 Task: Create a bussiness flyer template.
Action: Mouse scrolled (361, 331) with delta (0, 0)
Screenshot: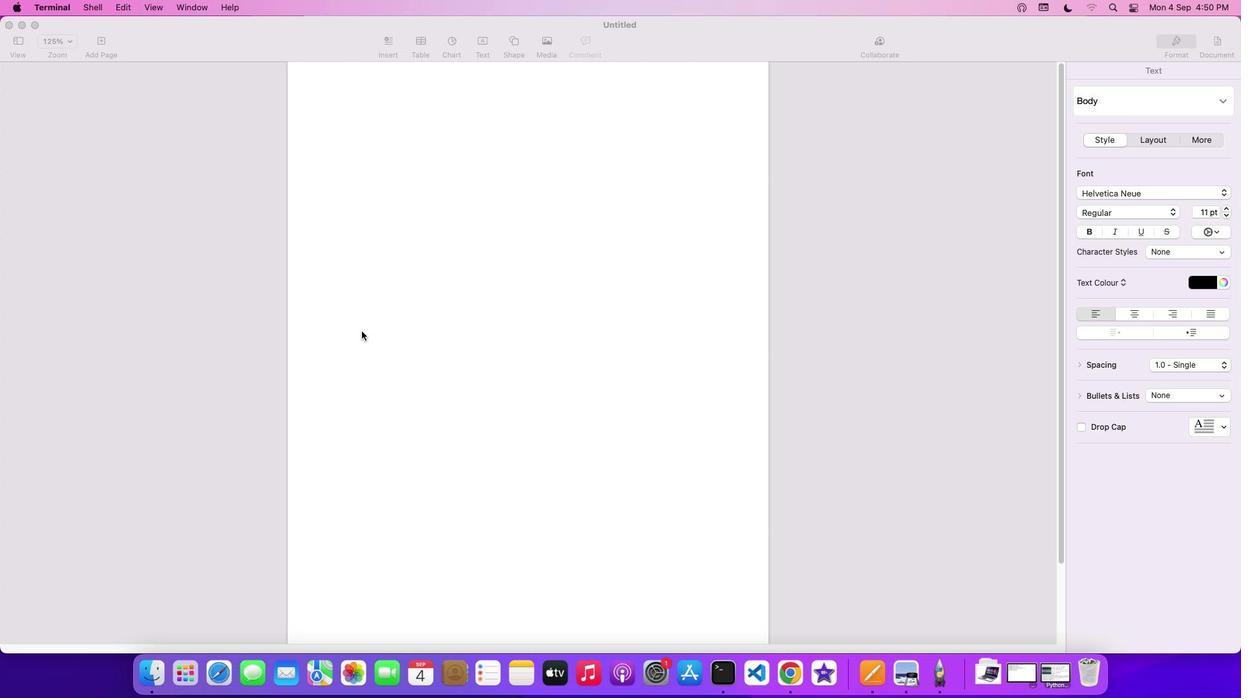 
Action: Mouse scrolled (361, 331) with delta (0, 0)
Screenshot: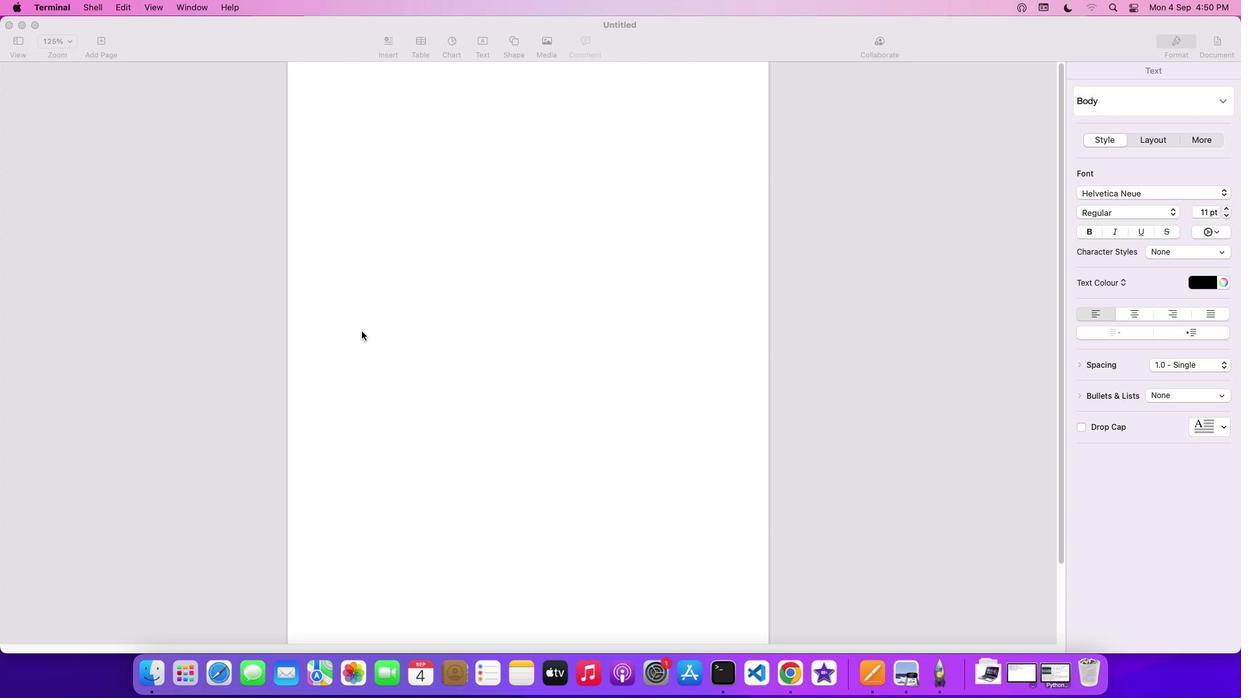 
Action: Mouse scrolled (361, 331) with delta (0, 1)
Screenshot: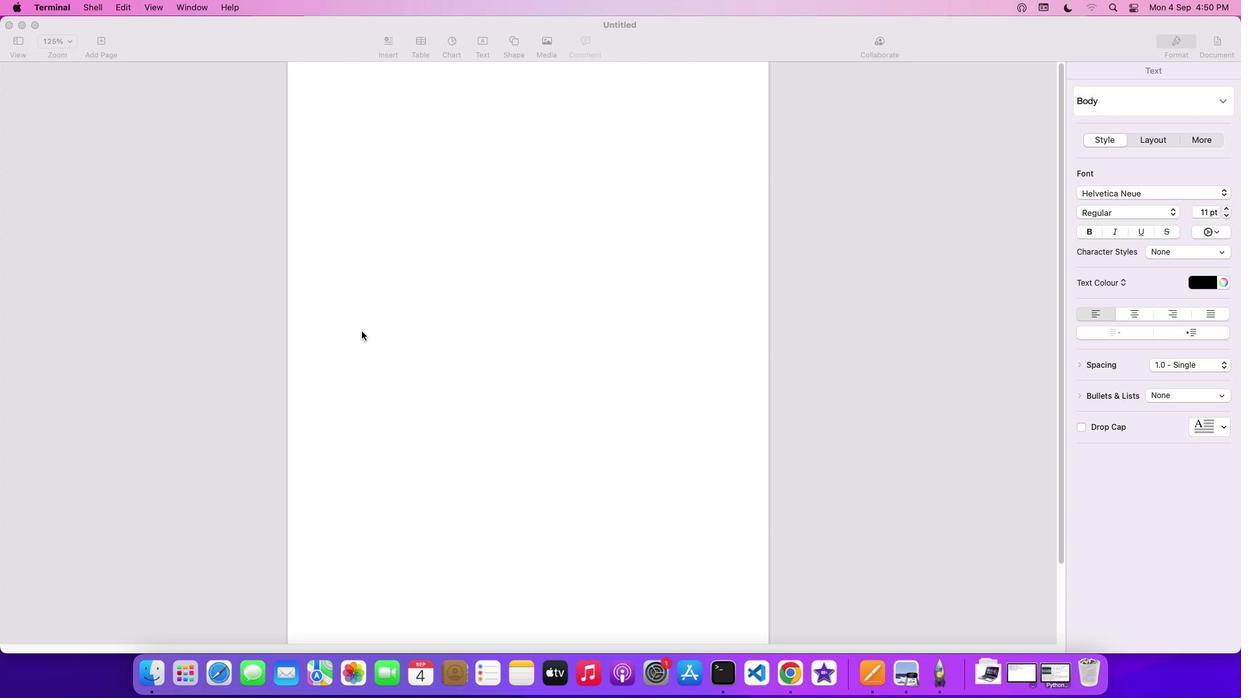 
Action: Mouse scrolled (361, 331) with delta (0, 3)
Screenshot: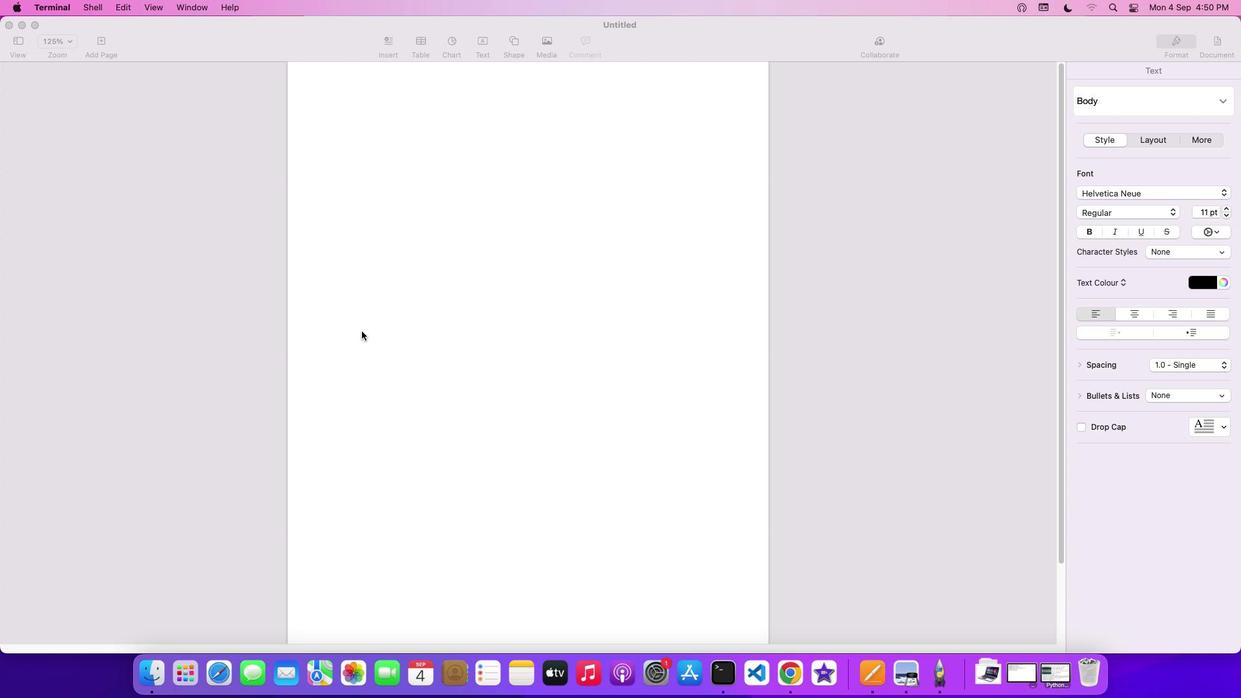 
Action: Mouse moved to (464, 135)
Screenshot: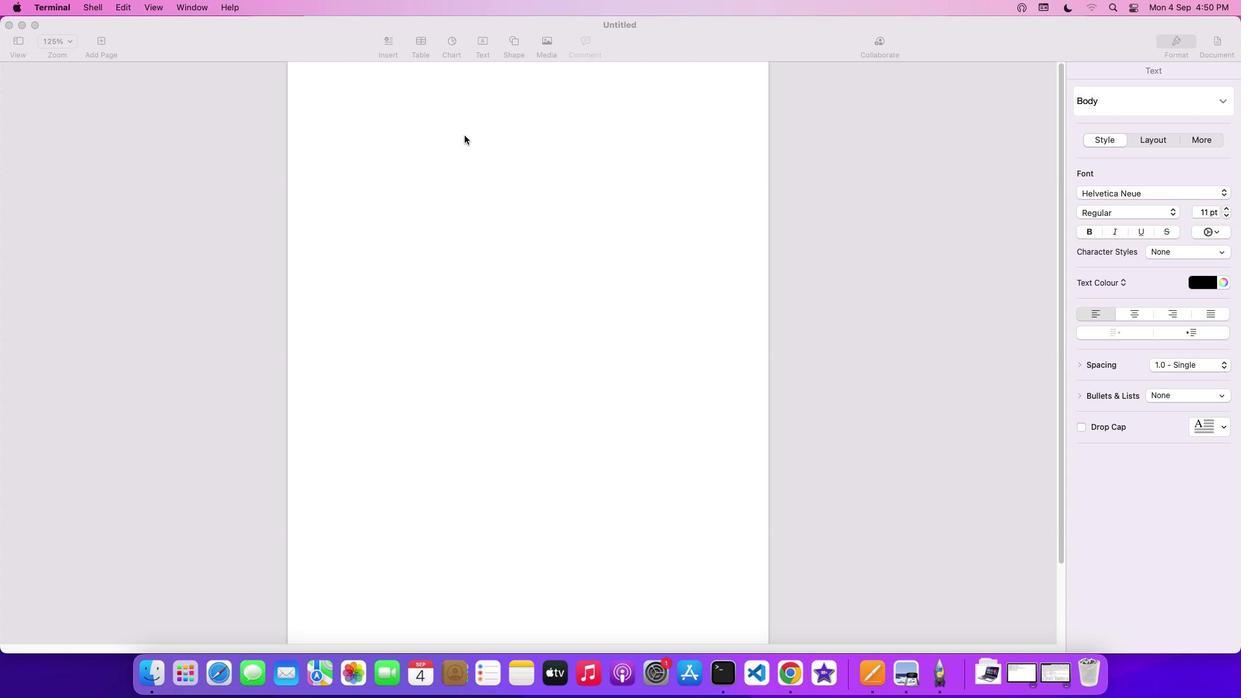 
Action: Mouse pressed left at (464, 135)
Screenshot: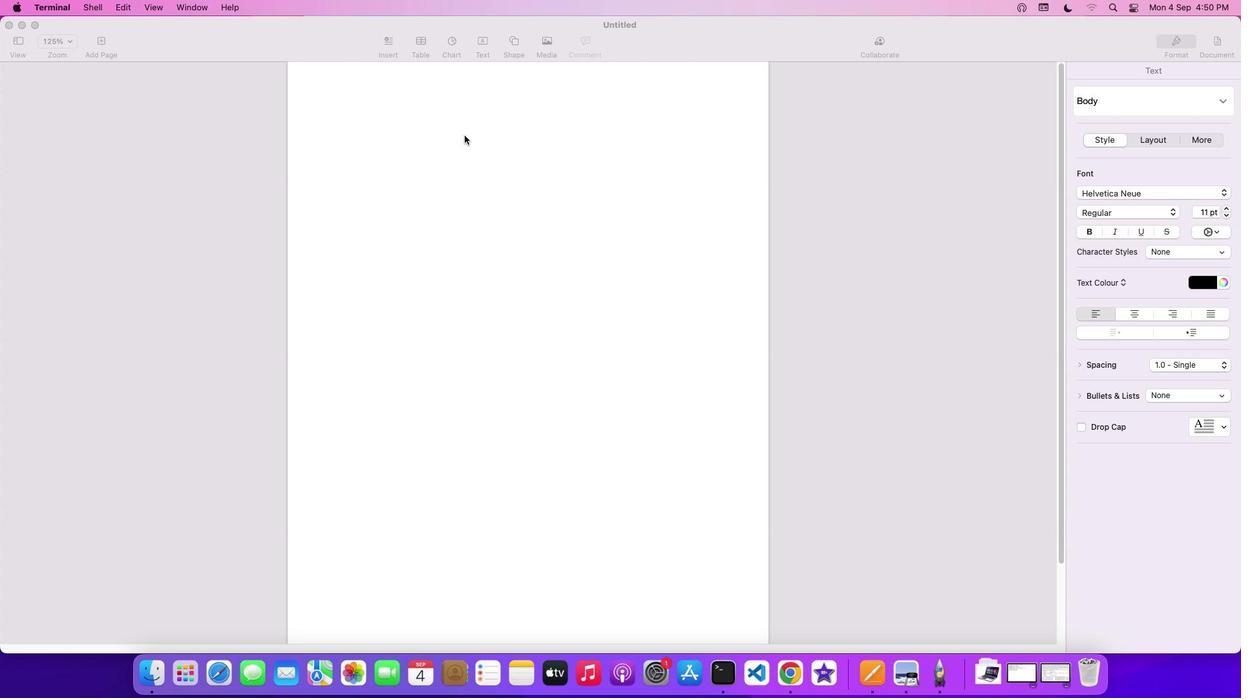 
Action: Mouse moved to (513, 44)
Screenshot: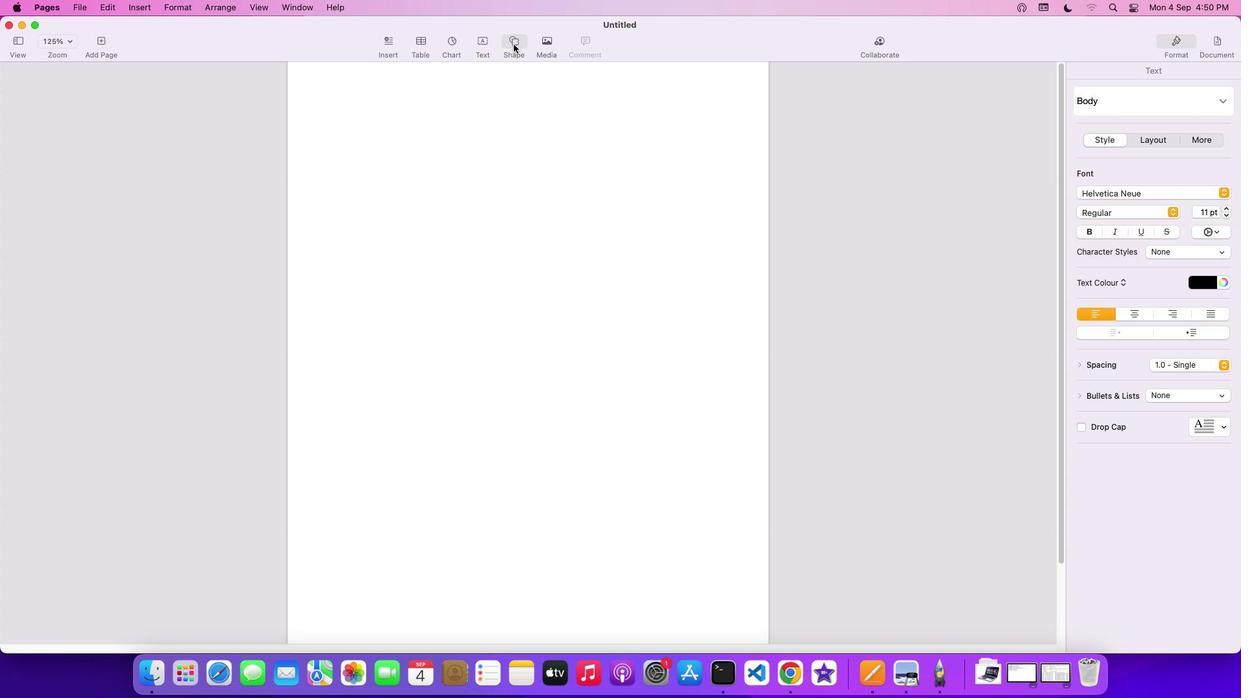 
Action: Mouse pressed left at (513, 44)
Screenshot: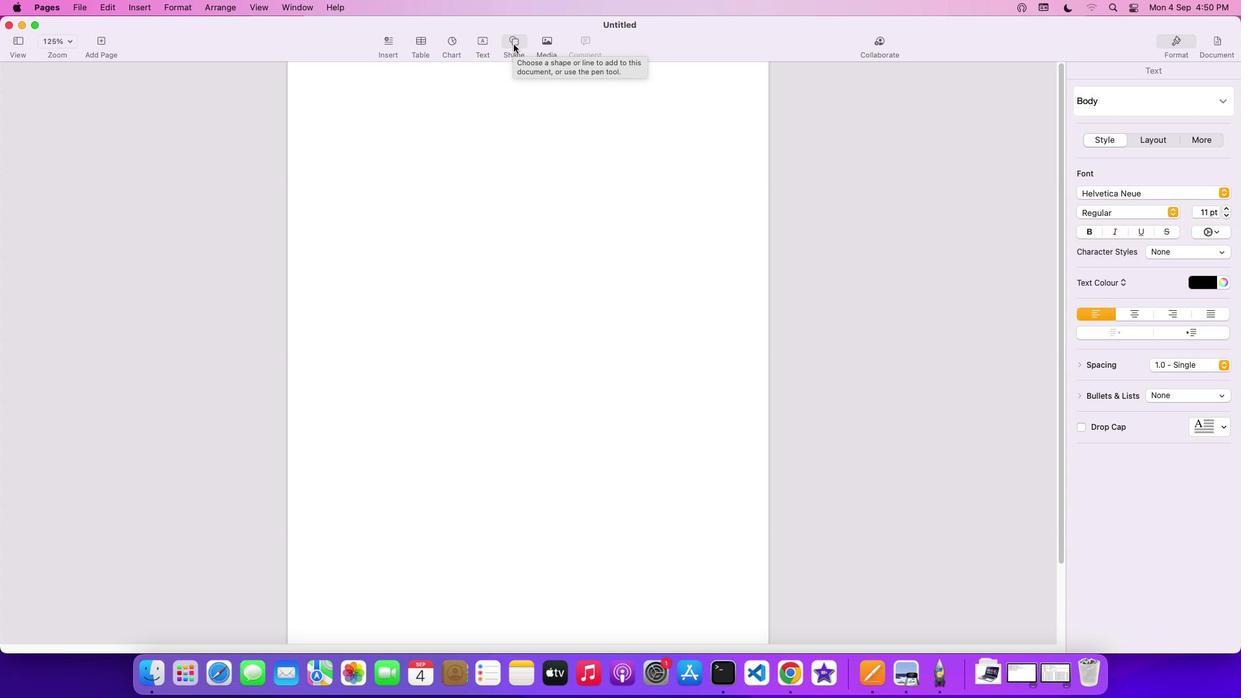 
Action: Mouse moved to (501, 142)
Screenshot: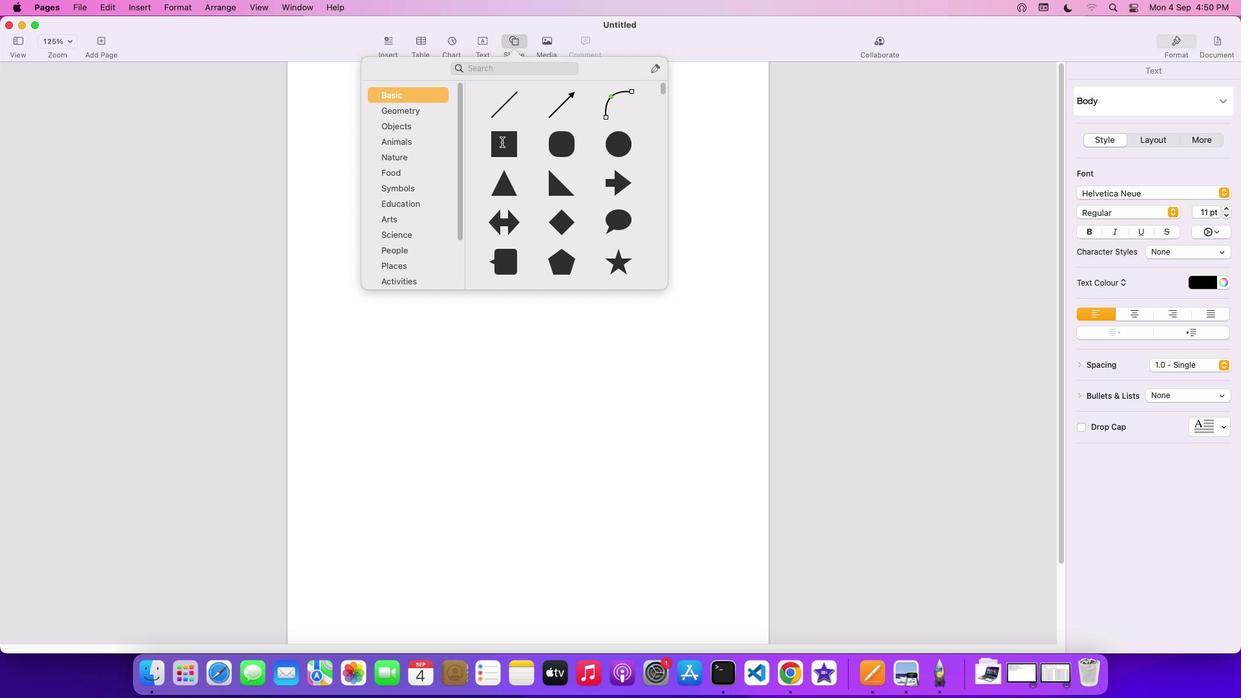 
Action: Mouse pressed left at (501, 142)
Screenshot: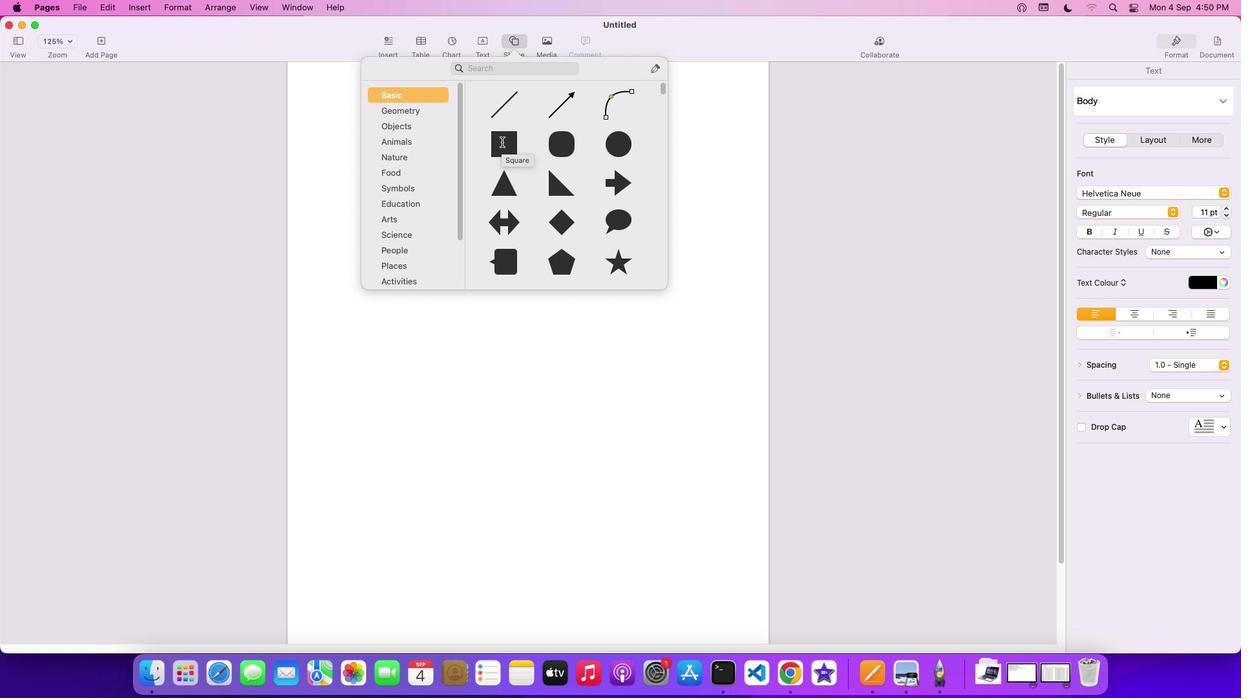 
Action: Mouse moved to (570, 157)
Screenshot: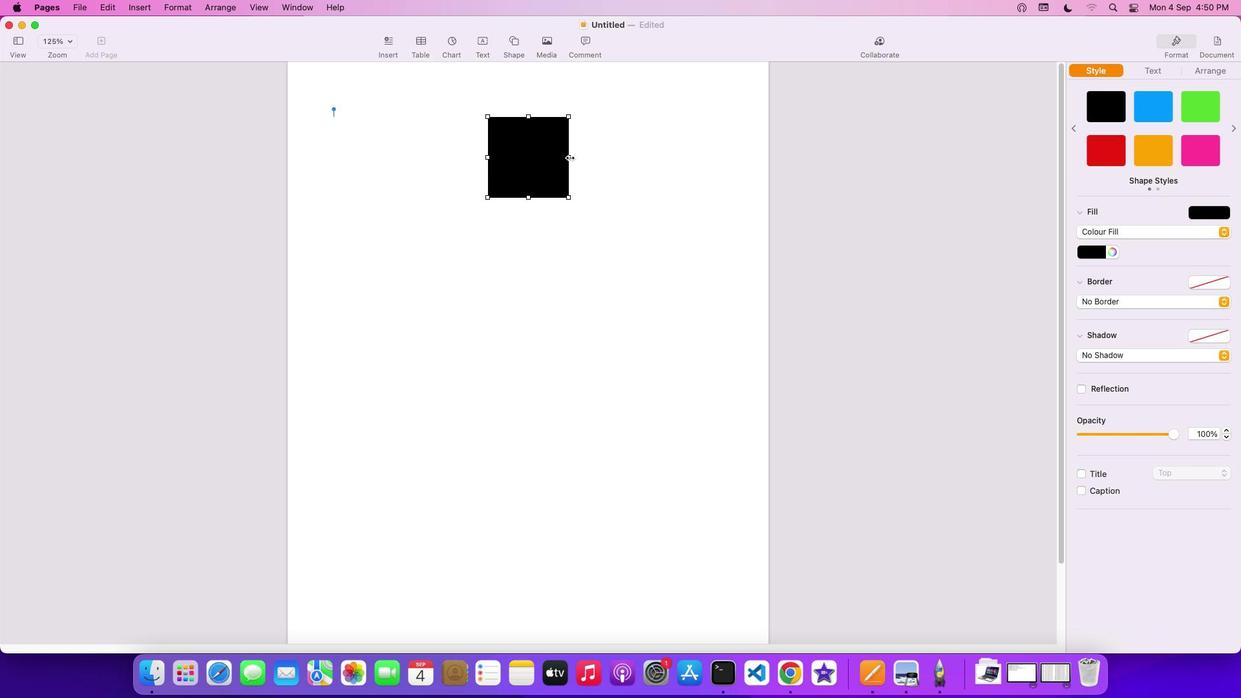 
Action: Mouse pressed left at (570, 157)
Screenshot: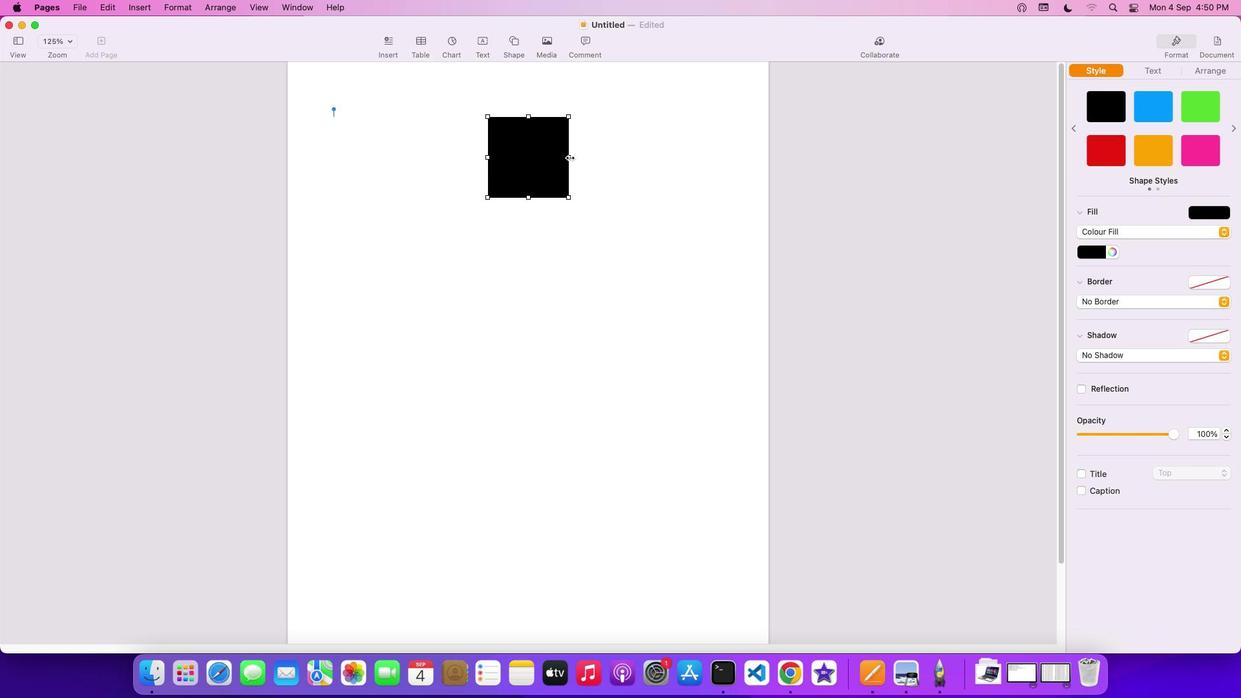 
Action: Mouse moved to (486, 157)
Screenshot: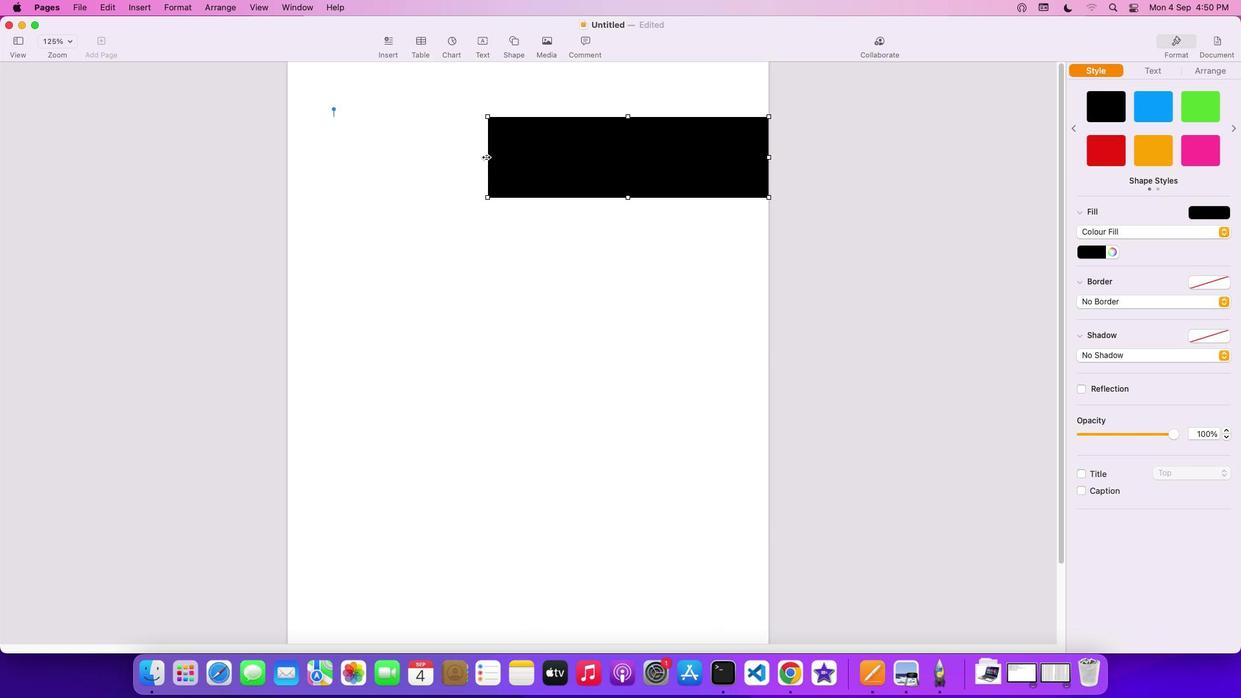 
Action: Mouse pressed left at (486, 157)
Screenshot: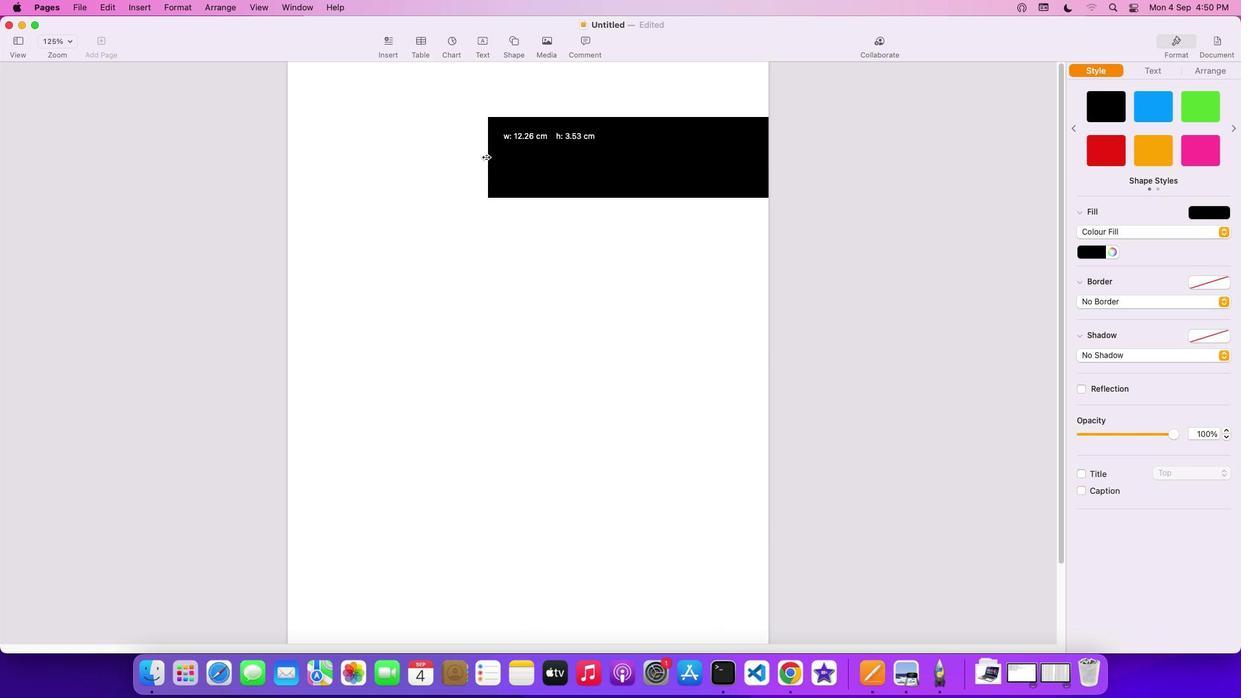 
Action: Mouse moved to (526, 201)
Screenshot: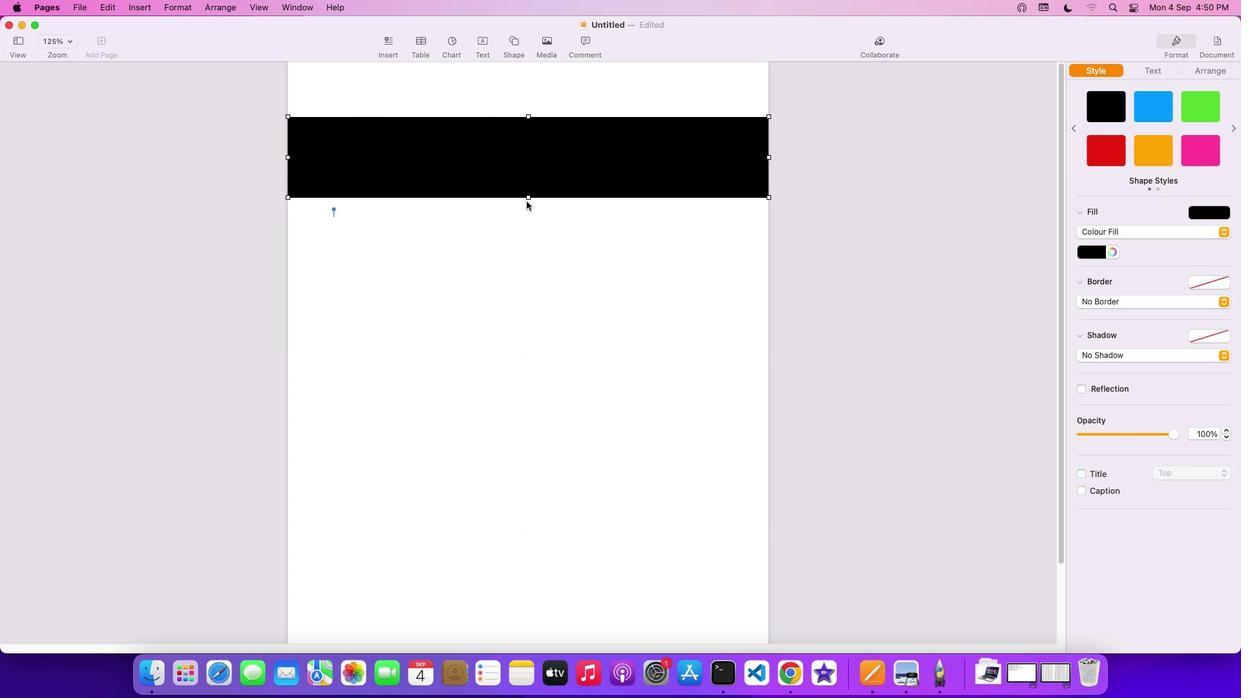 
Action: Mouse pressed left at (526, 201)
Screenshot: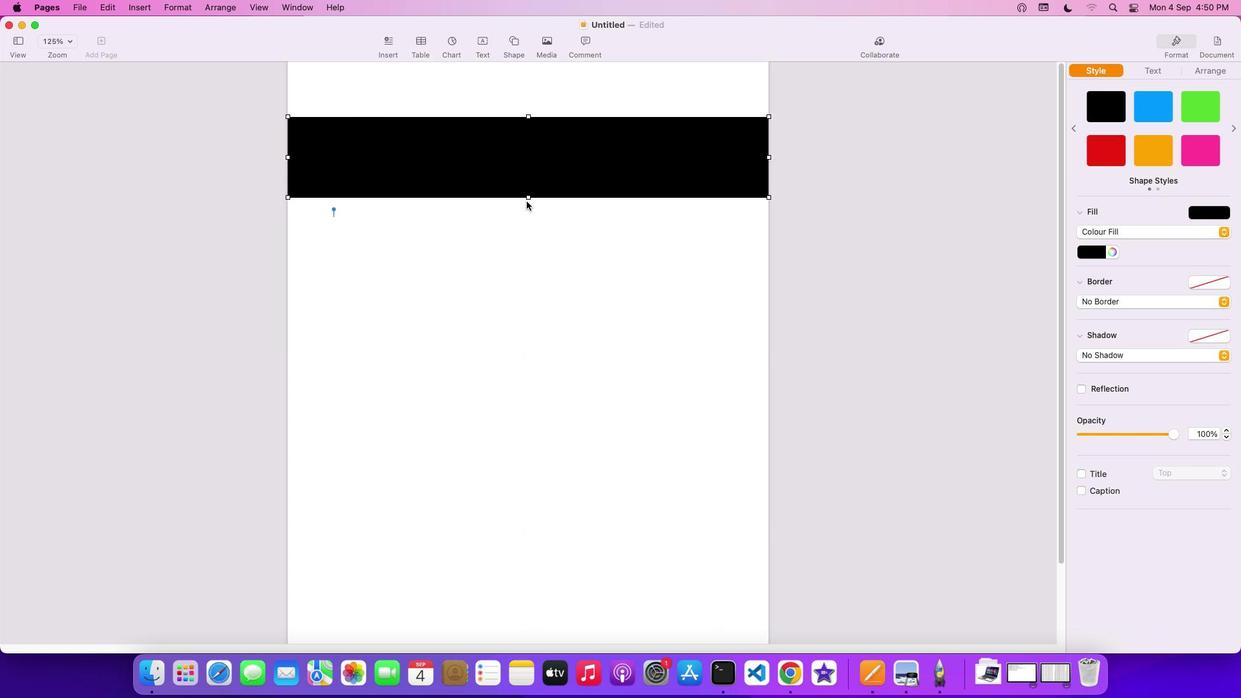
Action: Mouse moved to (529, 198)
Screenshot: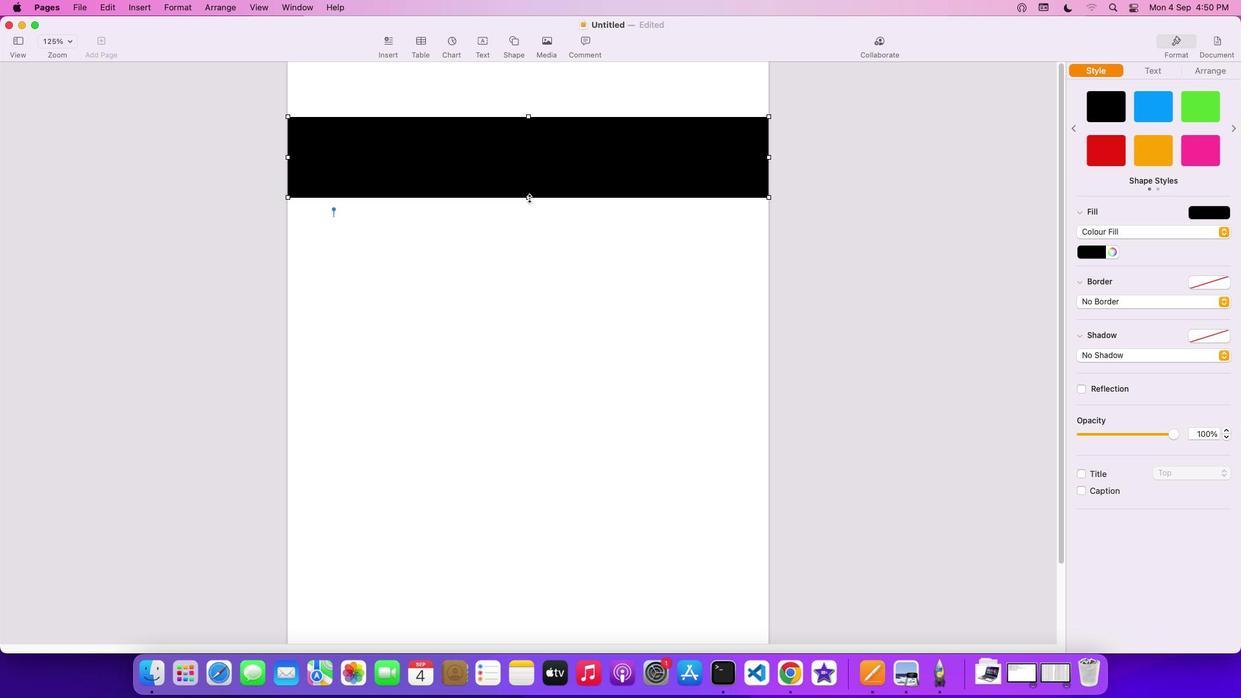
Action: Mouse pressed left at (529, 198)
Screenshot: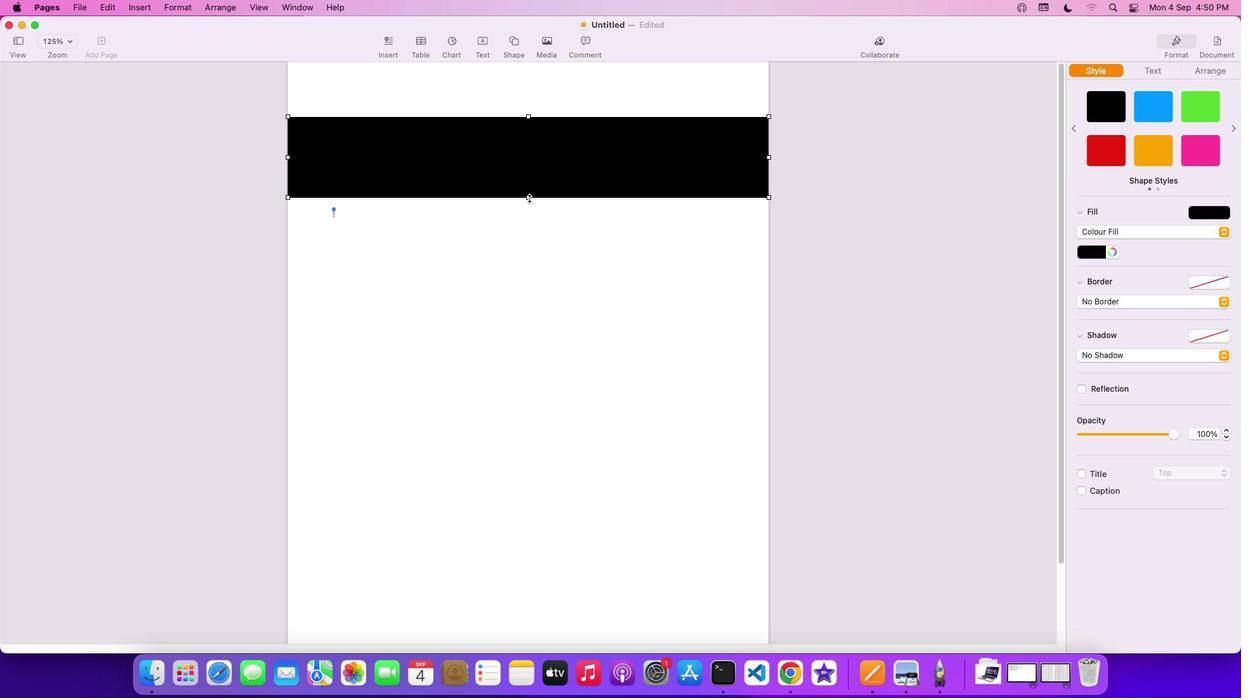 
Action: Mouse moved to (645, 397)
Screenshot: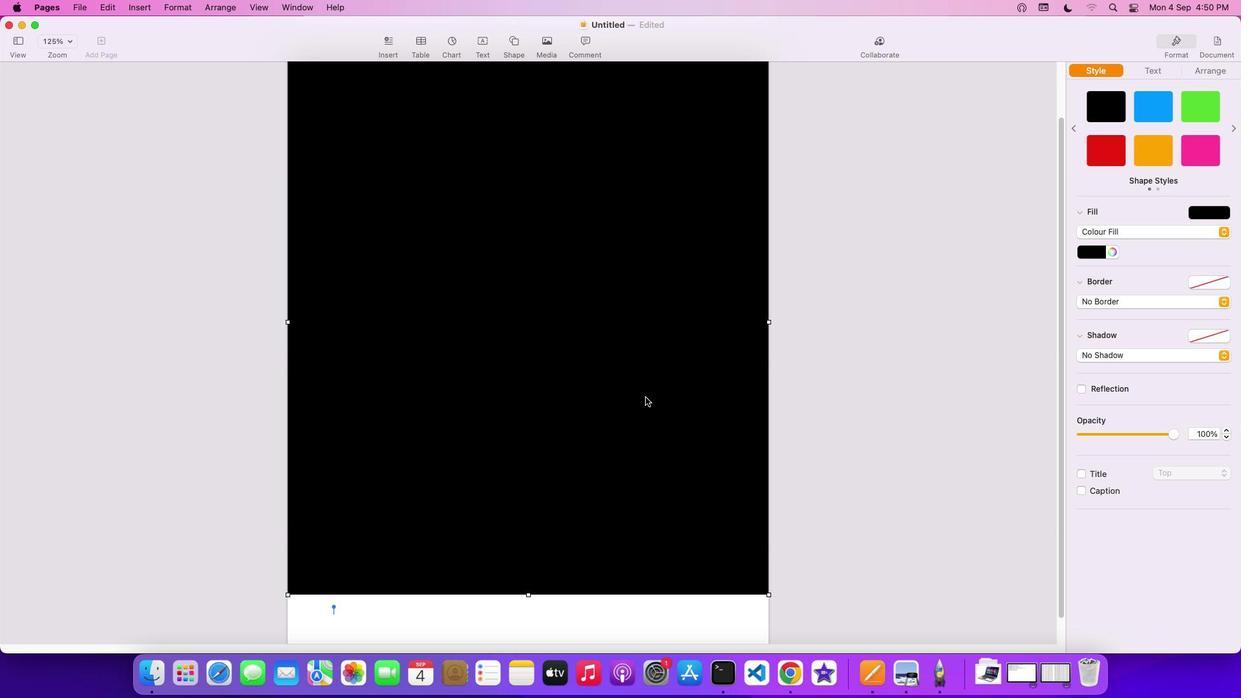 
Action: Mouse scrolled (645, 397) with delta (0, 0)
Screenshot: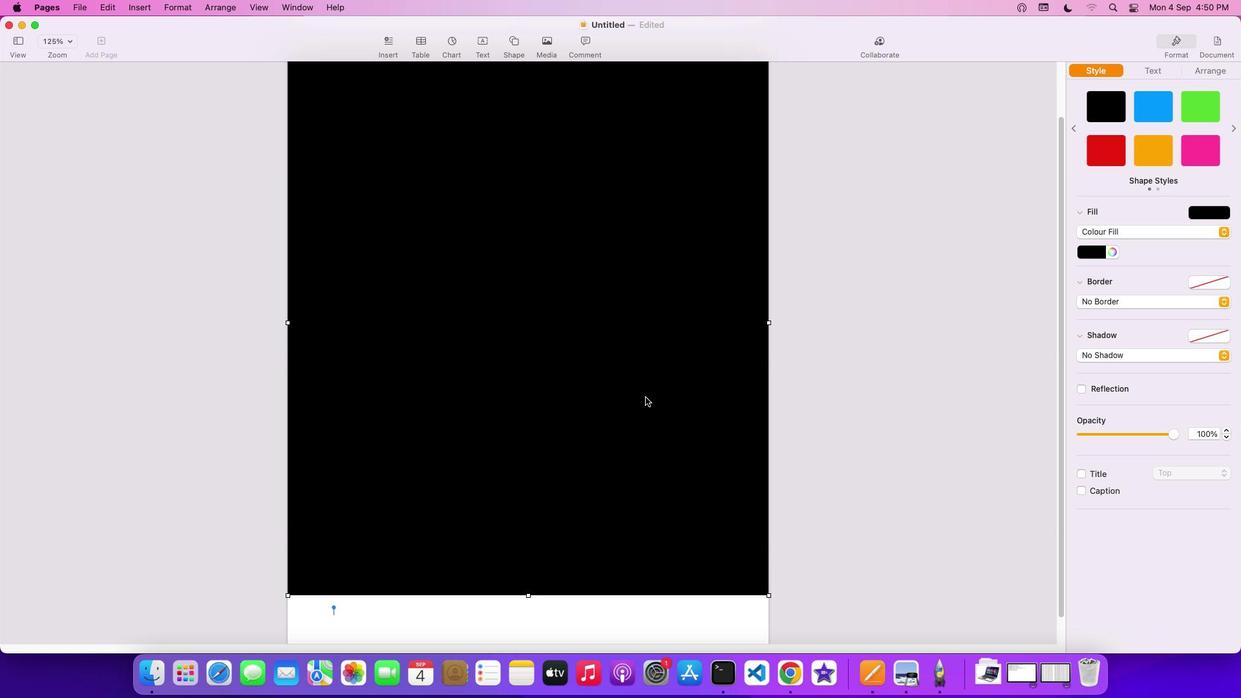 
Action: Mouse scrolled (645, 397) with delta (0, 0)
Screenshot: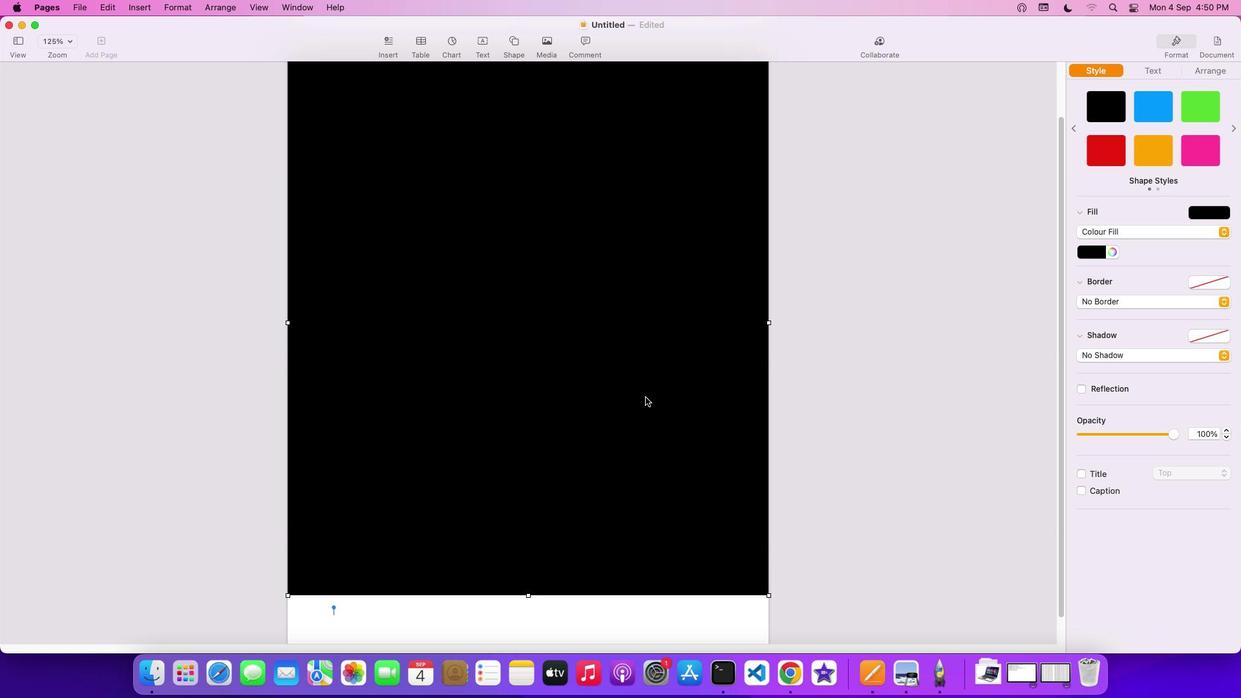 
Action: Mouse scrolled (645, 397) with delta (0, 1)
Screenshot: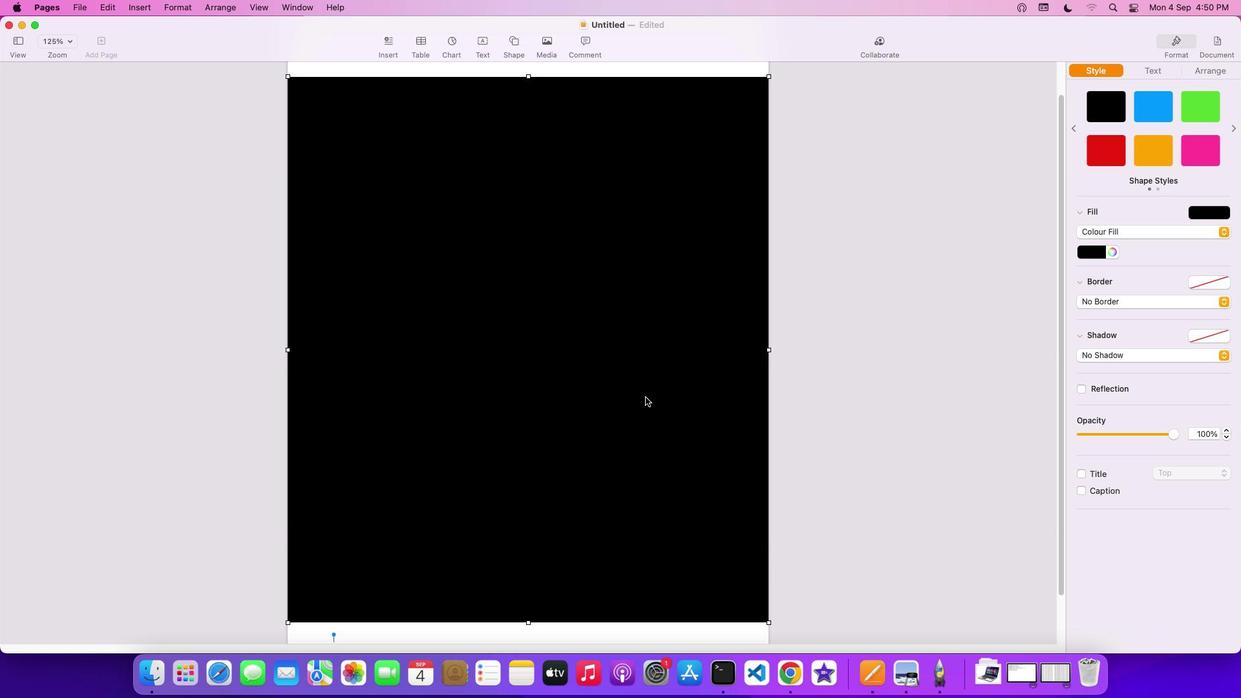 
Action: Mouse scrolled (645, 397) with delta (0, 3)
Screenshot: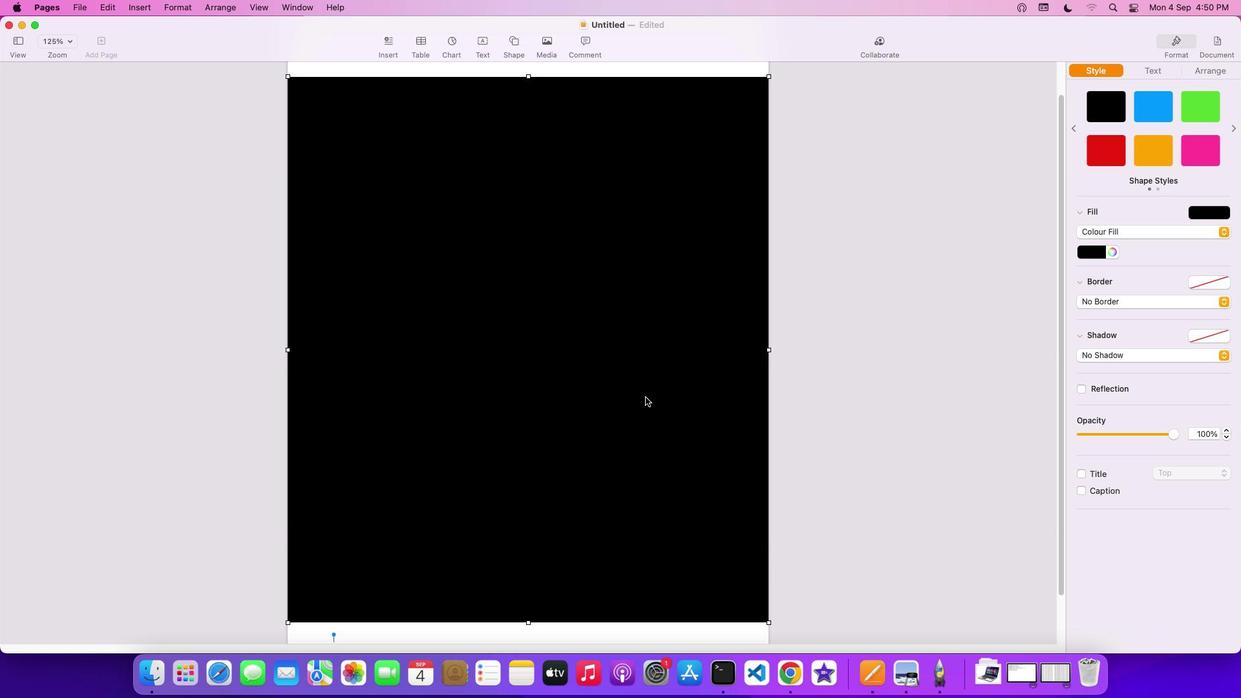 
Action: Mouse moved to (638, 404)
Screenshot: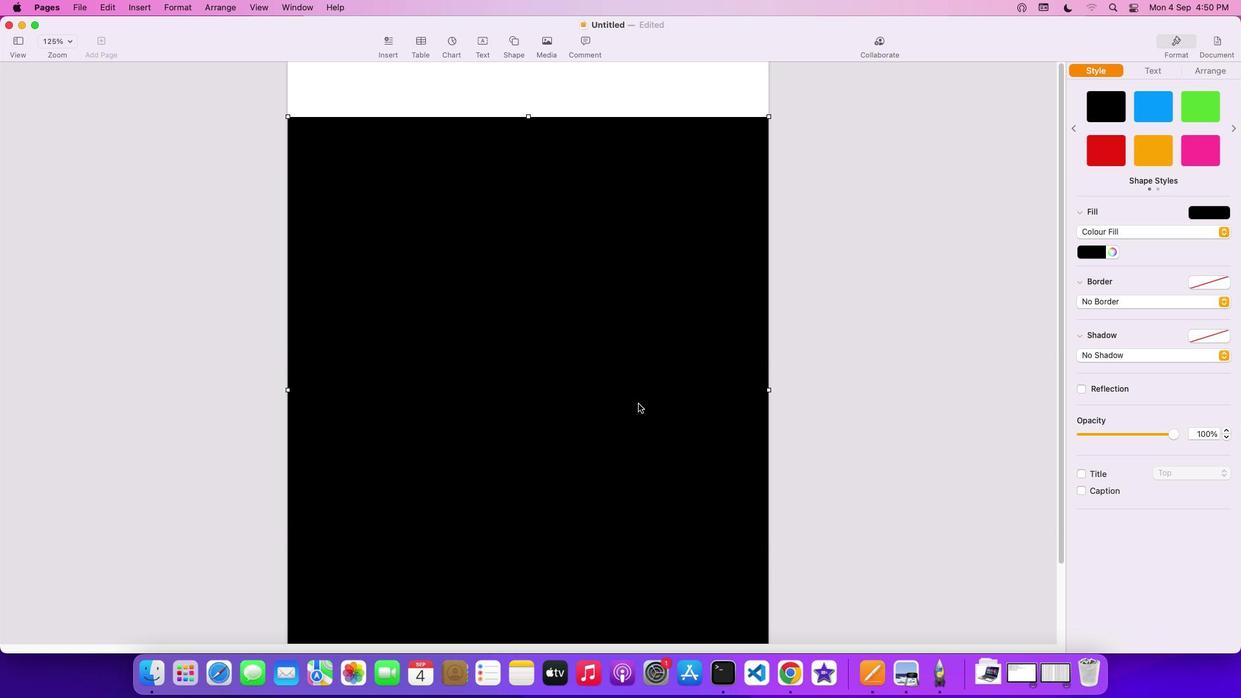 
Action: Mouse scrolled (638, 404) with delta (0, 0)
Screenshot: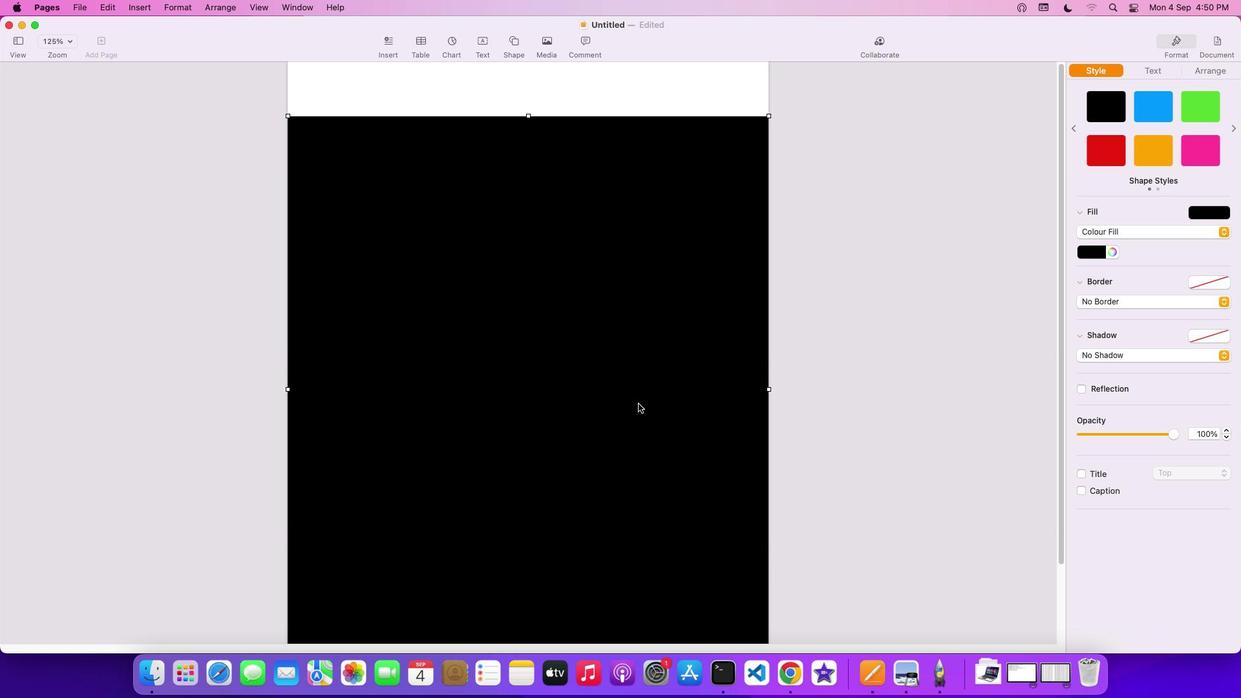 
Action: Mouse scrolled (638, 404) with delta (0, 0)
Screenshot: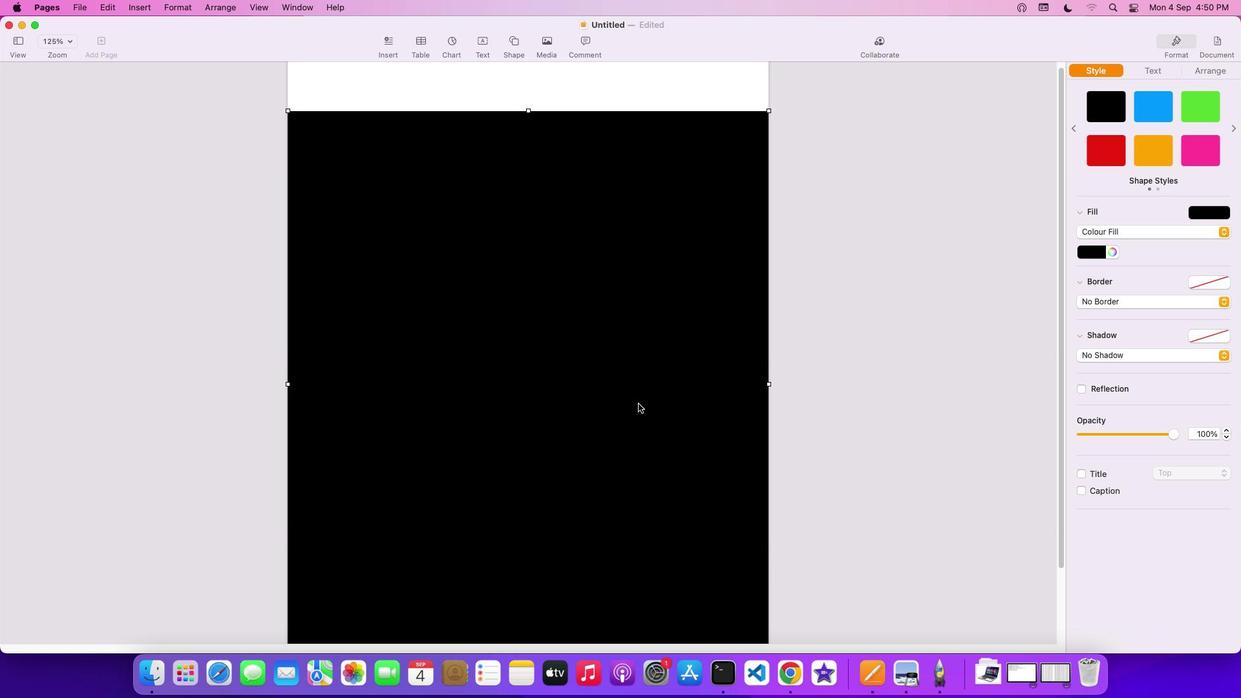 
Action: Mouse scrolled (638, 404) with delta (0, -1)
Screenshot: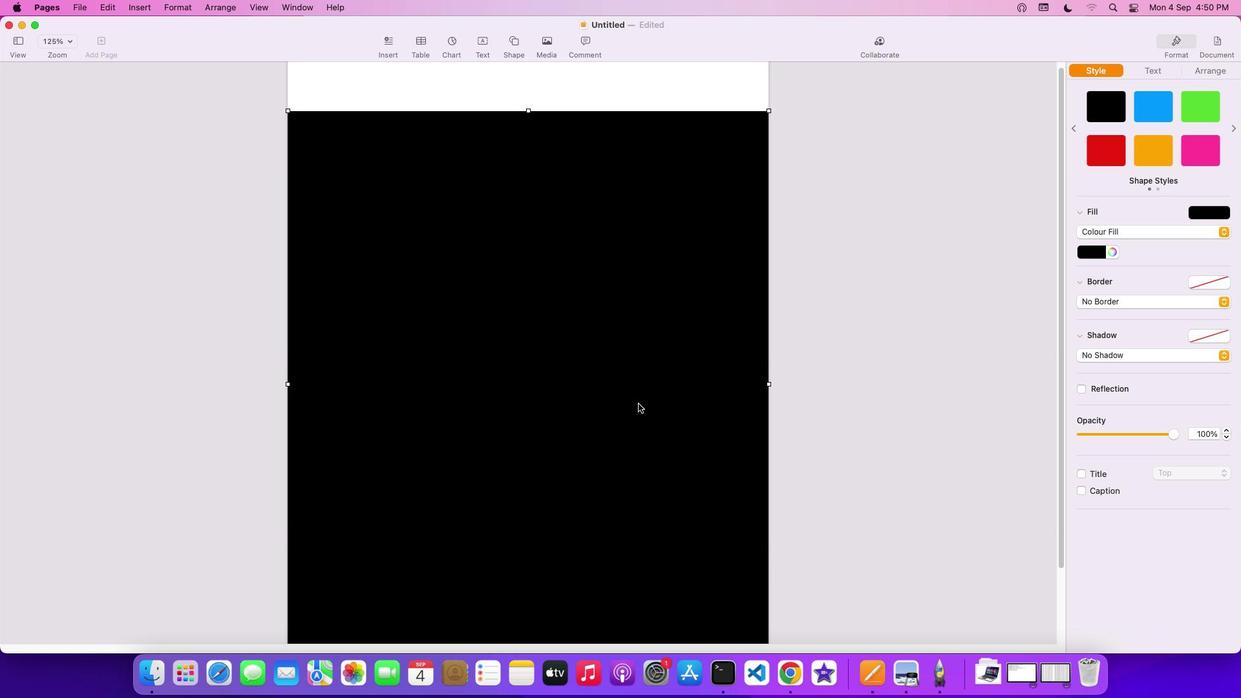 
Action: Mouse scrolled (638, 404) with delta (0, -3)
Screenshot: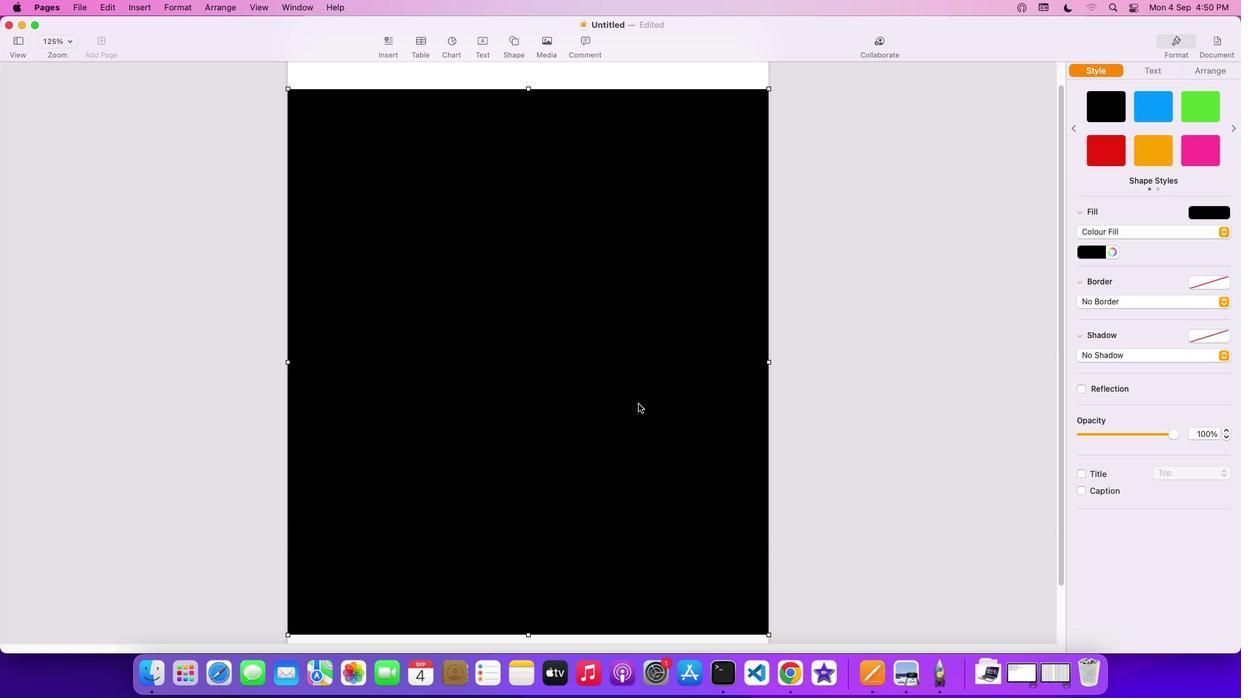 
Action: Mouse scrolled (638, 404) with delta (0, -3)
Screenshot: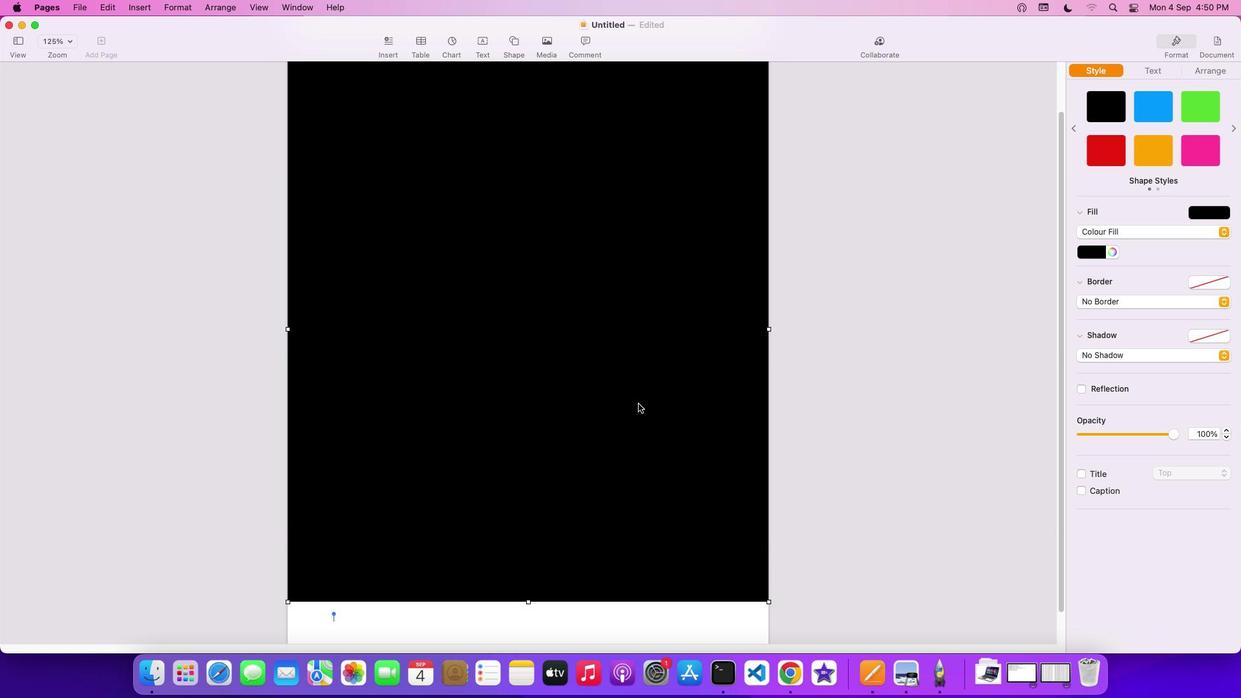 
Action: Mouse moved to (528, 570)
Screenshot: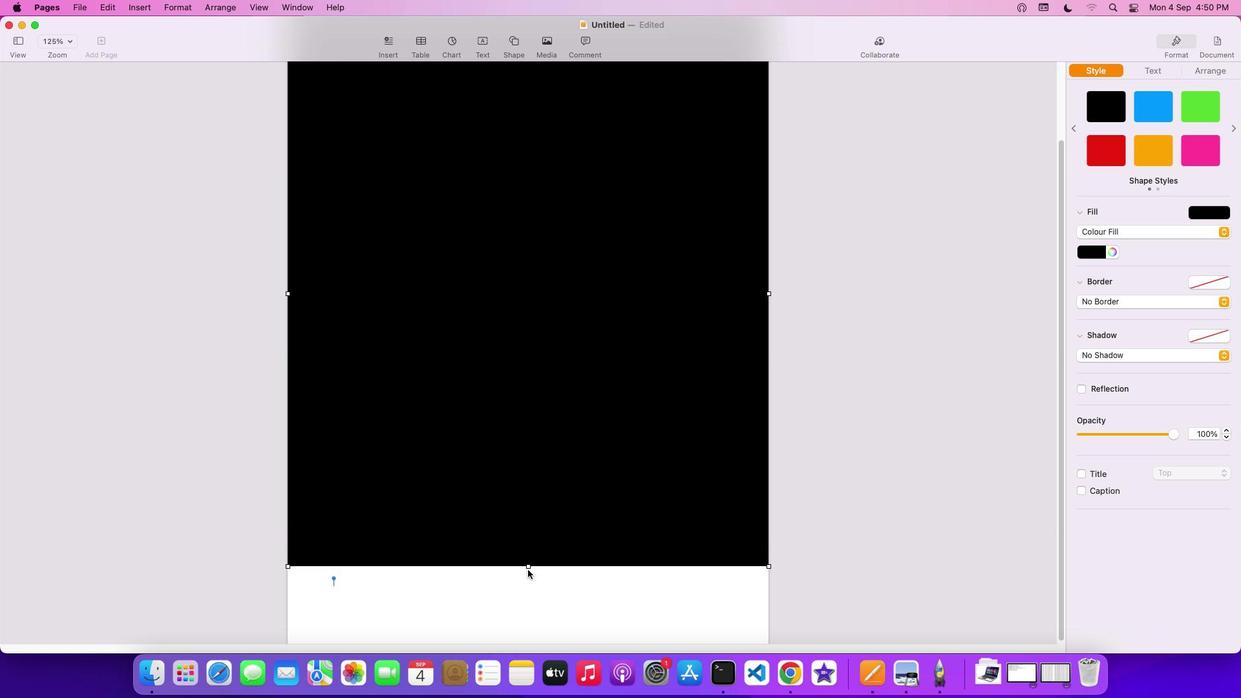 
Action: Mouse pressed left at (528, 570)
Screenshot: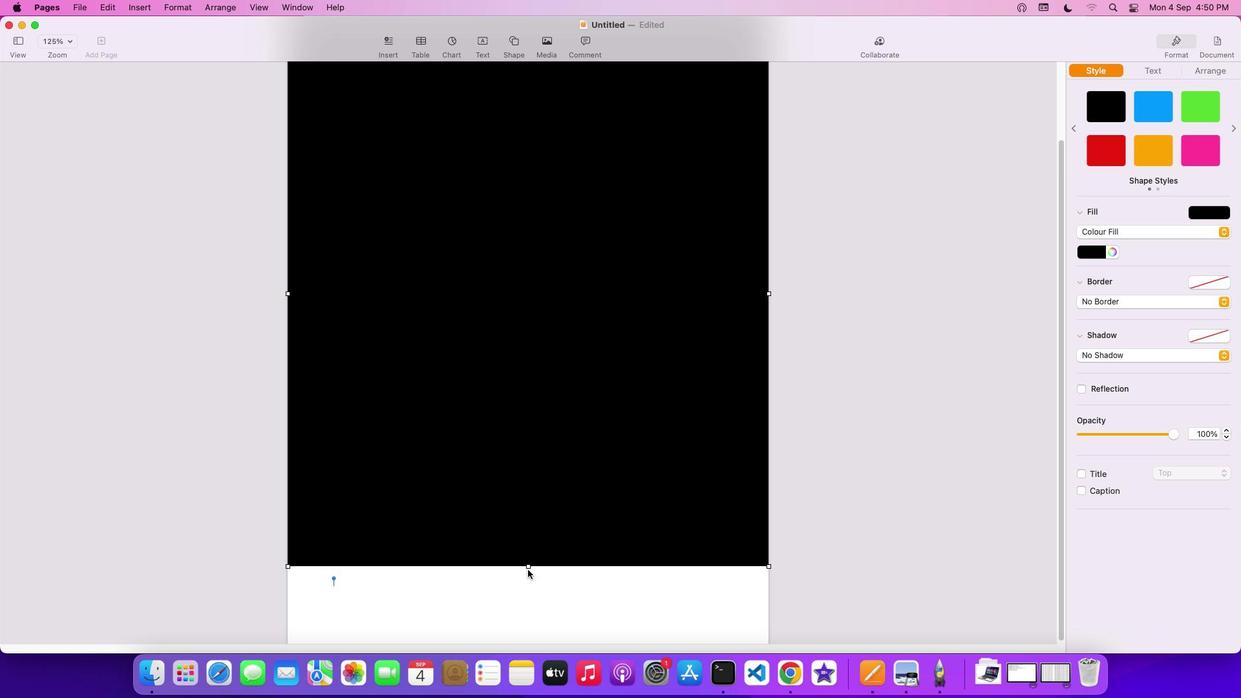 
Action: Mouse moved to (528, 568)
Screenshot: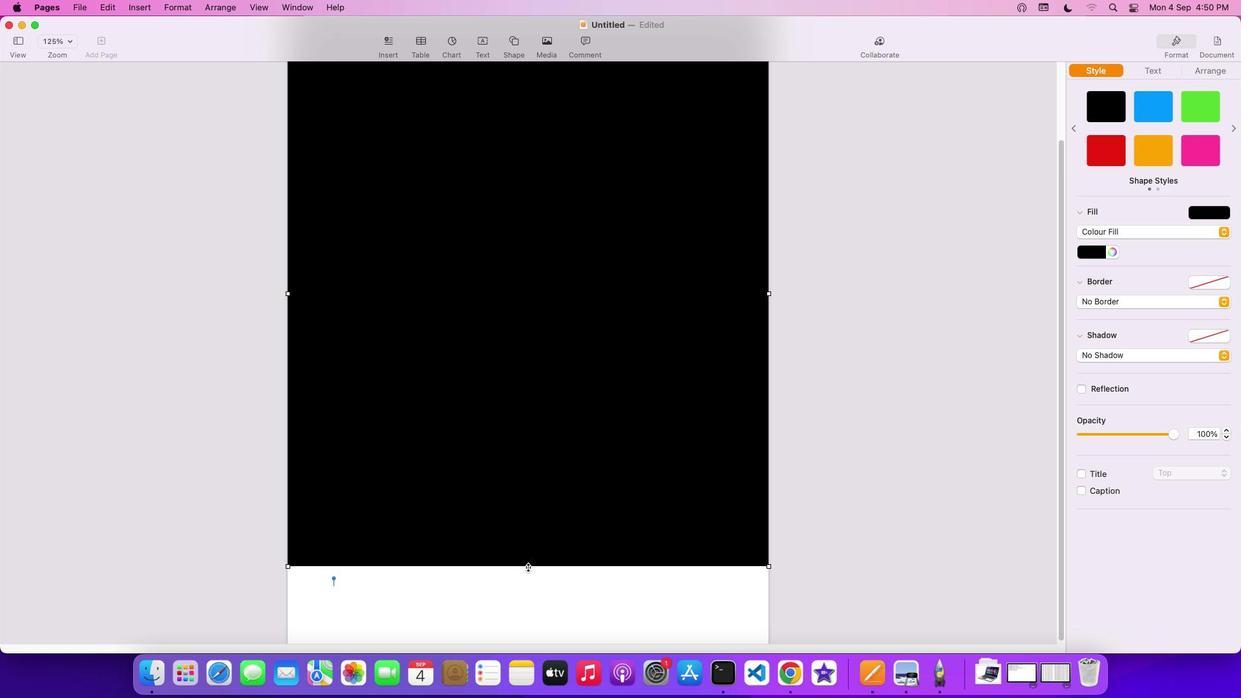 
Action: Mouse pressed left at (528, 568)
Screenshot: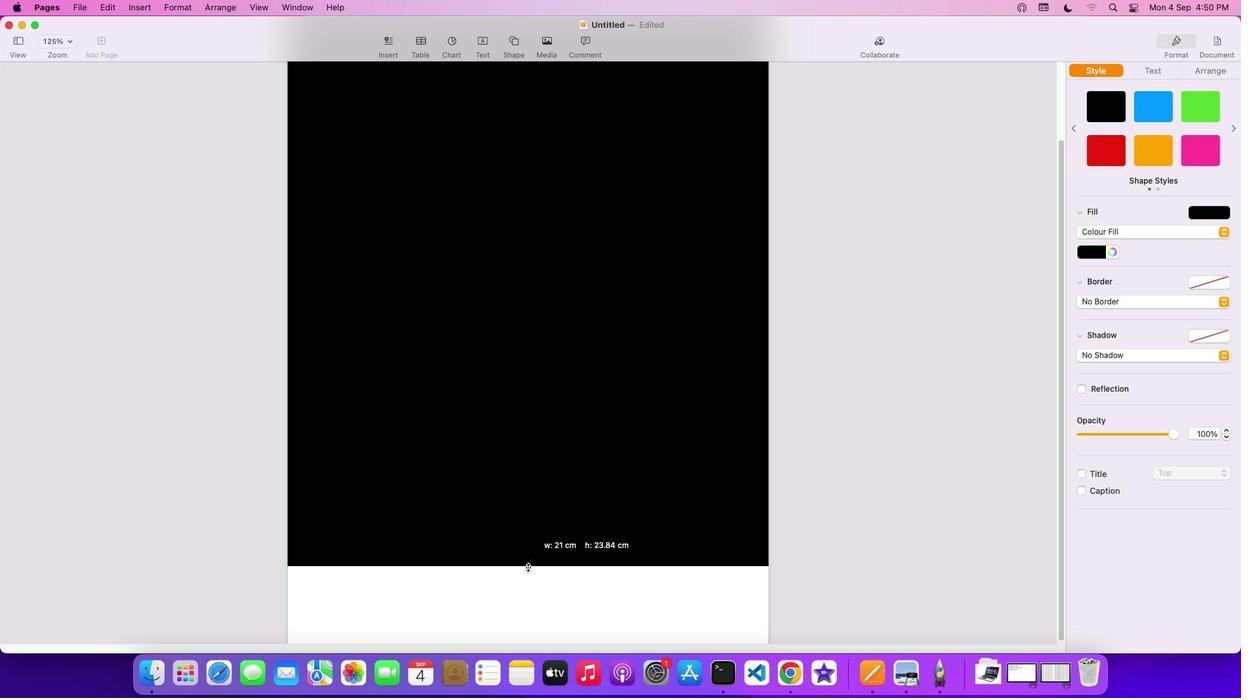 
Action: Mouse moved to (558, 502)
Screenshot: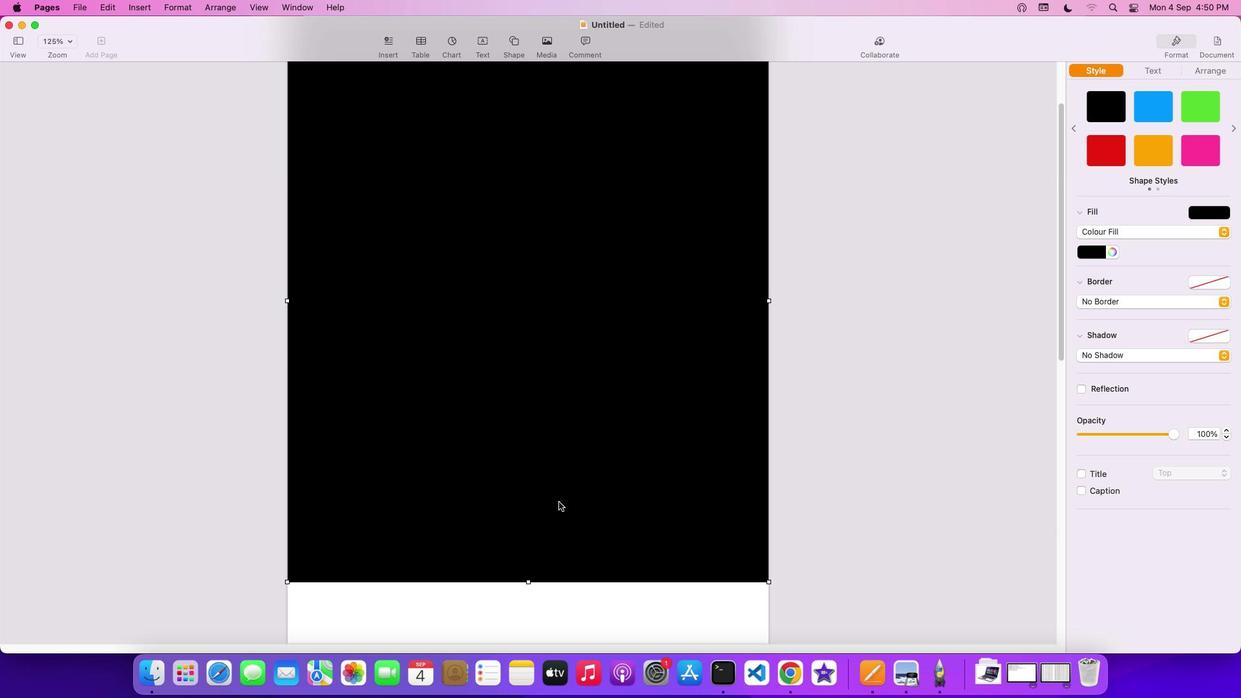 
Action: Mouse scrolled (558, 502) with delta (0, 0)
Screenshot: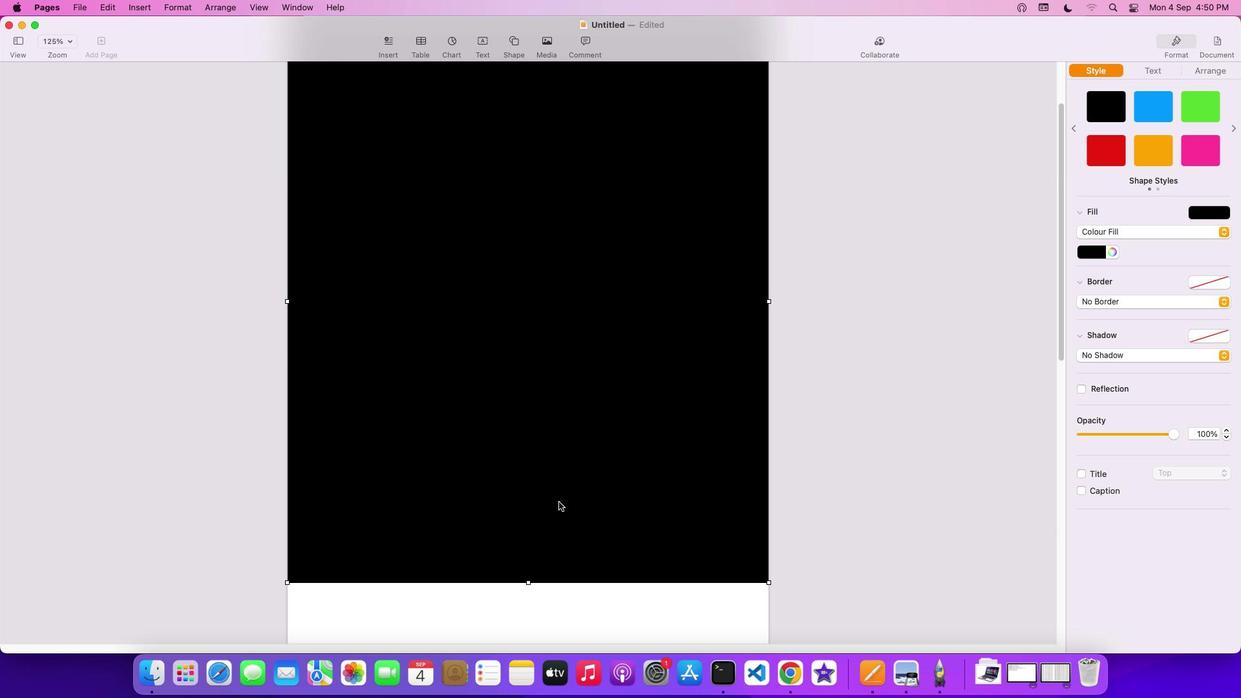 
Action: Mouse moved to (554, 507)
Screenshot: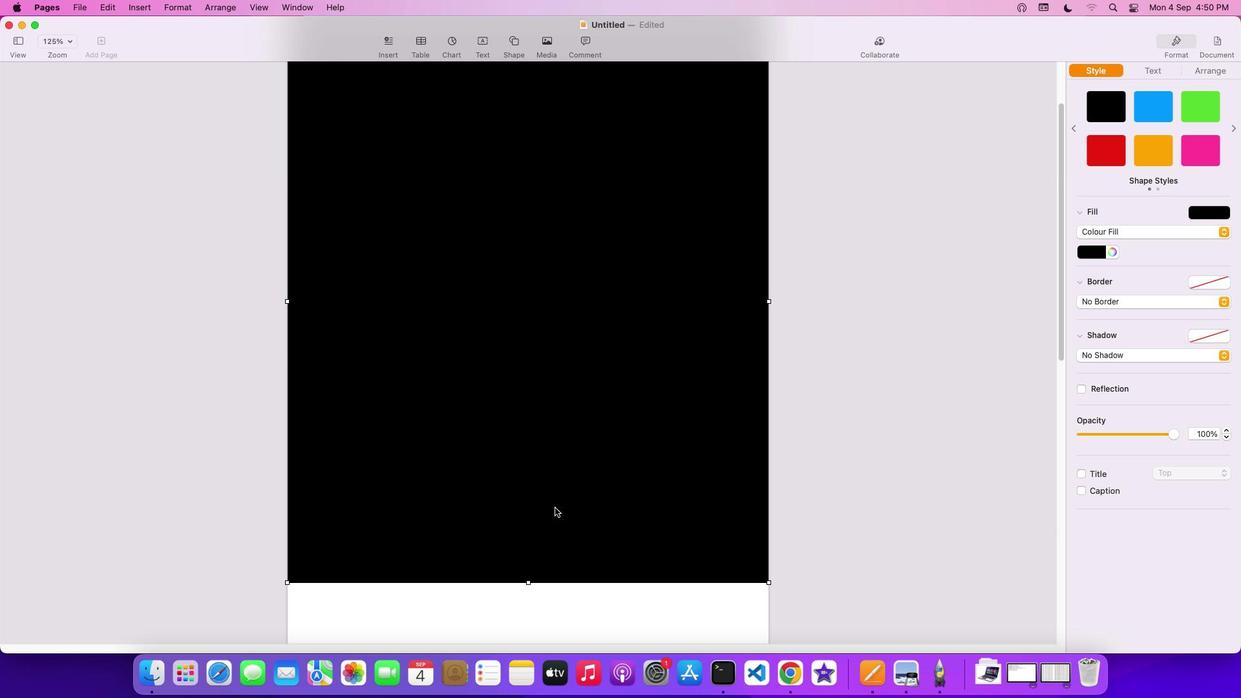 
Action: Mouse scrolled (554, 507) with delta (0, 0)
Screenshot: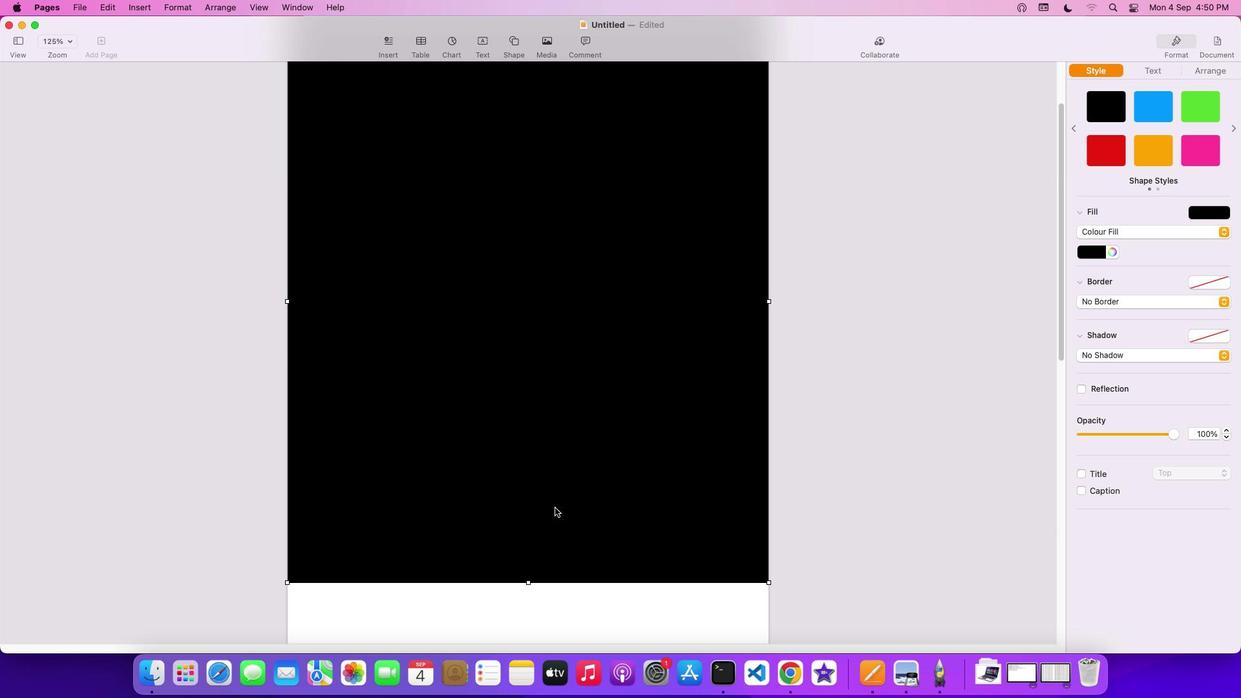 
Action: Mouse scrolled (554, 507) with delta (0, 0)
Screenshot: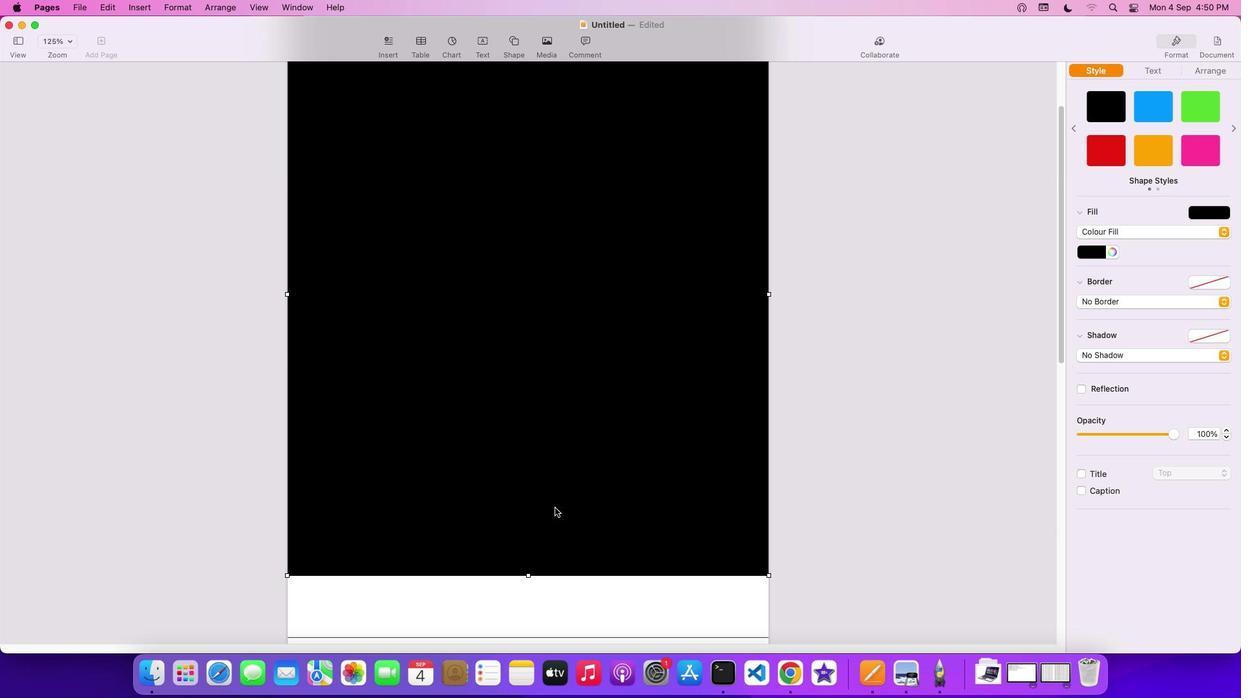 
Action: Mouse scrolled (554, 507) with delta (0, -1)
Screenshot: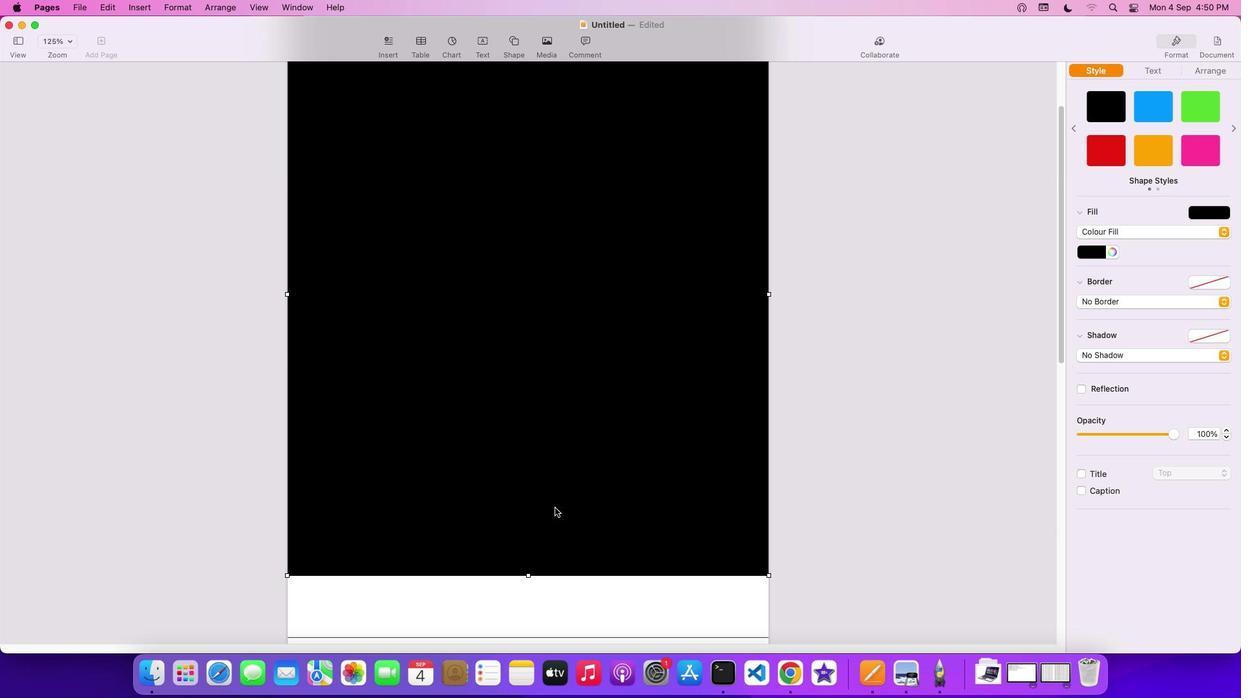 
Action: Mouse scrolled (554, 507) with delta (0, -3)
Screenshot: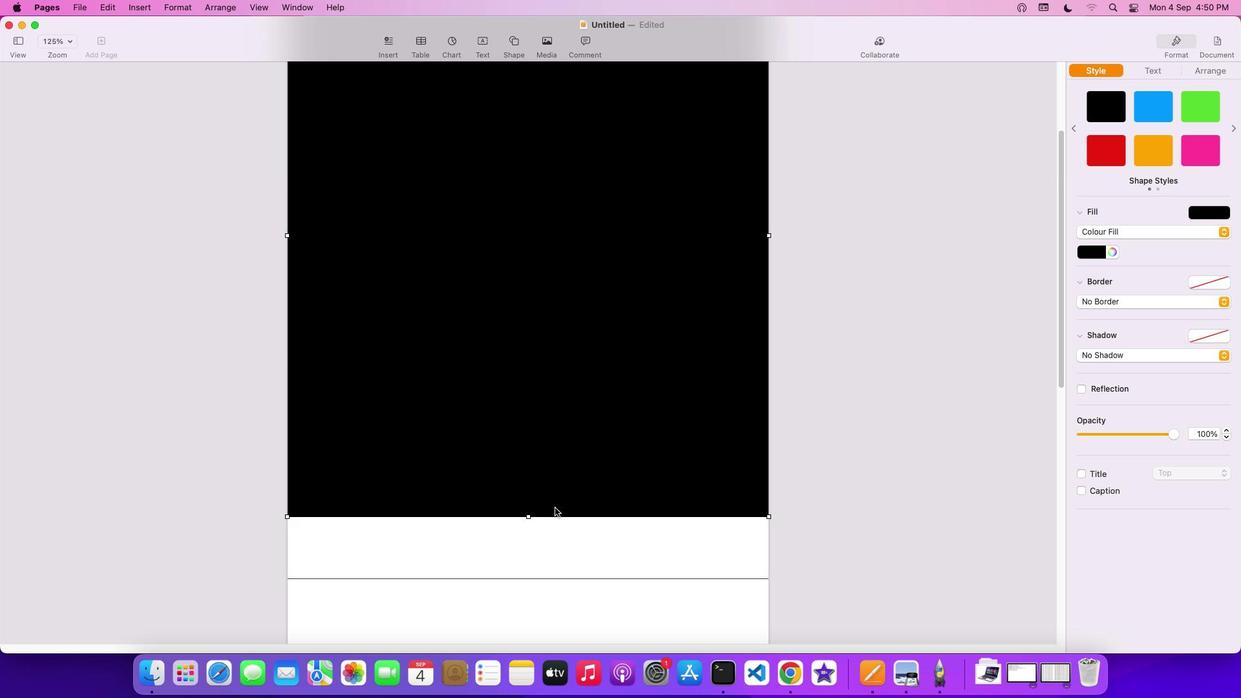 
Action: Mouse scrolled (554, 507) with delta (0, -3)
Screenshot: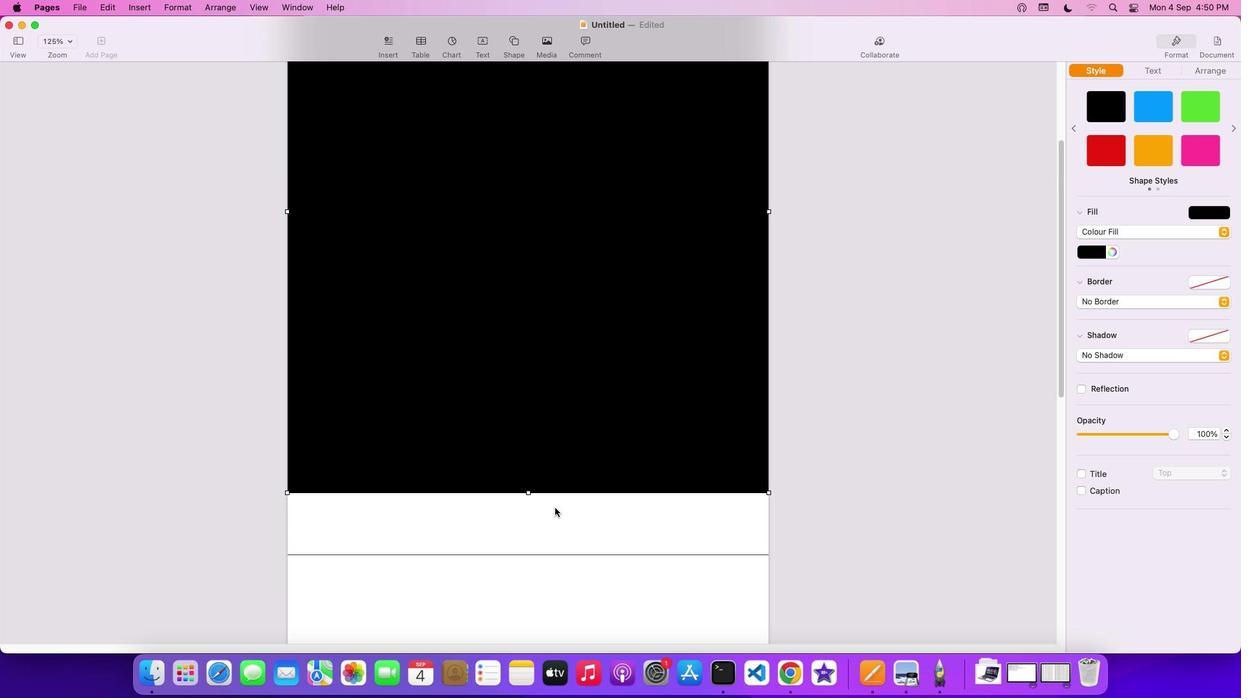 
Action: Mouse moved to (527, 474)
Screenshot: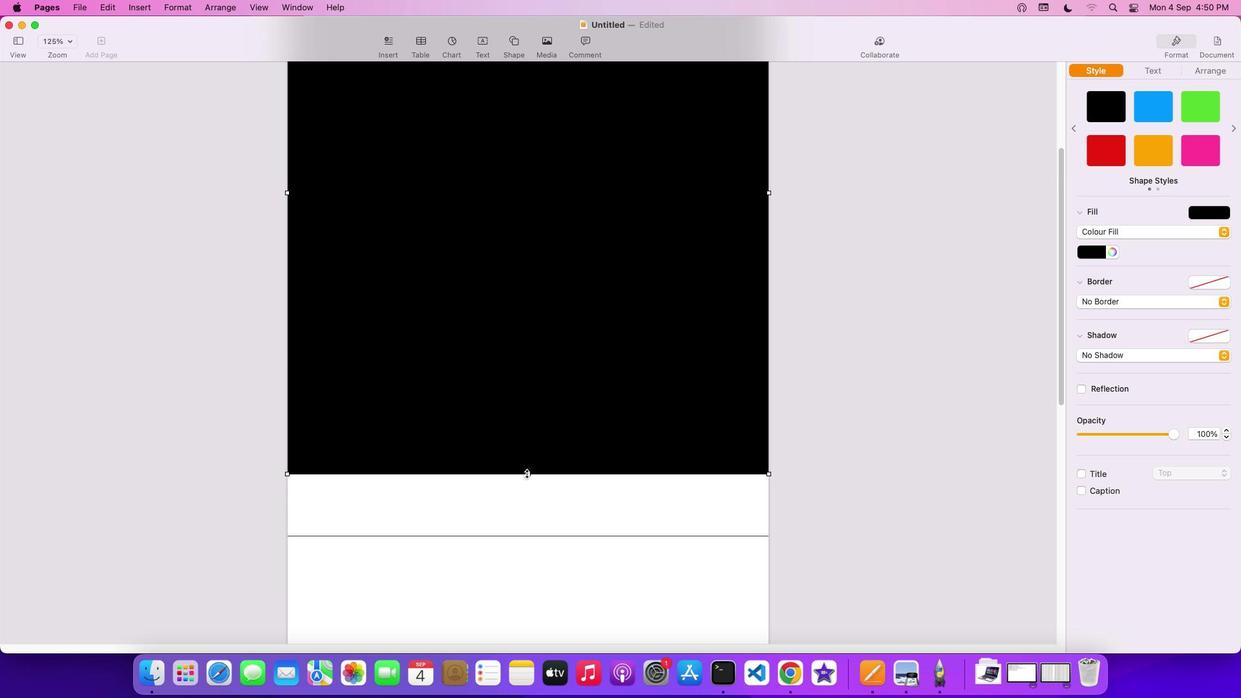 
Action: Mouse pressed left at (527, 474)
Screenshot: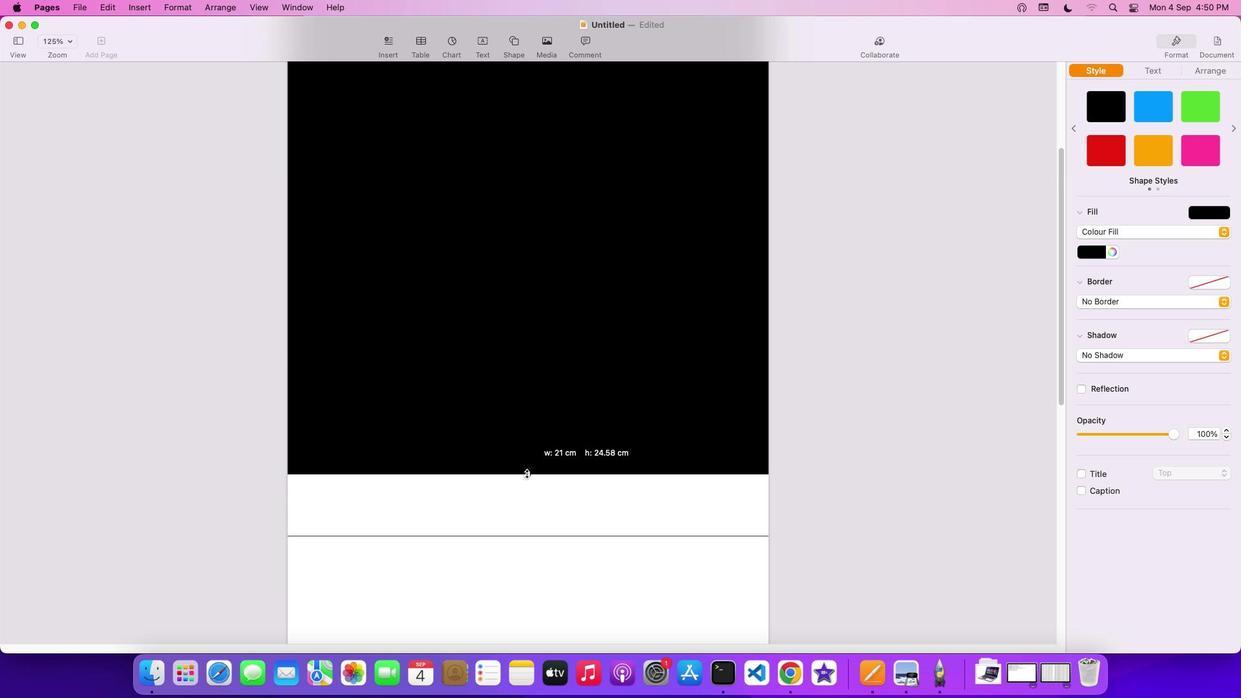 
Action: Mouse moved to (566, 453)
Screenshot: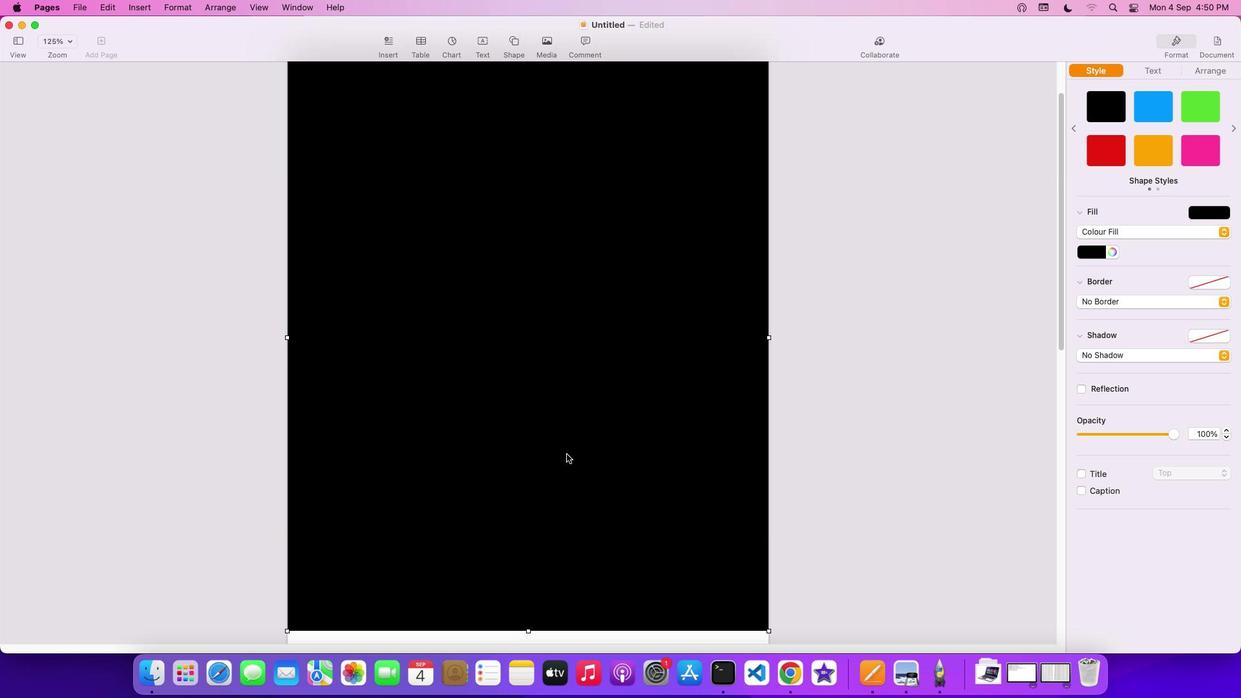 
Action: Mouse scrolled (566, 453) with delta (0, 0)
Screenshot: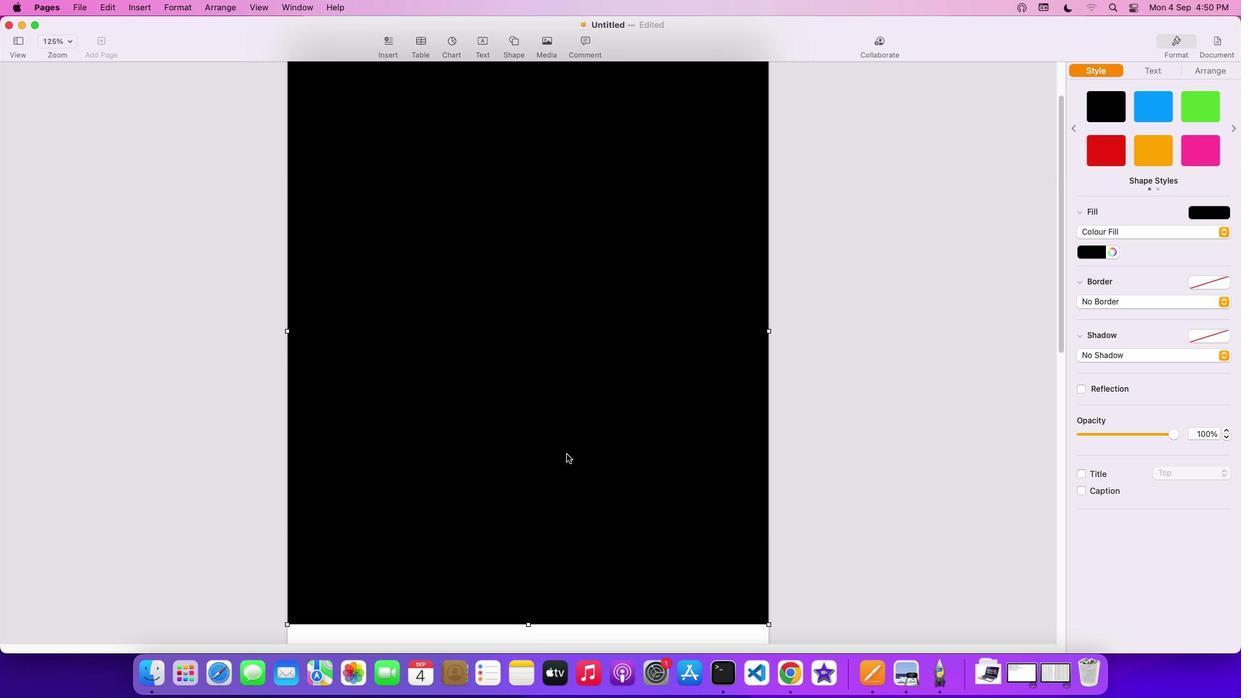 
Action: Mouse scrolled (566, 453) with delta (0, 0)
Screenshot: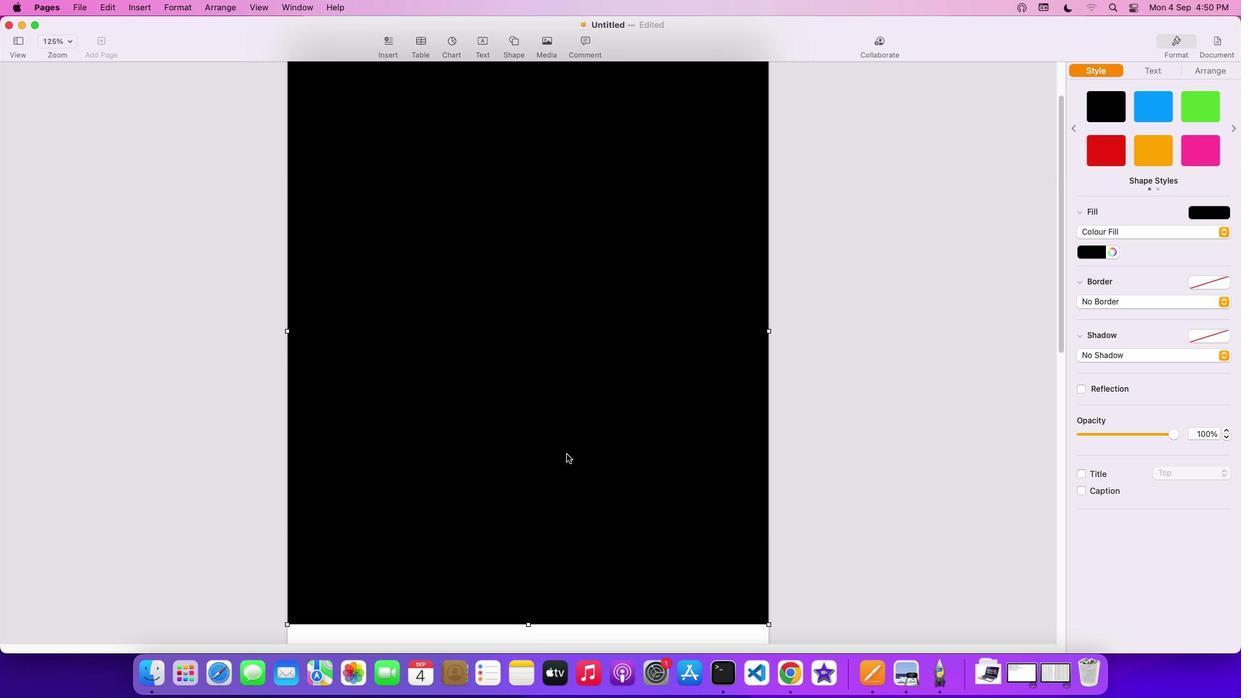 
Action: Mouse scrolled (566, 453) with delta (0, -1)
Screenshot: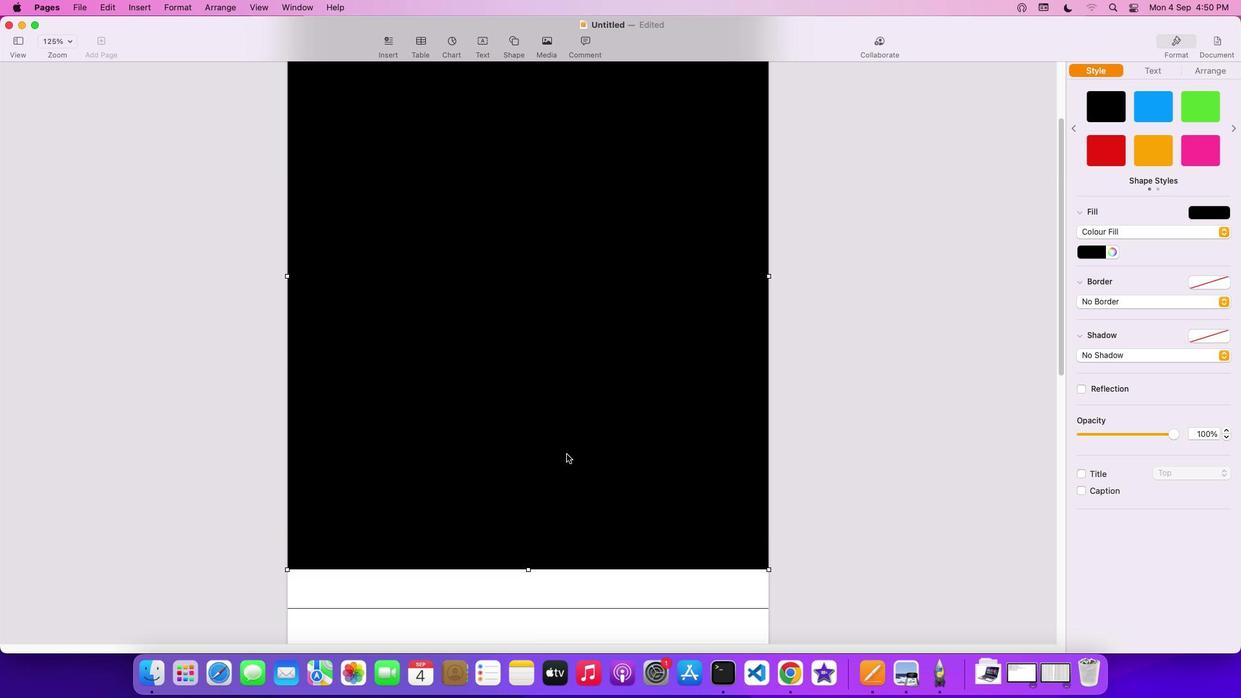 
Action: Mouse scrolled (566, 453) with delta (0, -3)
Screenshot: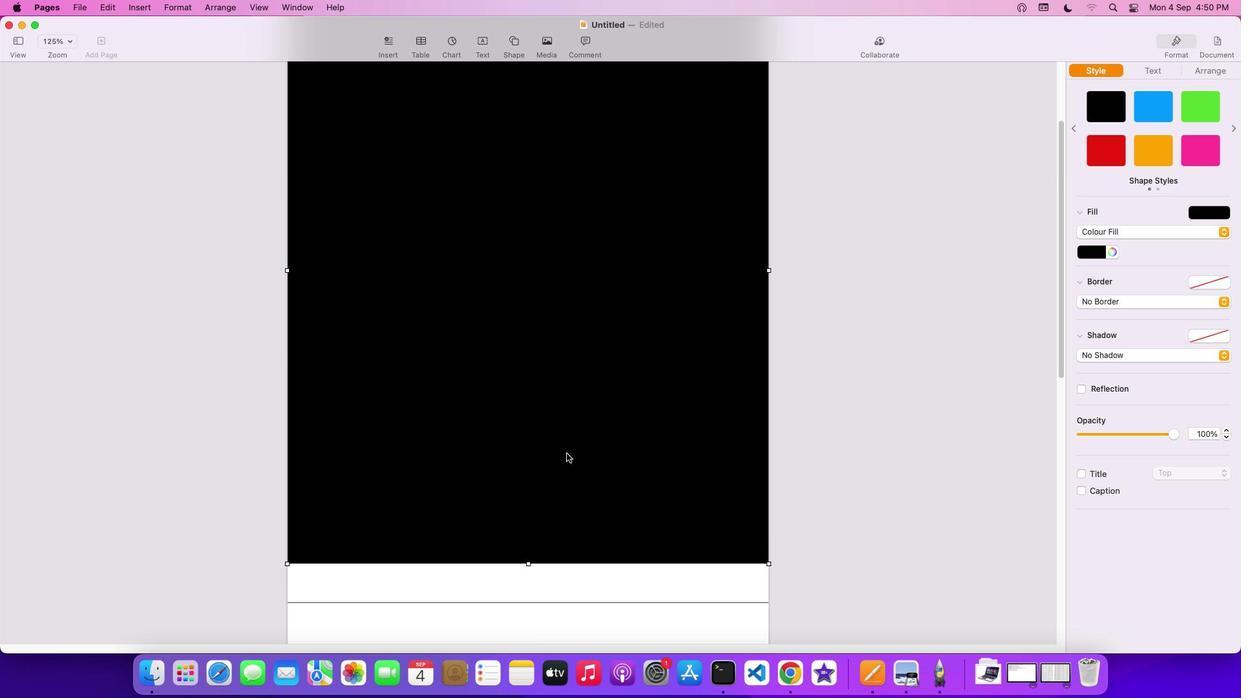 
Action: Mouse moved to (566, 448)
Screenshot: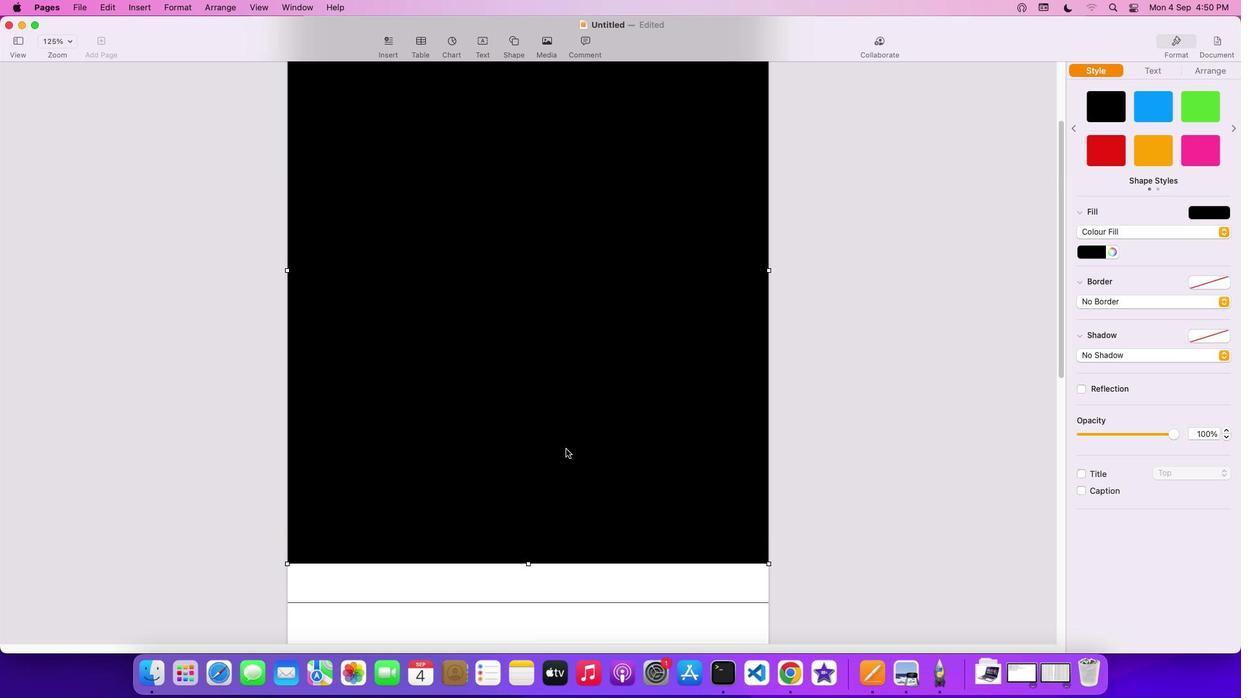 
Action: Mouse scrolled (566, 448) with delta (0, 0)
Screenshot: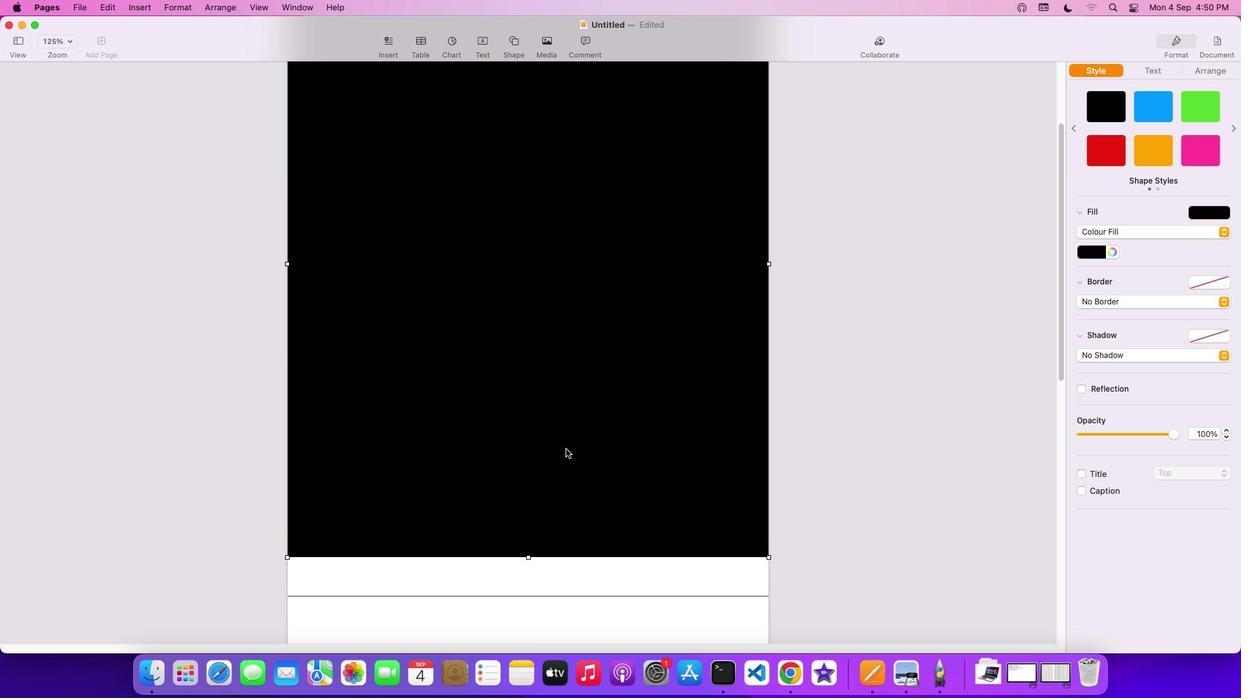 
Action: Mouse scrolled (566, 448) with delta (0, 0)
Screenshot: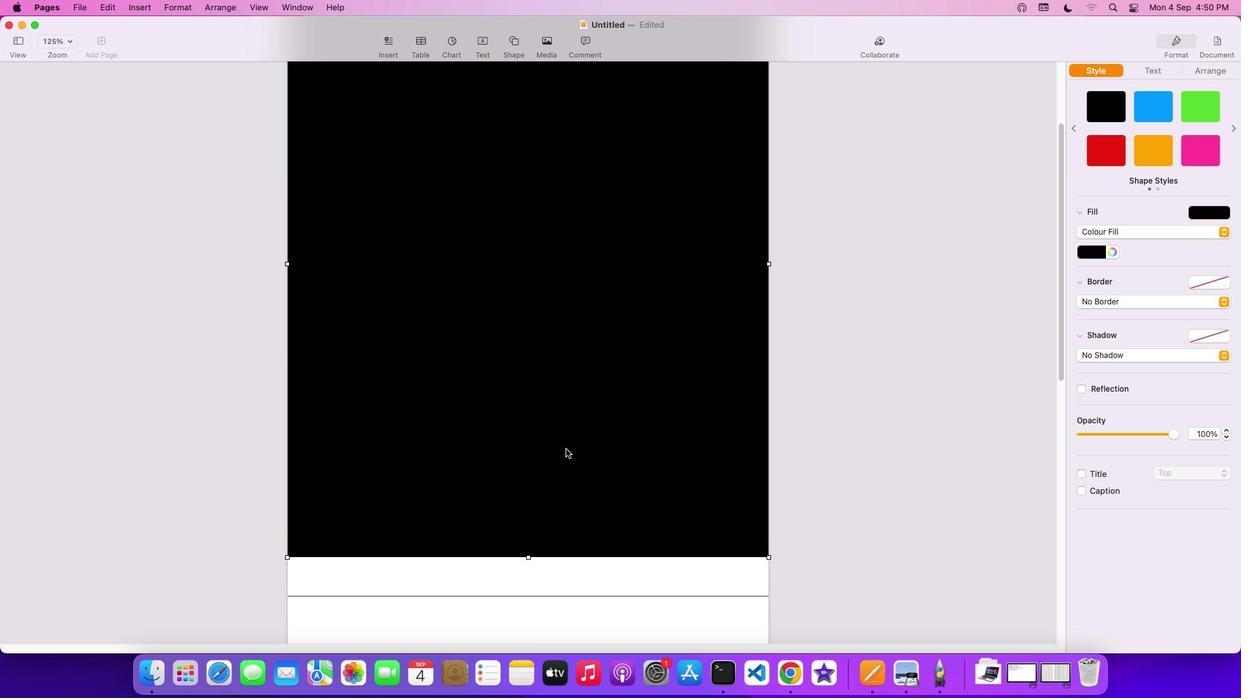 
Action: Mouse scrolled (566, 448) with delta (0, -1)
Screenshot: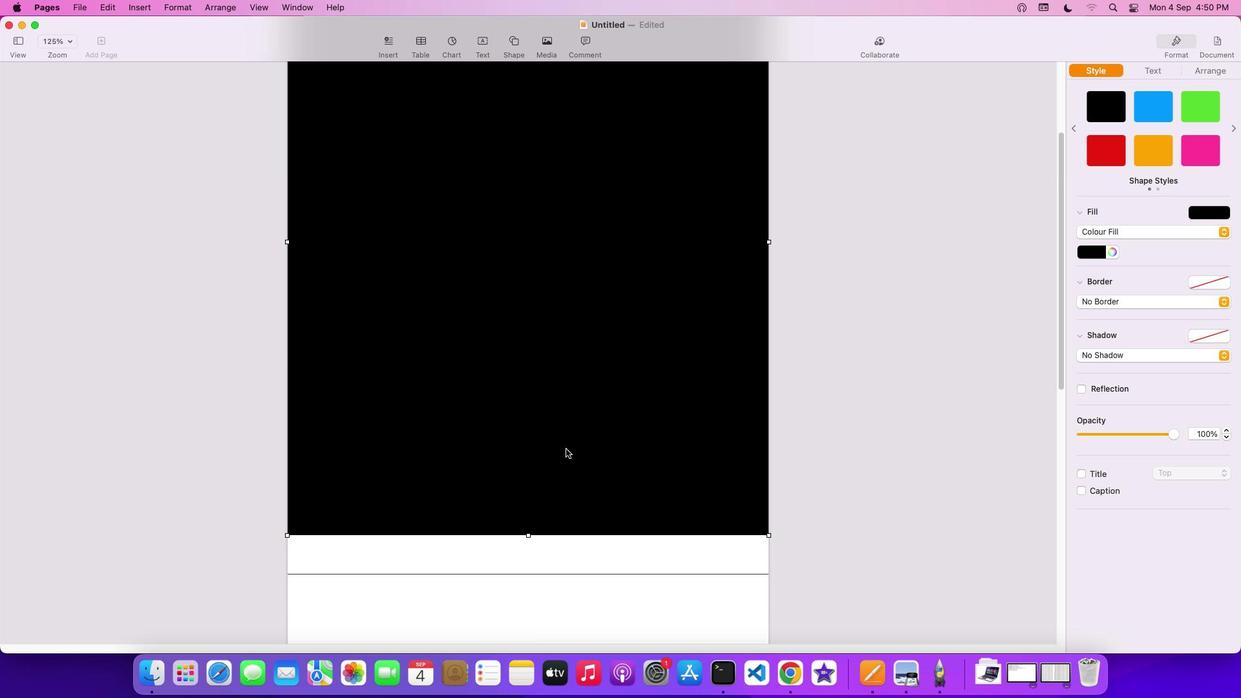 
Action: Mouse scrolled (566, 448) with delta (0, 0)
Screenshot: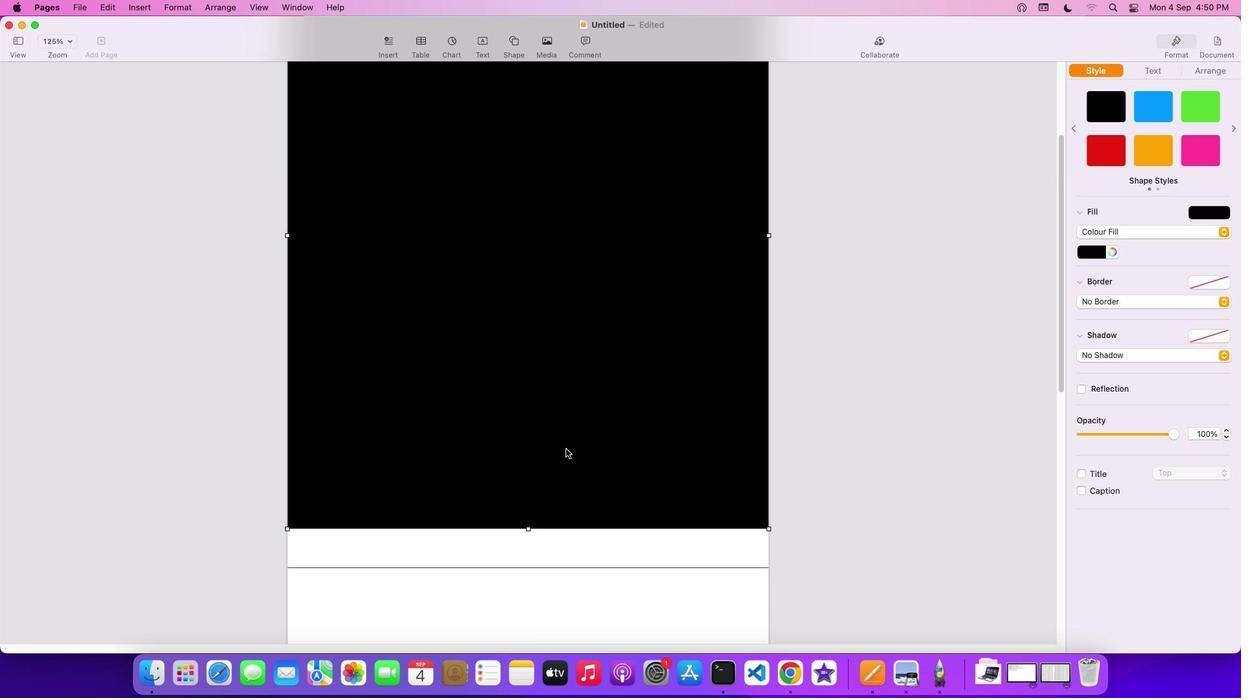
Action: Mouse scrolled (566, 448) with delta (0, 0)
Screenshot: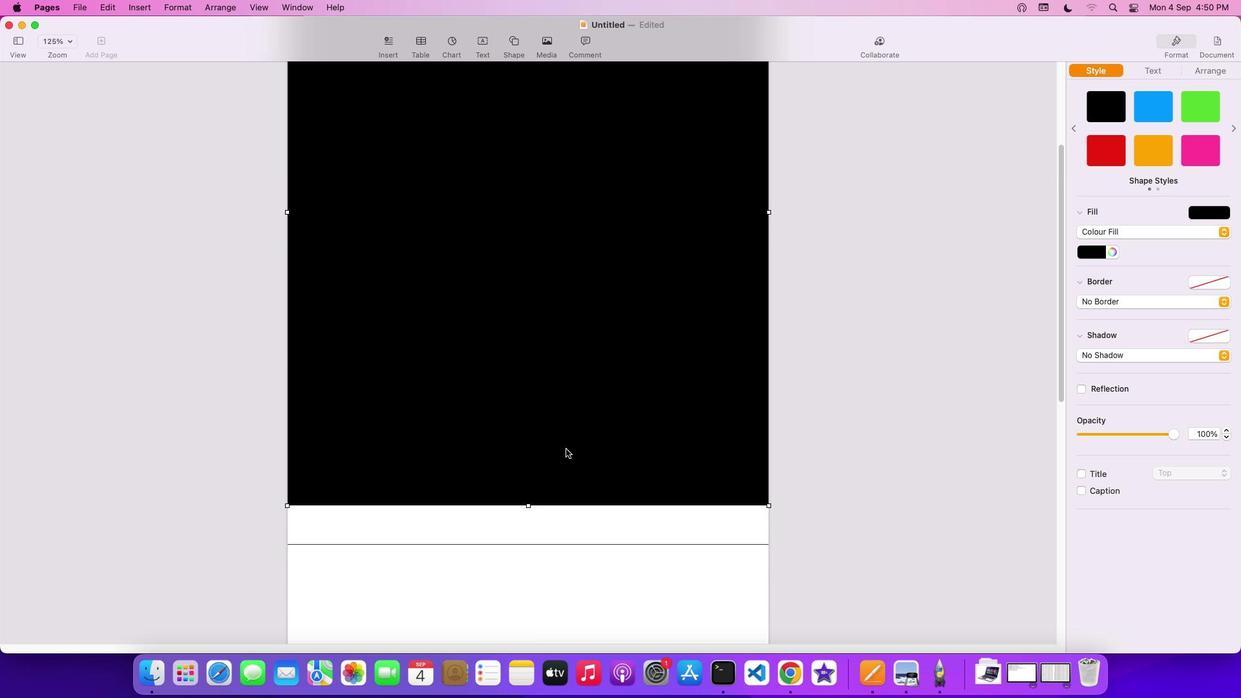 
Action: Mouse scrolled (566, 448) with delta (0, -1)
Screenshot: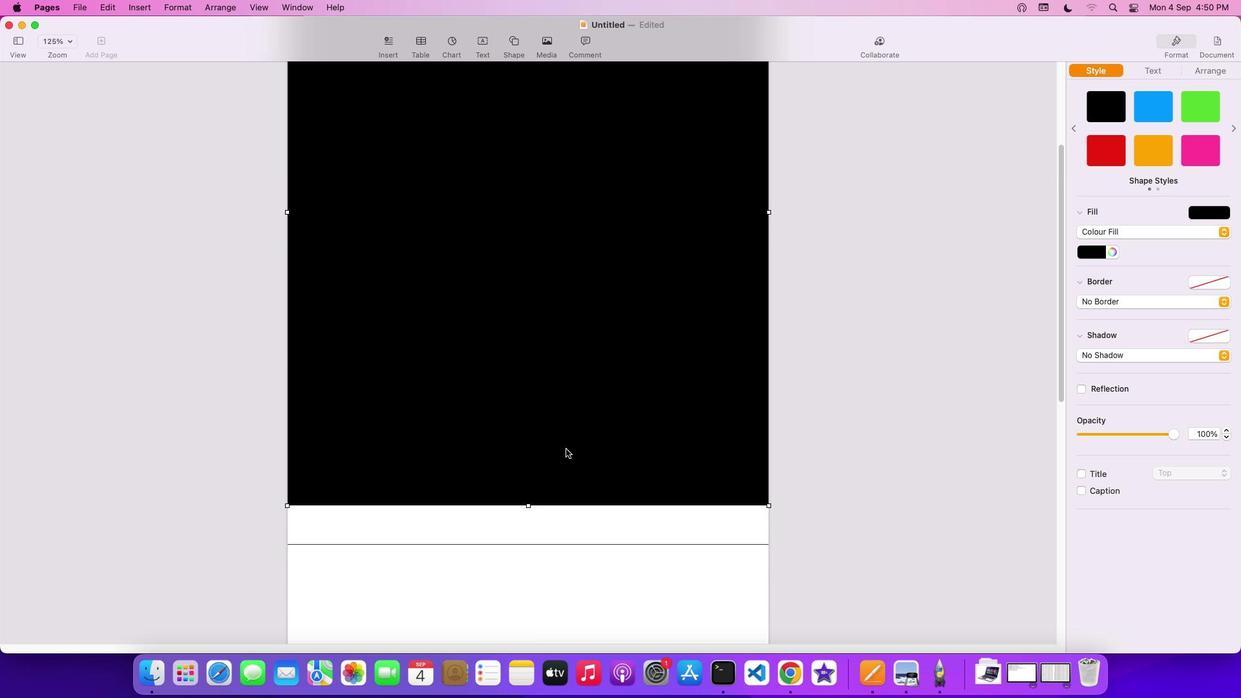 
Action: Mouse scrolled (566, 448) with delta (0, -2)
Screenshot: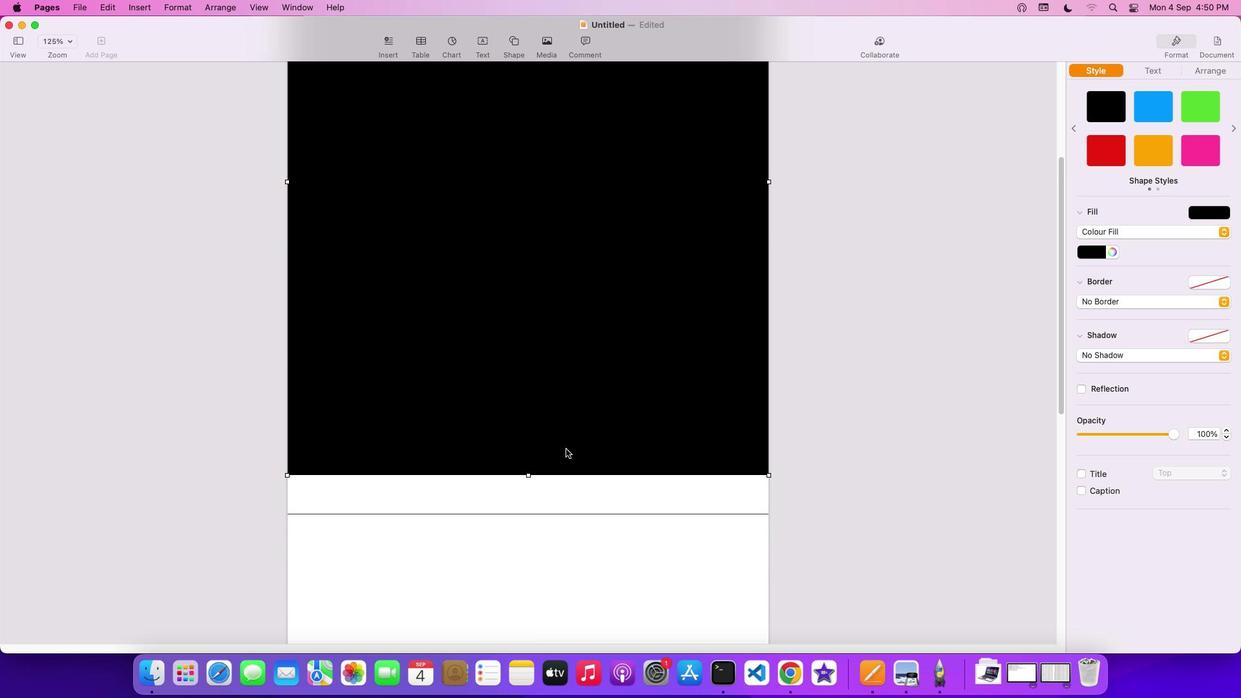 
Action: Mouse scrolled (566, 448) with delta (0, 0)
Screenshot: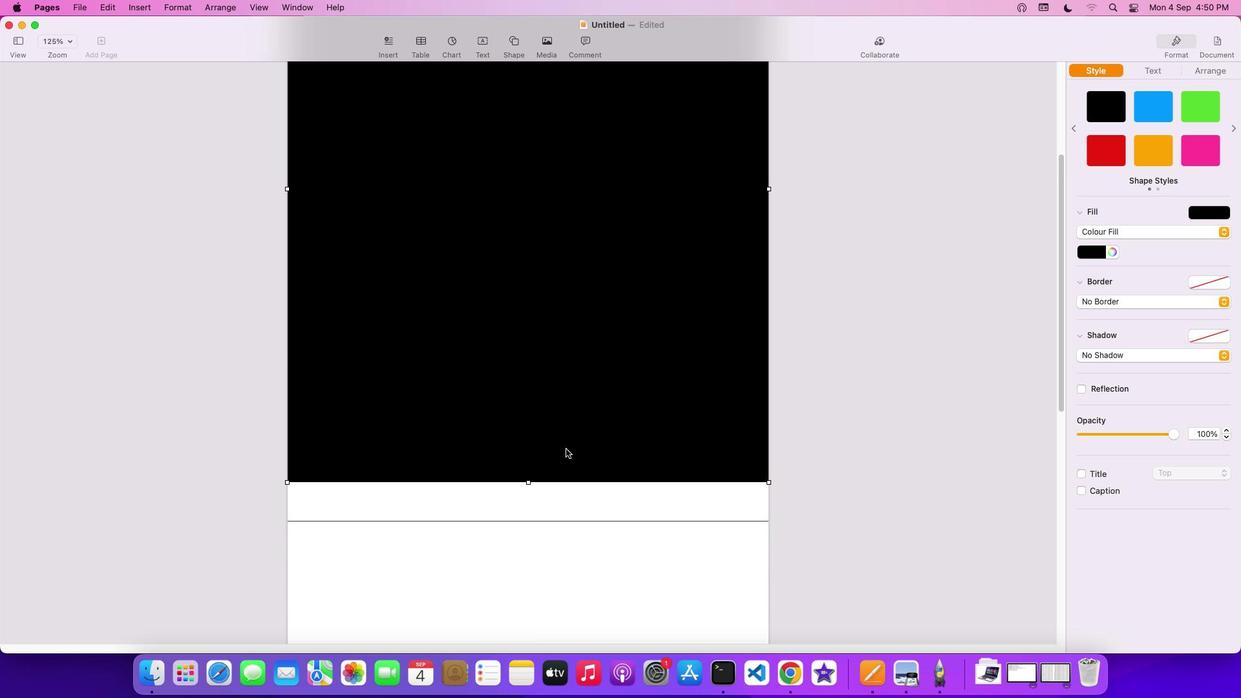 
Action: Mouse scrolled (566, 448) with delta (0, 0)
Screenshot: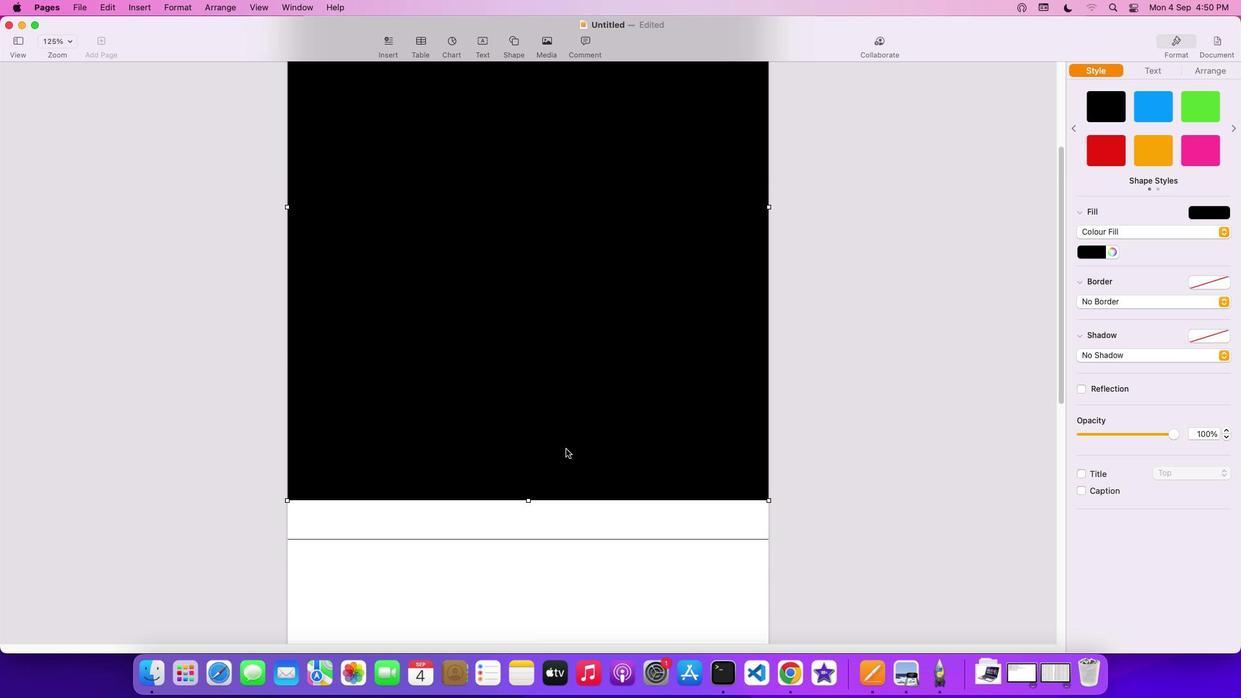 
Action: Mouse scrolled (566, 448) with delta (0, 2)
Screenshot: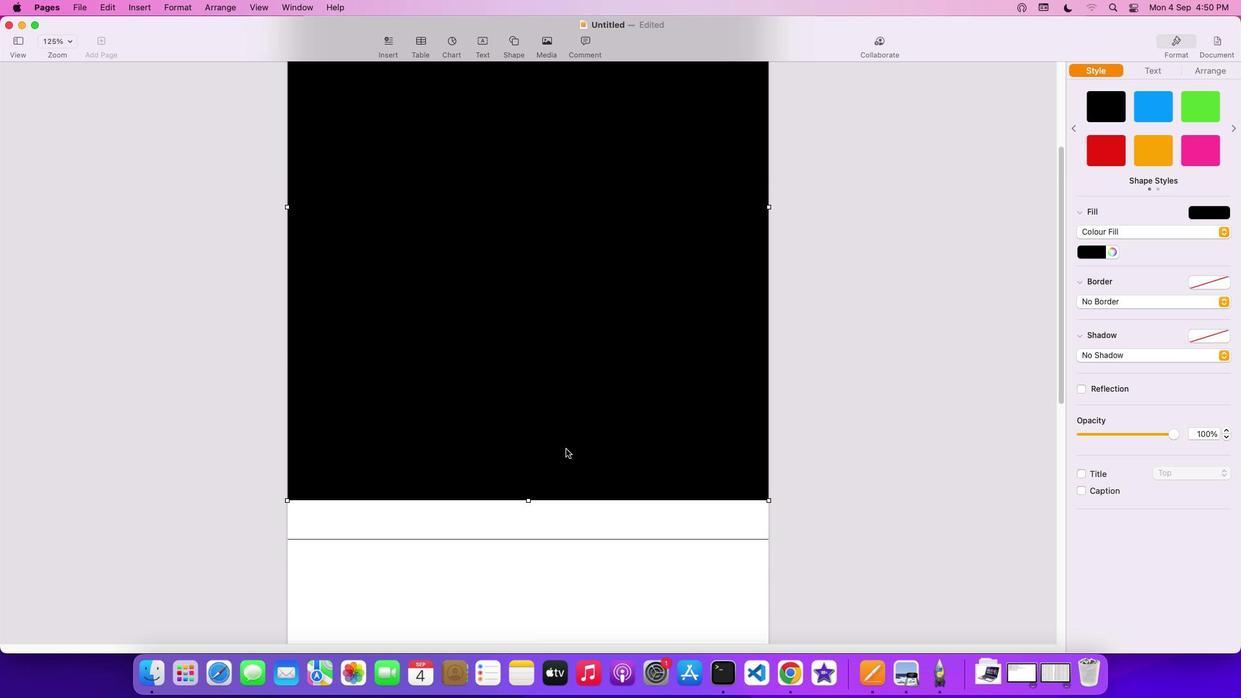 
Action: Mouse scrolled (566, 448) with delta (0, 3)
Screenshot: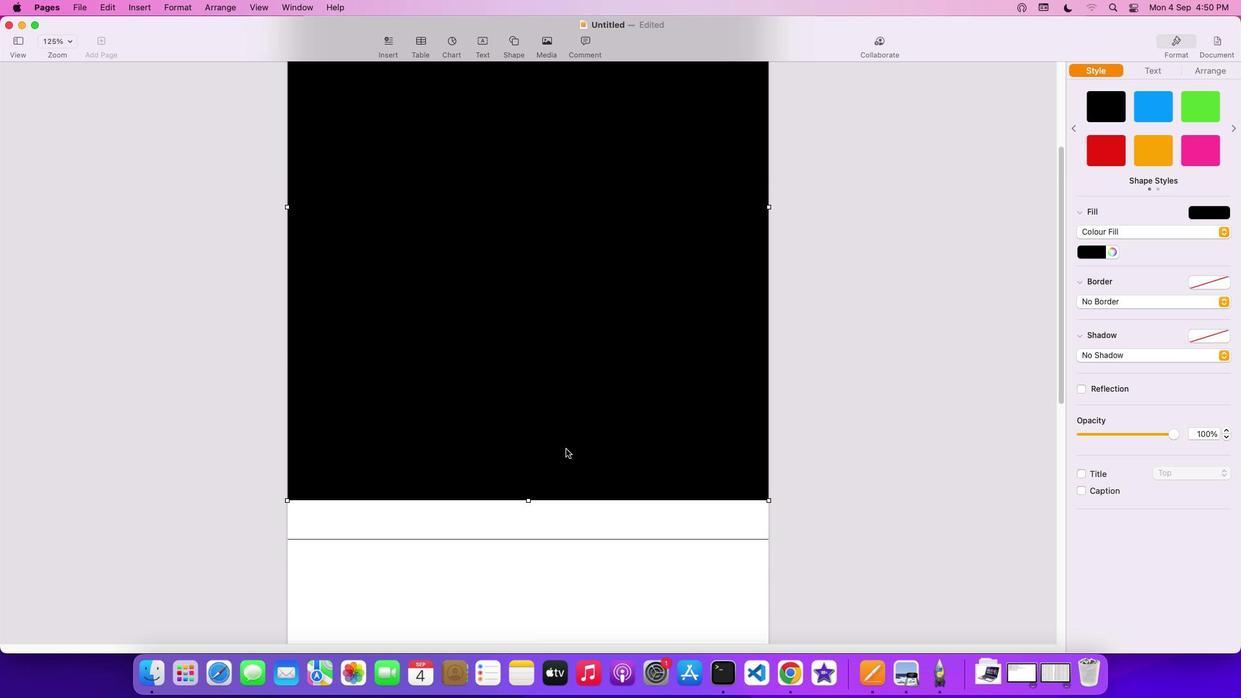 
Action: Mouse scrolled (566, 448) with delta (0, 3)
Screenshot: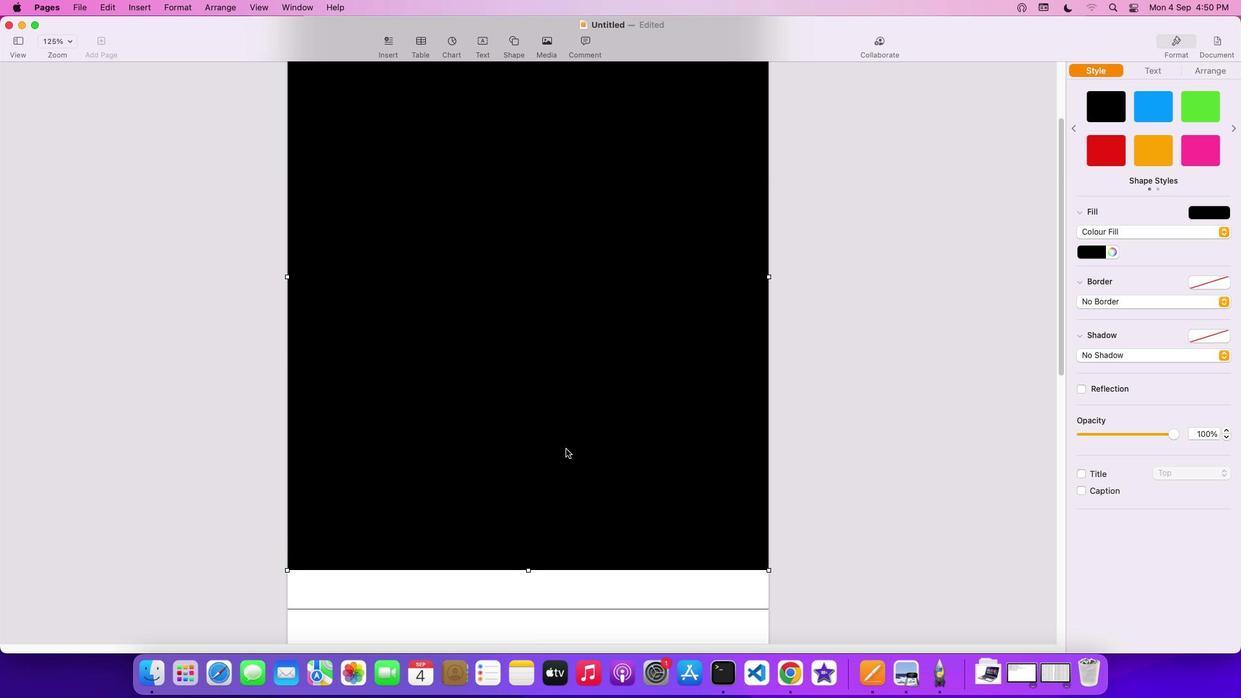 
Action: Mouse scrolled (566, 448) with delta (0, 4)
Screenshot: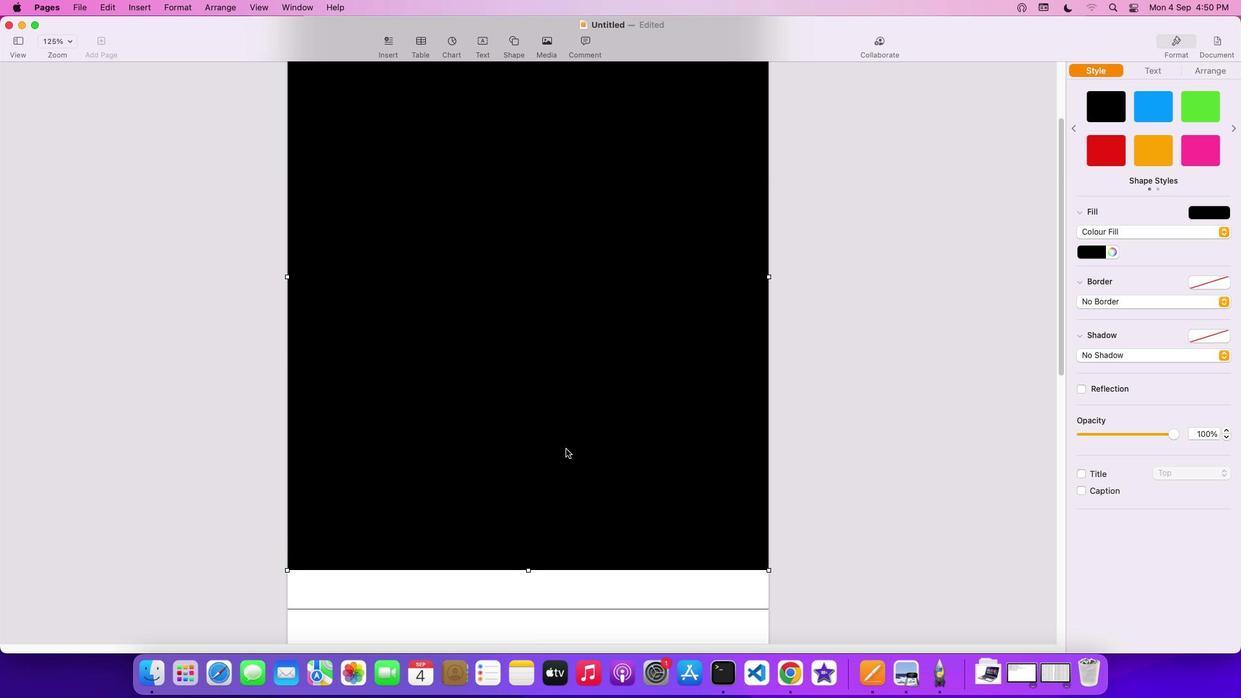 
Action: Mouse moved to (566, 448)
Screenshot: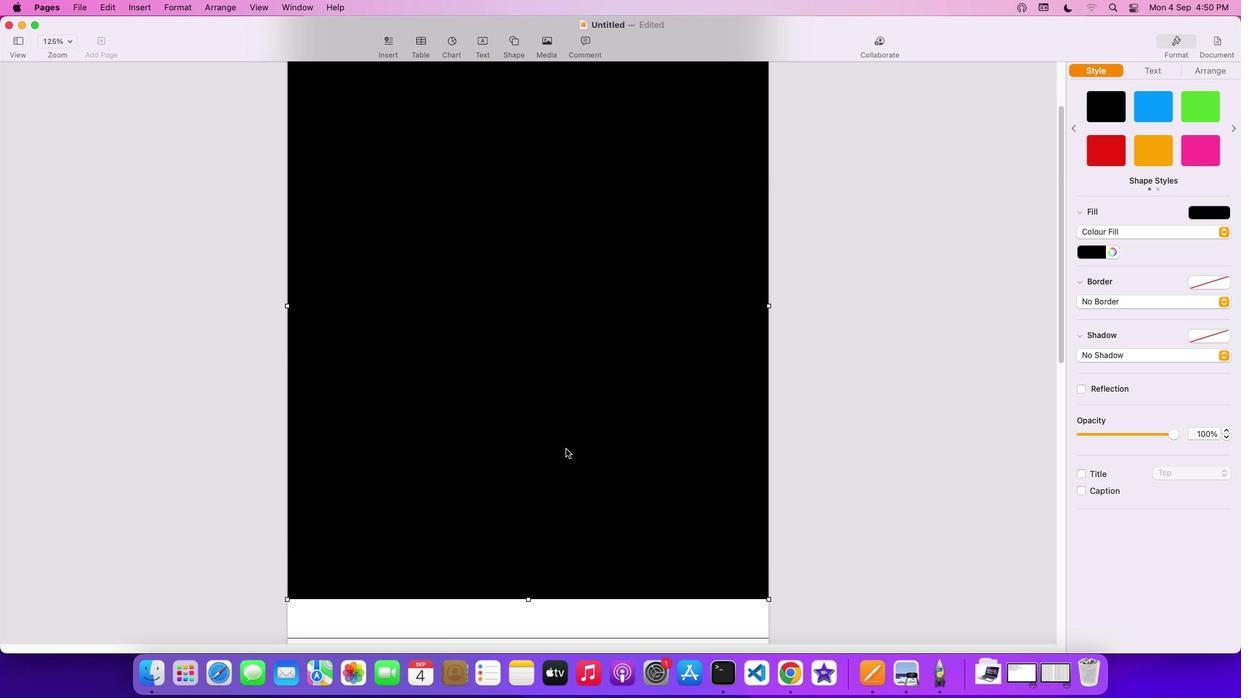 
Action: Mouse scrolled (566, 448) with delta (0, 0)
Screenshot: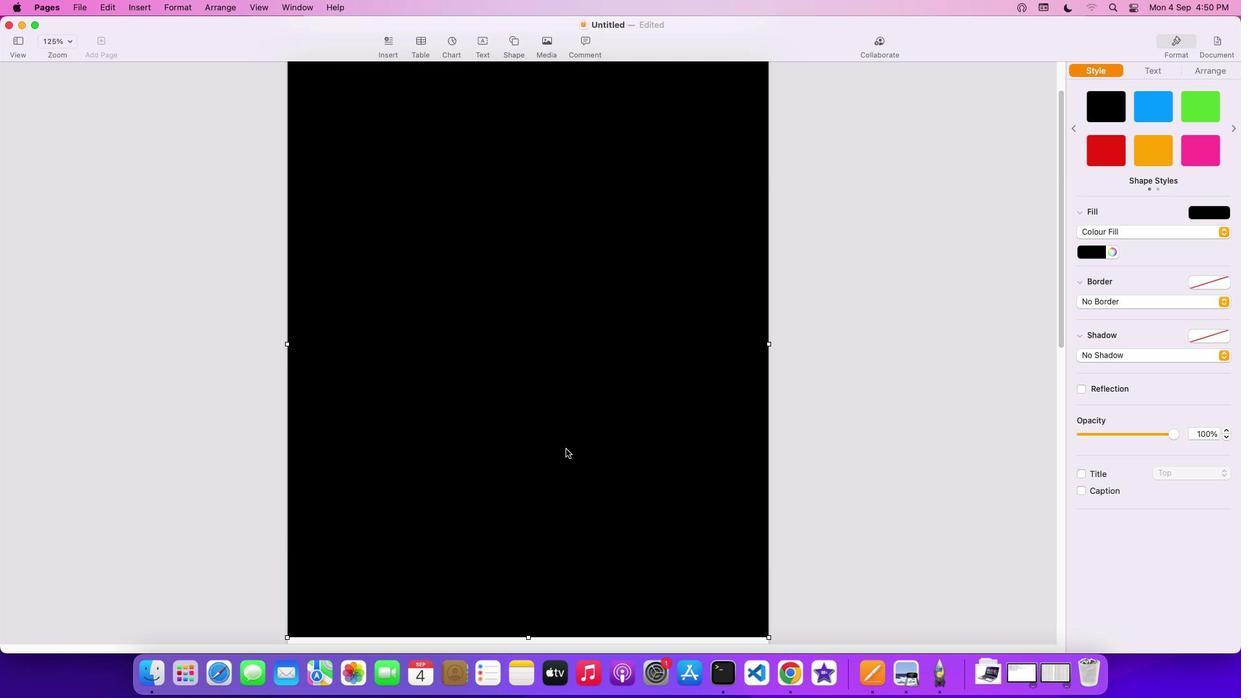 
Action: Mouse scrolled (566, 448) with delta (0, 0)
Screenshot: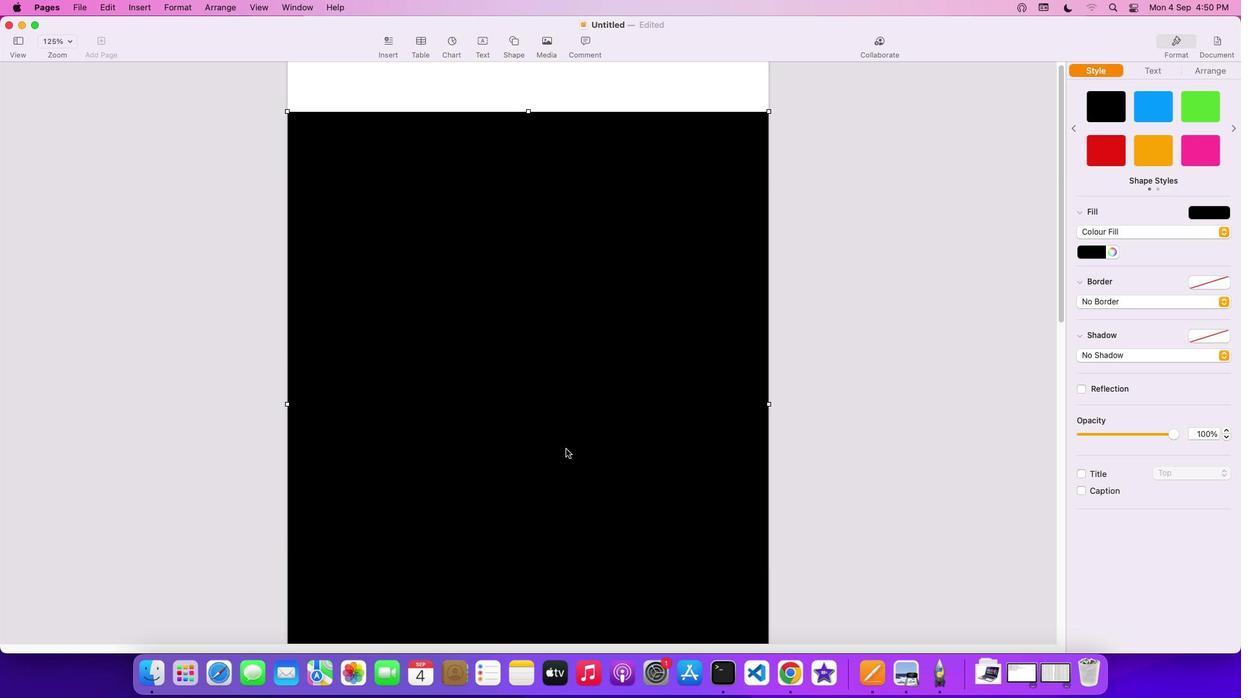 
Action: Mouse scrolled (566, 448) with delta (0, 1)
Screenshot: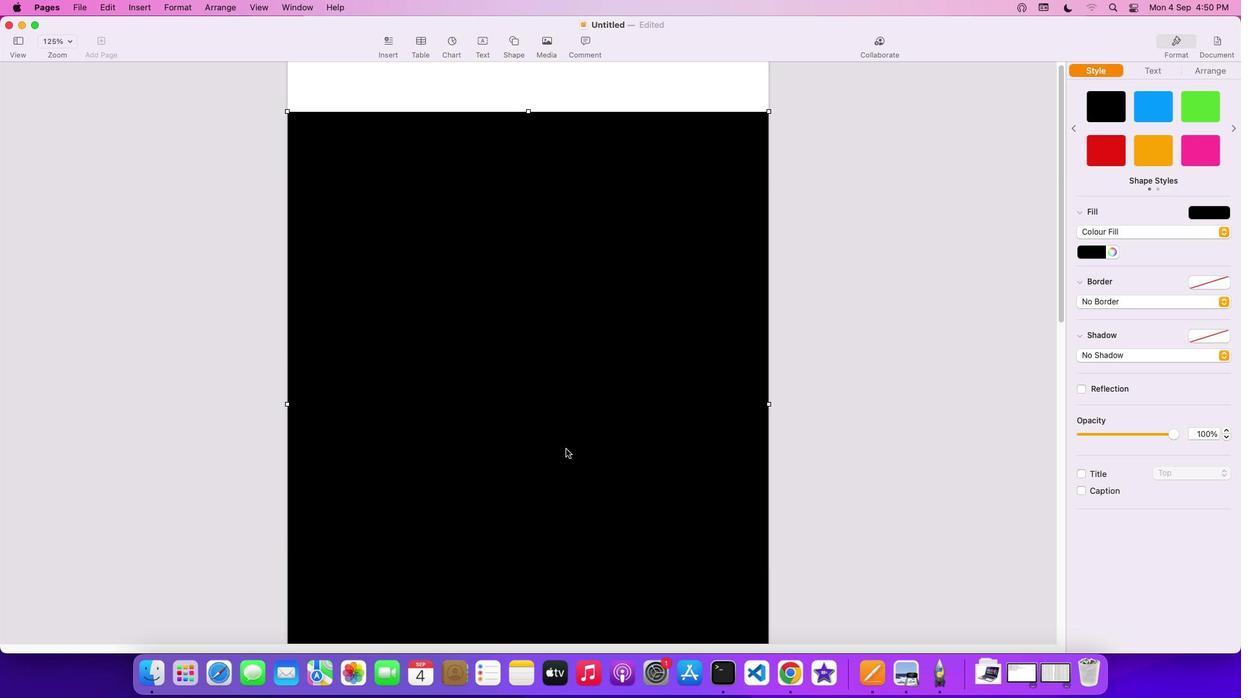 
Action: Mouse scrolled (566, 448) with delta (0, 3)
Screenshot: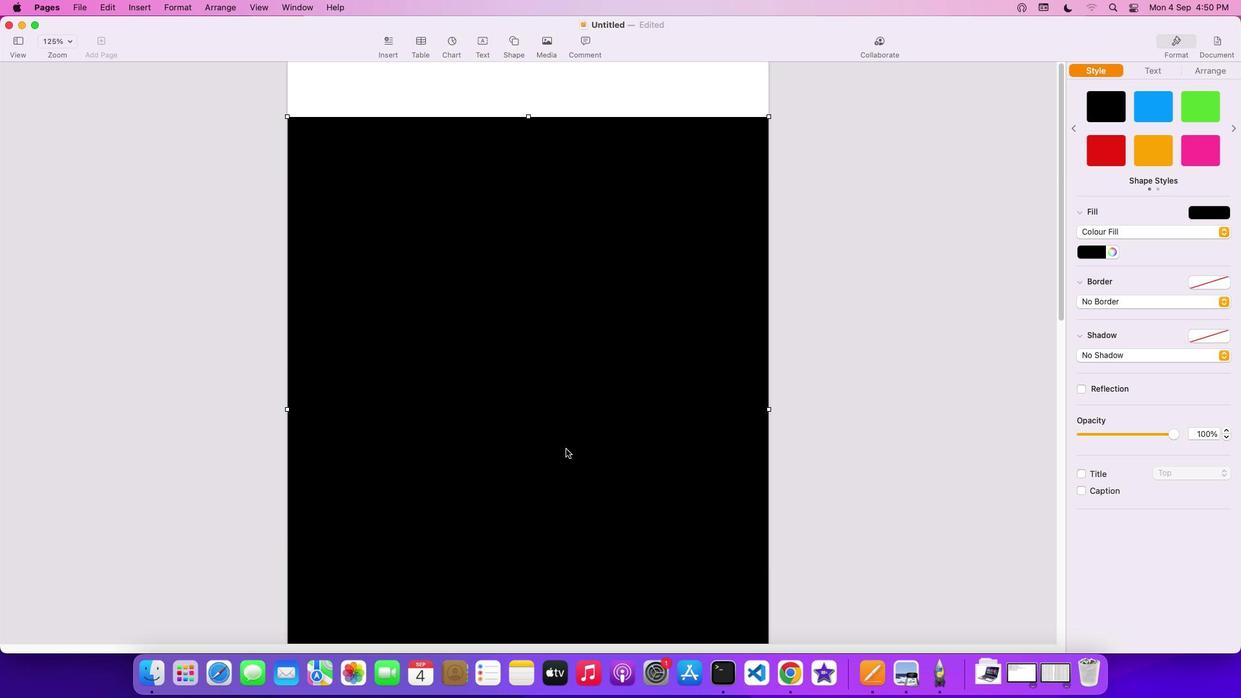 
Action: Mouse scrolled (566, 448) with delta (0, 3)
Screenshot: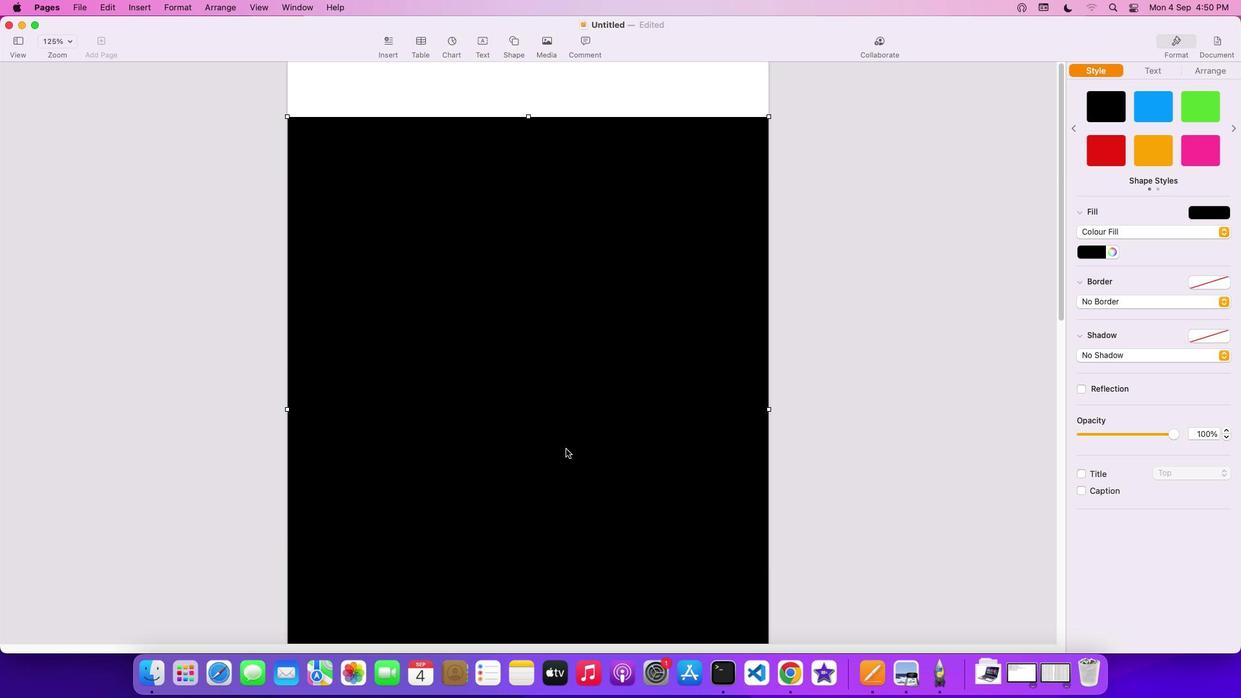 
Action: Mouse scrolled (566, 448) with delta (0, 4)
Screenshot: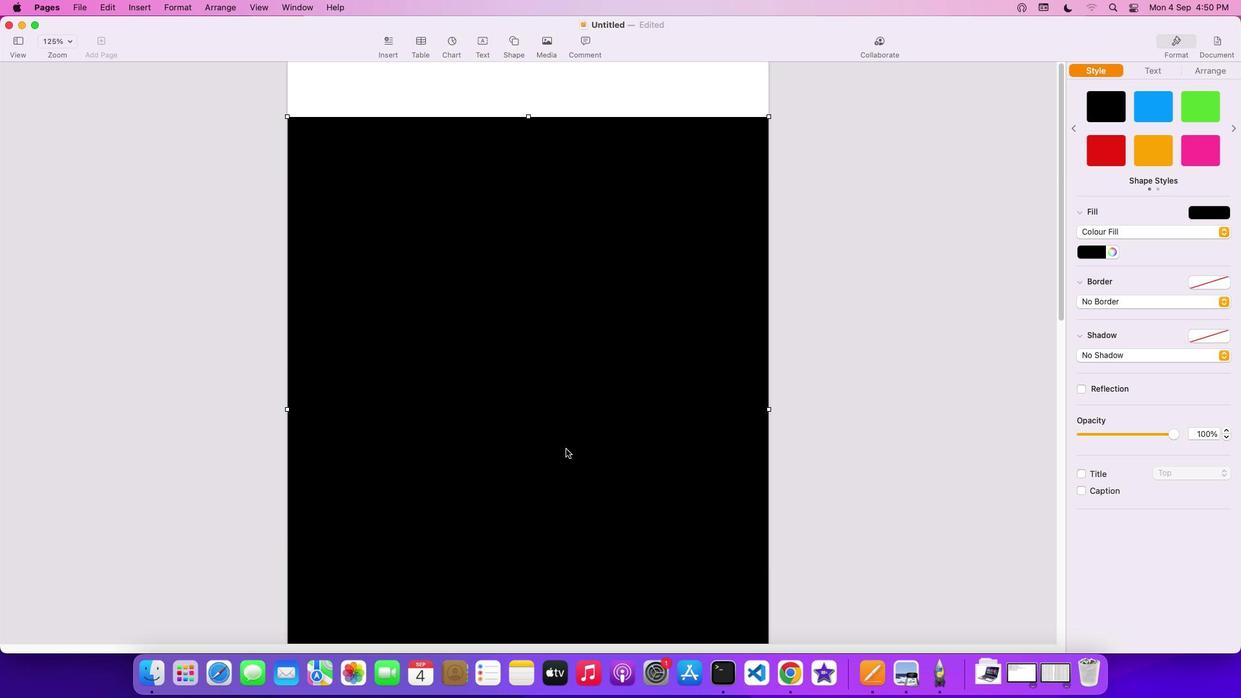 
Action: Mouse moved to (528, 115)
Screenshot: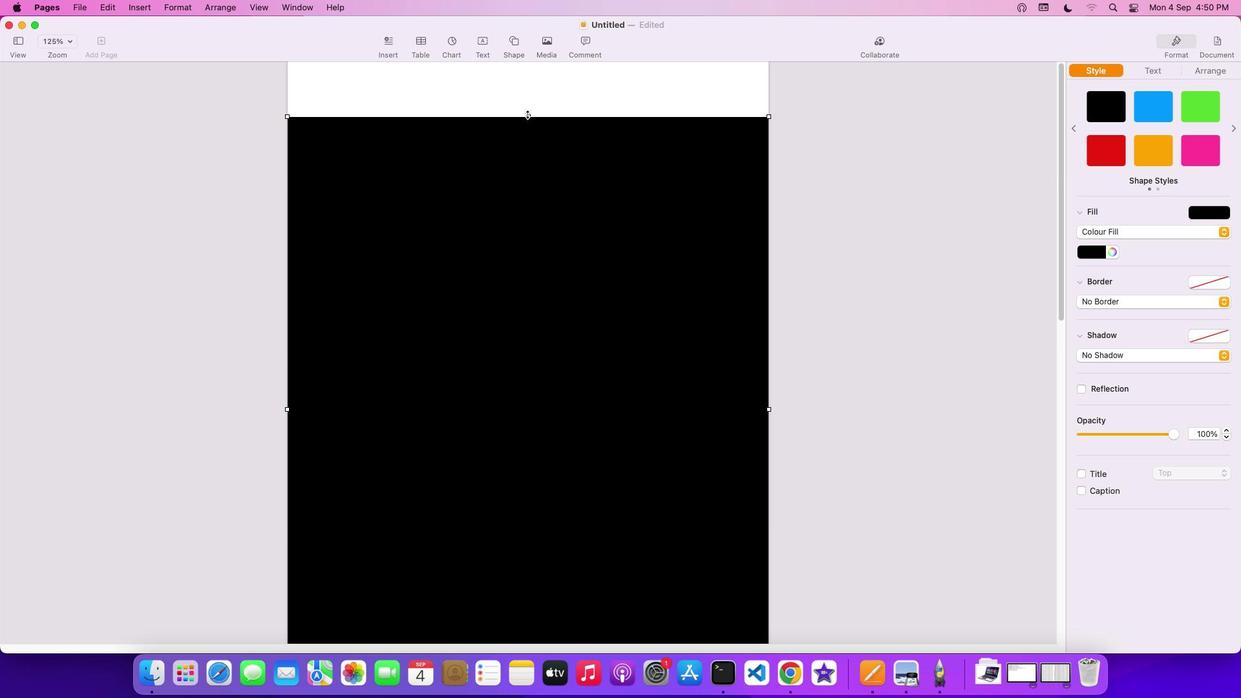 
Action: Mouse pressed left at (528, 115)
Screenshot: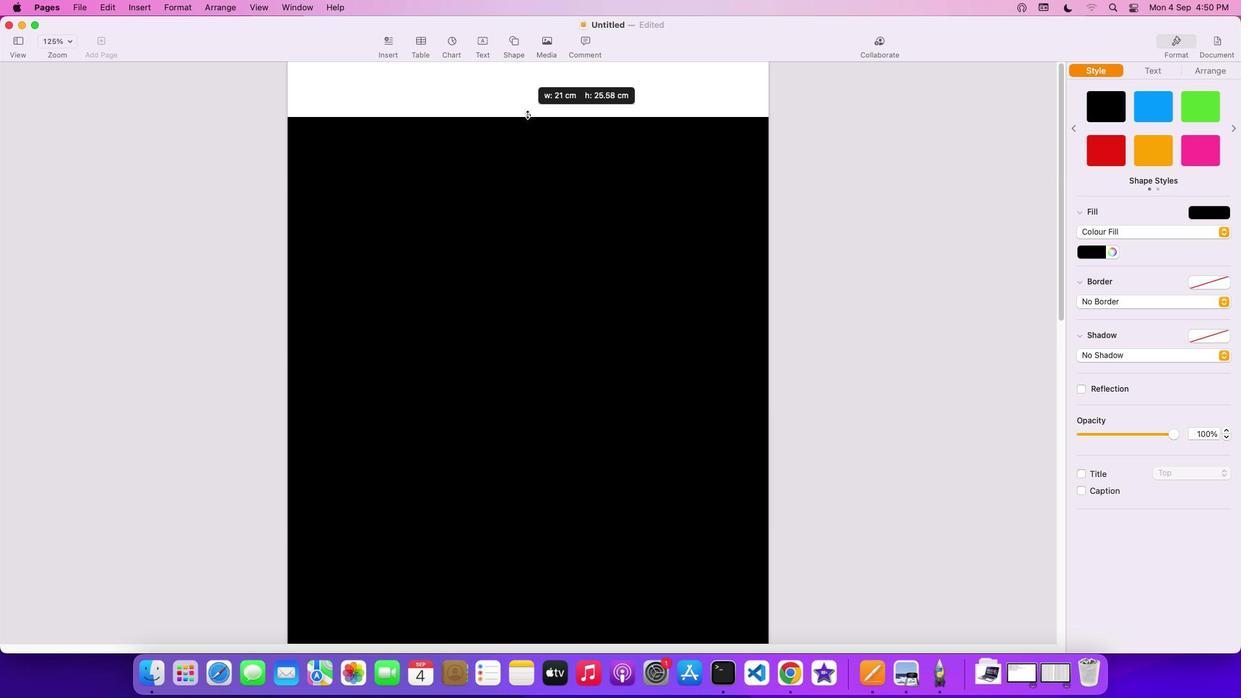 
Action: Mouse moved to (547, 202)
Screenshot: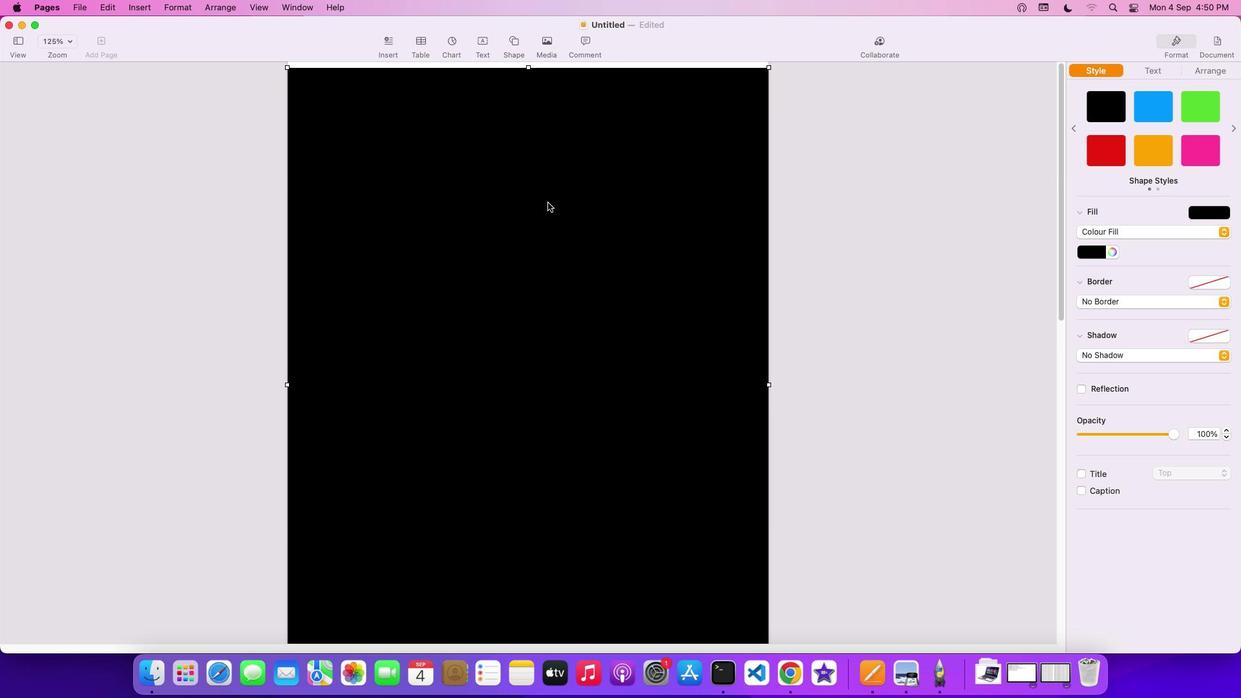 
Action: Mouse scrolled (547, 202) with delta (0, 0)
Screenshot: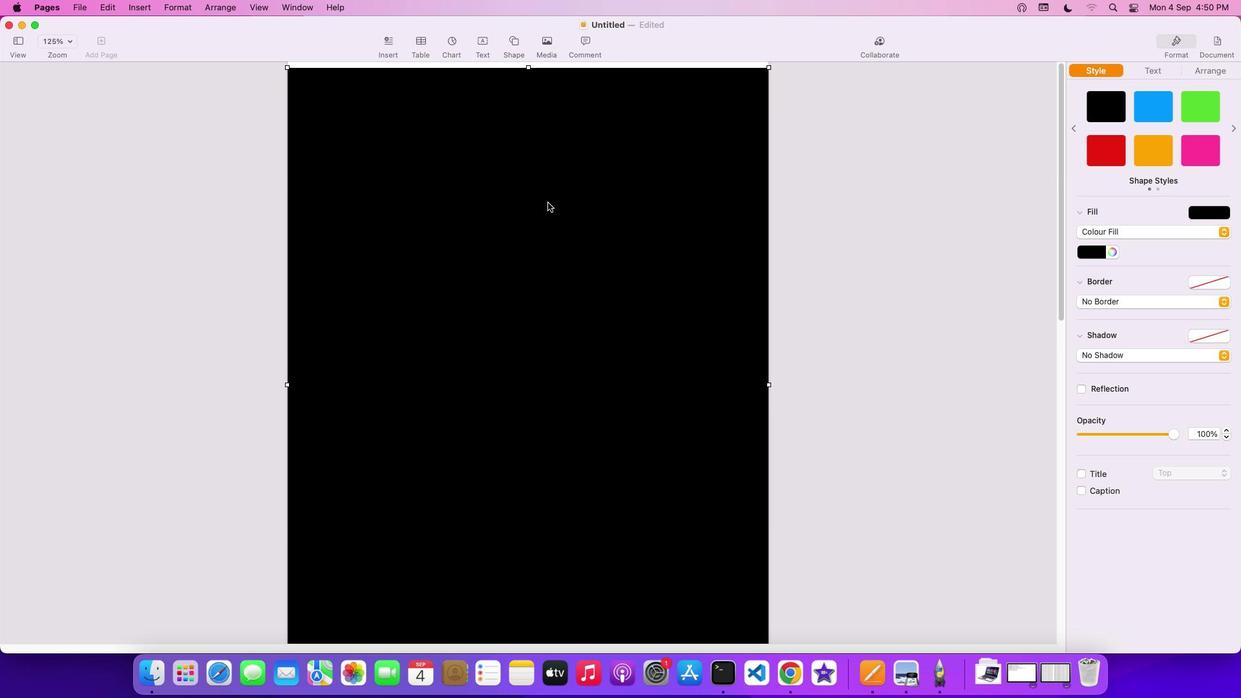 
Action: Mouse scrolled (547, 202) with delta (0, 0)
Screenshot: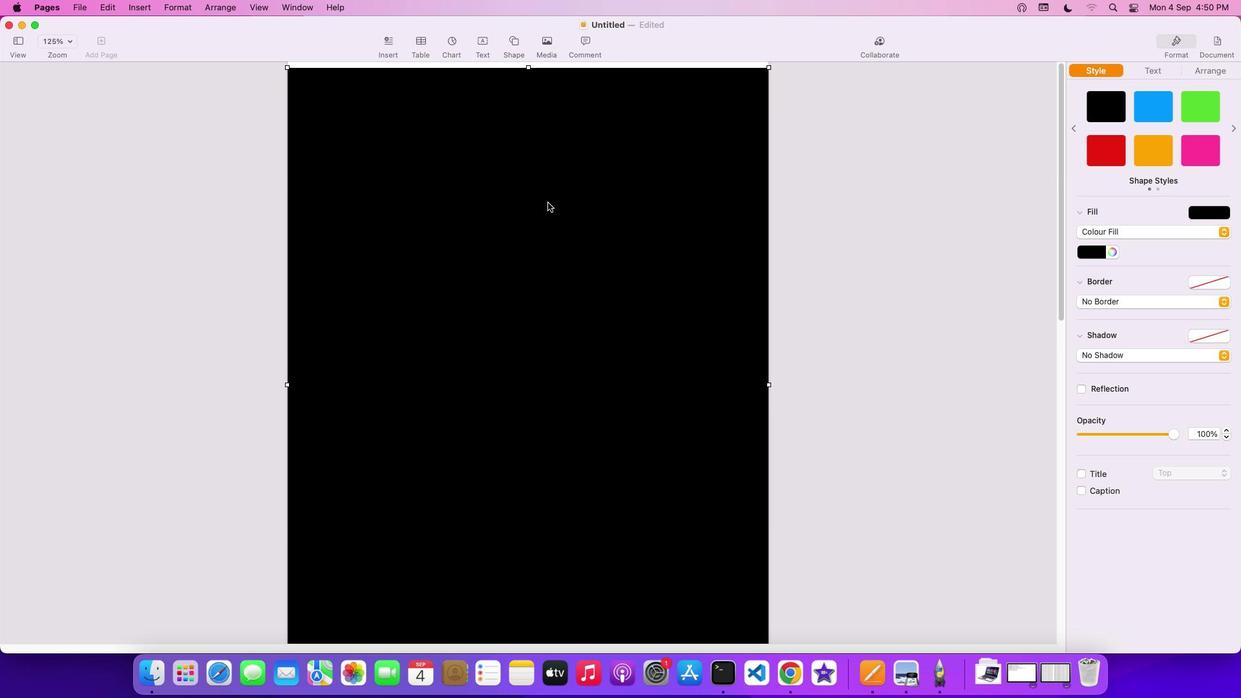 
Action: Mouse scrolled (547, 202) with delta (0, 1)
Screenshot: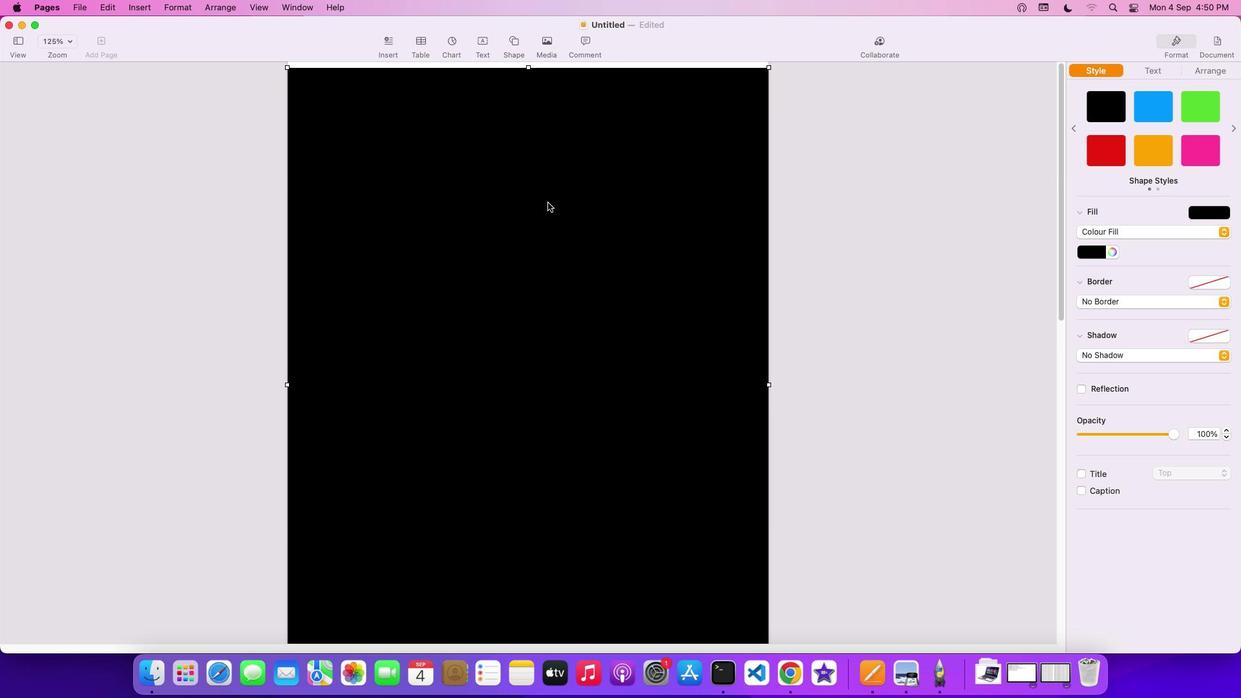 
Action: Mouse scrolled (547, 202) with delta (0, 3)
Screenshot: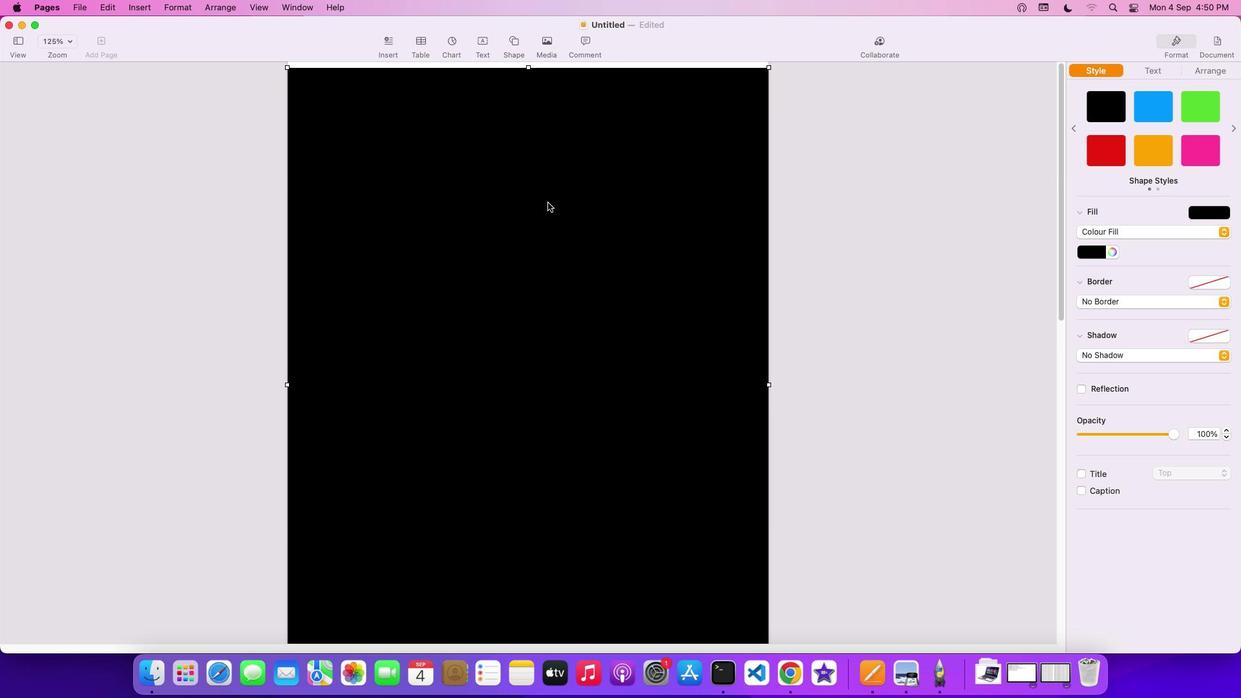 
Action: Mouse scrolled (547, 202) with delta (0, 0)
Screenshot: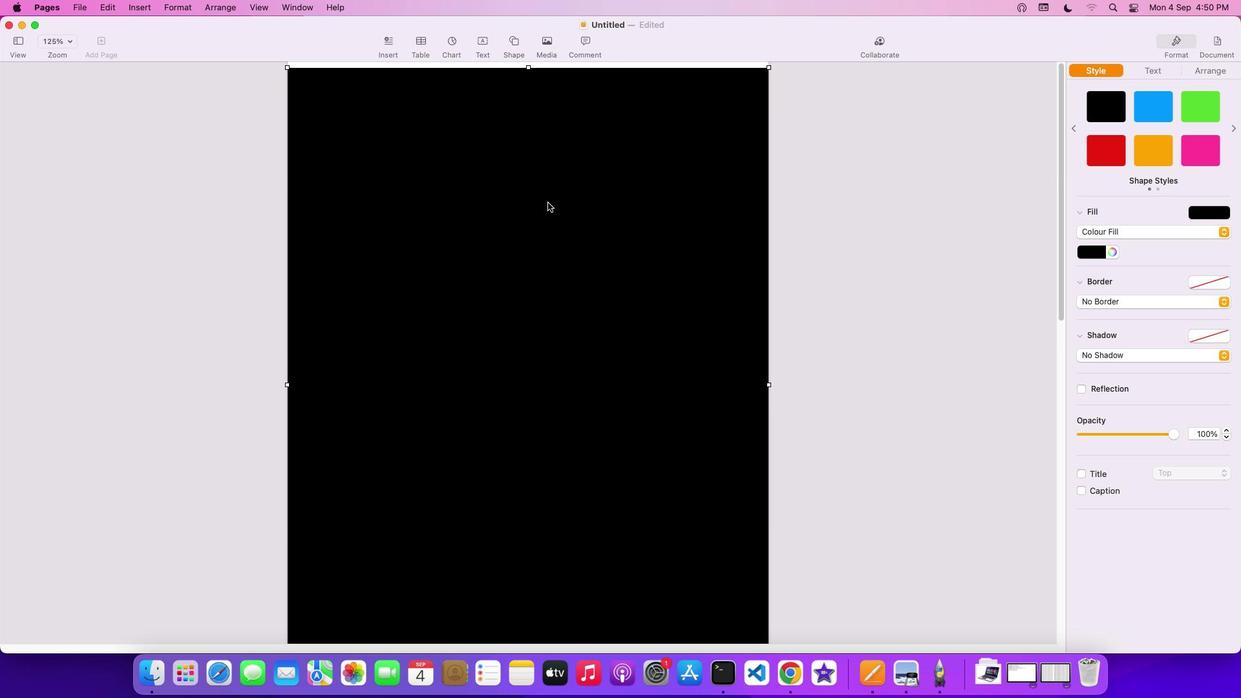 
Action: Mouse scrolled (547, 202) with delta (0, 0)
Screenshot: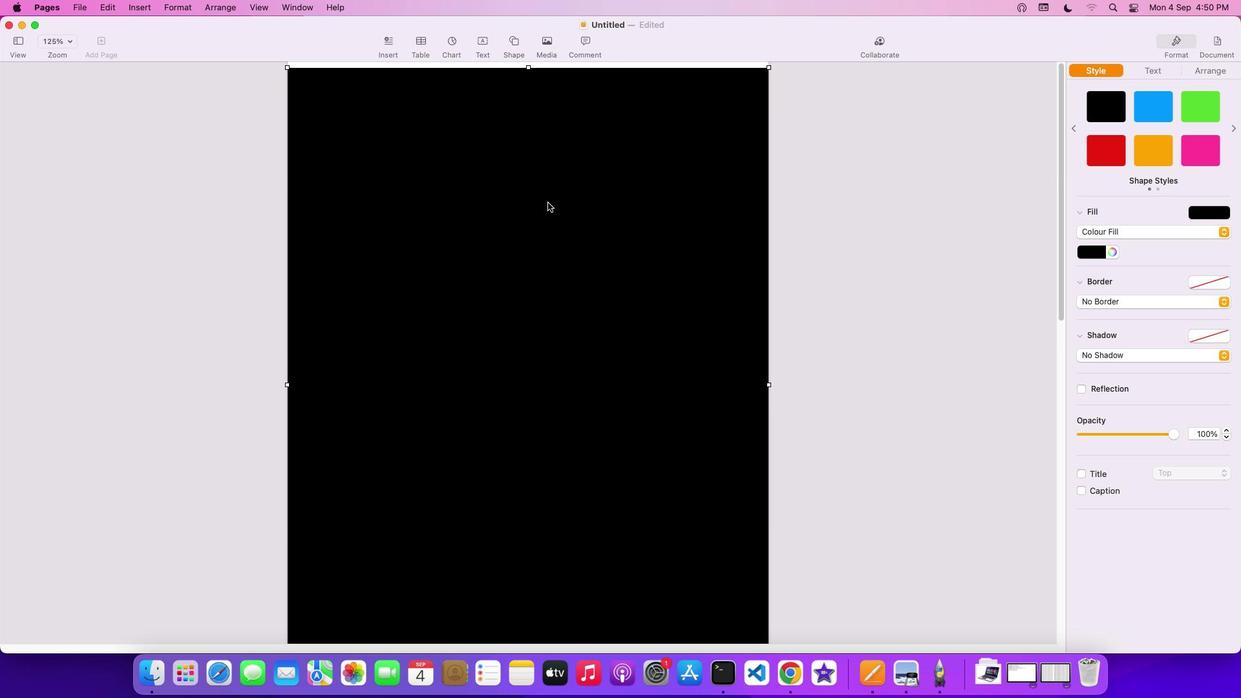 
Action: Mouse scrolled (547, 202) with delta (0, 1)
Screenshot: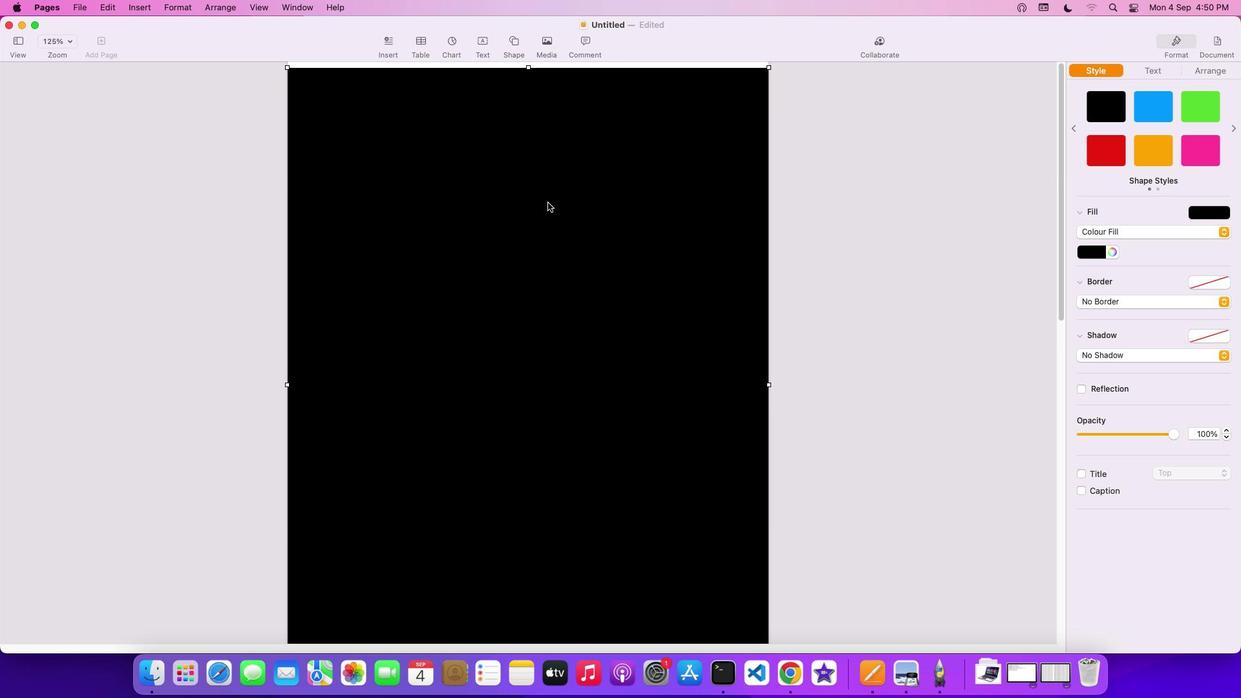 
Action: Mouse scrolled (547, 202) with delta (0, 3)
Screenshot: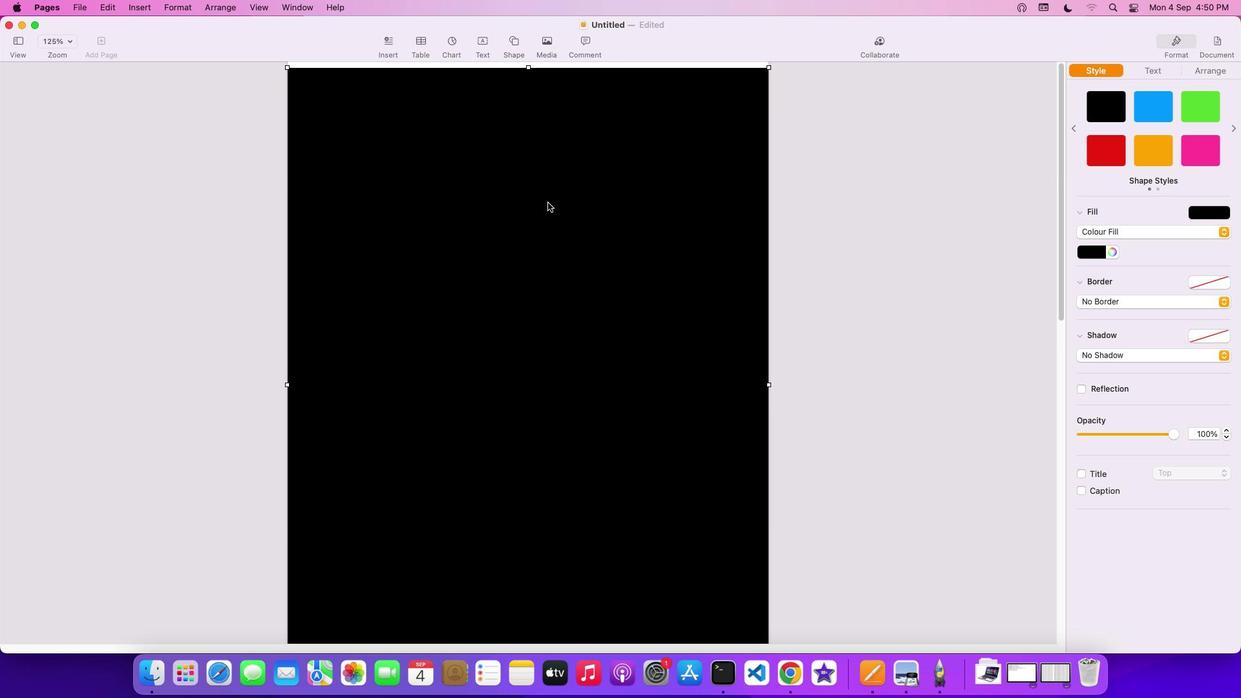 
Action: Mouse moved to (482, 210)
Screenshot: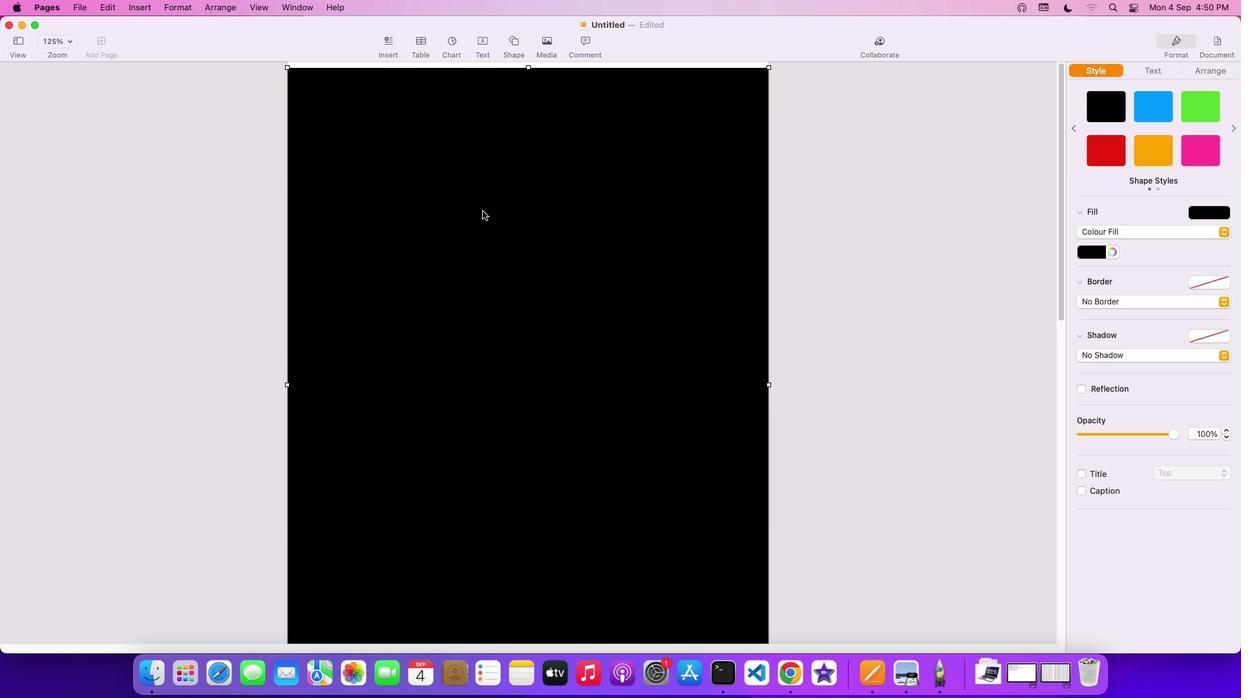 
Action: Mouse pressed left at (482, 210)
Screenshot: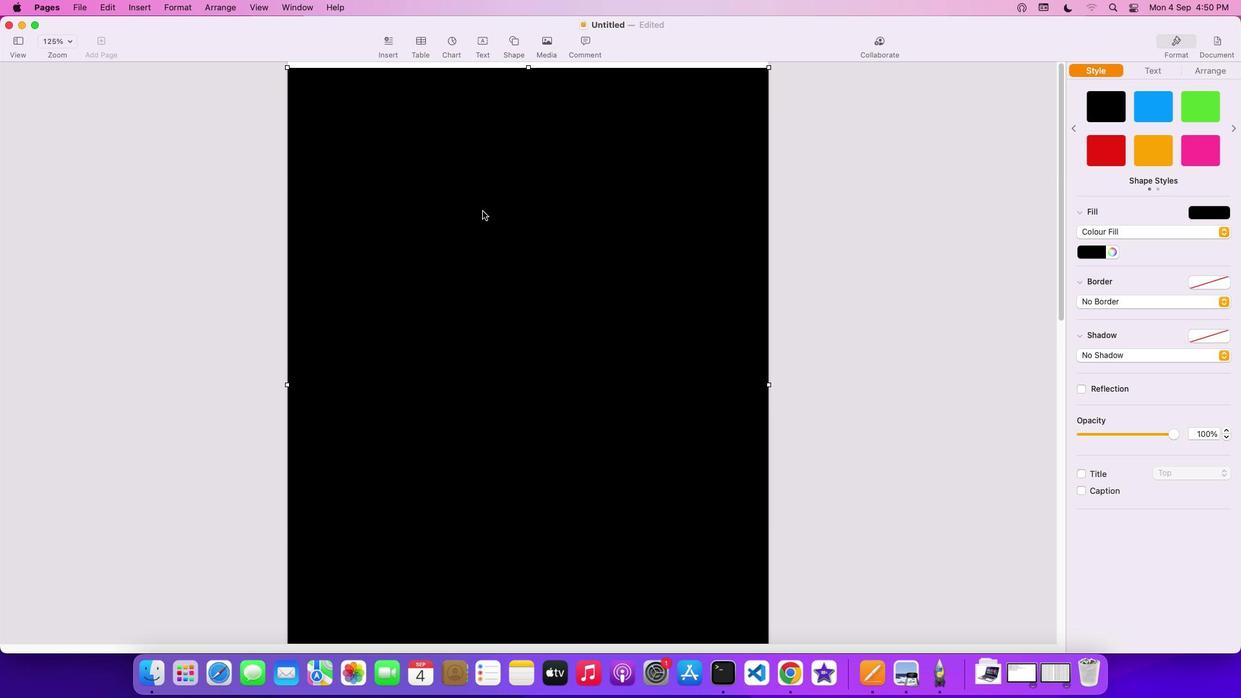 
Action: Mouse moved to (1223, 210)
Screenshot: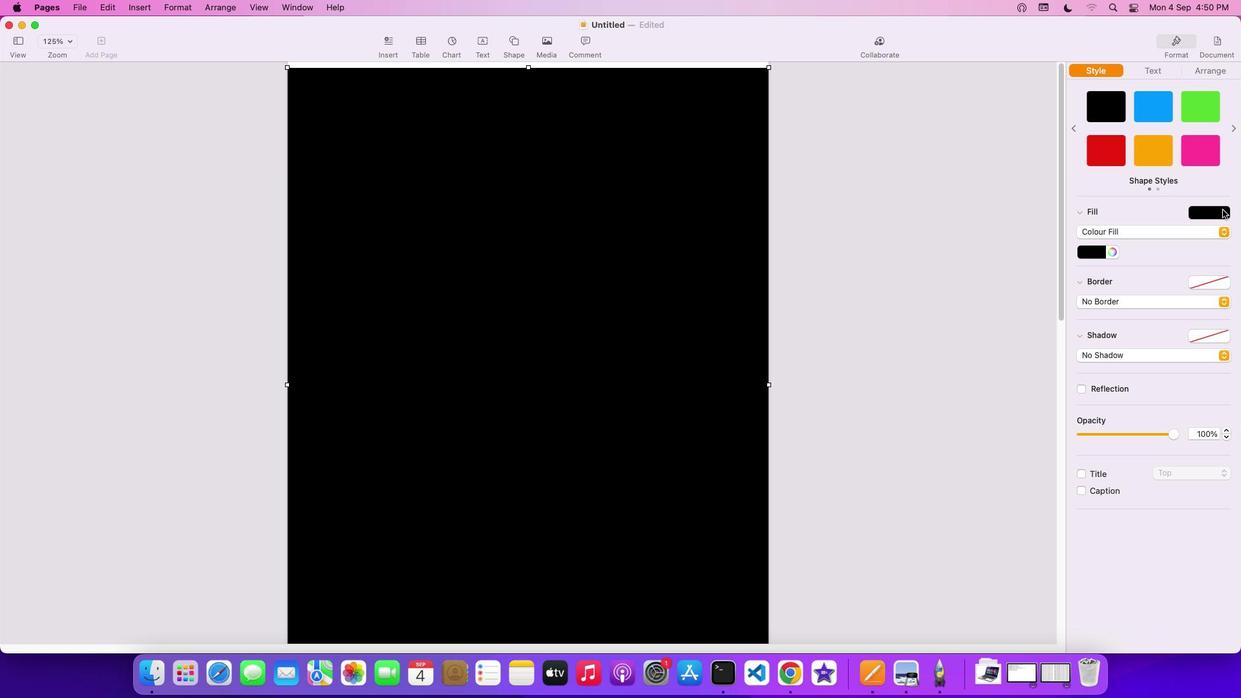 
Action: Mouse pressed left at (1223, 210)
Screenshot: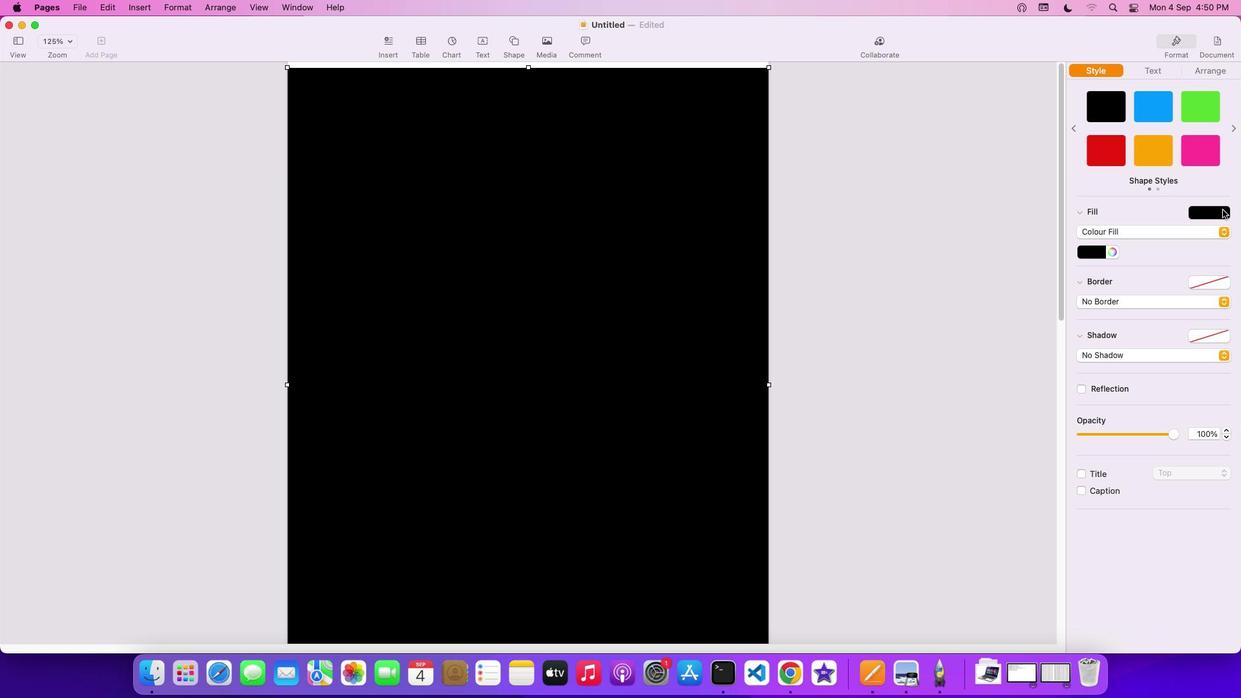 
Action: Mouse moved to (1218, 279)
Screenshot: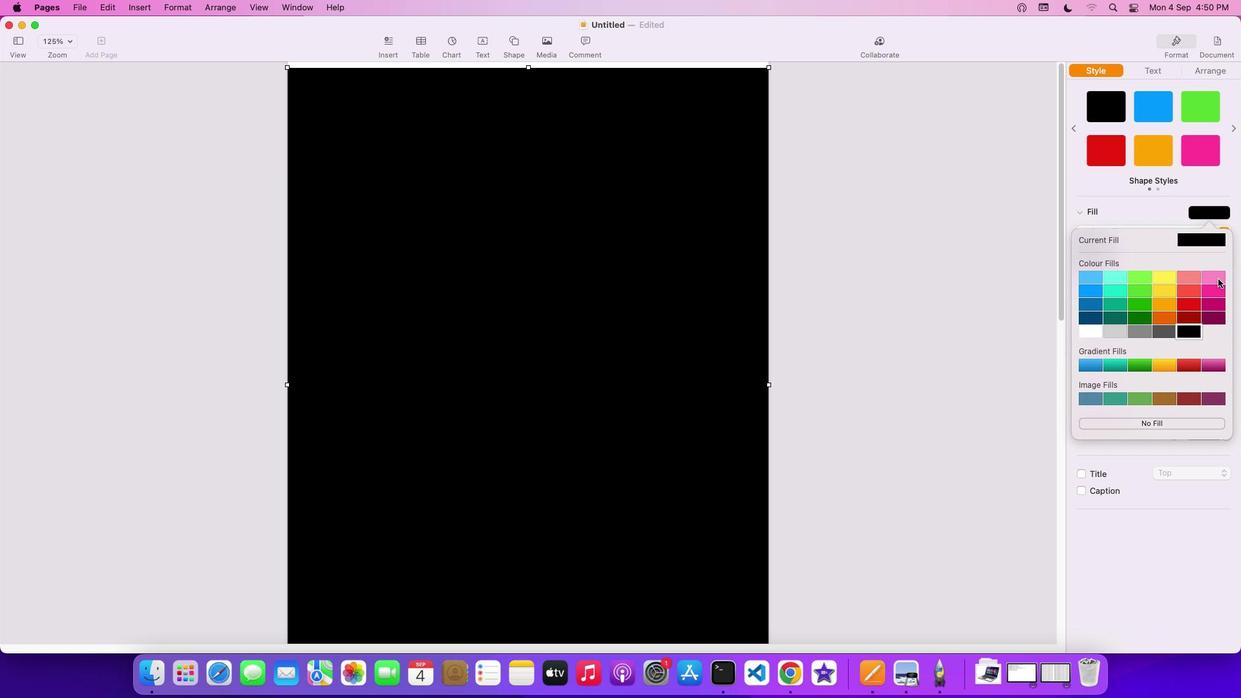 
Action: Mouse pressed left at (1218, 279)
Screenshot: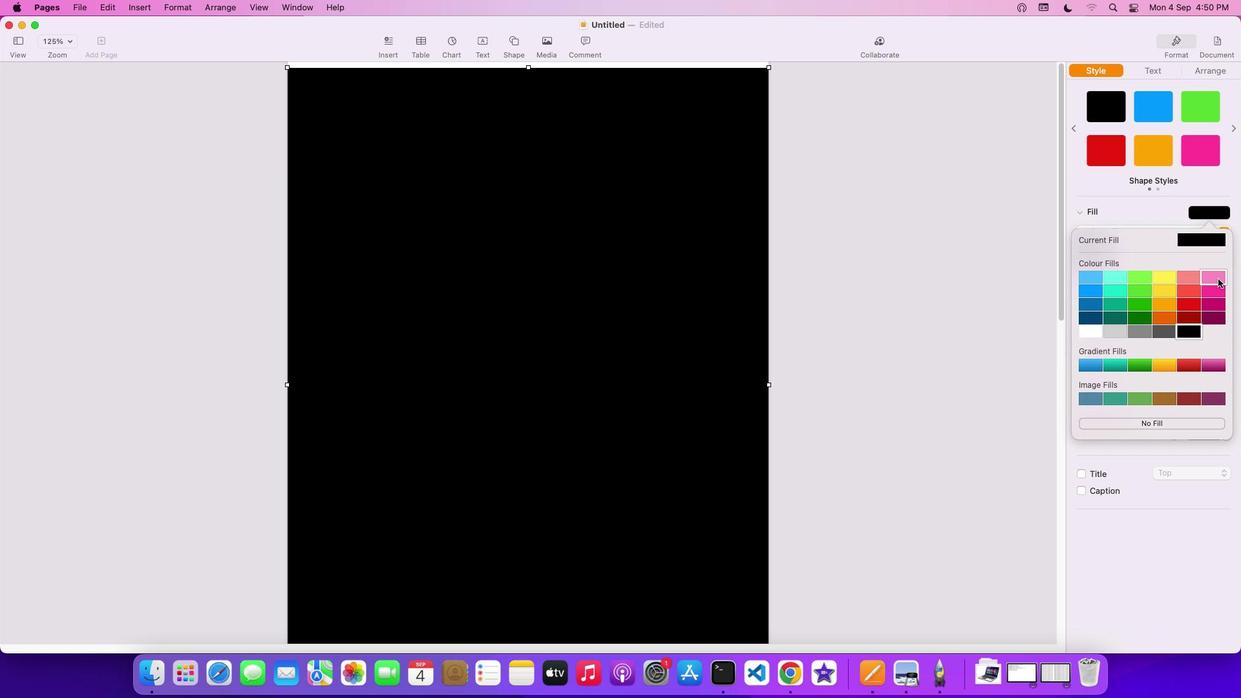 
Action: Mouse moved to (1221, 213)
Screenshot: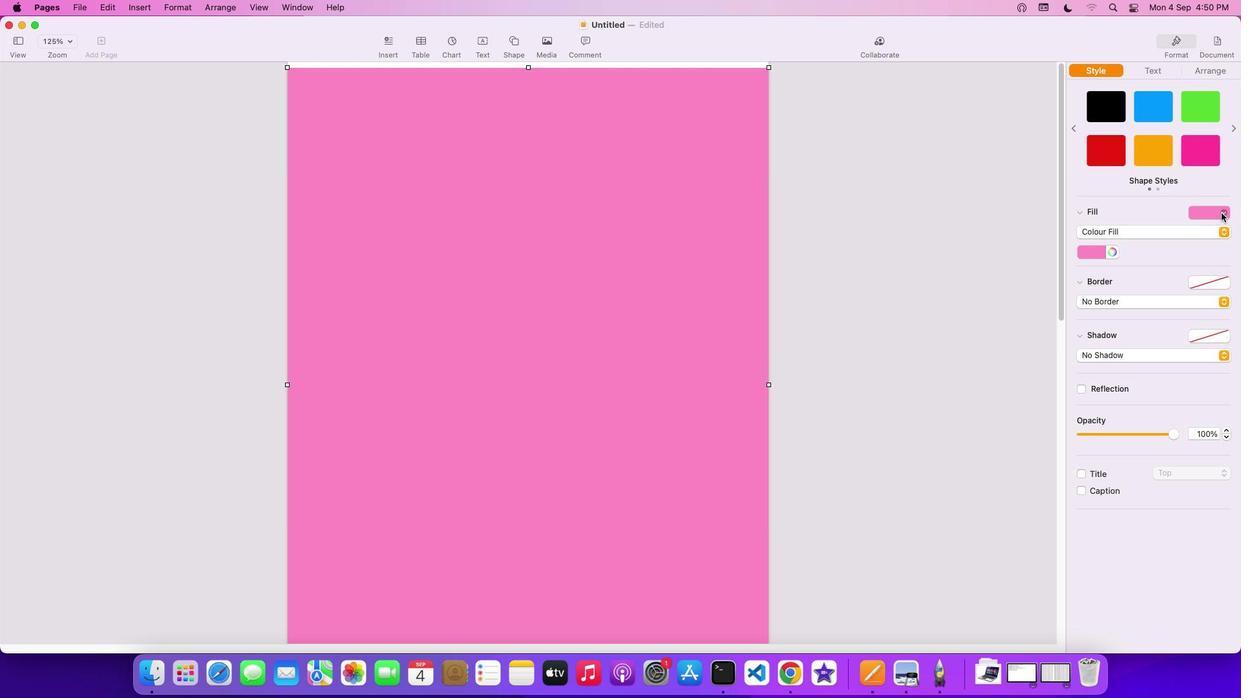 
Action: Mouse pressed left at (1221, 213)
Screenshot: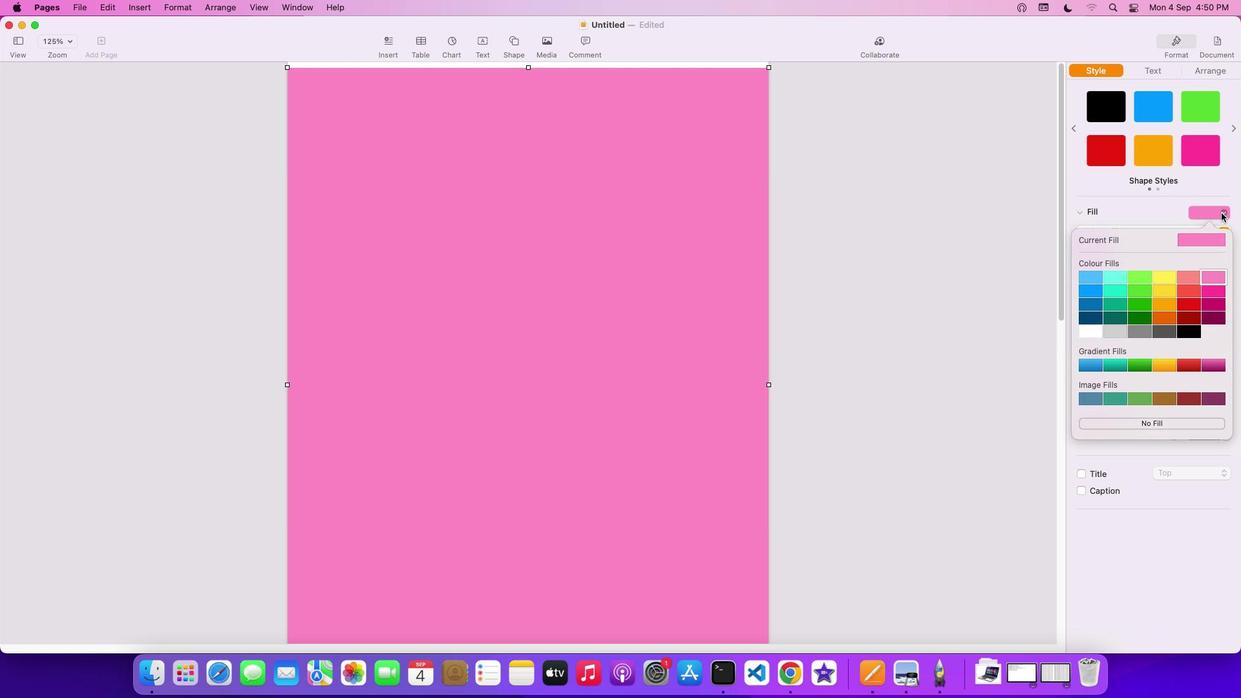 
Action: Mouse moved to (1210, 290)
Screenshot: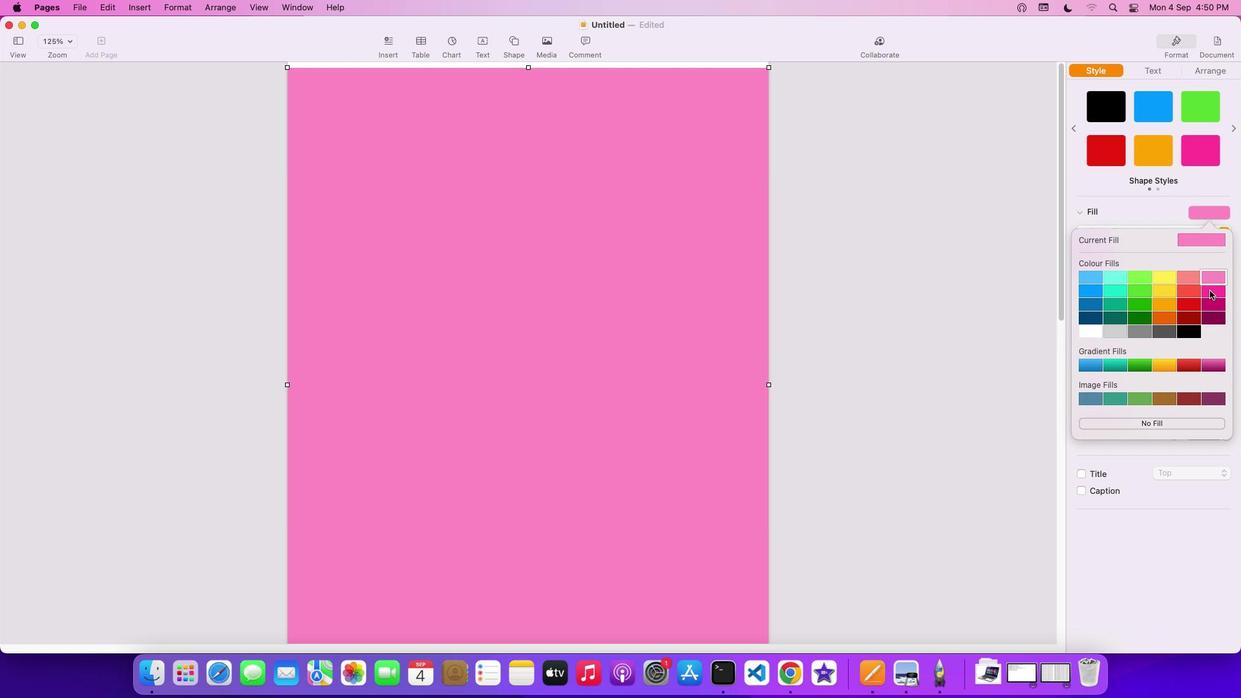 
Action: Mouse pressed left at (1210, 290)
Screenshot: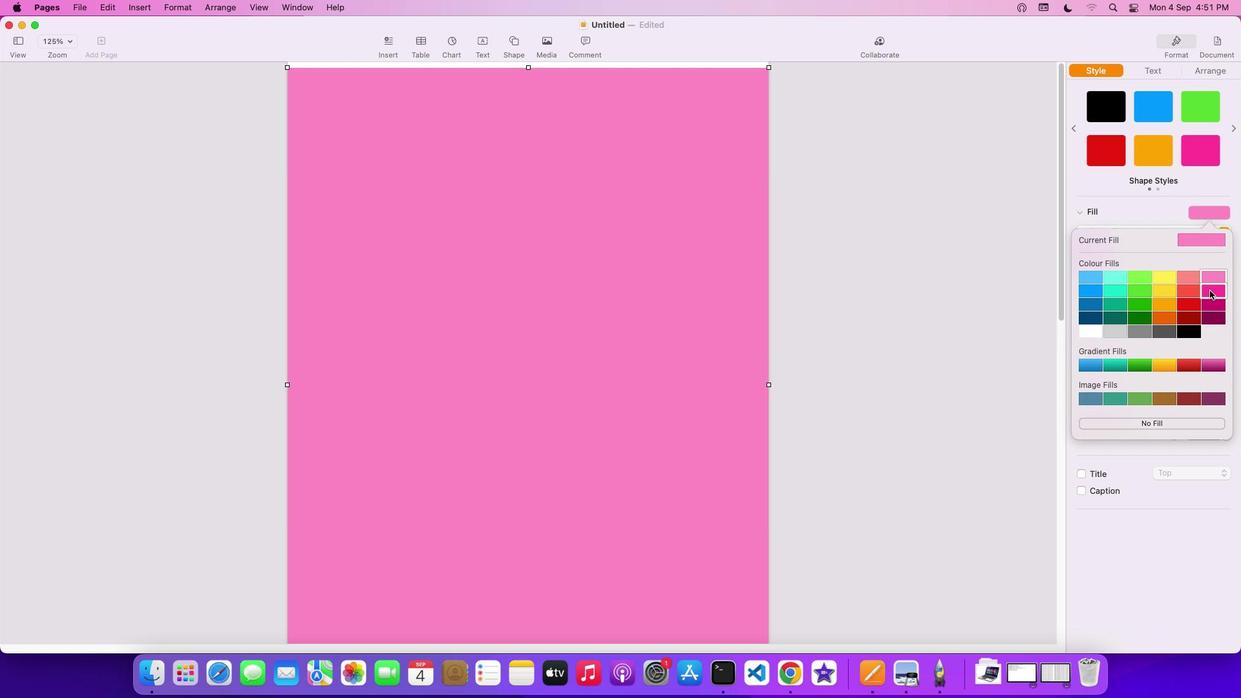 
Action: Mouse moved to (1108, 253)
Screenshot: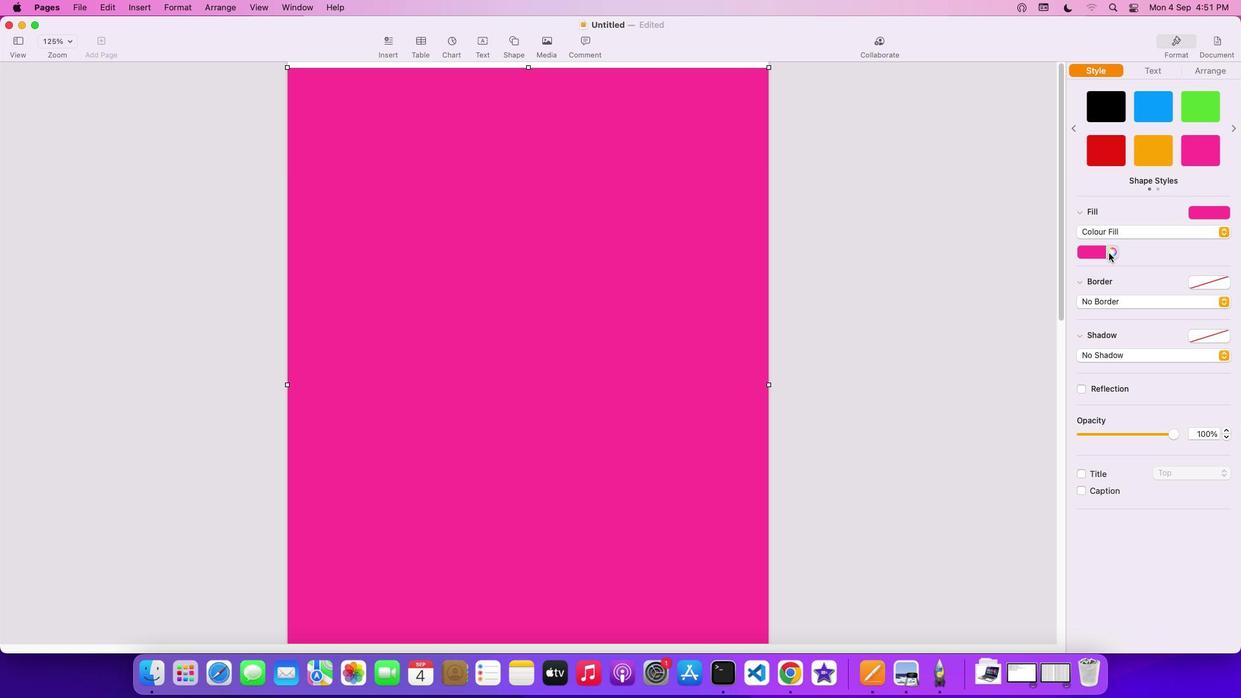 
Action: Mouse pressed left at (1108, 253)
Screenshot: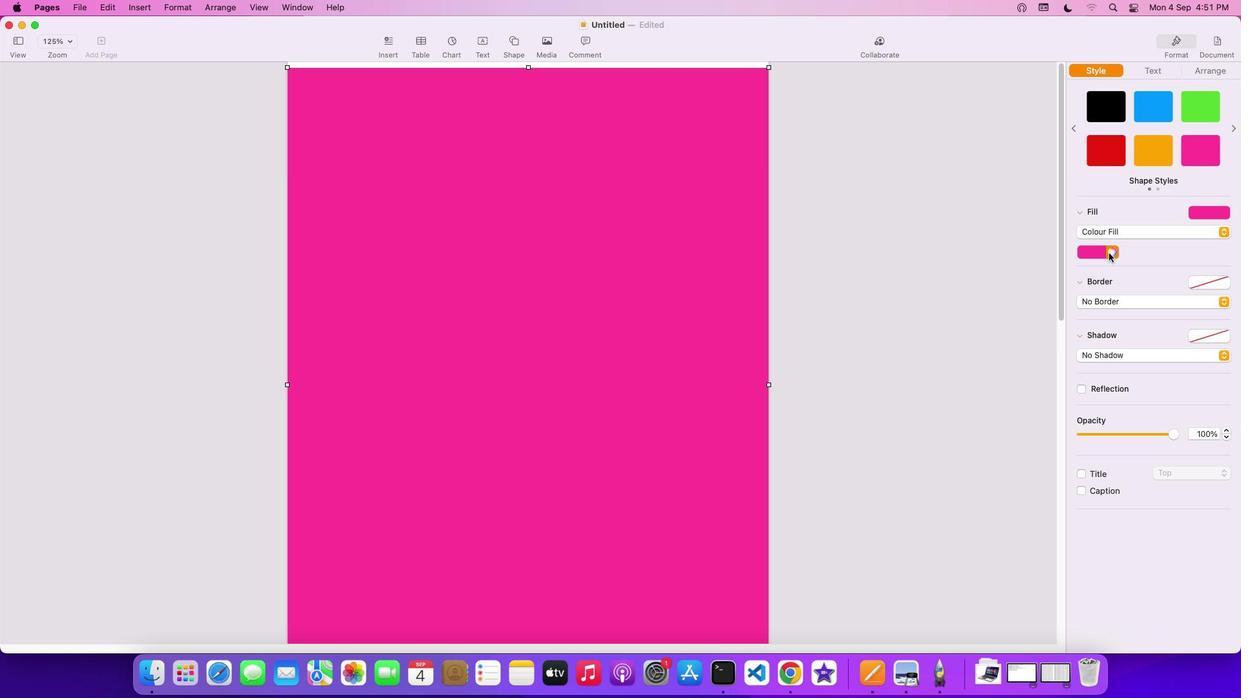 
Action: Mouse moved to (172, 568)
Screenshot: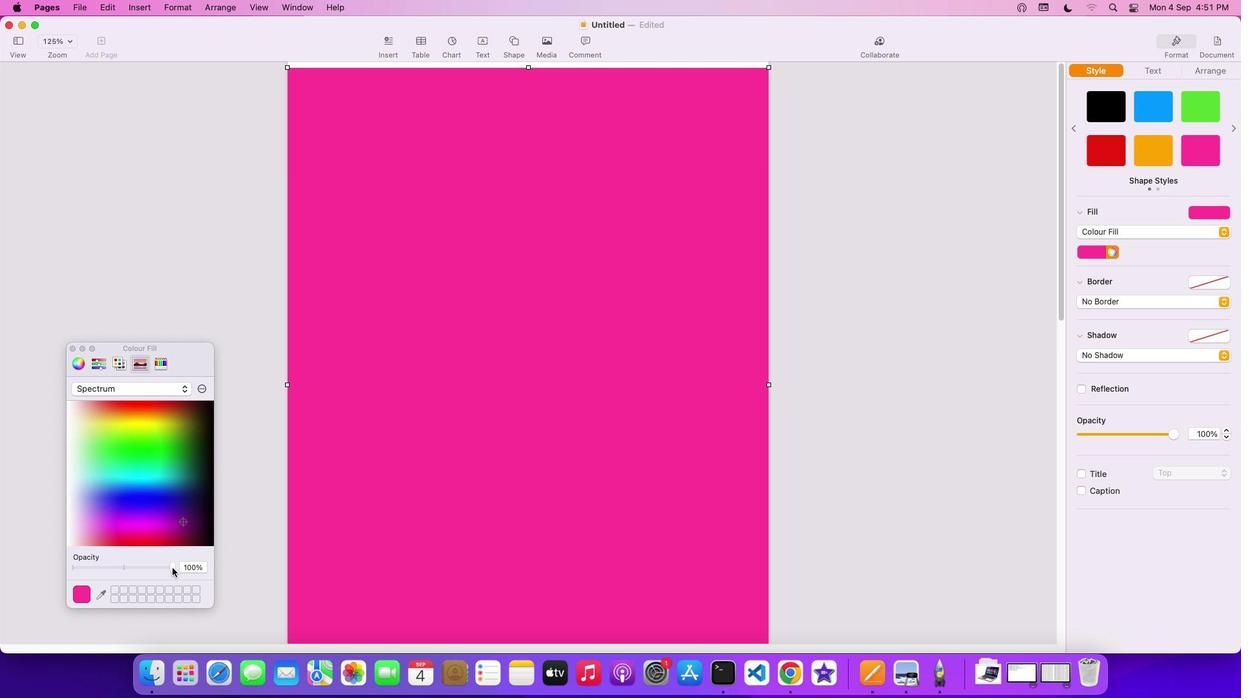 
Action: Mouse pressed left at (172, 568)
Screenshot: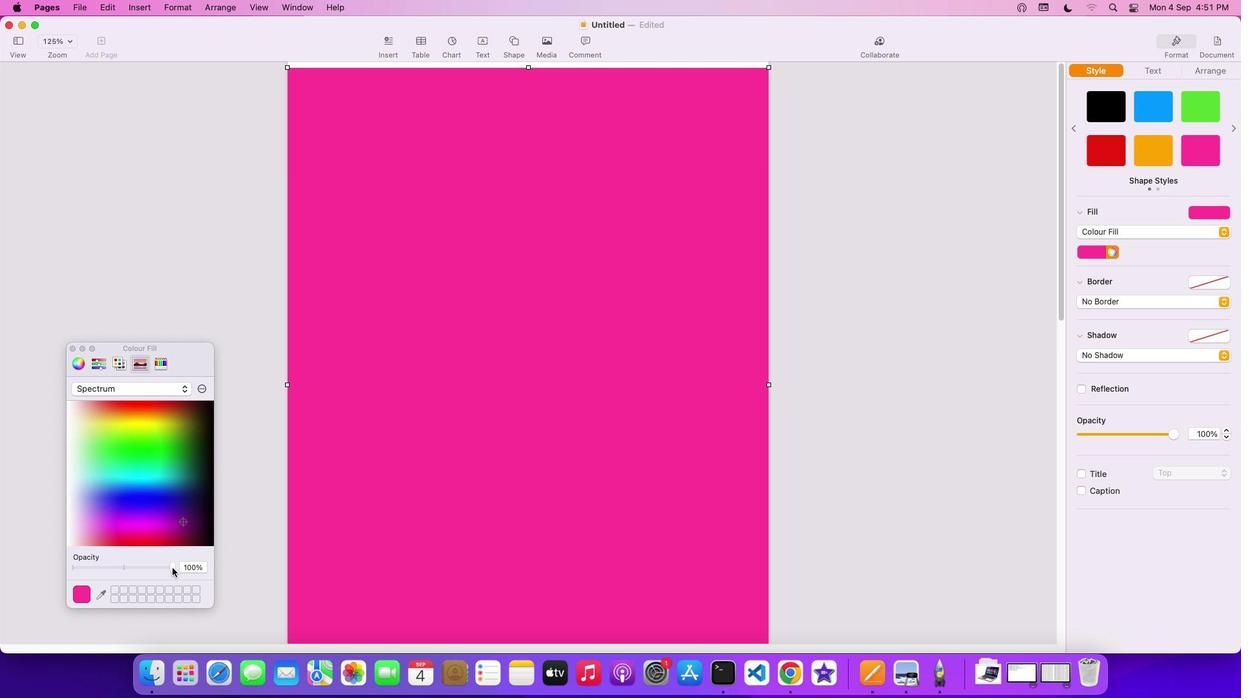 
Action: Mouse moved to (78, 592)
Screenshot: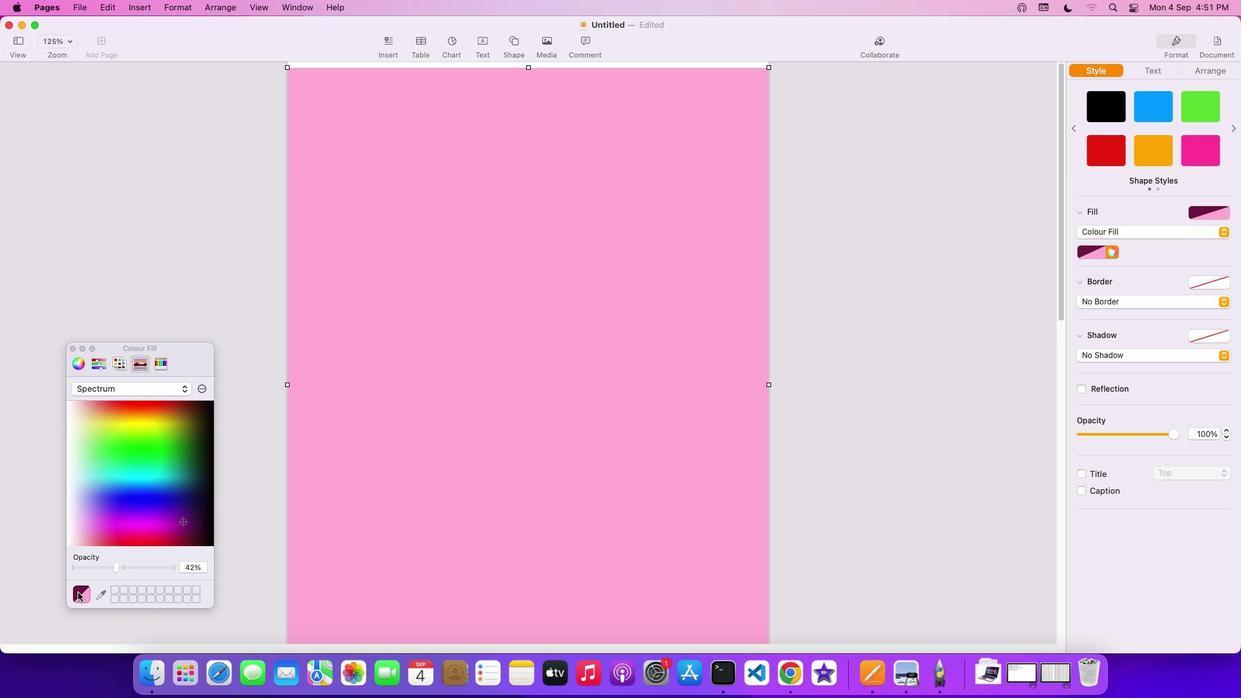 
Action: Mouse pressed left at (78, 592)
Screenshot: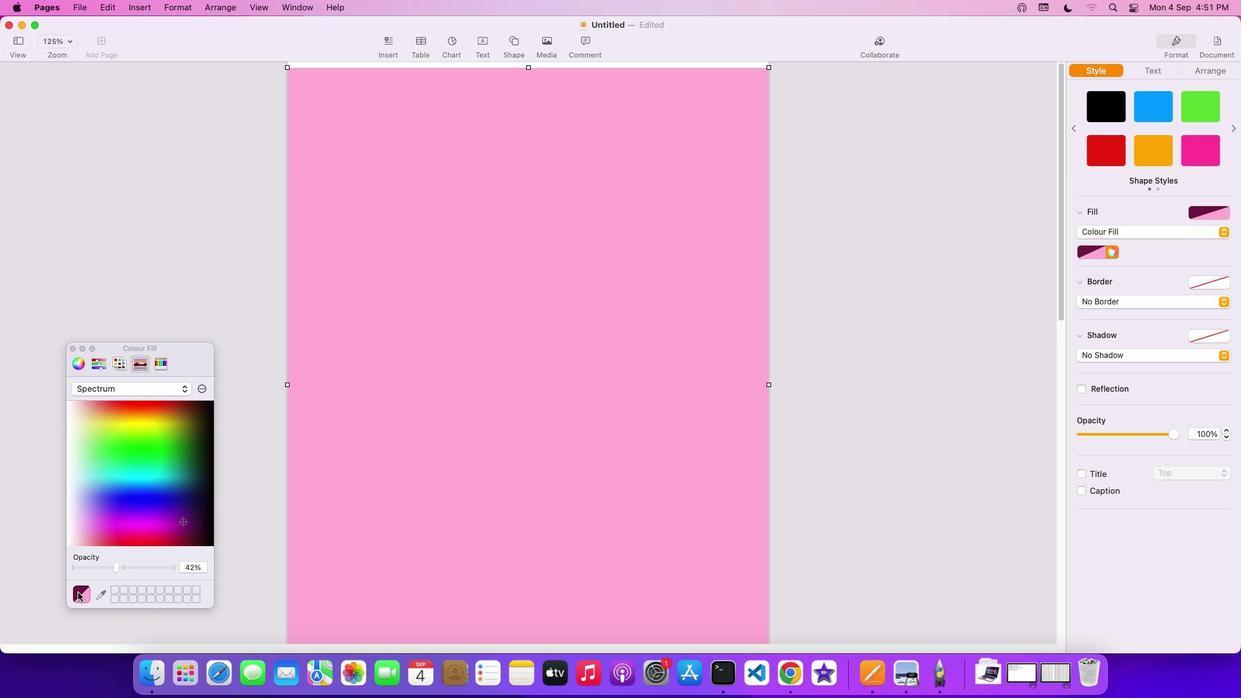 
Action: Mouse moved to (82, 597)
Screenshot: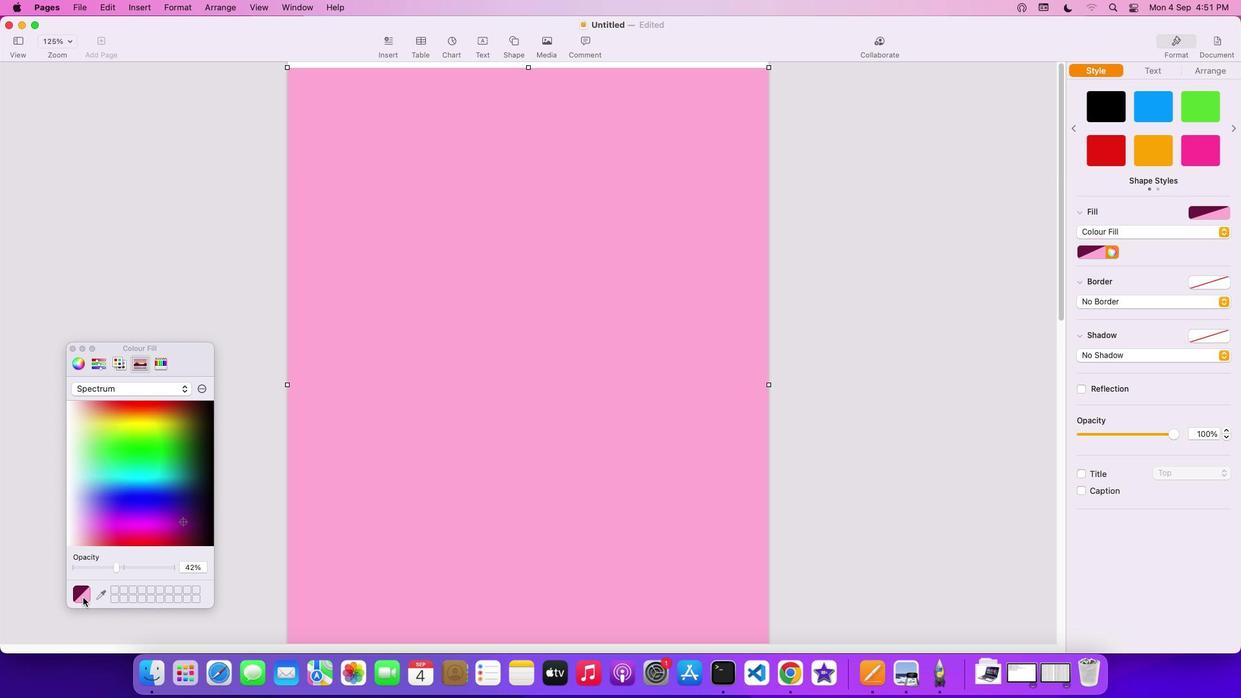 
Action: Mouse pressed left at (82, 597)
Screenshot: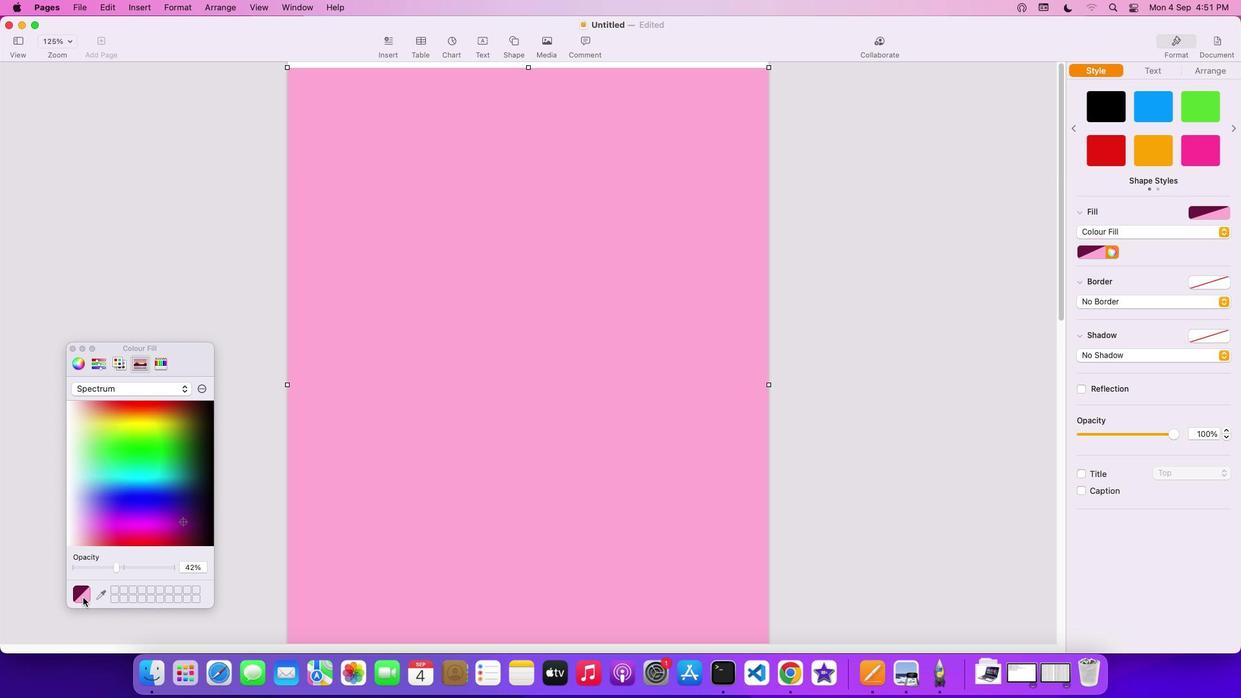 
Action: Mouse moved to (1209, 208)
Screenshot: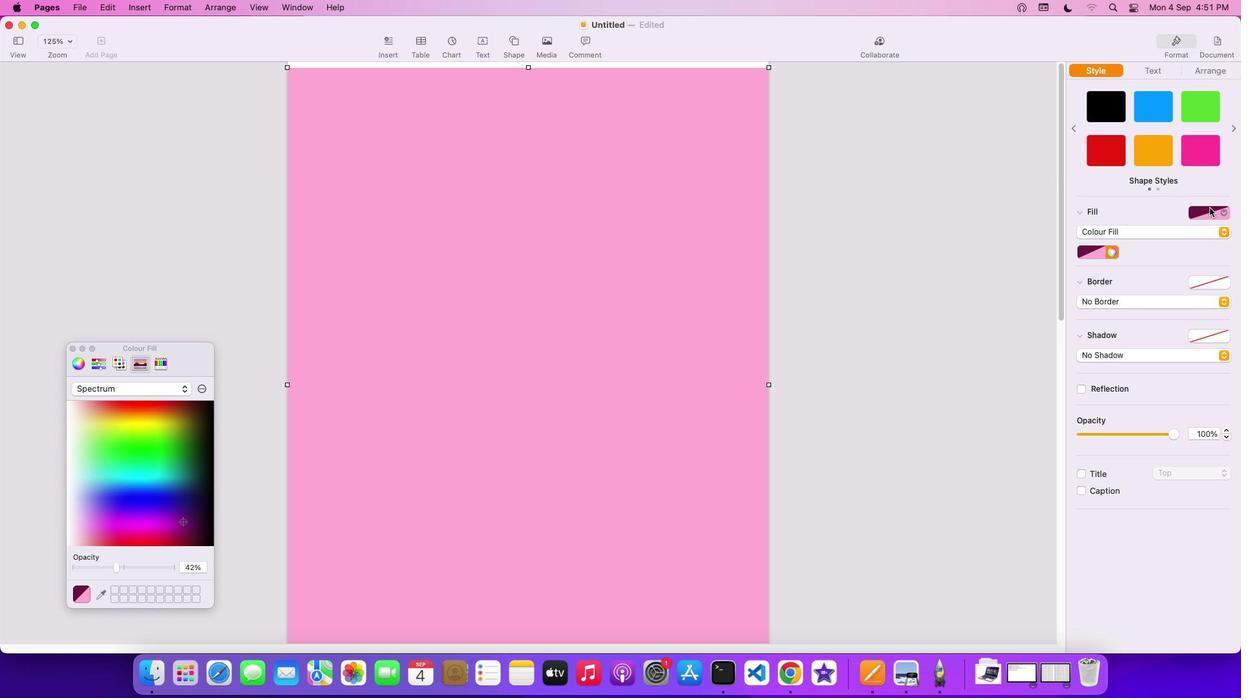 
Action: Mouse pressed left at (1209, 208)
Screenshot: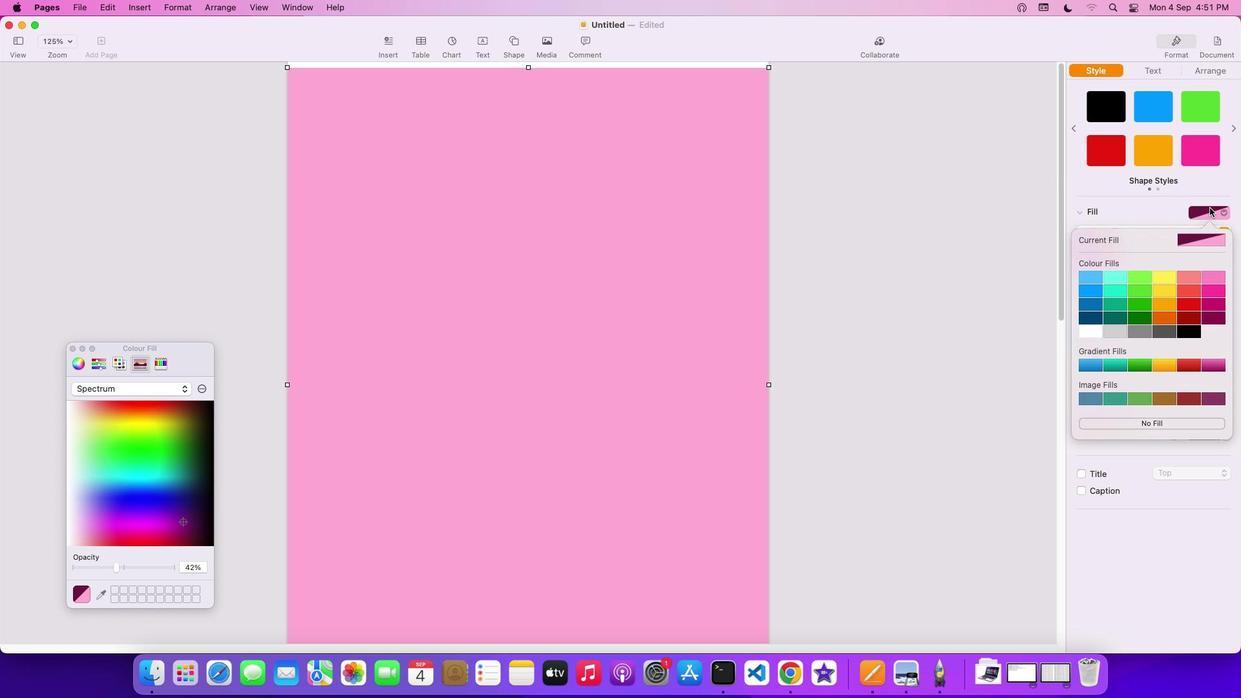 
Action: Mouse moved to (1191, 235)
Screenshot: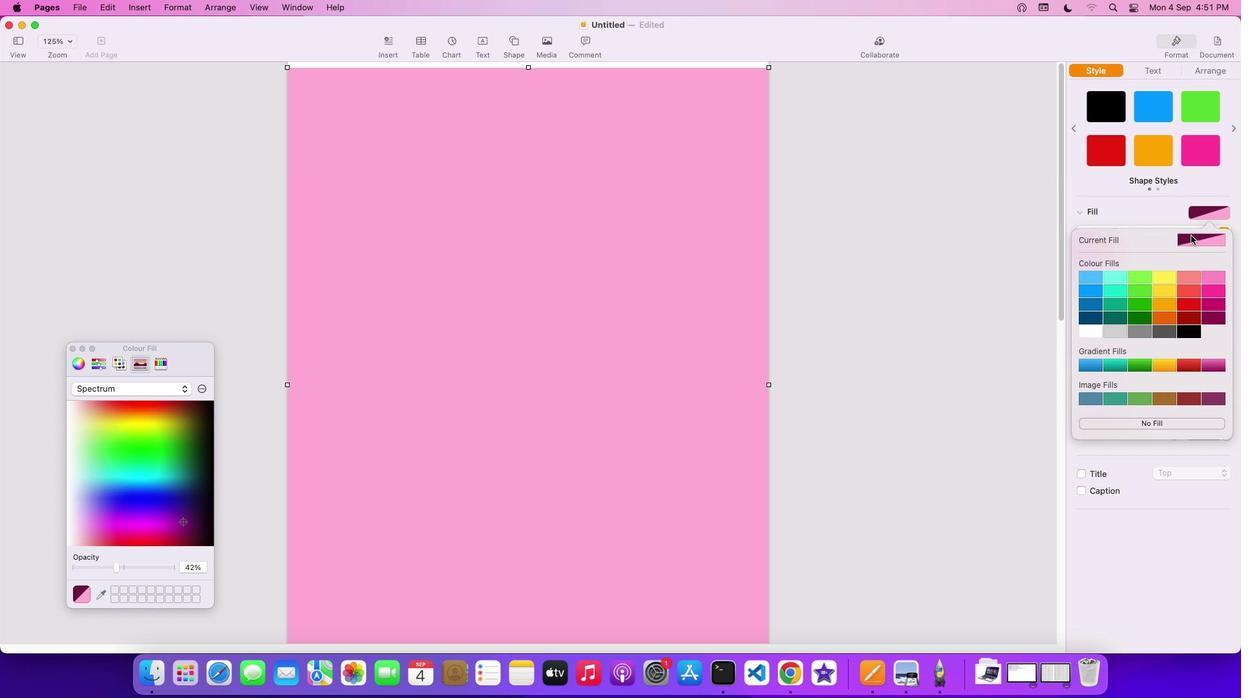 
Action: Mouse pressed left at (1191, 235)
Screenshot: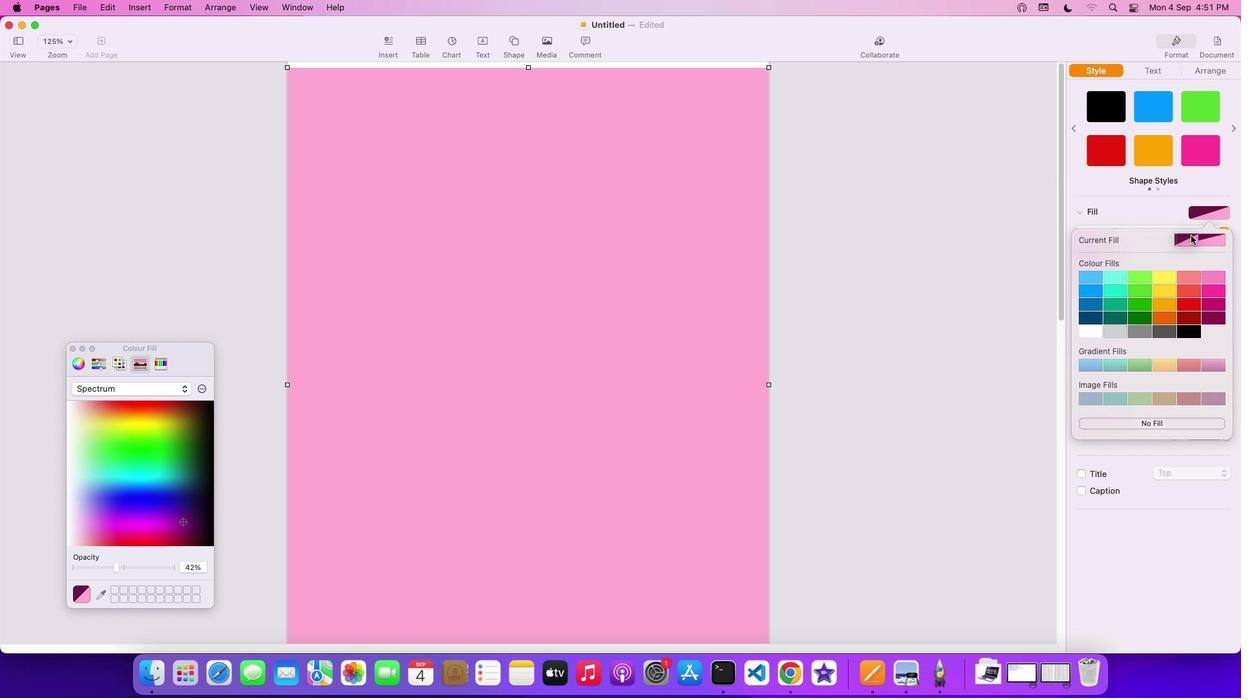 
Action: Mouse moved to (1212, 301)
Screenshot: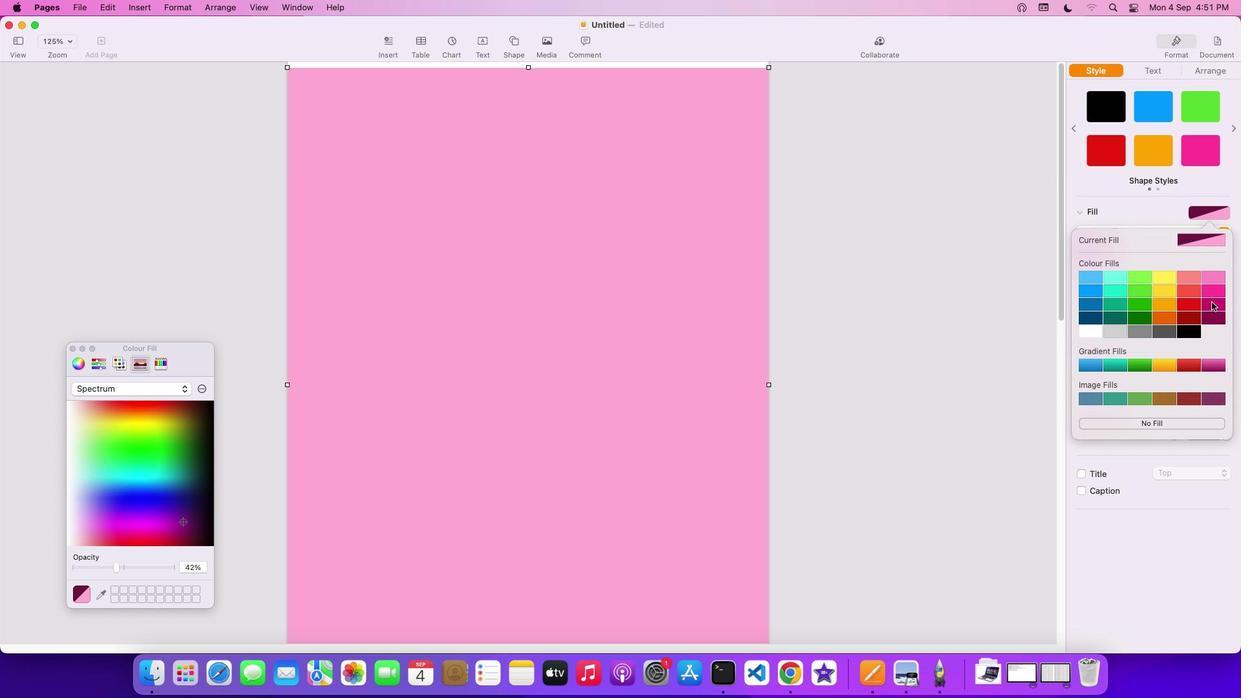 
Action: Mouse pressed left at (1212, 301)
Screenshot: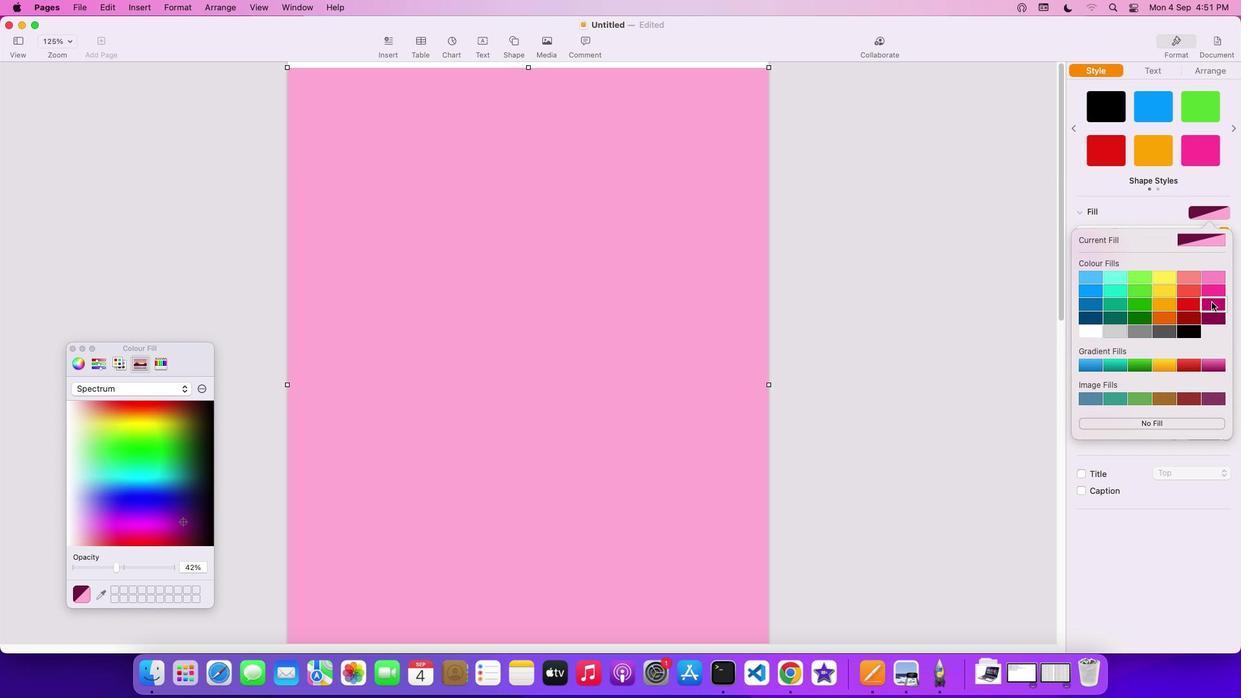
Action: Mouse moved to (173, 566)
Screenshot: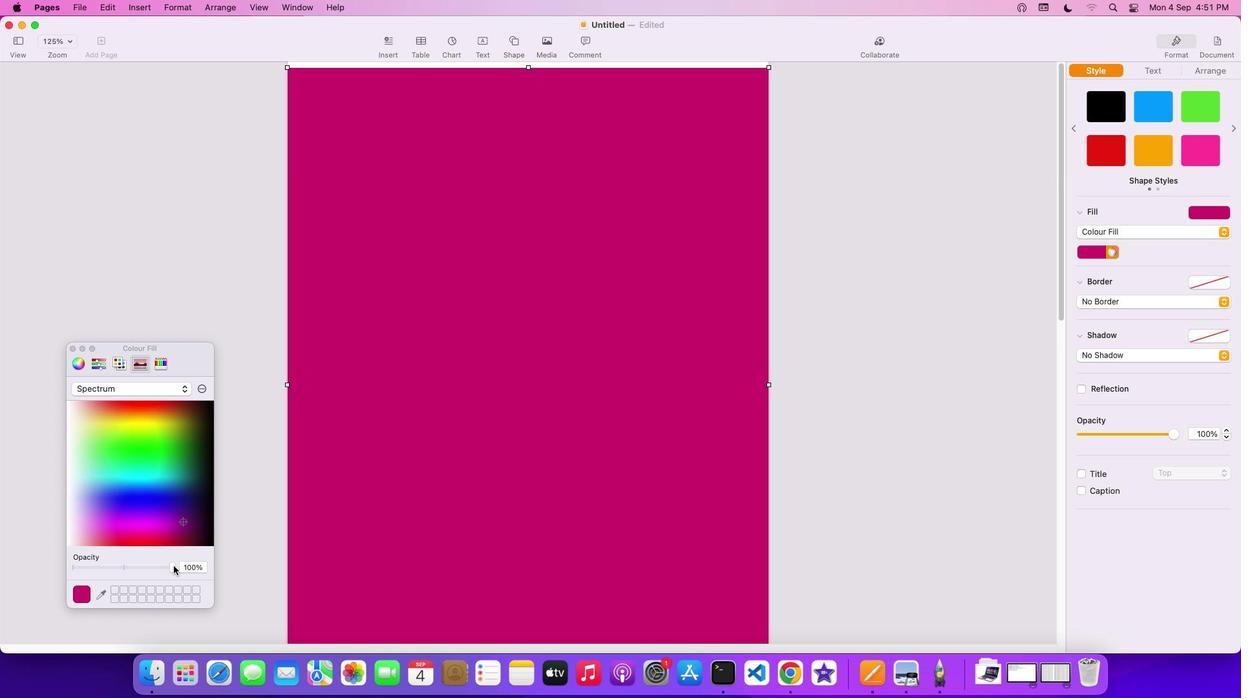 
Action: Mouse pressed left at (173, 566)
Screenshot: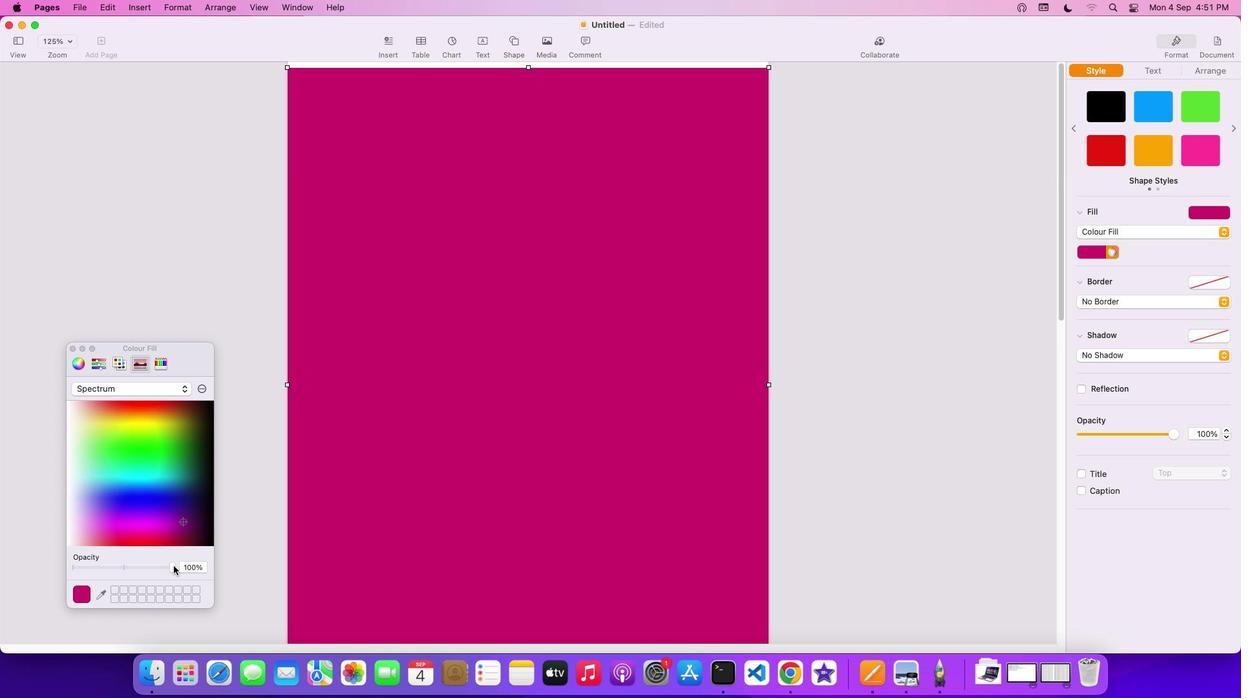 
Action: Mouse moved to (455, 484)
Screenshot: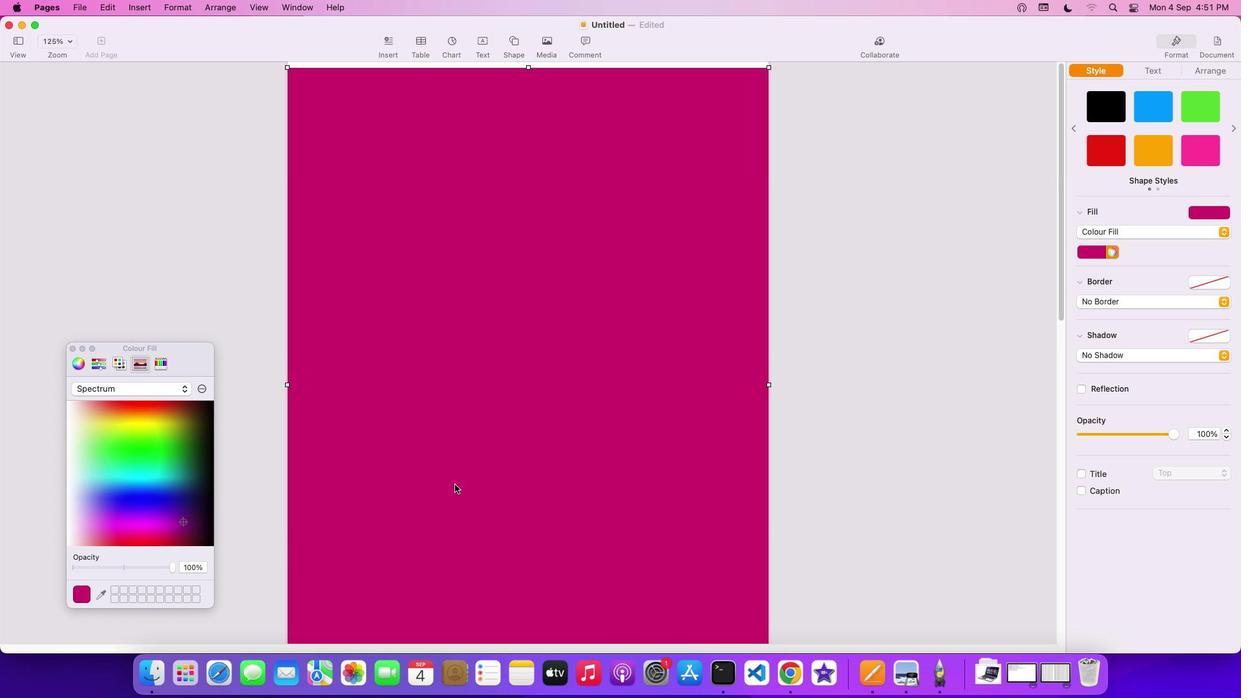 
Action: Mouse pressed left at (455, 484)
Screenshot: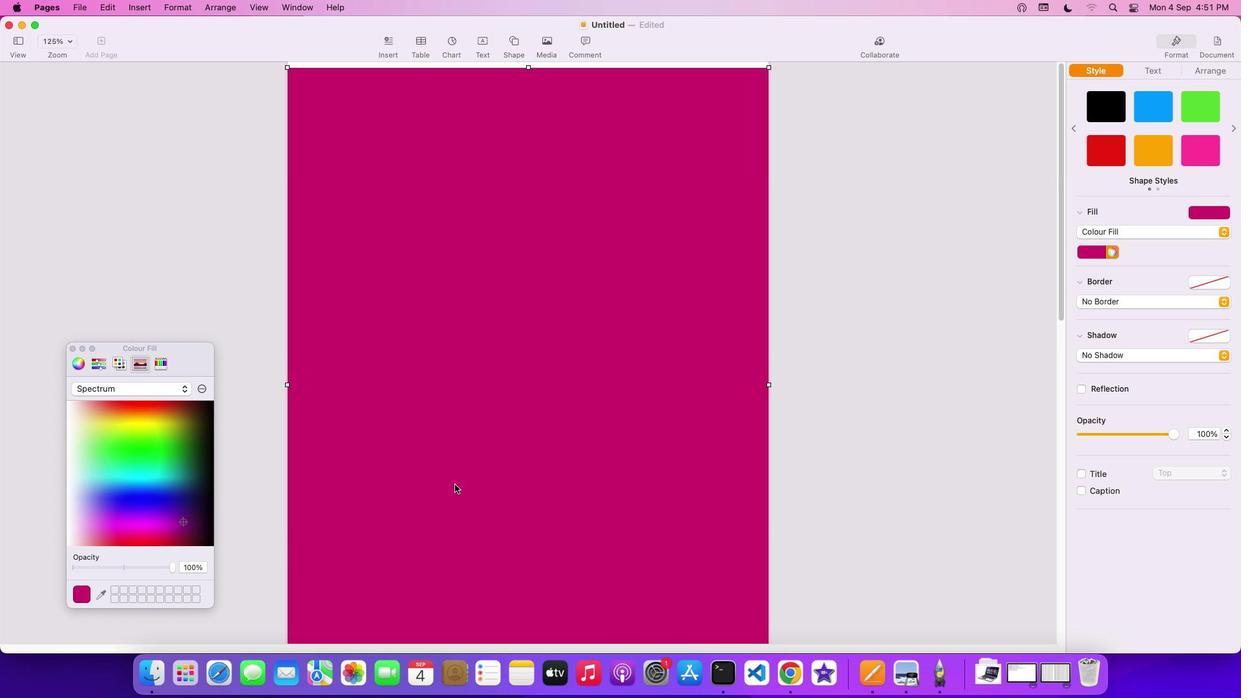 
Action: Mouse moved to (448, 485)
Screenshot: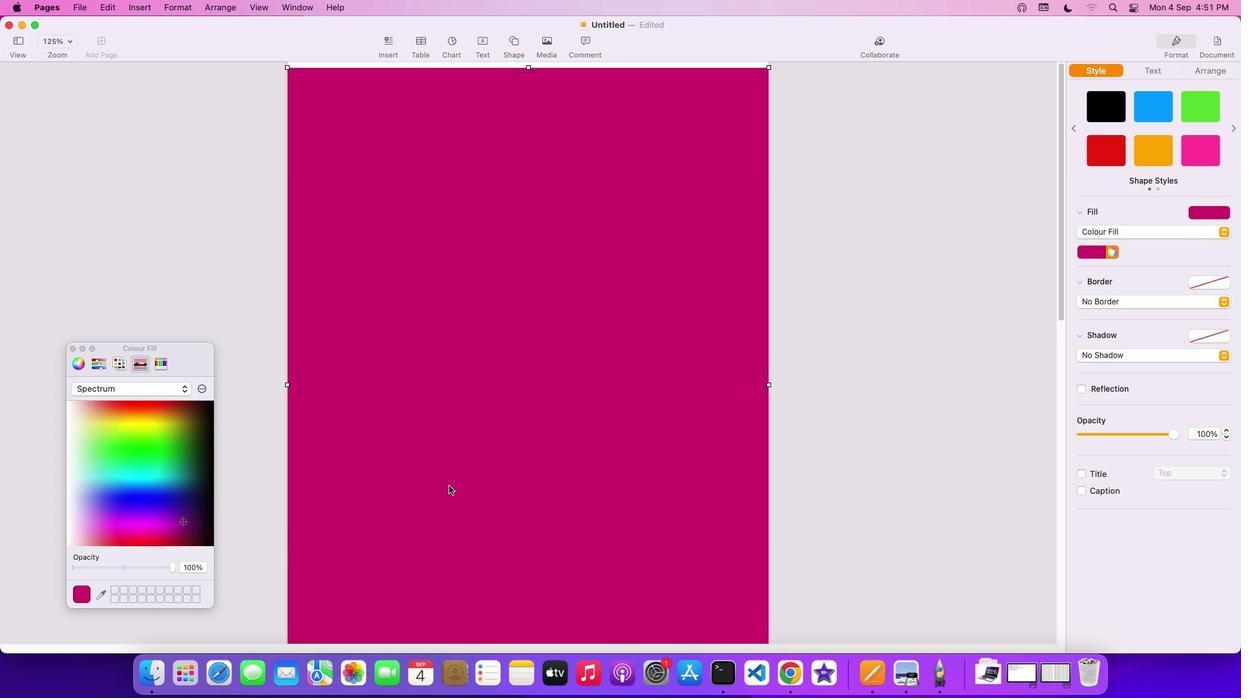 
Action: Key pressed Key.cmd'z''z'Key.cmd'z'Key.backspaceKey.backspaceKey.backspace
Screenshot: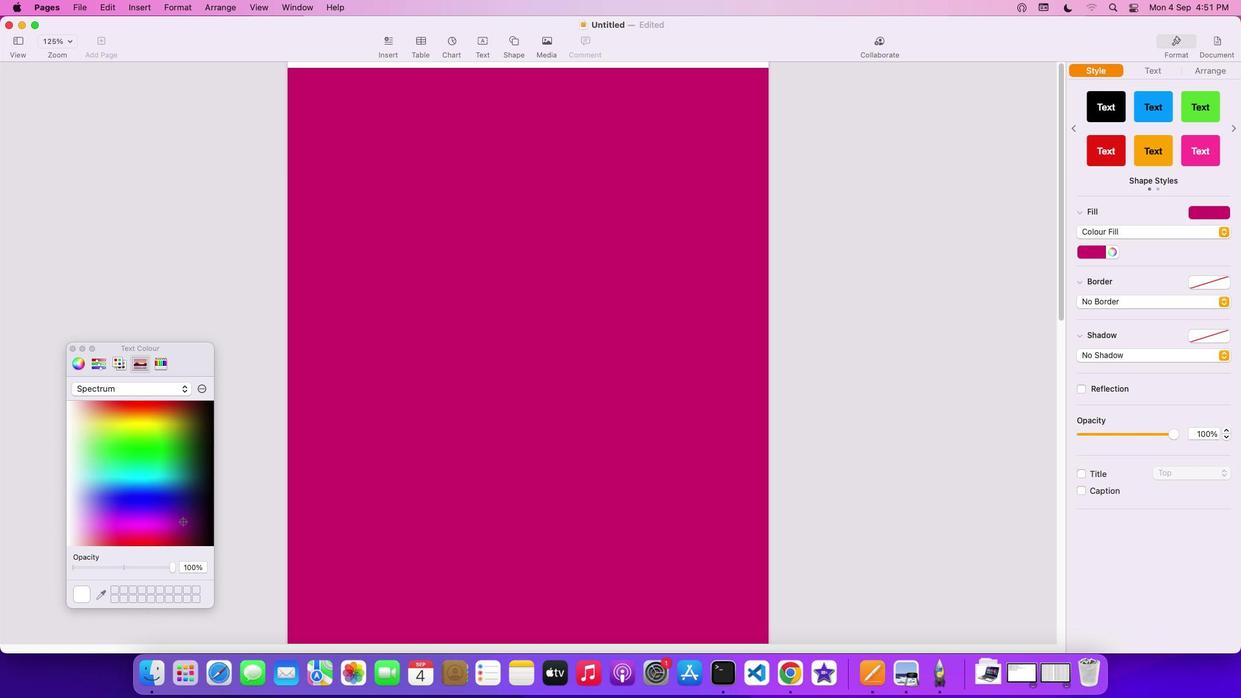 
Action: Mouse moved to (1228, 228)
Screenshot: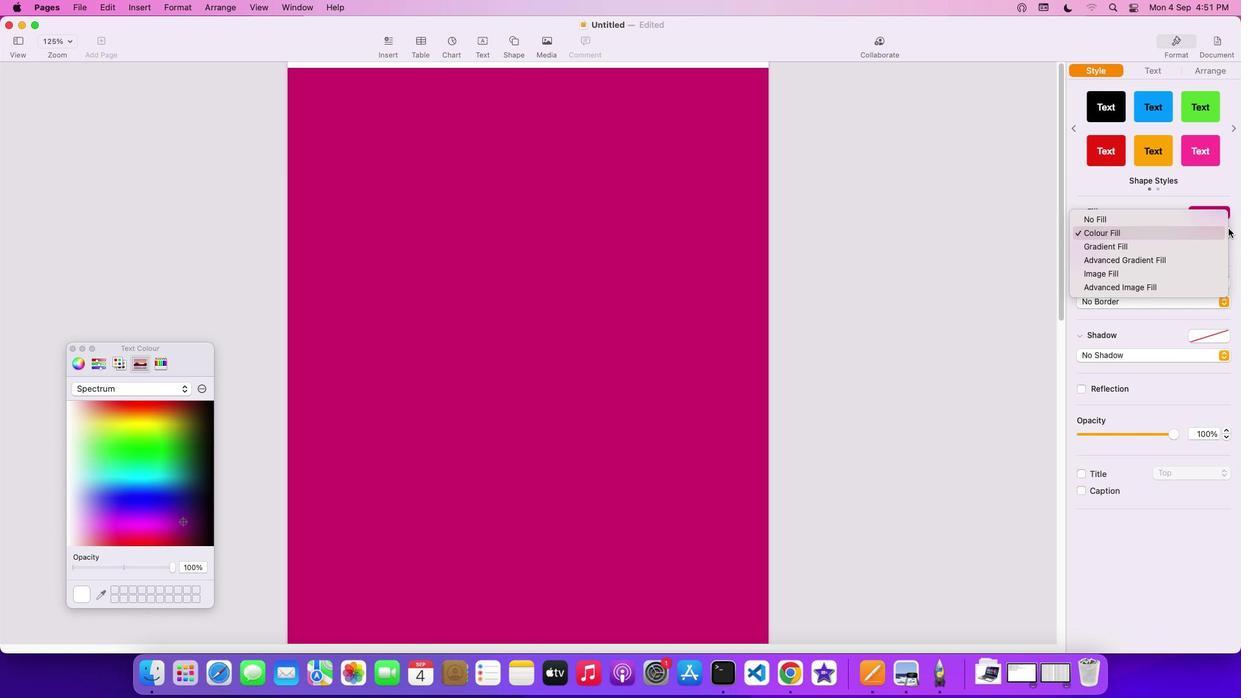 
Action: Mouse pressed left at (1228, 228)
Screenshot: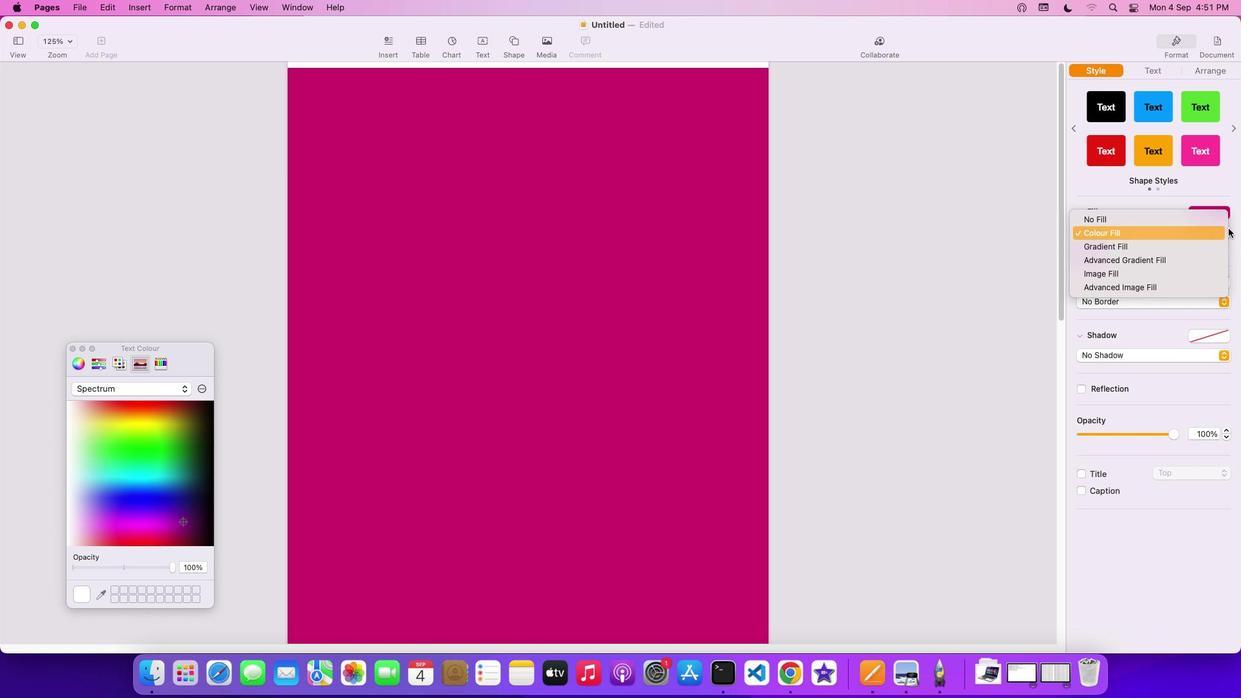 
Action: Mouse moved to (1003, 343)
Screenshot: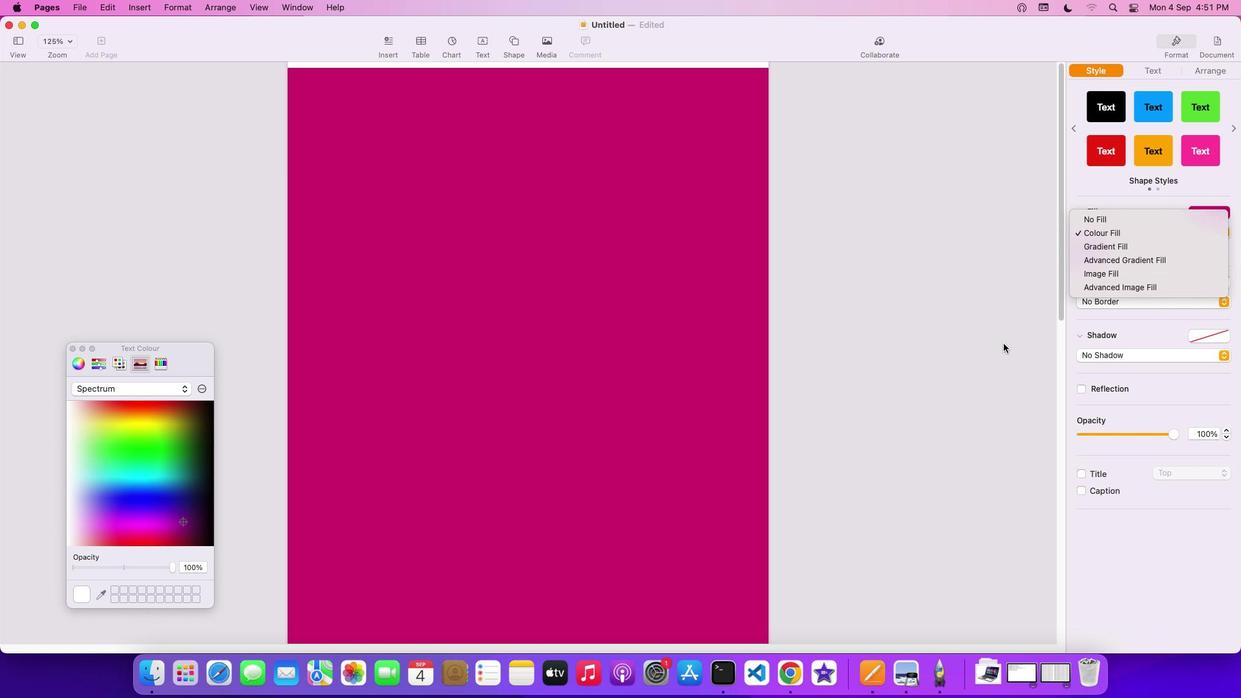 
Action: Mouse pressed left at (1003, 343)
Screenshot: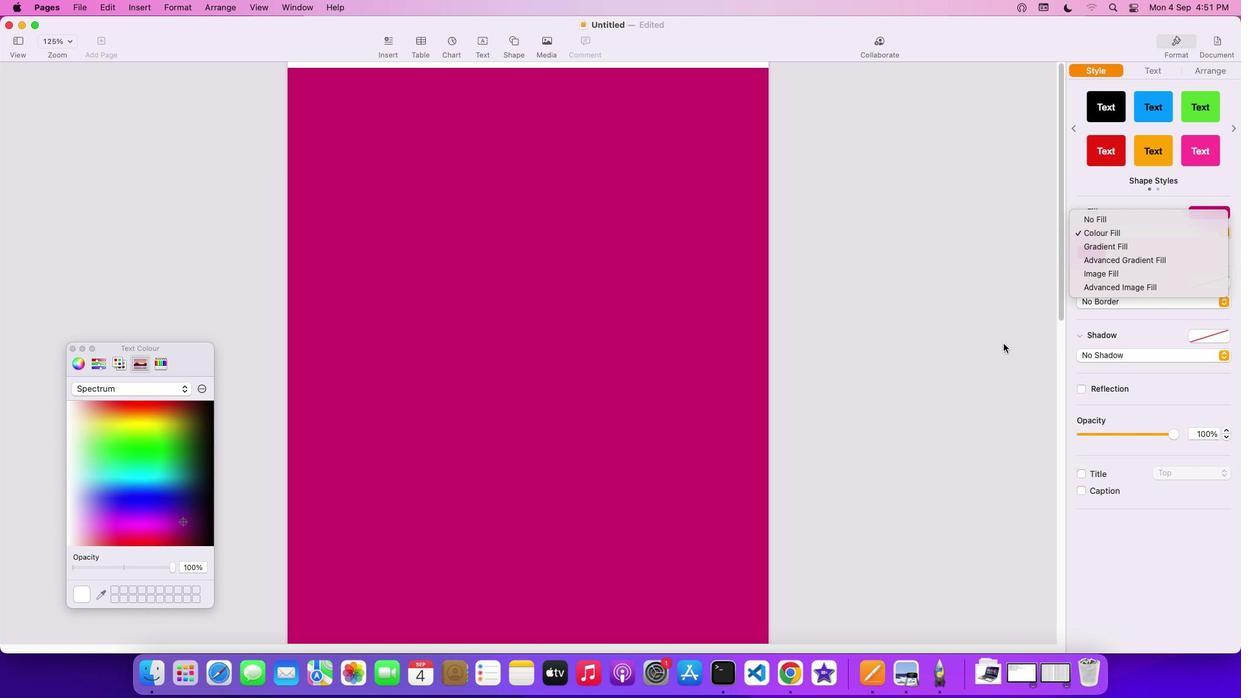 
Action: Mouse moved to (1226, 216)
Screenshot: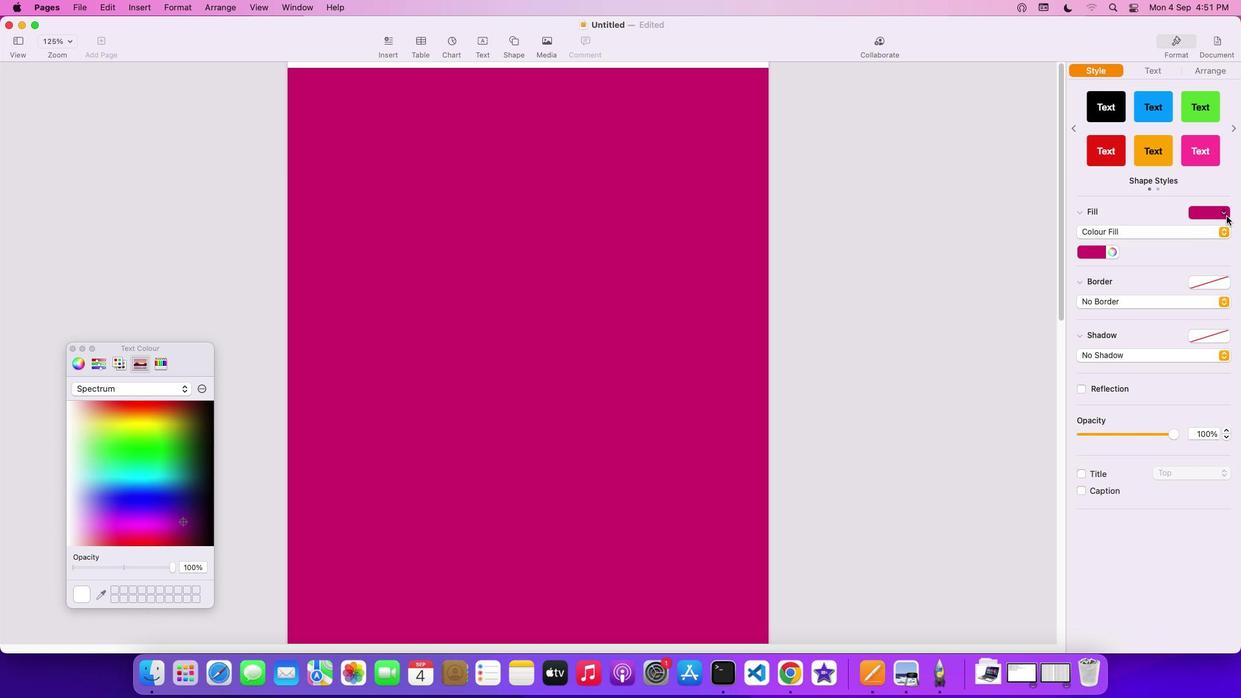 
Action: Mouse pressed left at (1226, 216)
Screenshot: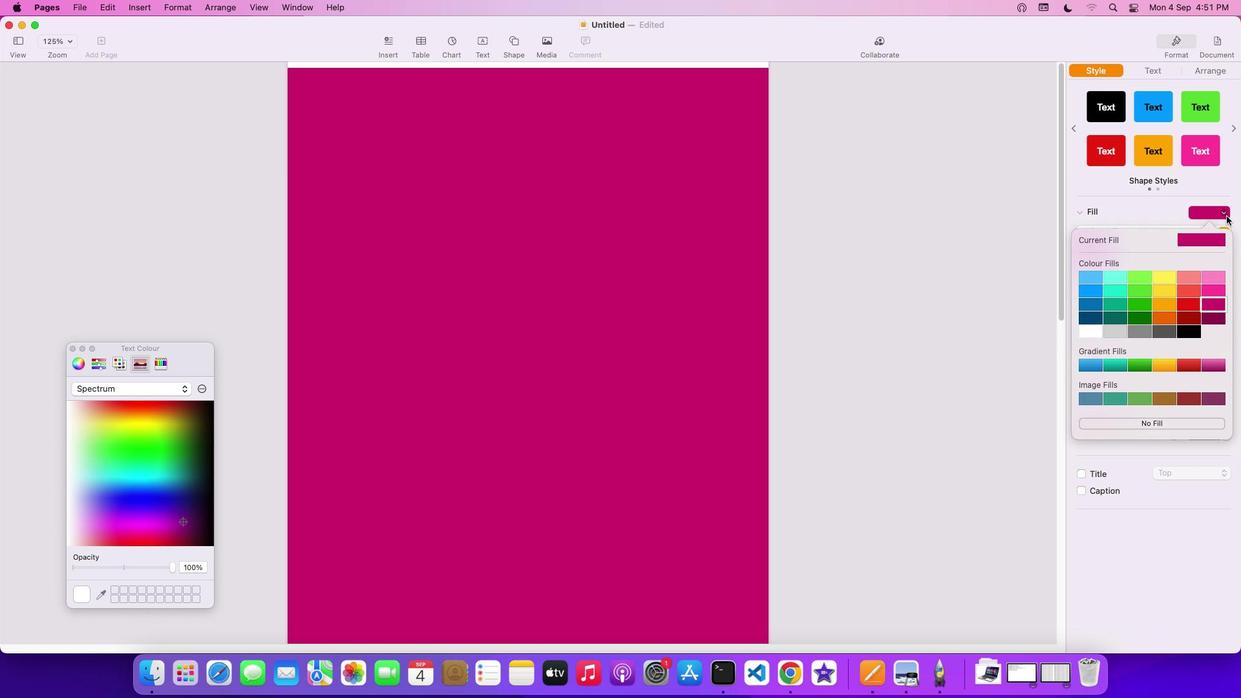 
Action: Mouse moved to (1086, 332)
Screenshot: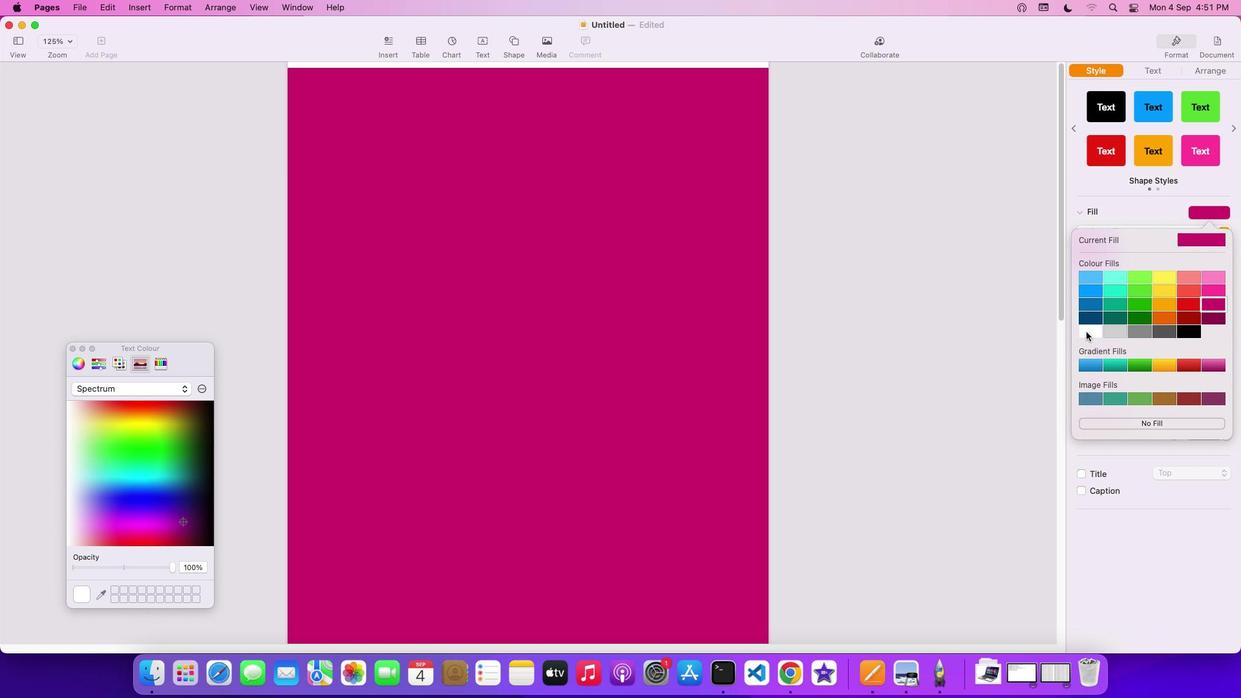 
Action: Mouse pressed left at (1086, 332)
Screenshot: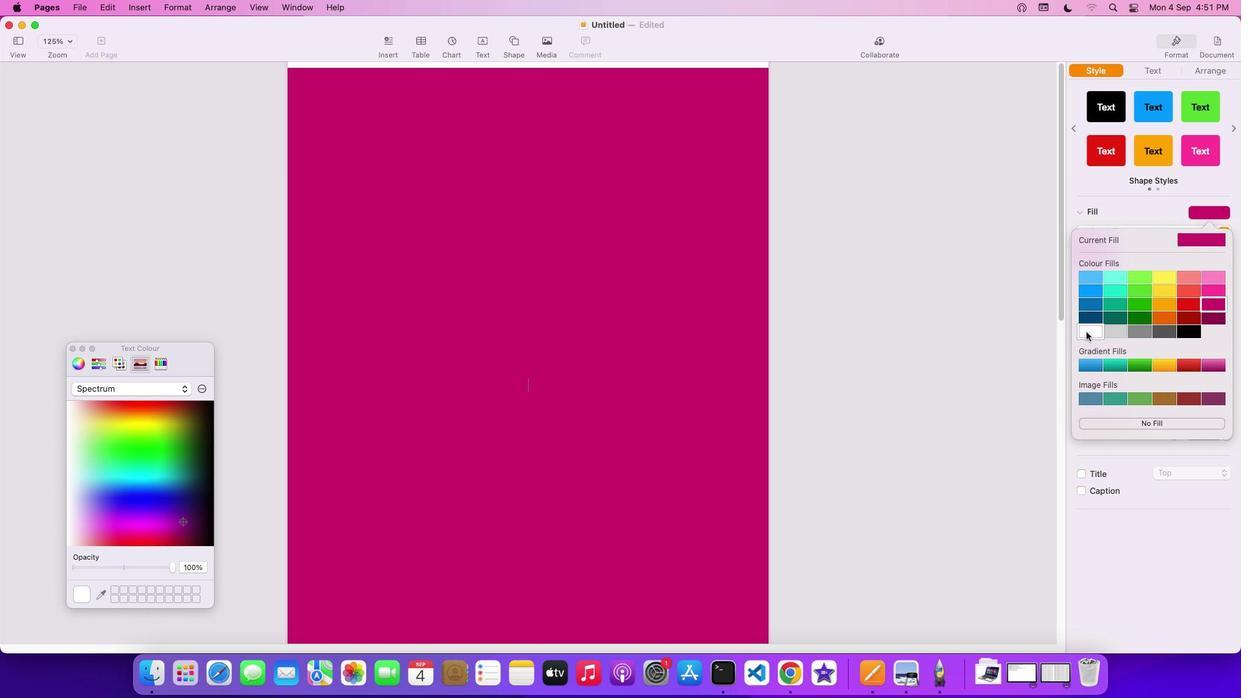 
Action: Mouse moved to (547, 38)
Screenshot: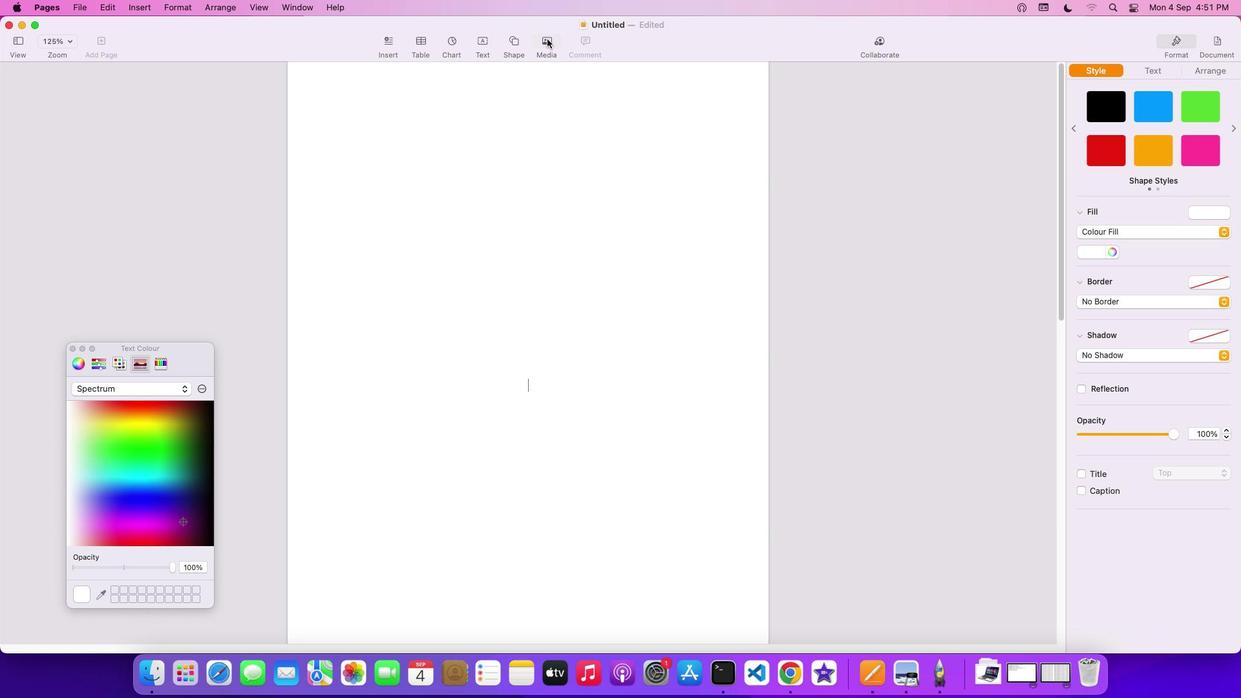 
Action: Mouse pressed left at (547, 38)
Screenshot: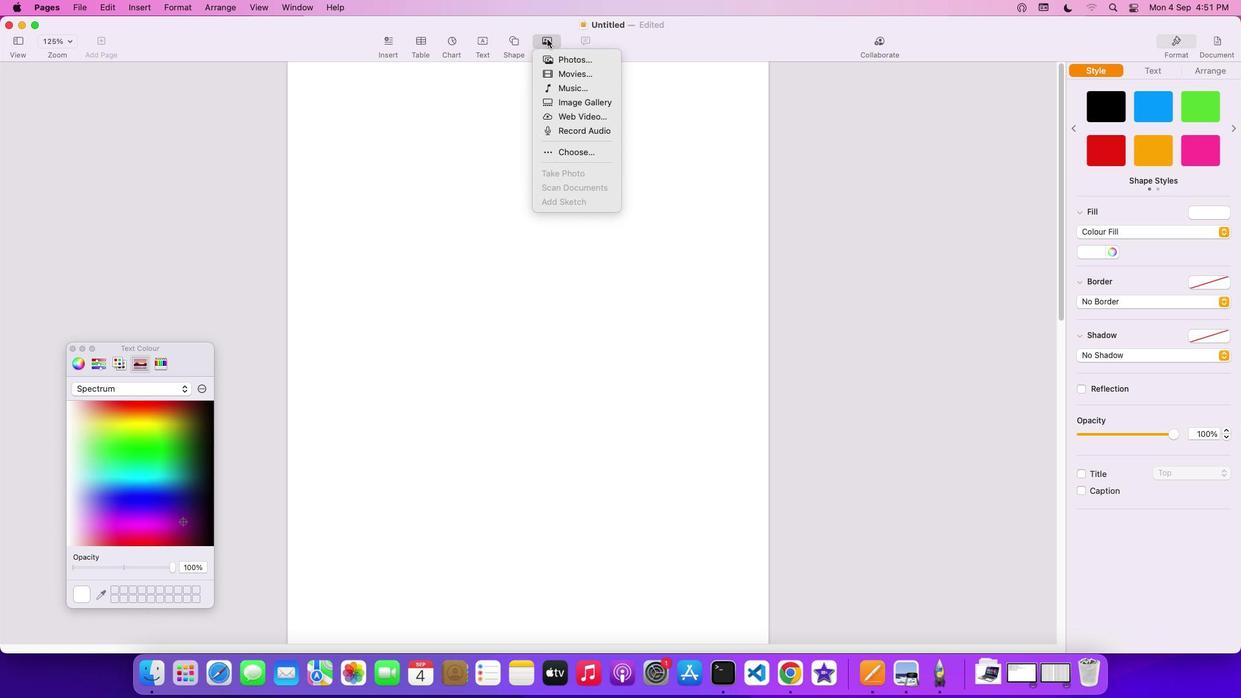 
Action: Mouse moved to (558, 148)
Screenshot: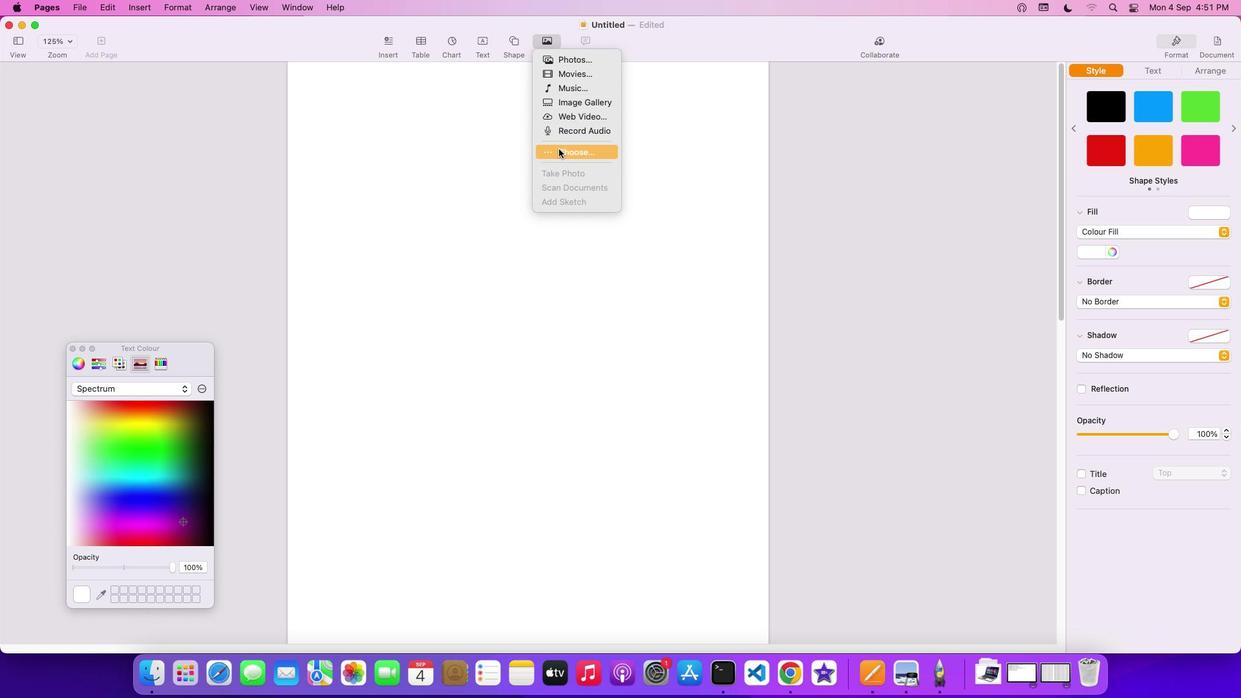 
Action: Mouse pressed left at (558, 148)
Screenshot: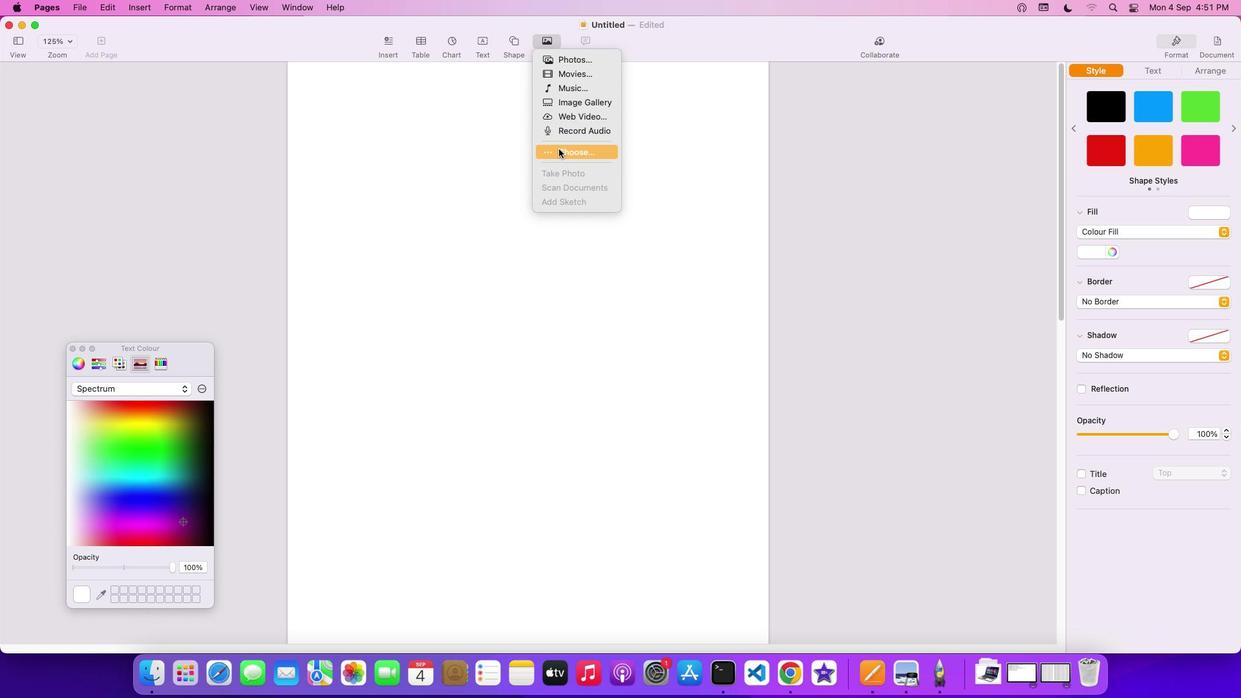 
Action: Mouse moved to (577, 285)
Screenshot: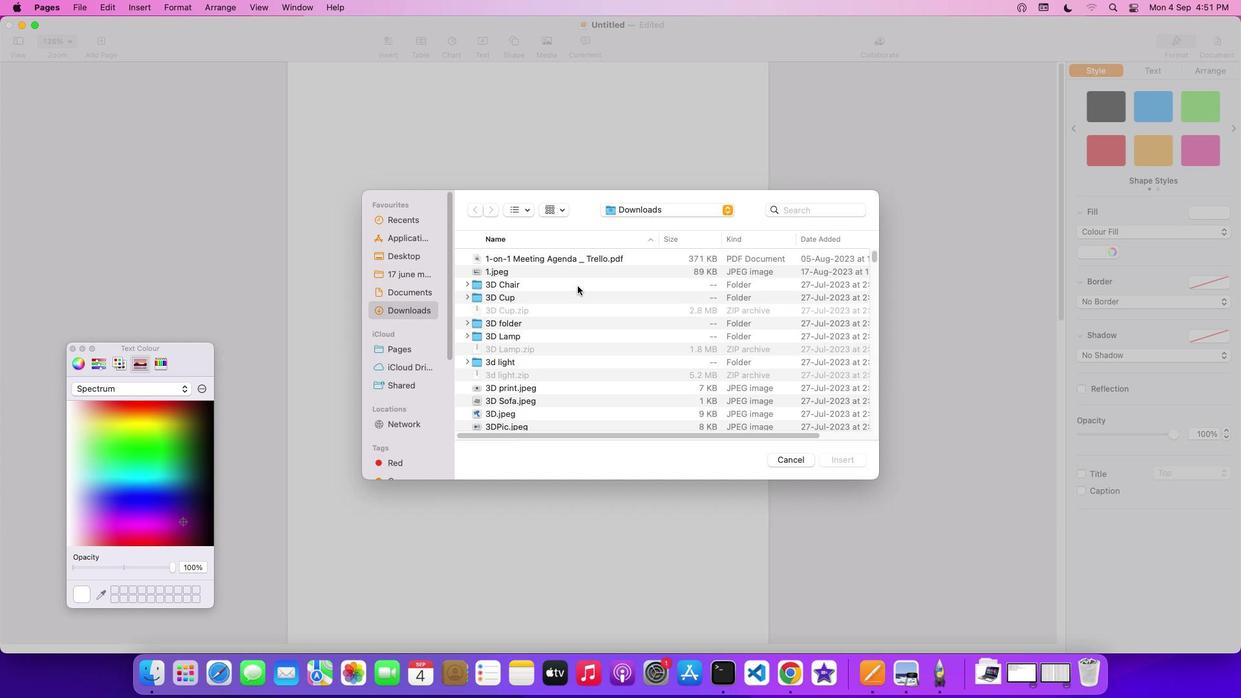 
Action: Mouse scrolled (577, 285) with delta (0, 0)
Screenshot: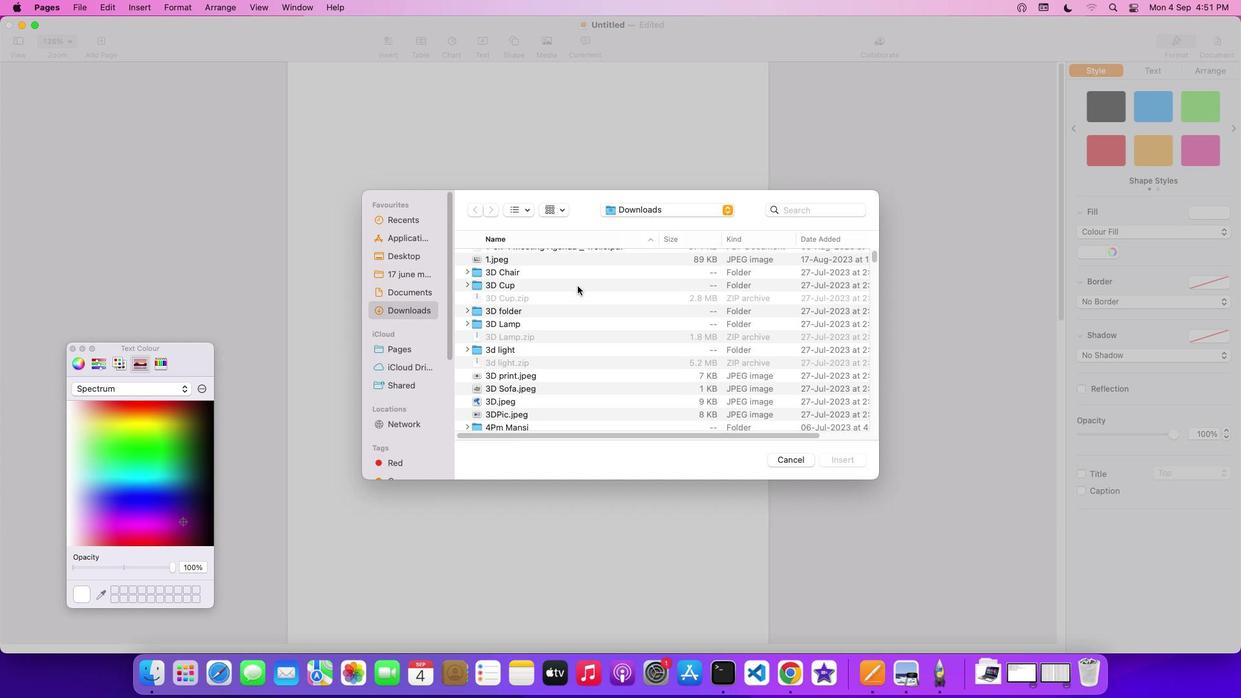 
Action: Mouse scrolled (577, 285) with delta (0, 0)
Screenshot: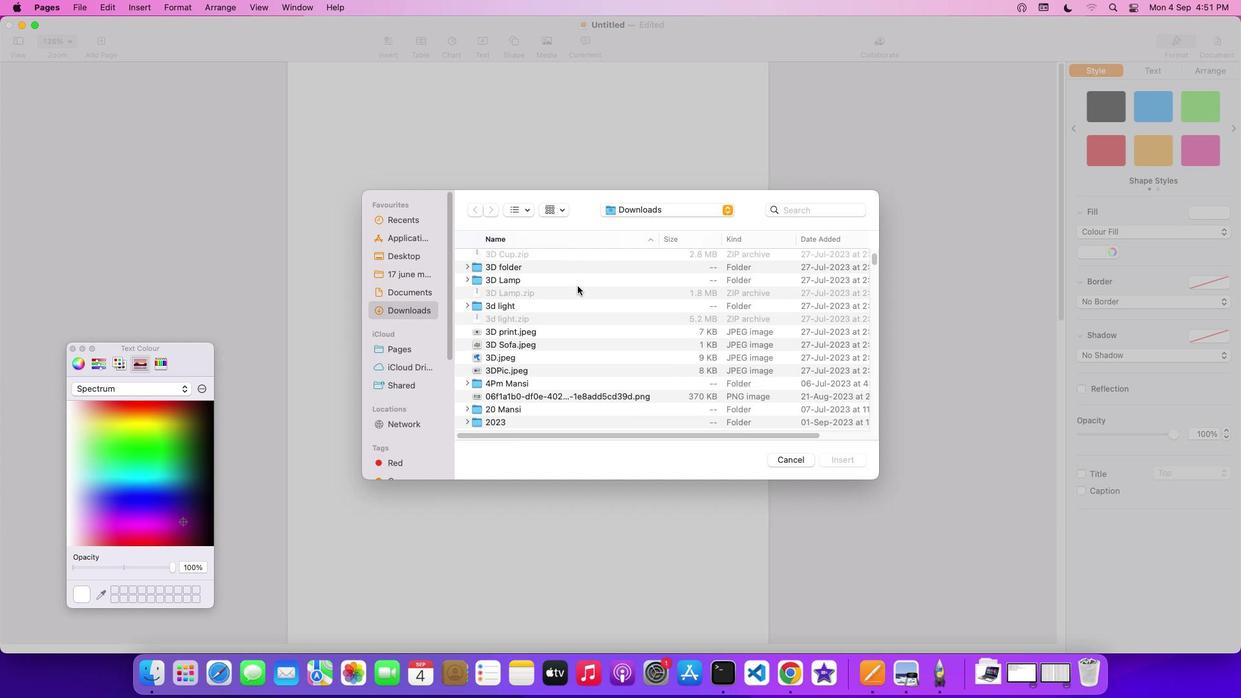 
Action: Mouse scrolled (577, 285) with delta (0, -1)
Screenshot: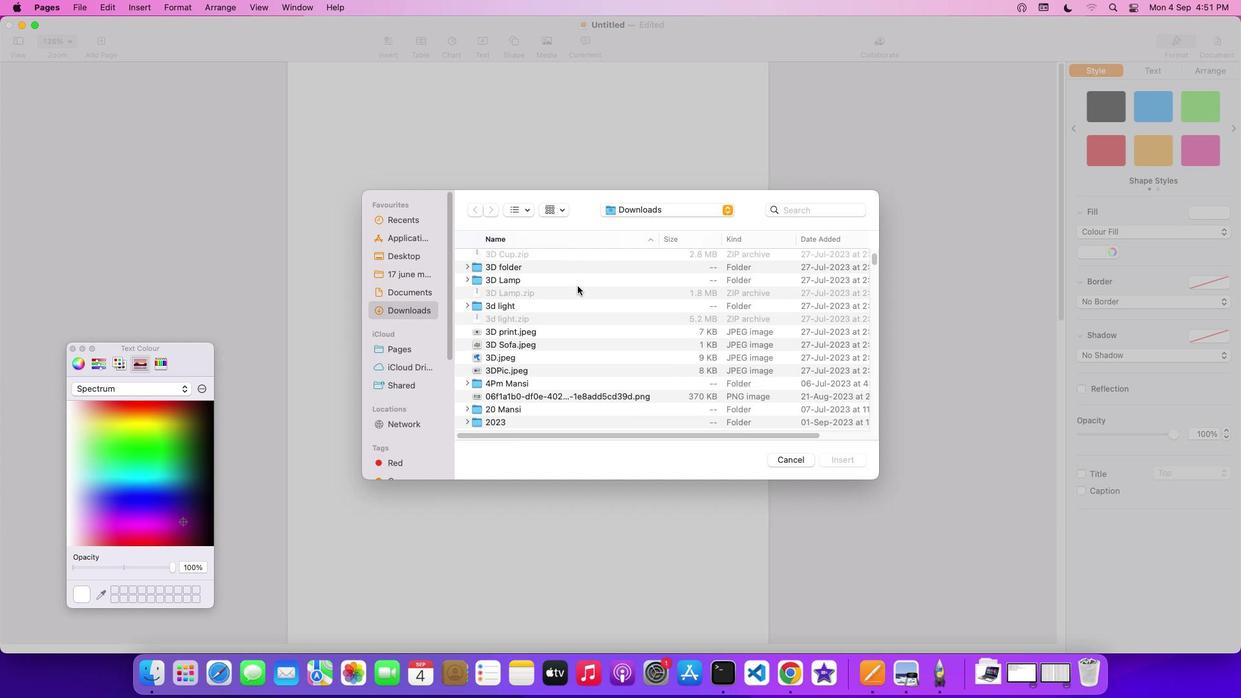 
Action: Mouse scrolled (577, 285) with delta (0, -2)
Screenshot: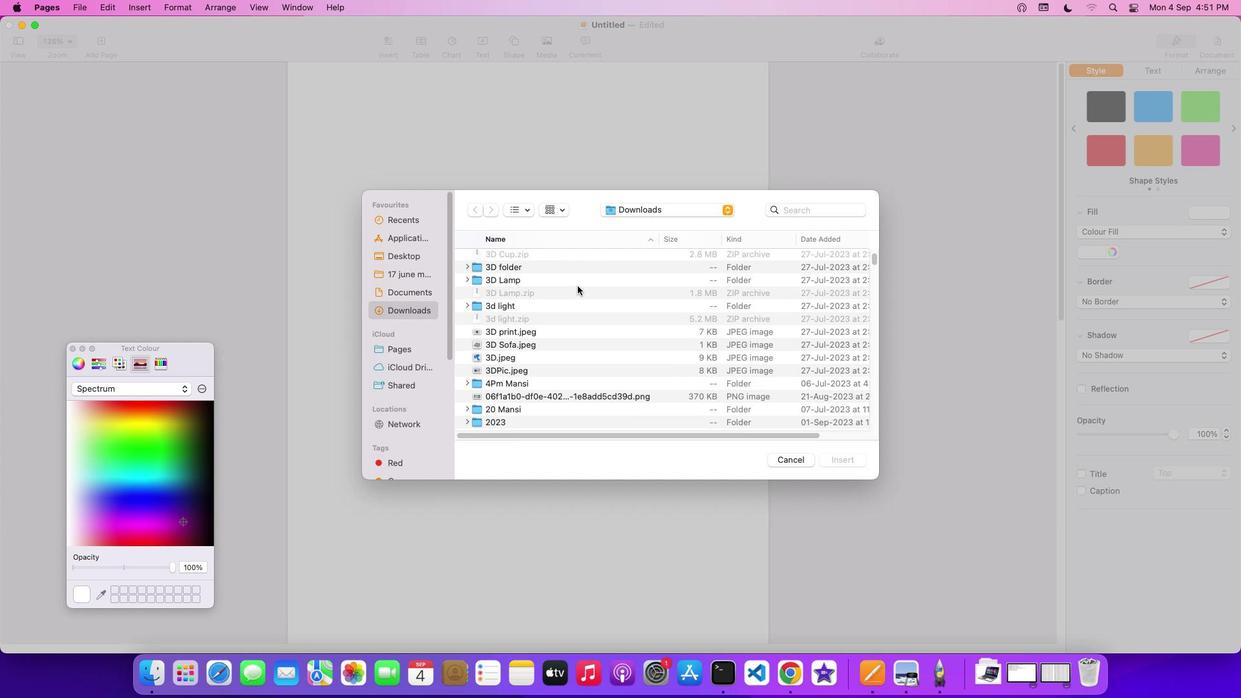 
Action: Mouse scrolled (577, 285) with delta (0, -3)
Screenshot: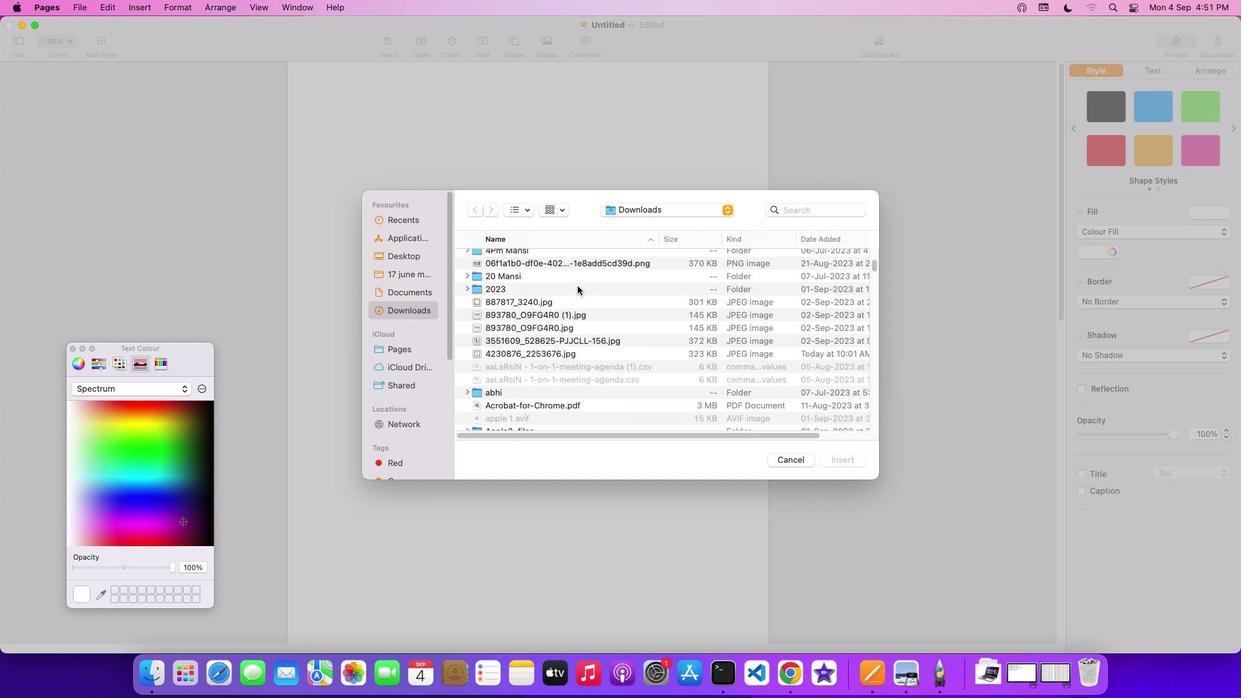 
Action: Mouse moved to (577, 286)
Screenshot: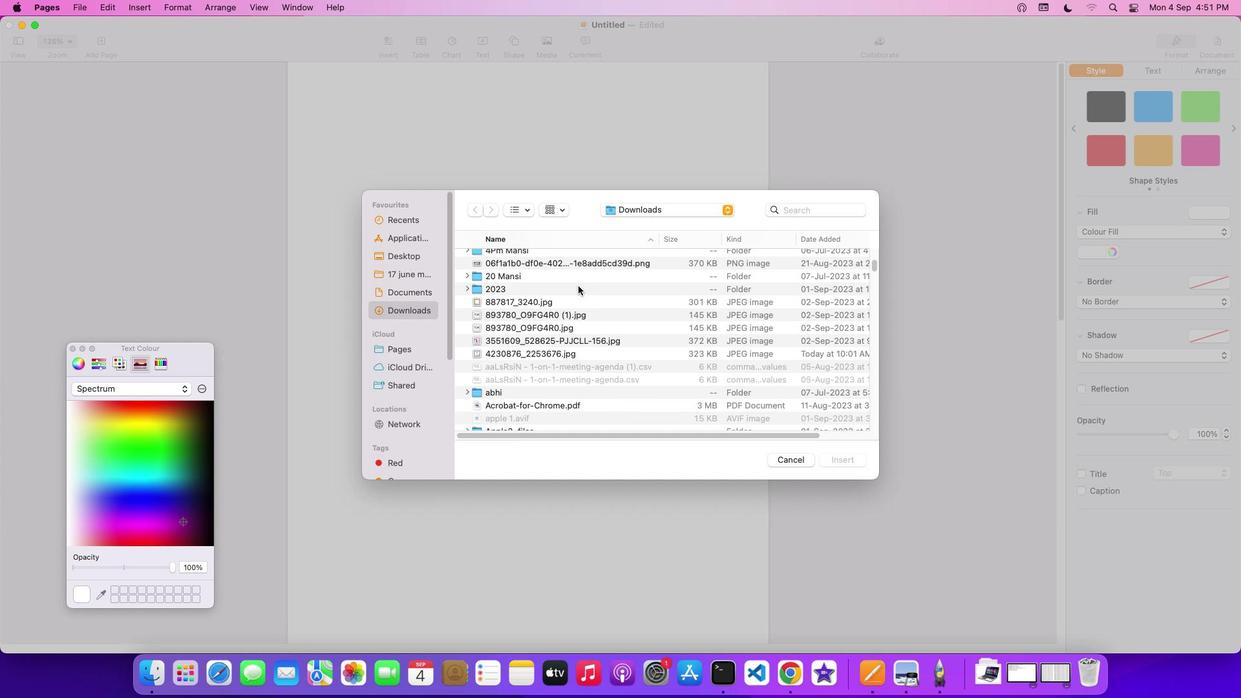 
Action: Mouse scrolled (577, 286) with delta (0, 0)
Screenshot: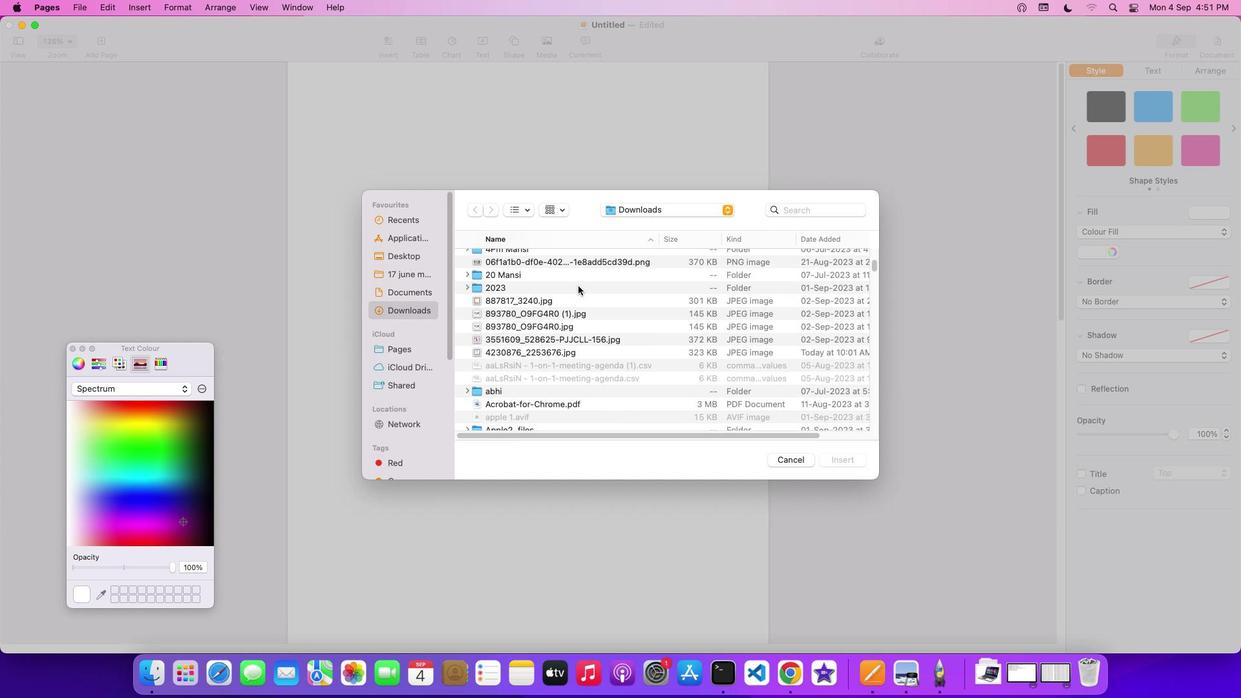 
Action: Mouse scrolled (577, 286) with delta (0, 0)
Screenshot: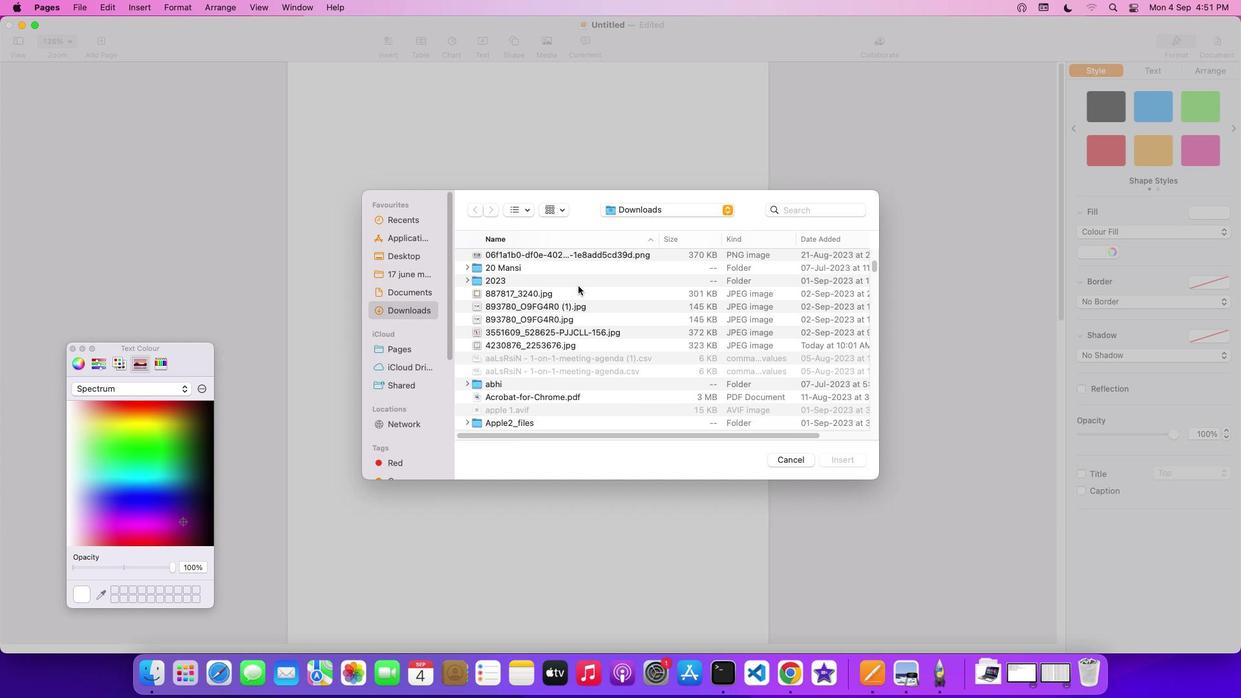 
Action: Mouse scrolled (577, 286) with delta (0, -1)
Screenshot: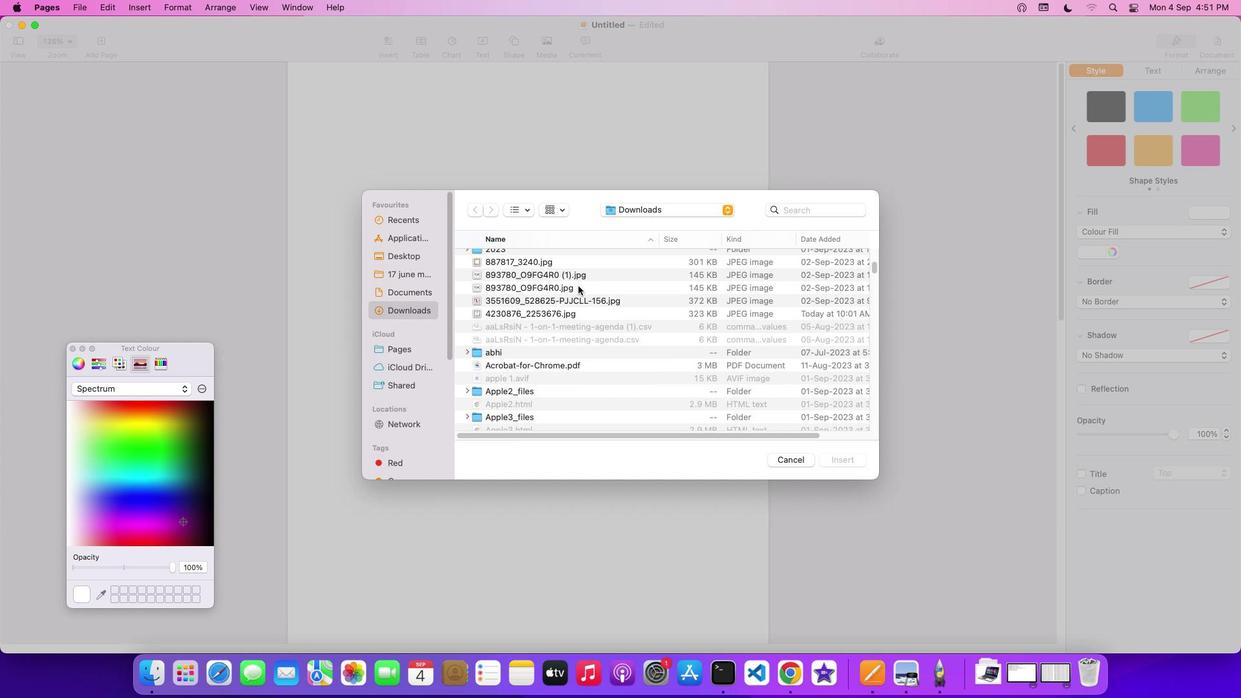 
Action: Mouse scrolled (577, 286) with delta (0, -2)
Screenshot: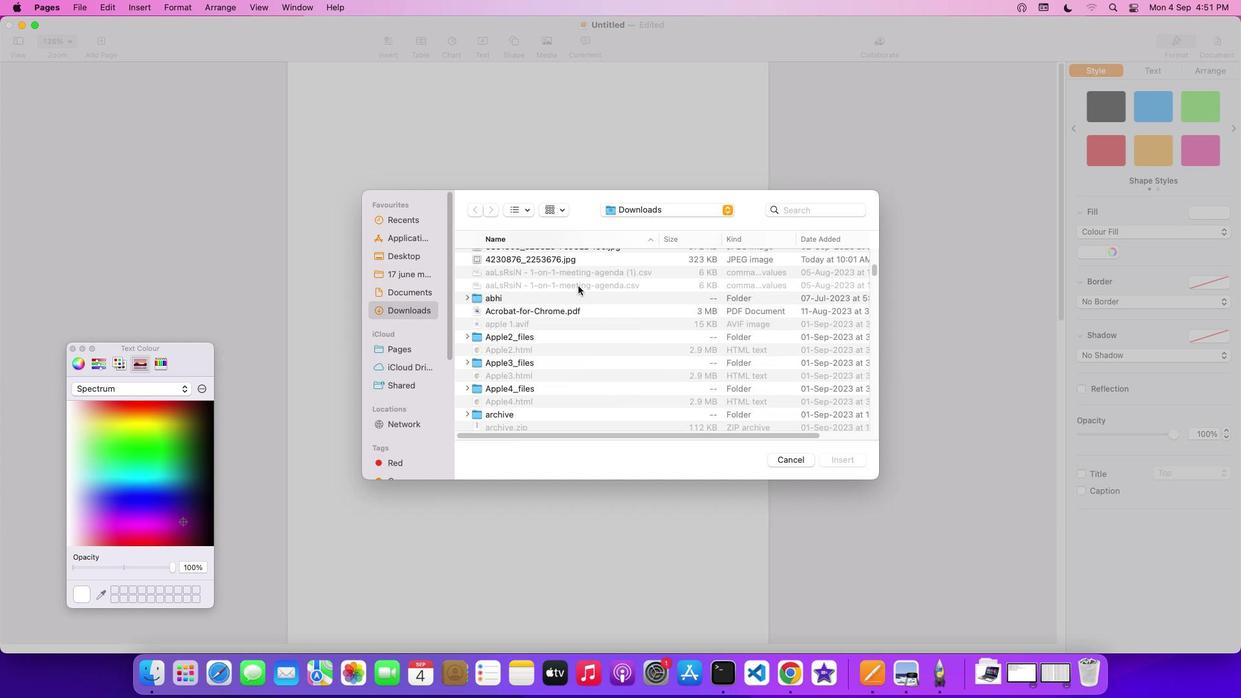 
Action: Mouse scrolled (577, 286) with delta (0, -3)
Screenshot: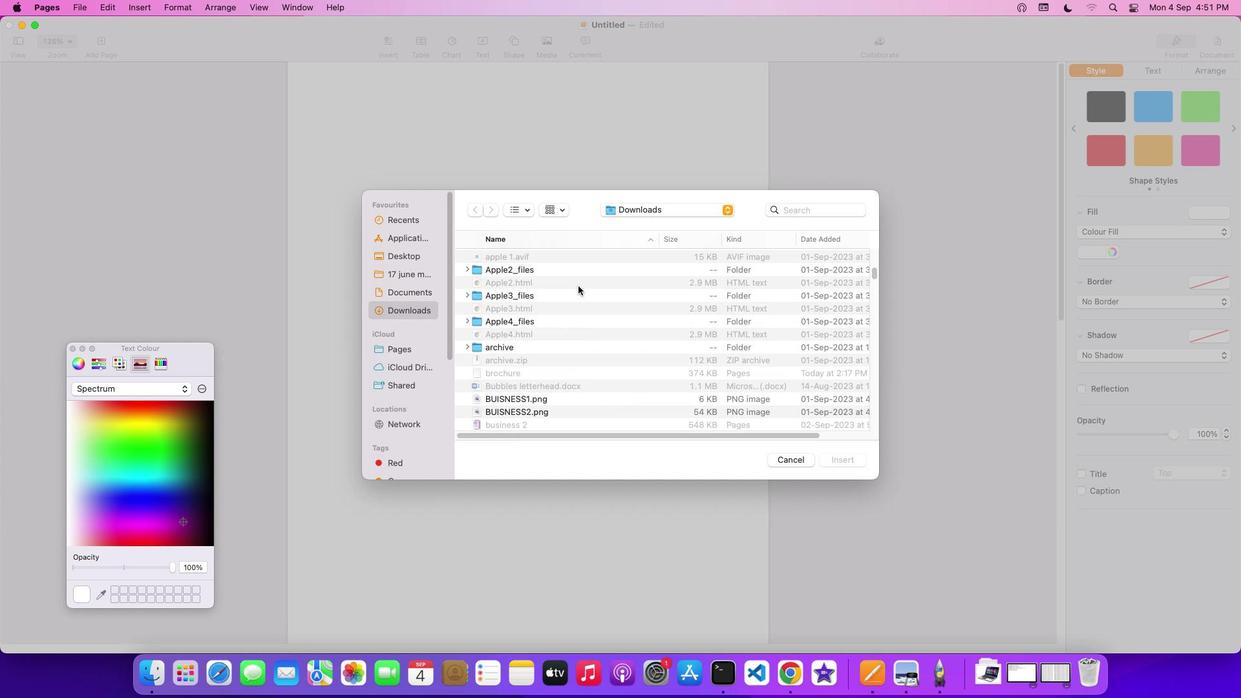 
Action: Mouse scrolled (577, 286) with delta (0, 0)
Screenshot: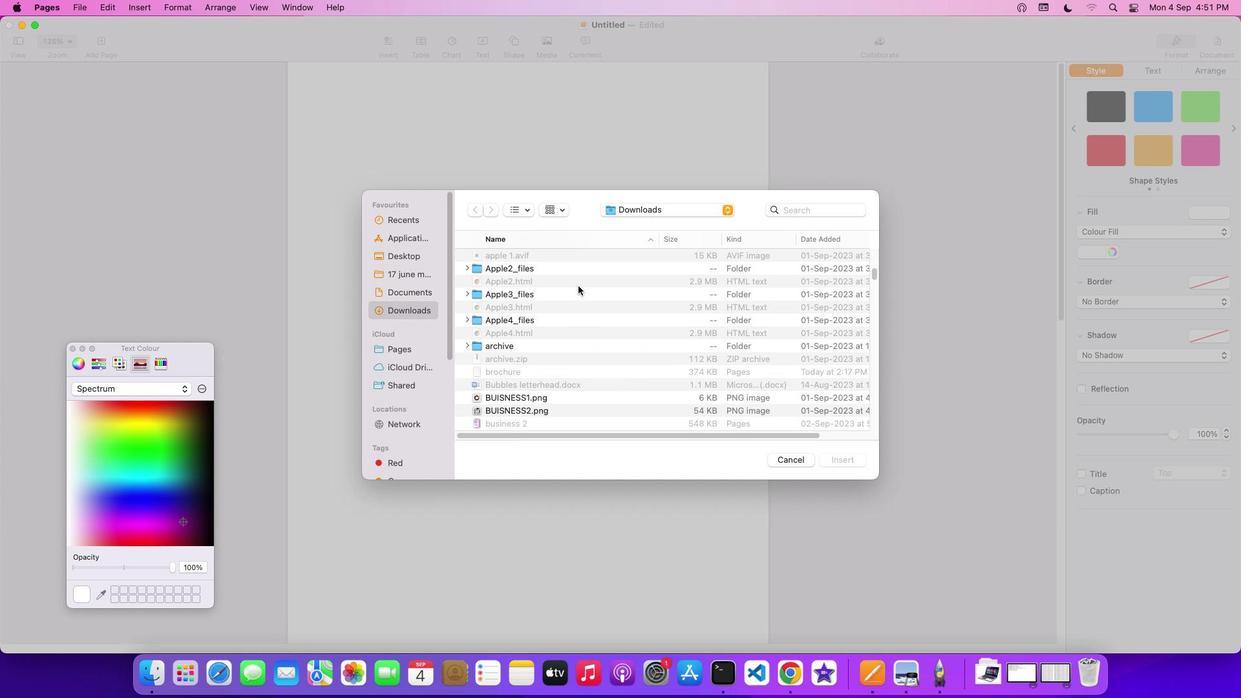
Action: Mouse scrolled (577, 286) with delta (0, 0)
Screenshot: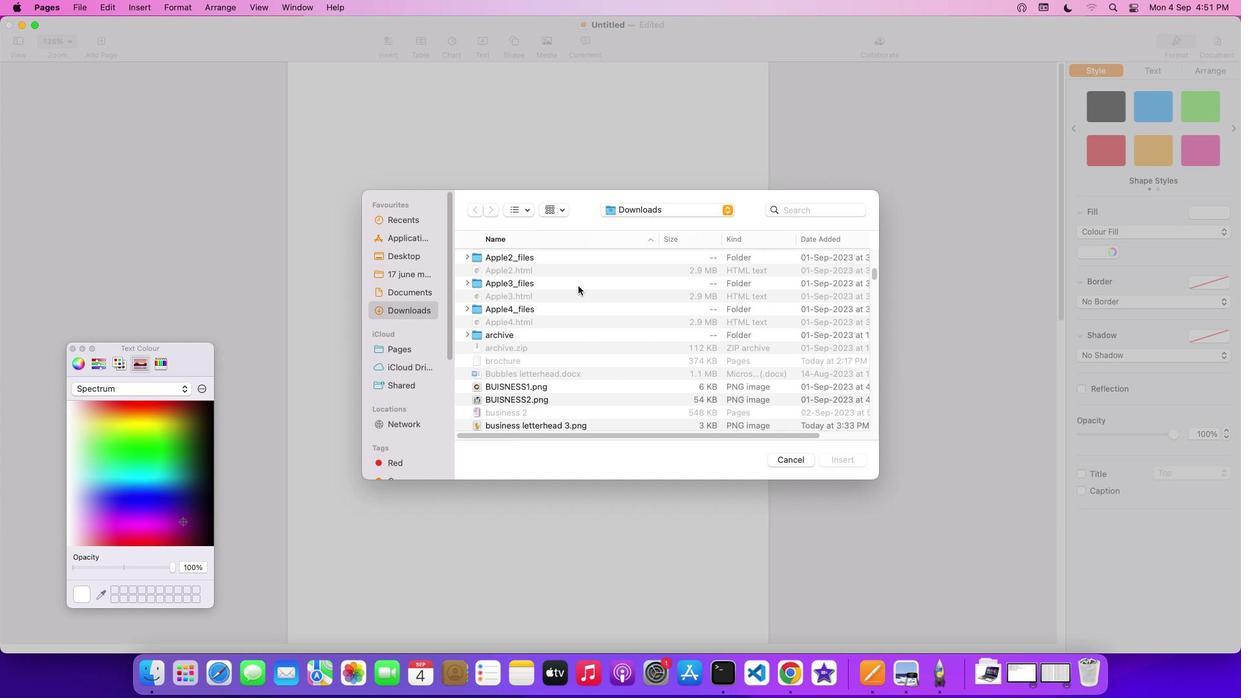 
Action: Mouse scrolled (577, 286) with delta (0, -1)
Screenshot: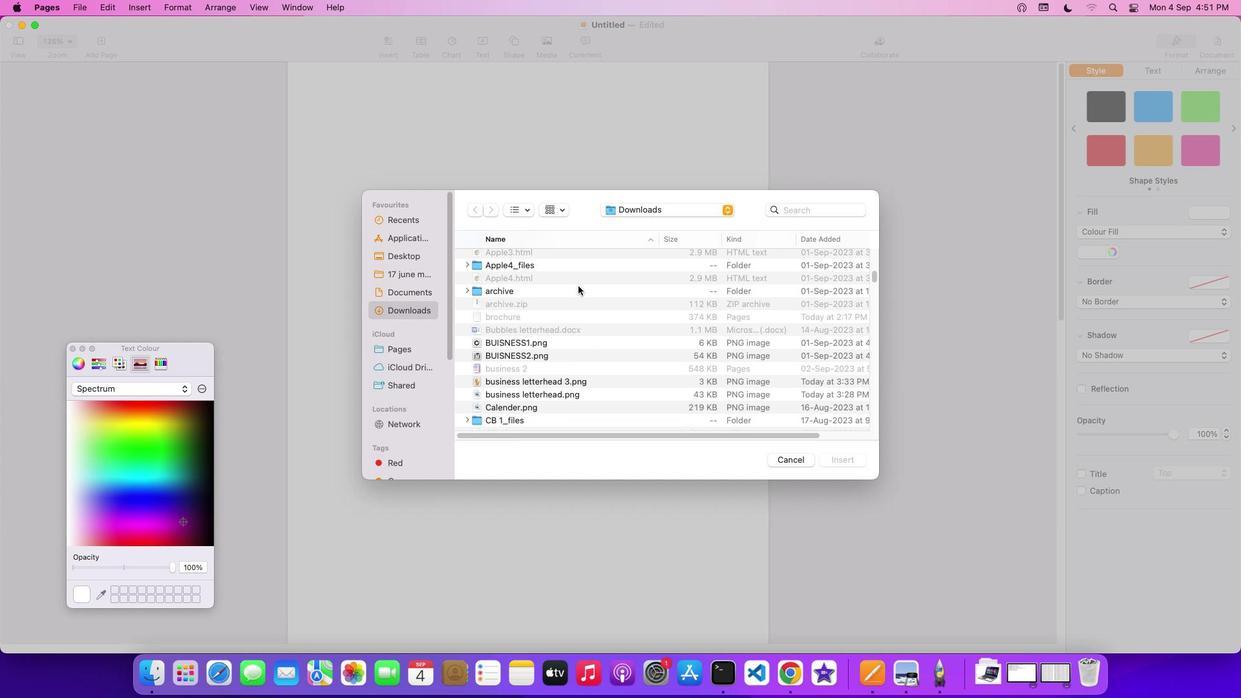 
Action: Mouse scrolled (577, 286) with delta (0, -3)
Screenshot: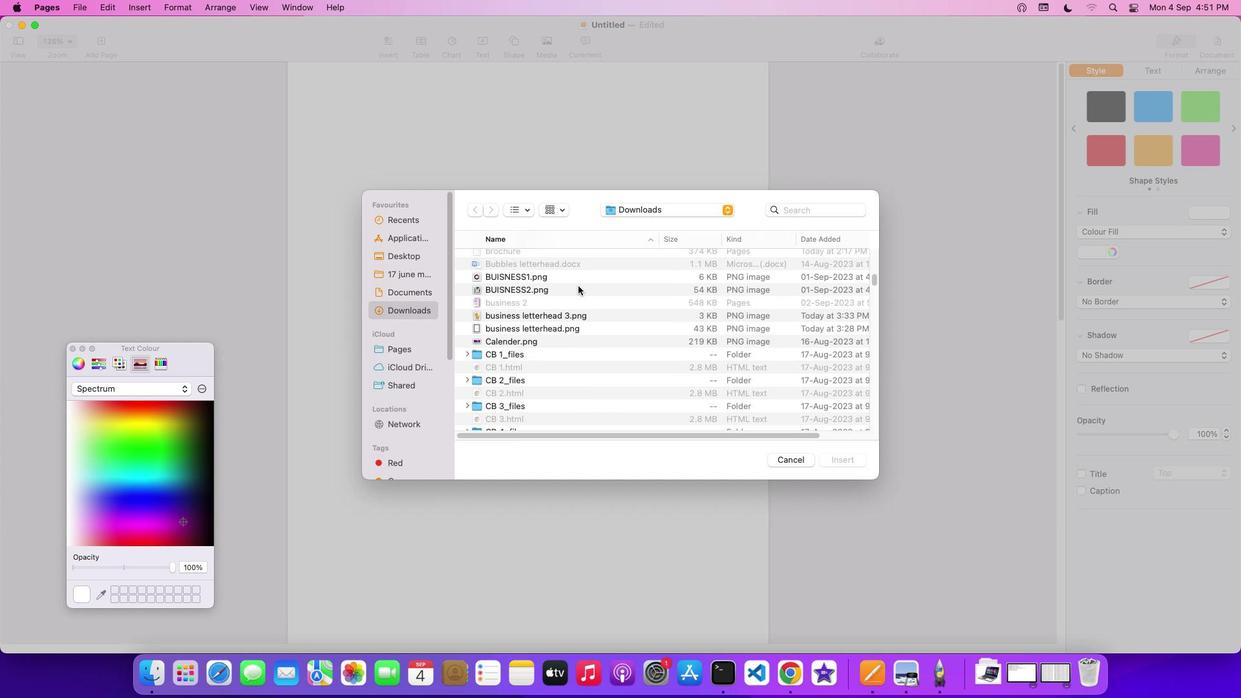 
Action: Mouse scrolled (577, 286) with delta (0, -3)
Screenshot: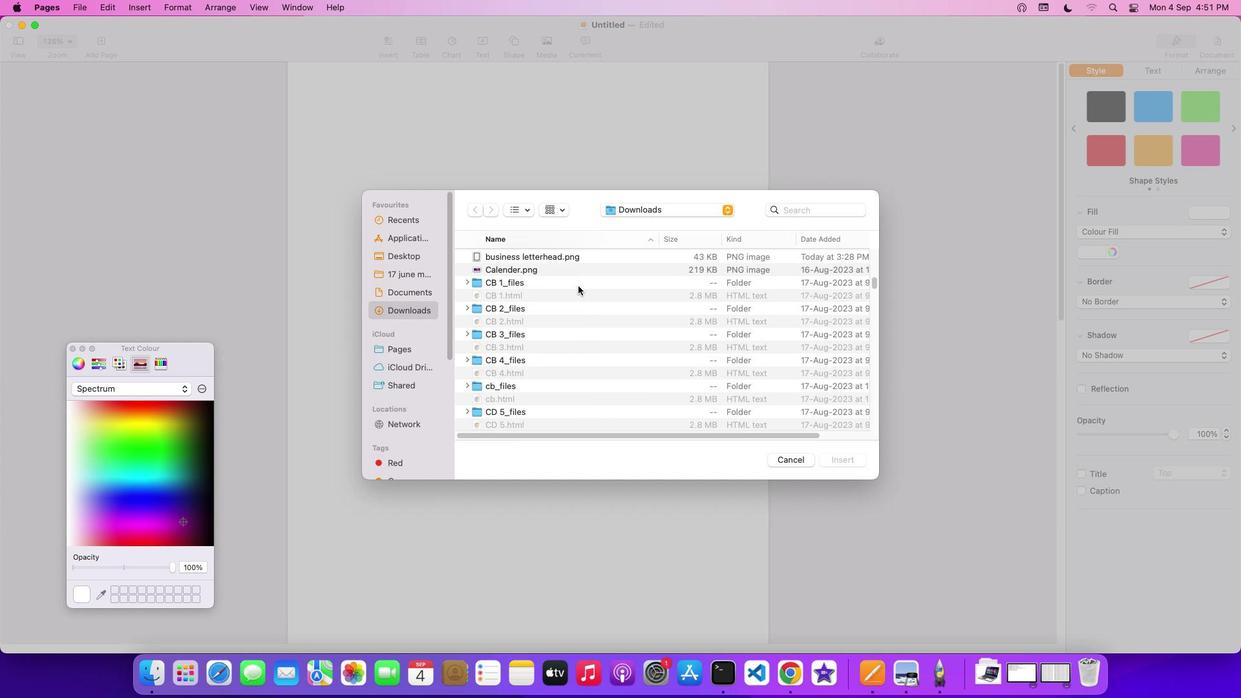 
Action: Mouse scrolled (577, 286) with delta (0, 0)
Screenshot: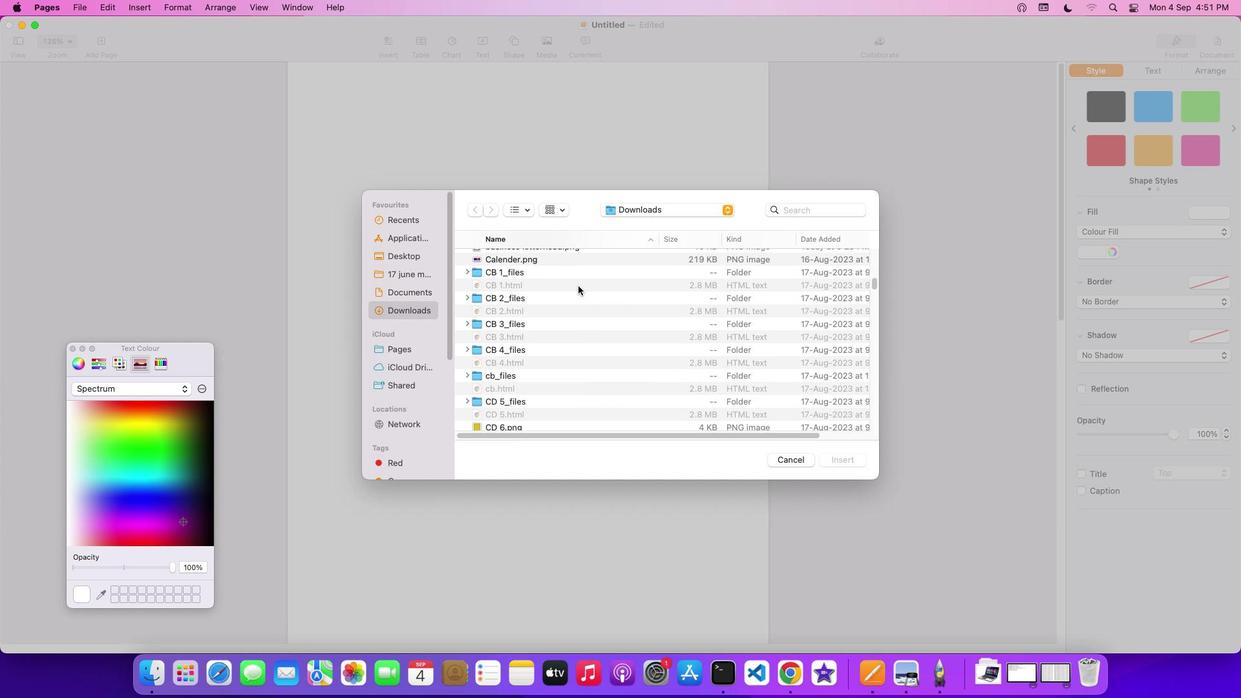 
Action: Mouse scrolled (577, 286) with delta (0, 0)
Screenshot: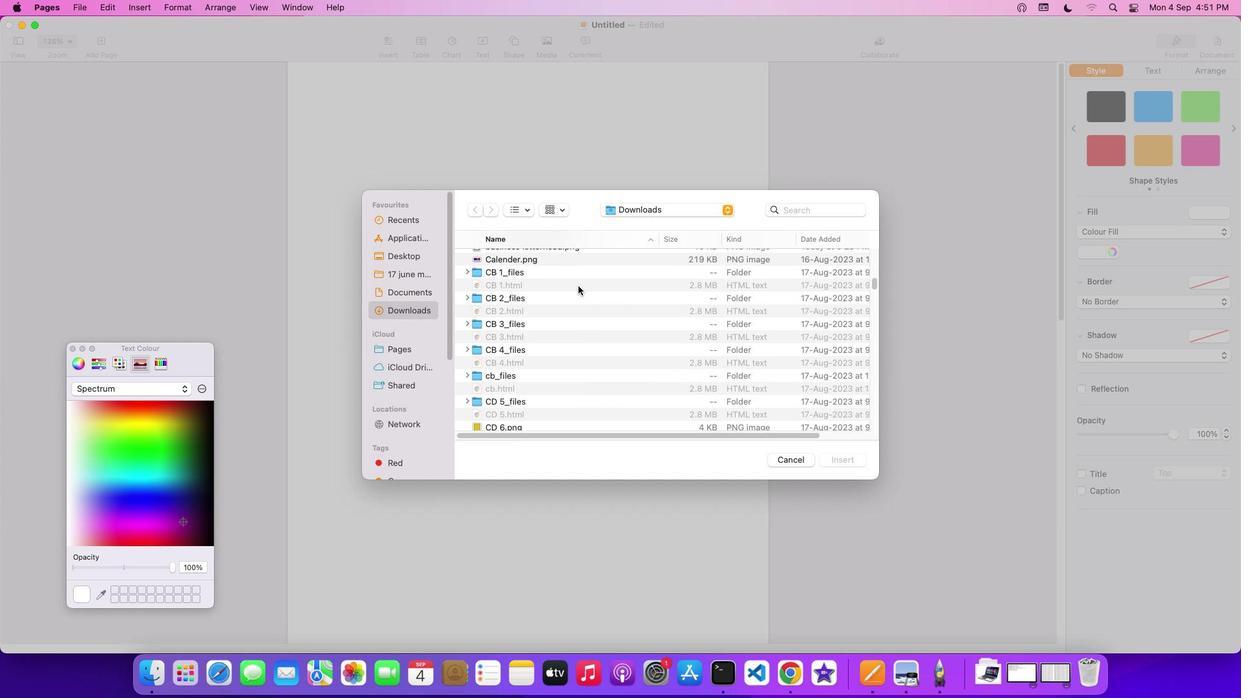
Action: Mouse scrolled (577, 286) with delta (0, -1)
Screenshot: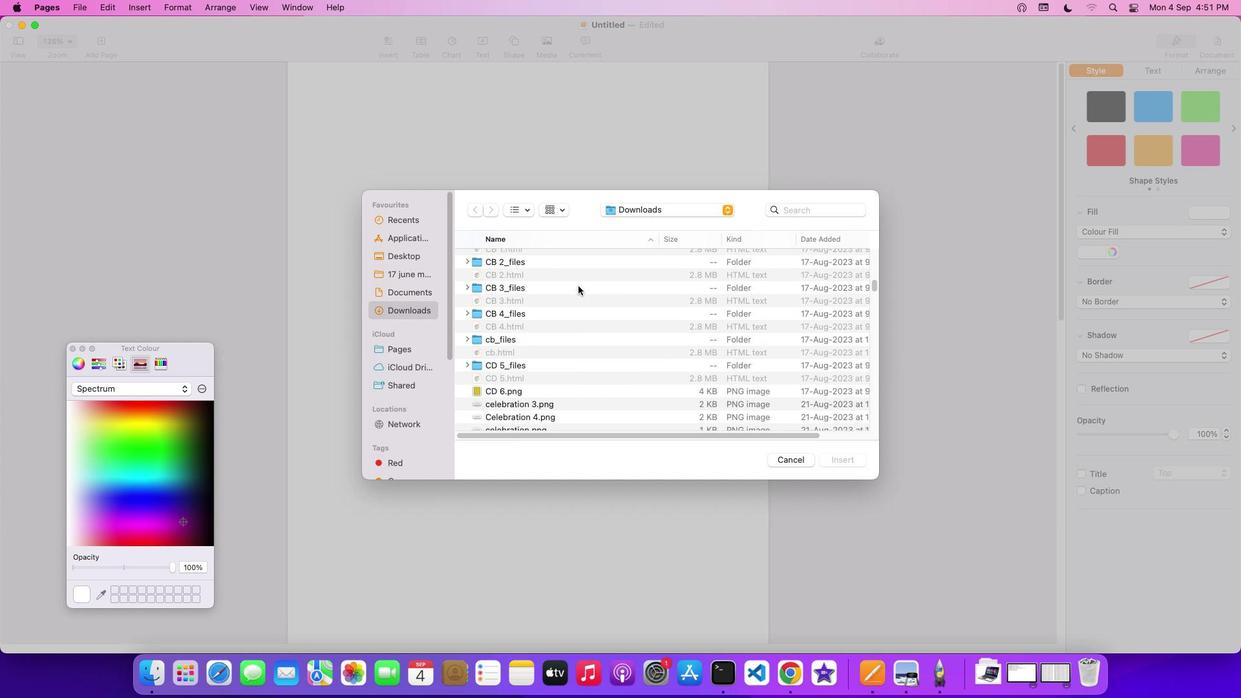 
Action: Mouse scrolled (577, 286) with delta (0, -2)
Screenshot: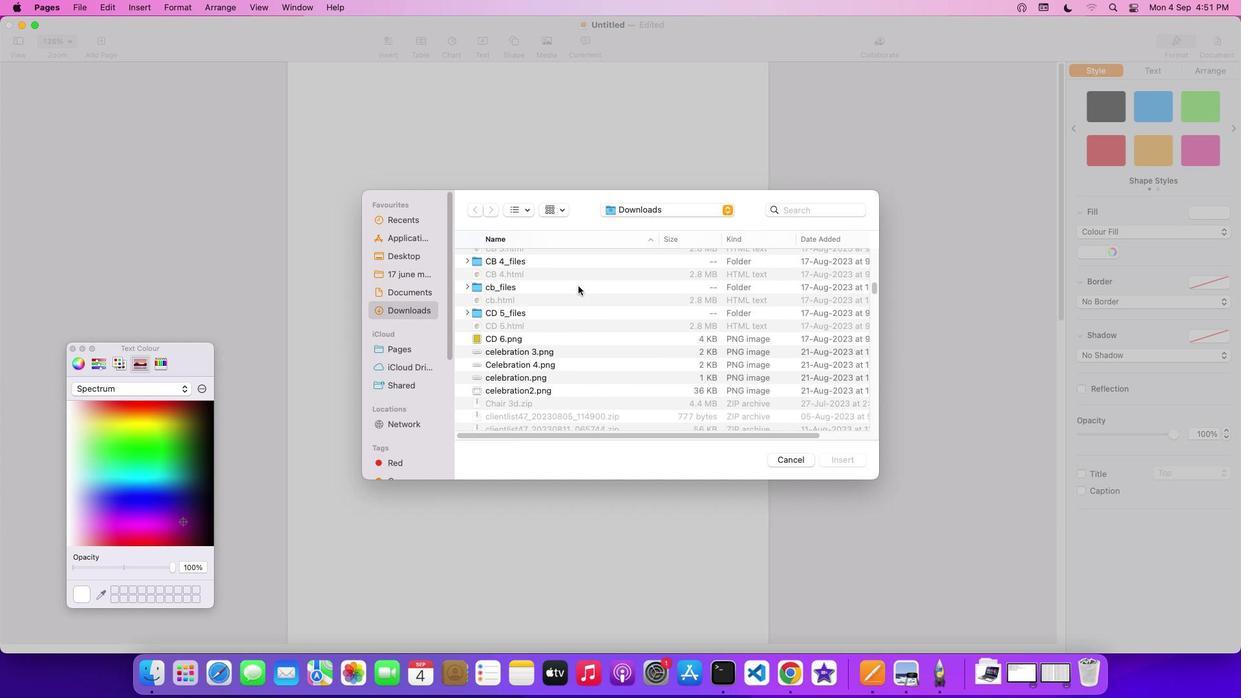 
Action: Mouse scrolled (577, 286) with delta (0, 0)
Screenshot: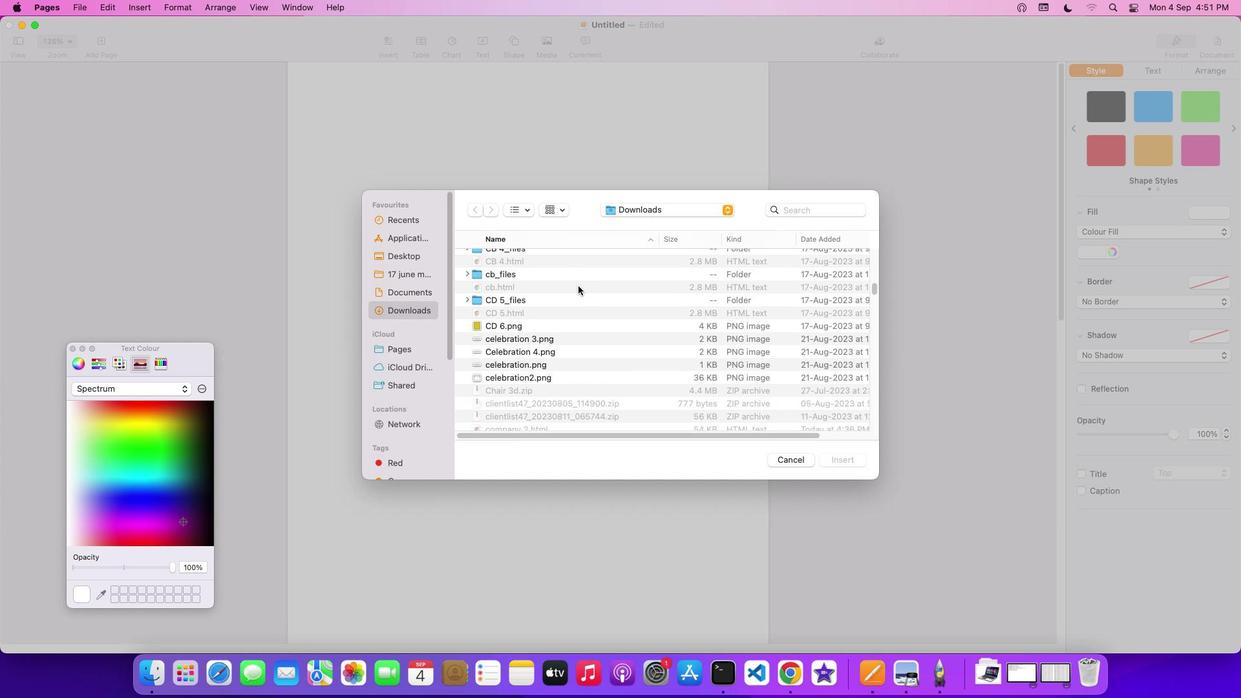 
Action: Mouse scrolled (577, 286) with delta (0, 0)
Screenshot: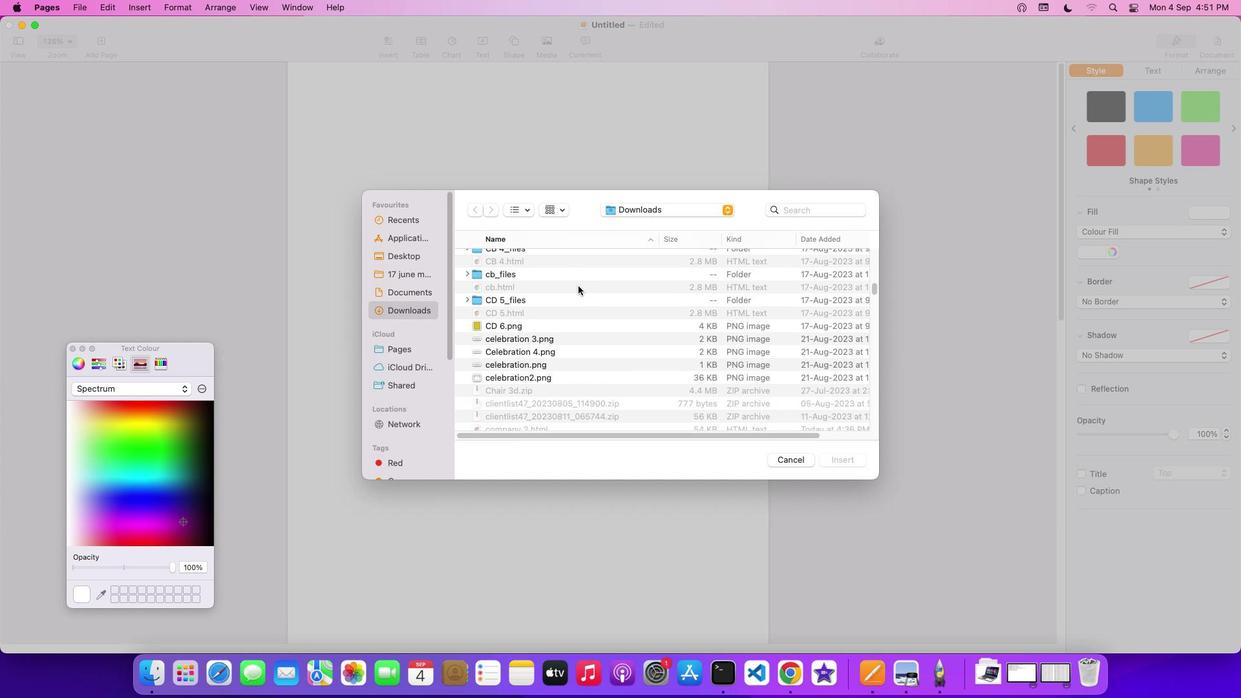 
Action: Mouse scrolled (577, 286) with delta (0, -1)
Screenshot: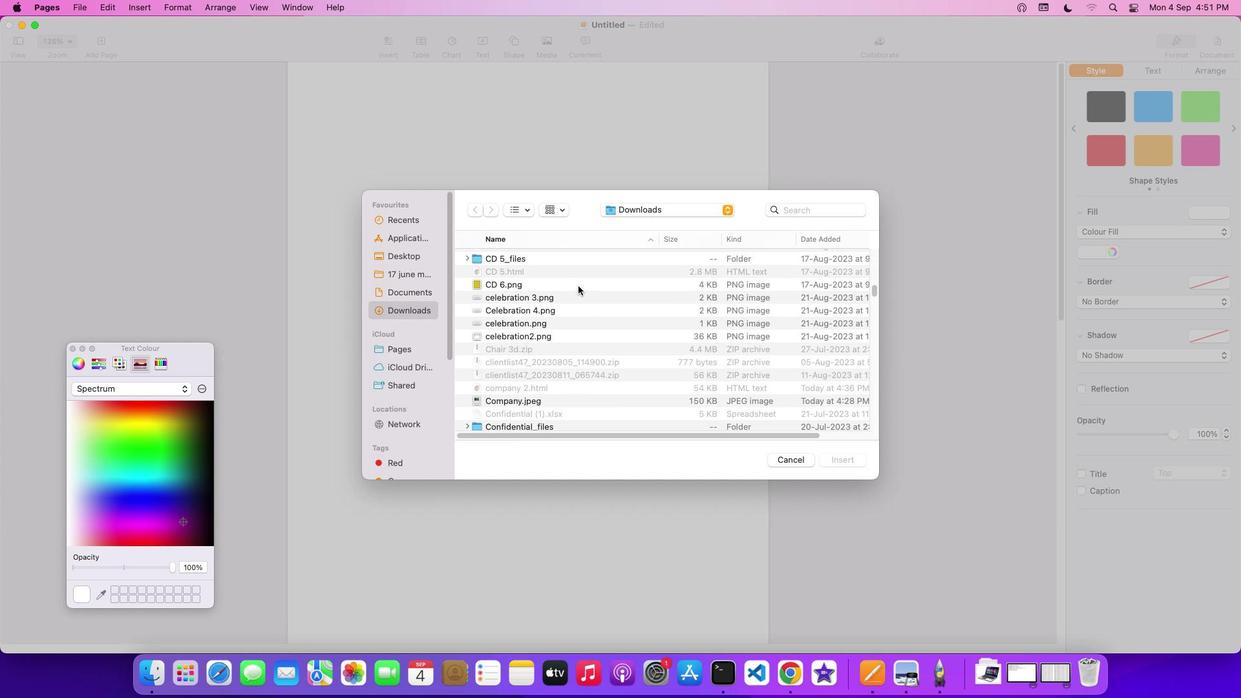 
Action: Mouse scrolled (577, 286) with delta (0, 0)
Screenshot: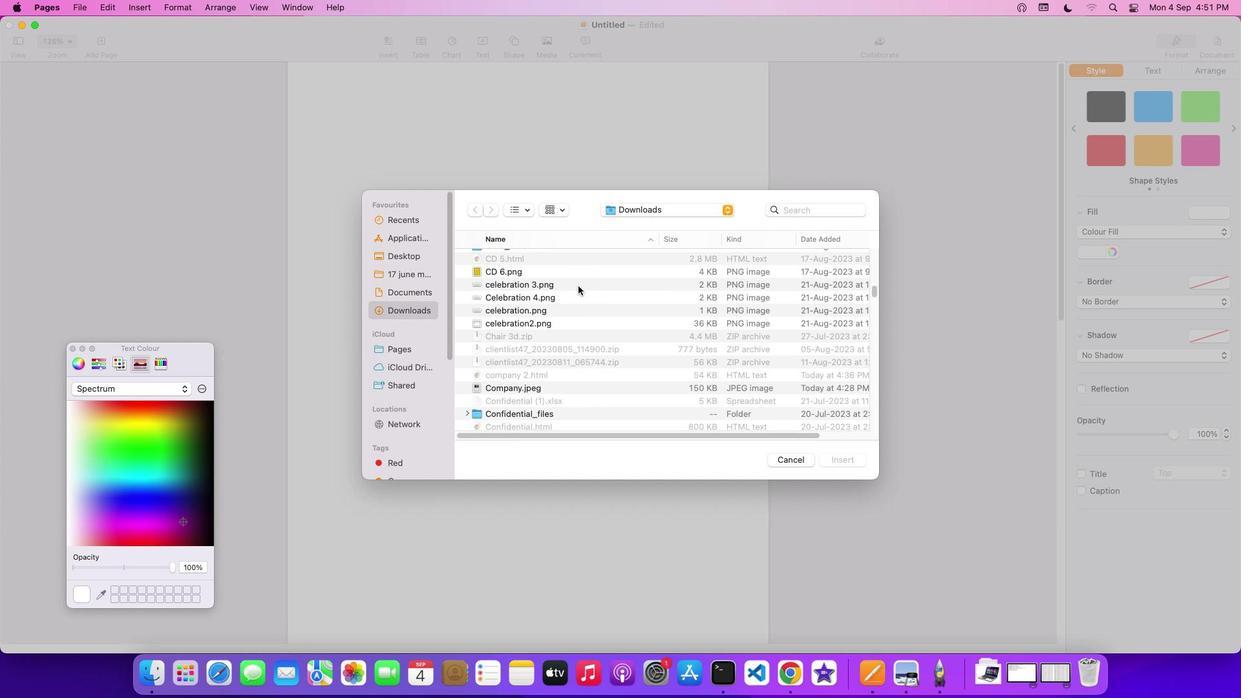 
Action: Mouse scrolled (577, 286) with delta (0, 0)
Screenshot: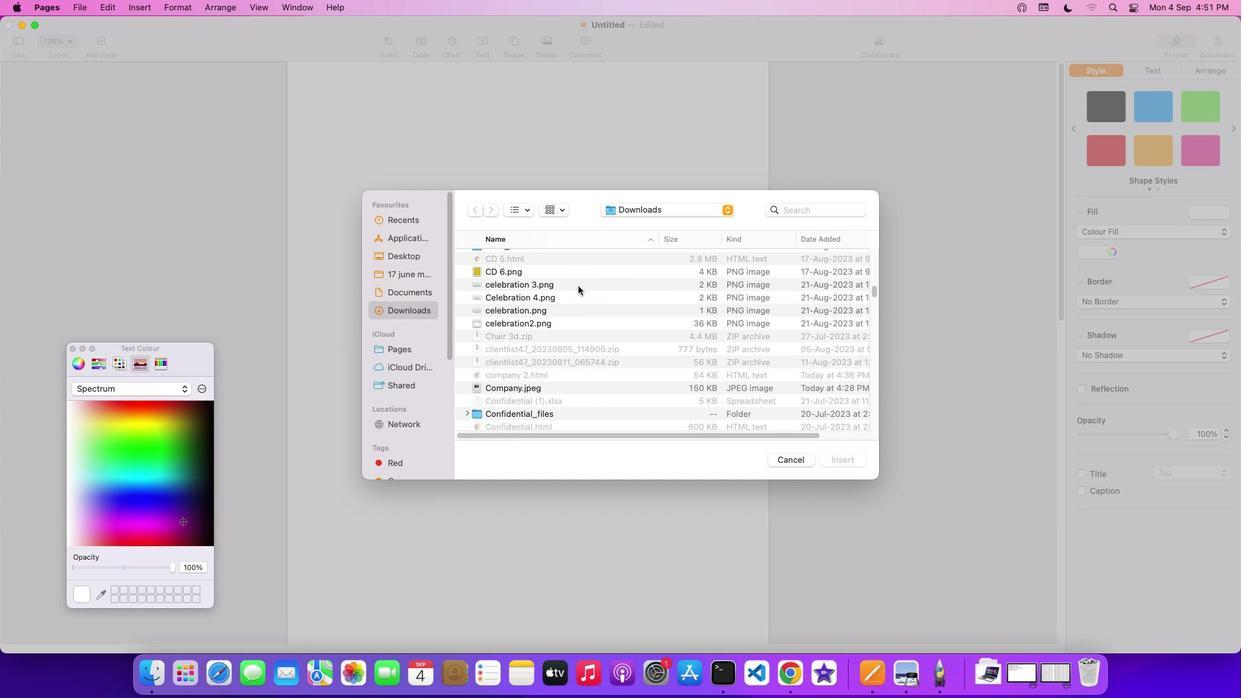 
Action: Mouse scrolled (577, 286) with delta (0, -1)
Screenshot: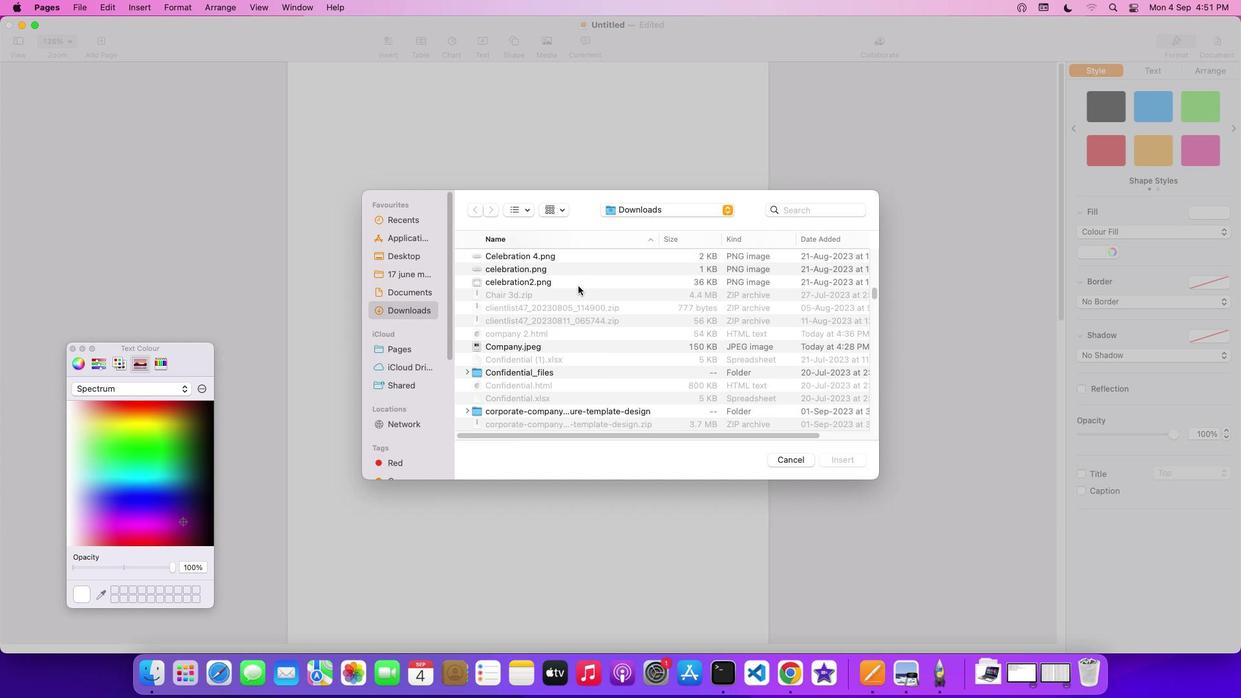 
Action: Mouse scrolled (577, 286) with delta (0, 0)
Screenshot: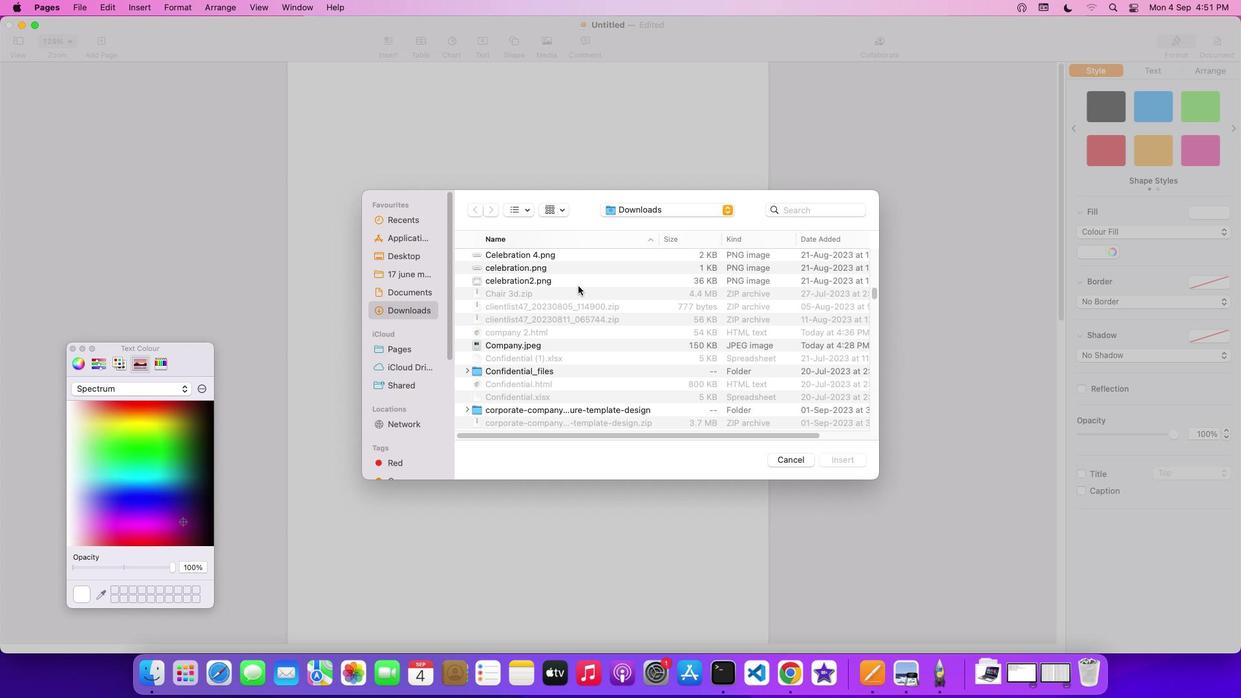 
Action: Mouse scrolled (577, 286) with delta (0, 0)
Screenshot: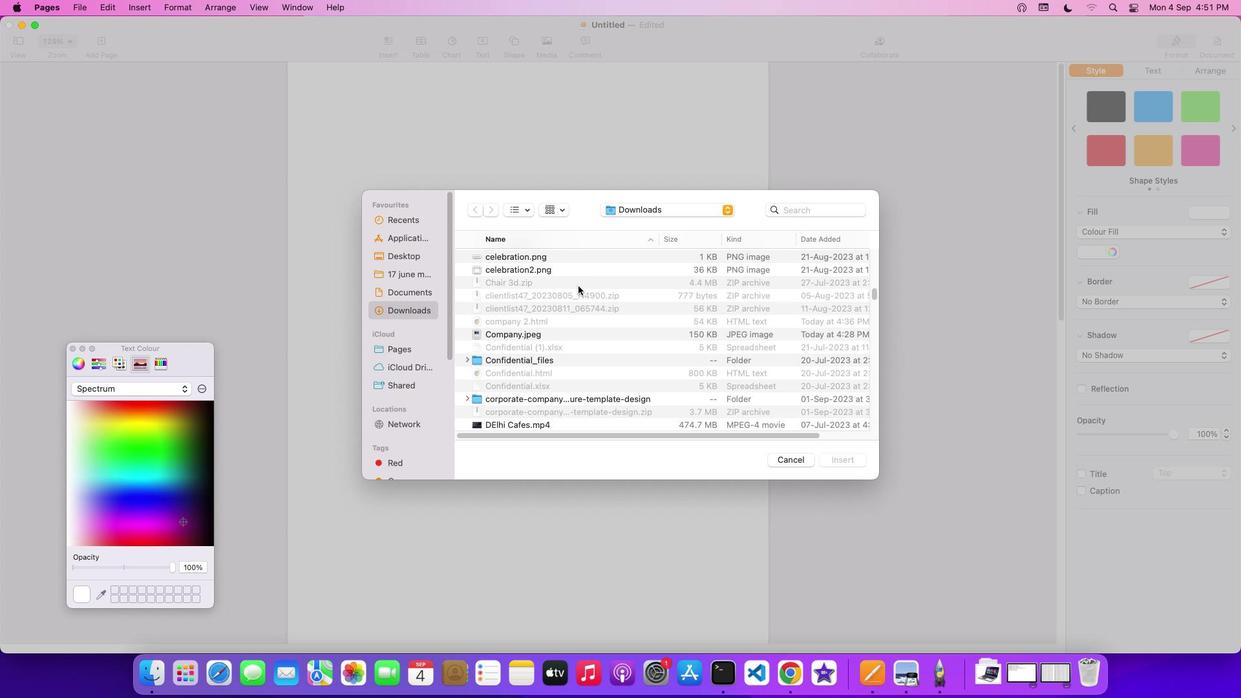 
Action: Mouse scrolled (577, 286) with delta (0, -1)
Screenshot: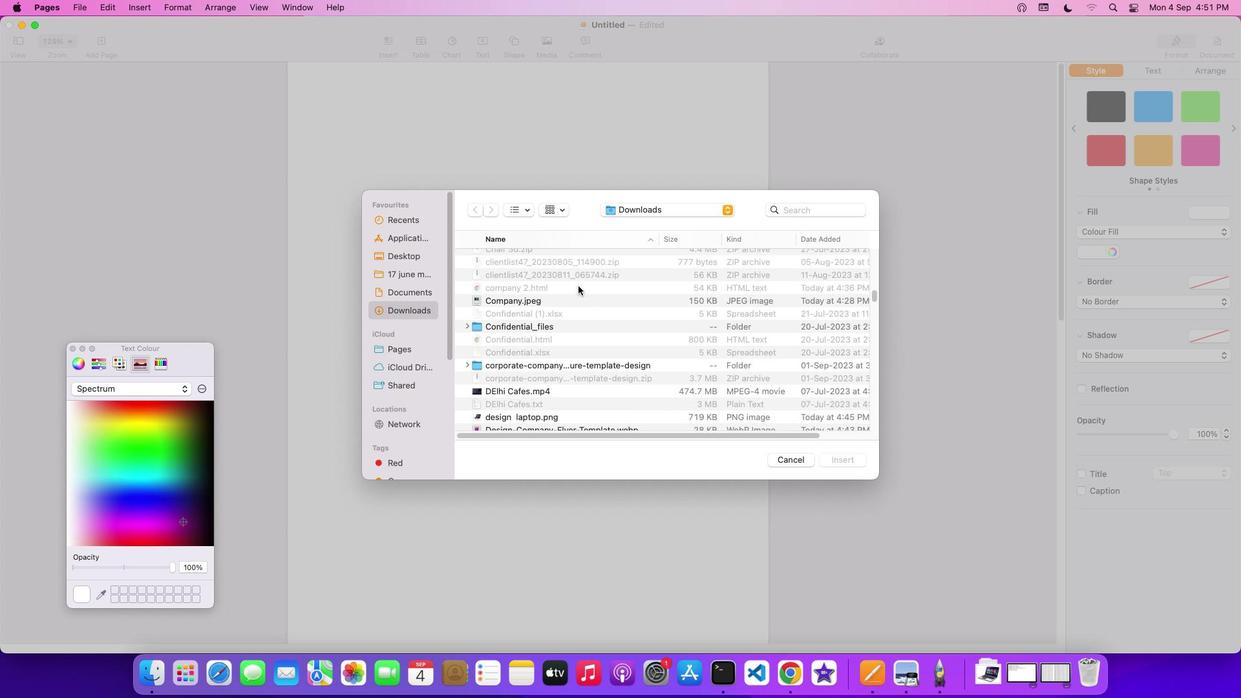 
Action: Mouse scrolled (577, 286) with delta (0, 0)
Screenshot: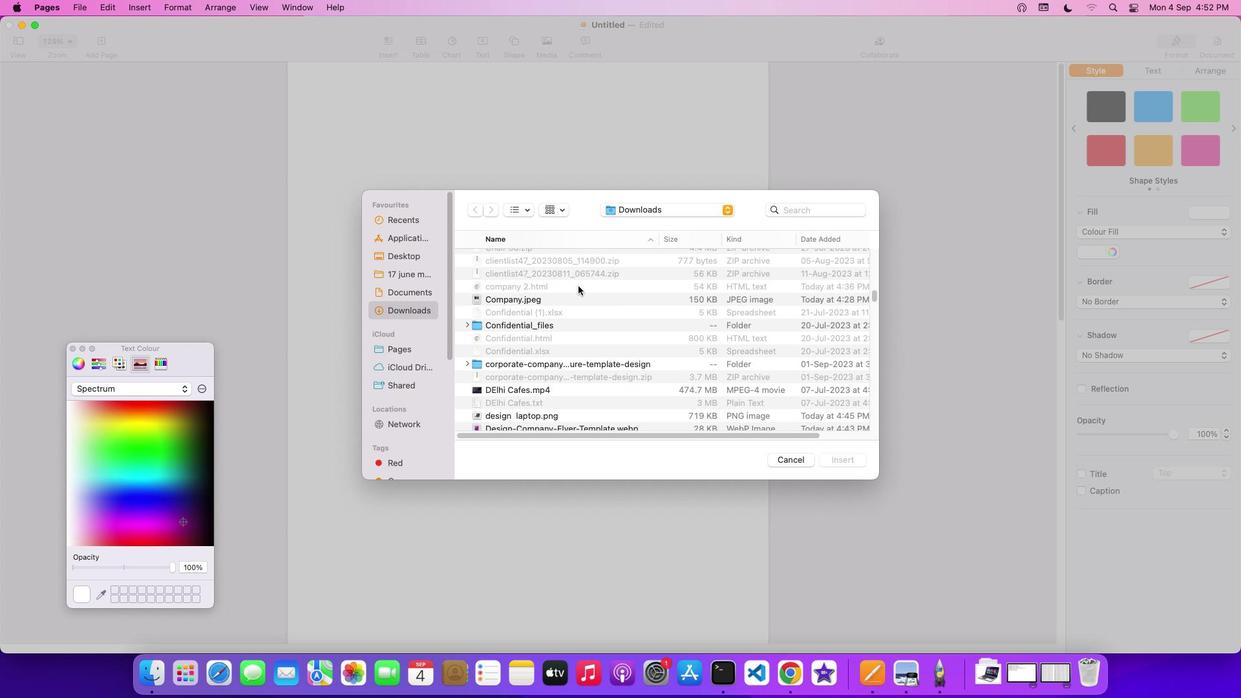 
Action: Mouse scrolled (577, 286) with delta (0, 0)
Screenshot: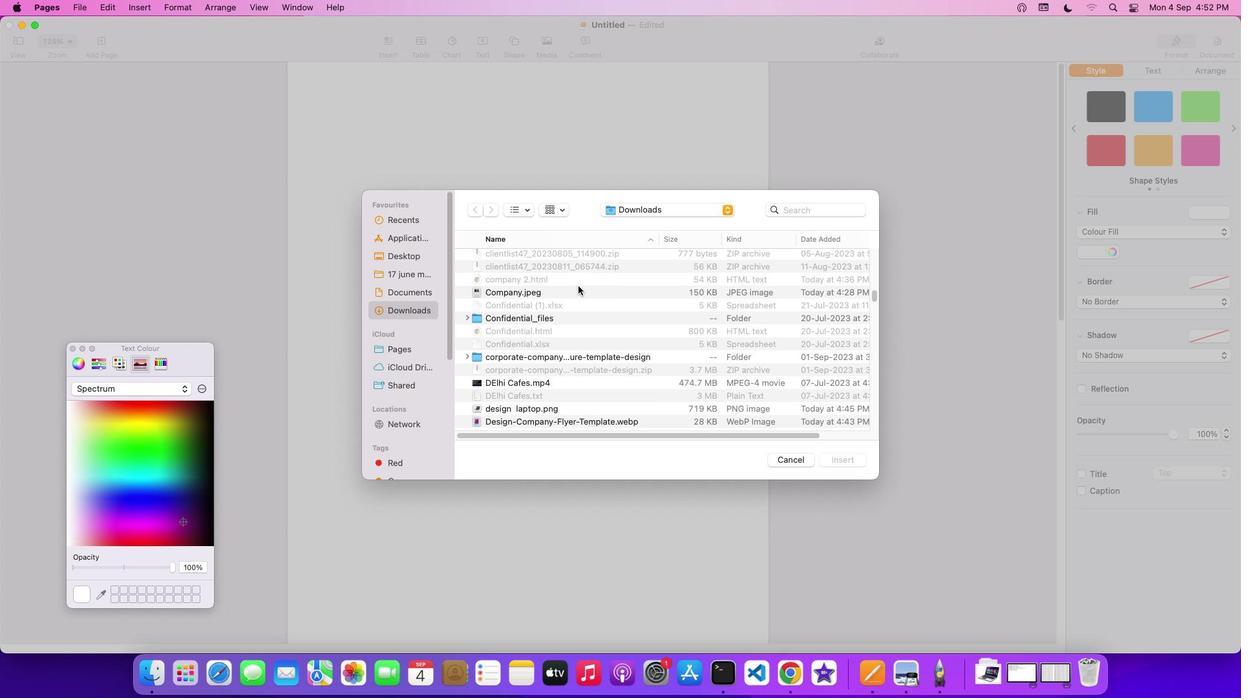 
Action: Mouse scrolled (577, 286) with delta (0, 0)
Screenshot: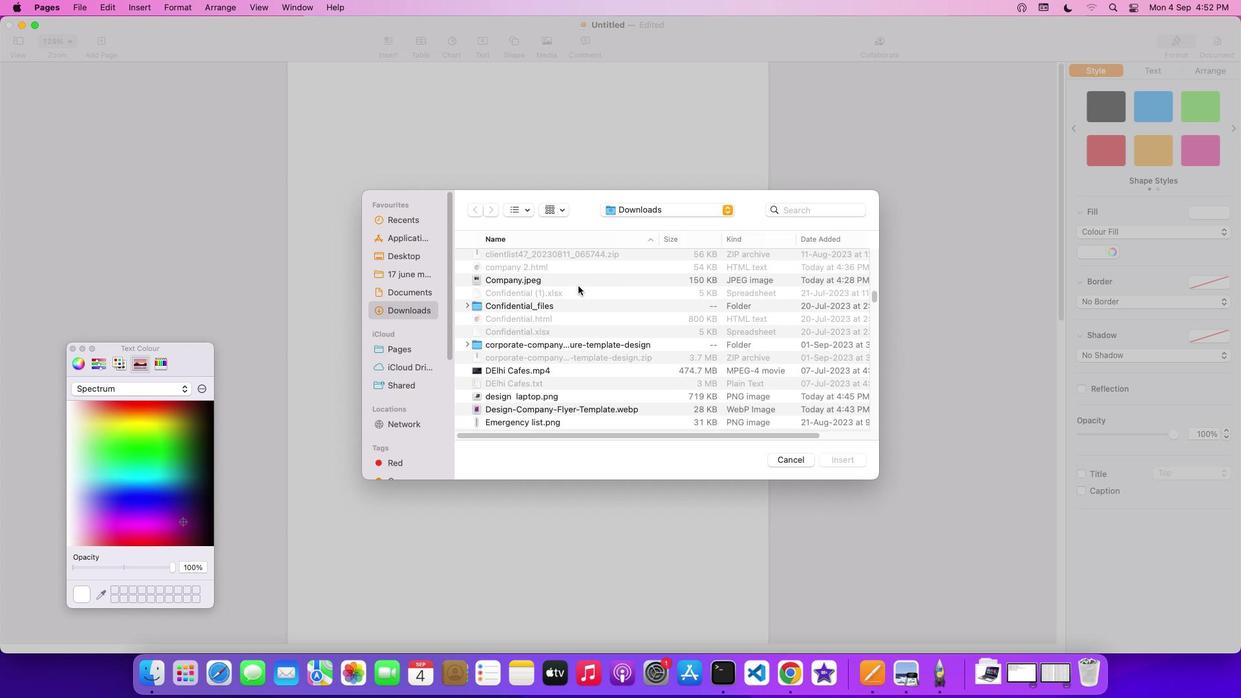 
Action: Mouse scrolled (577, 286) with delta (0, 0)
Screenshot: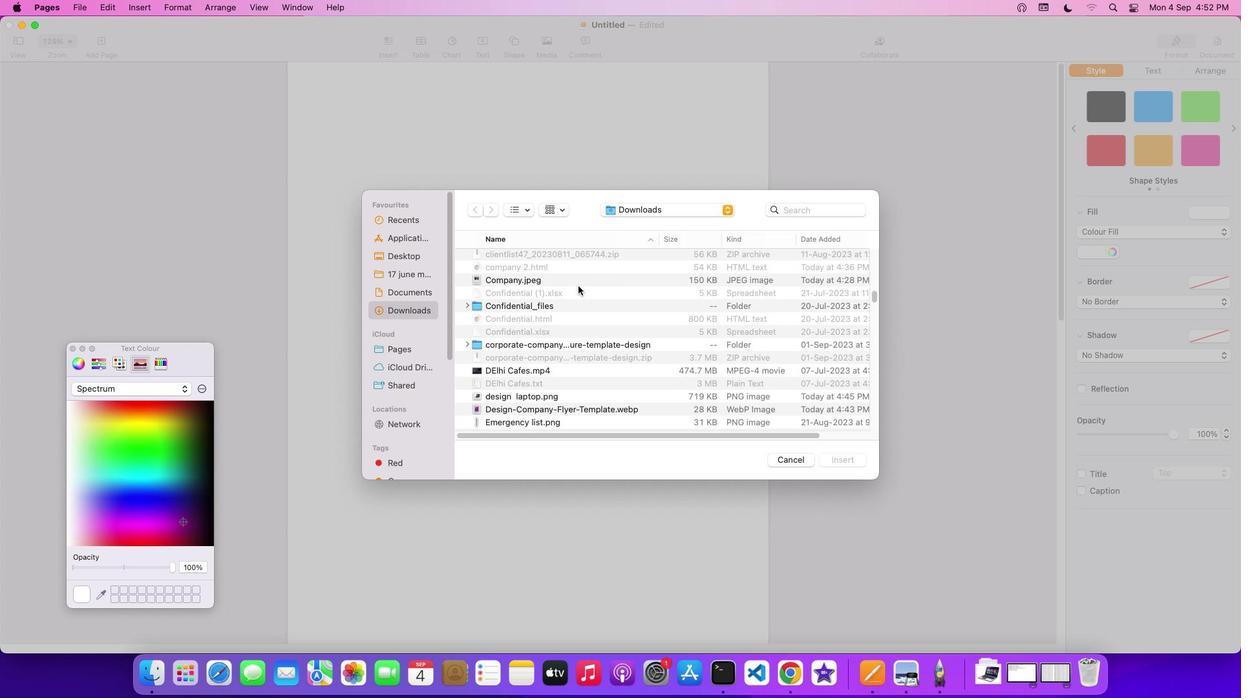
Action: Mouse scrolled (577, 286) with delta (0, -1)
Screenshot: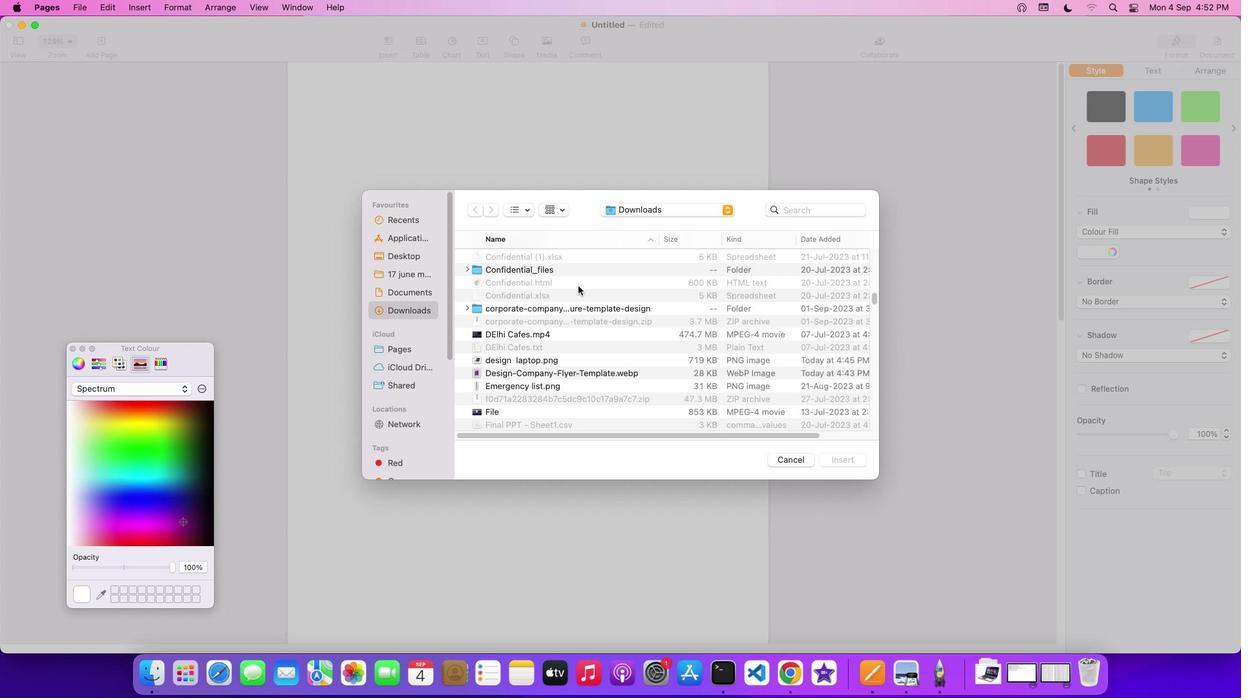 
Action: Mouse moved to (584, 380)
Screenshot: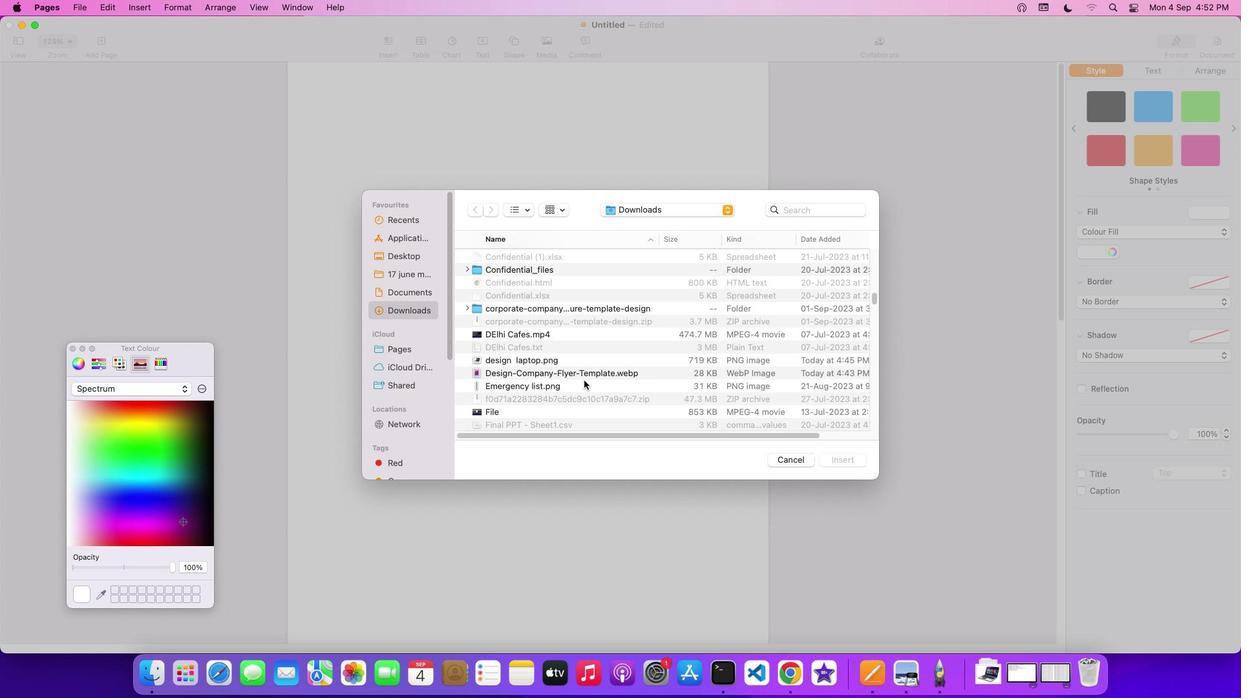 
Action: Mouse scrolled (584, 380) with delta (0, 0)
Screenshot: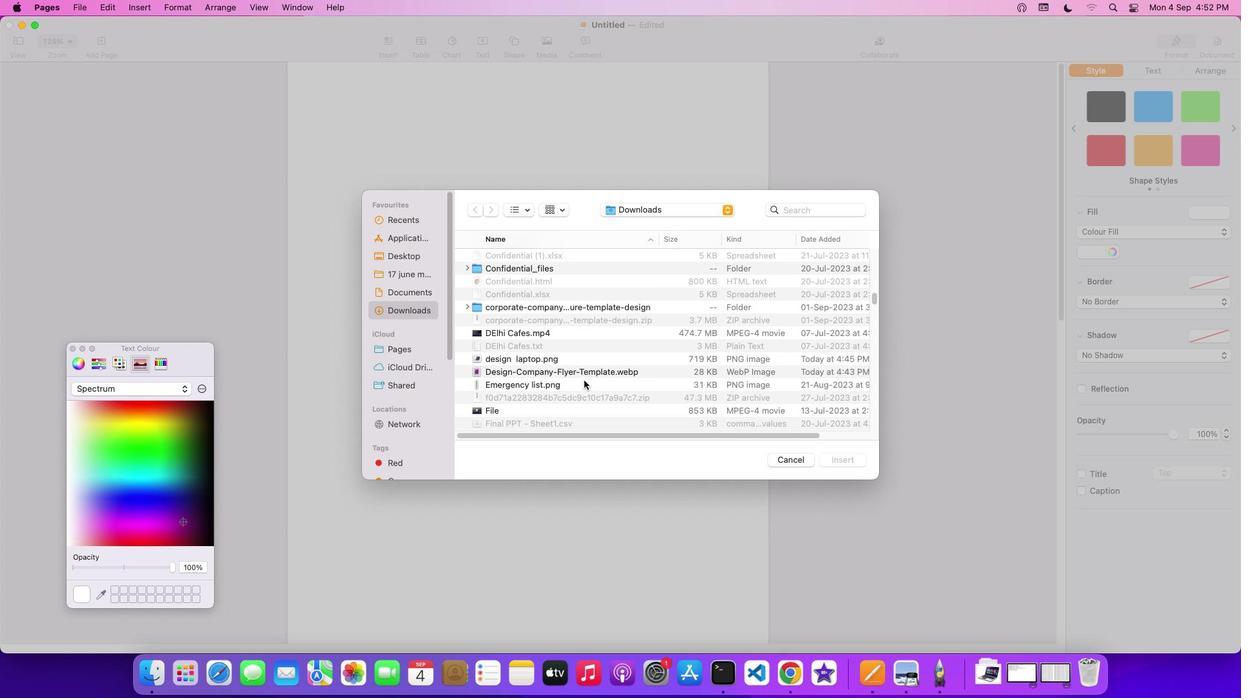 
Action: Mouse scrolled (584, 380) with delta (0, 0)
Screenshot: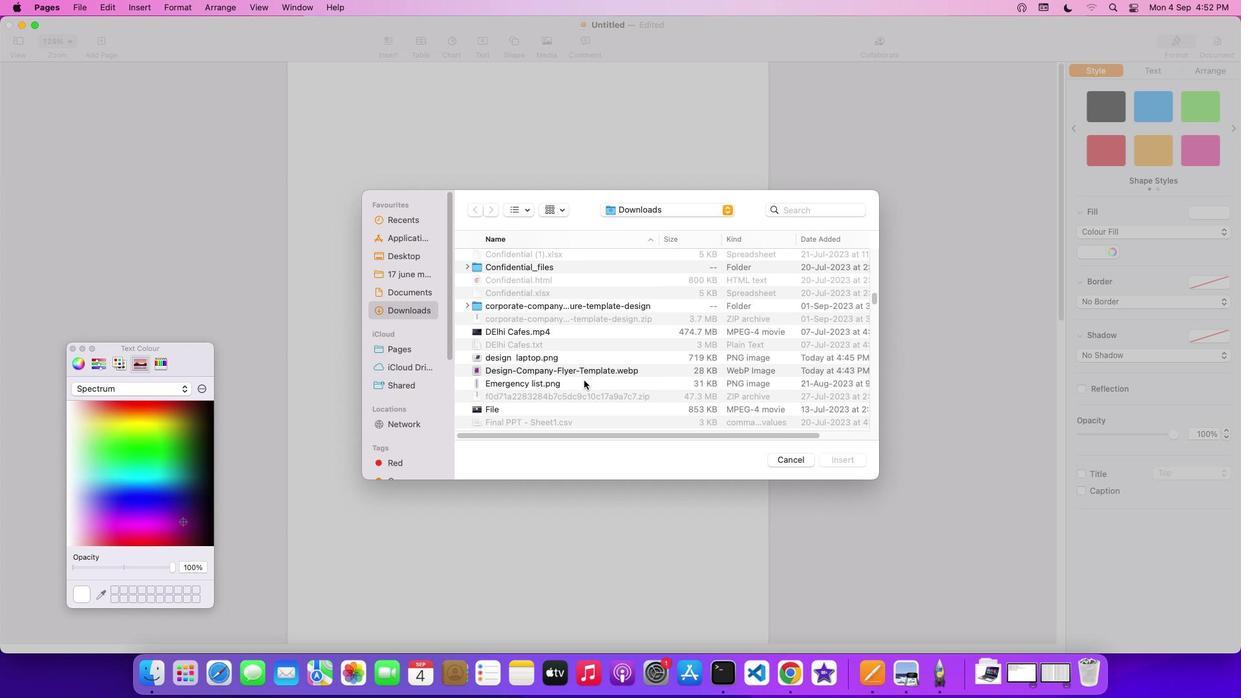 
Action: Mouse moved to (570, 356)
Screenshot: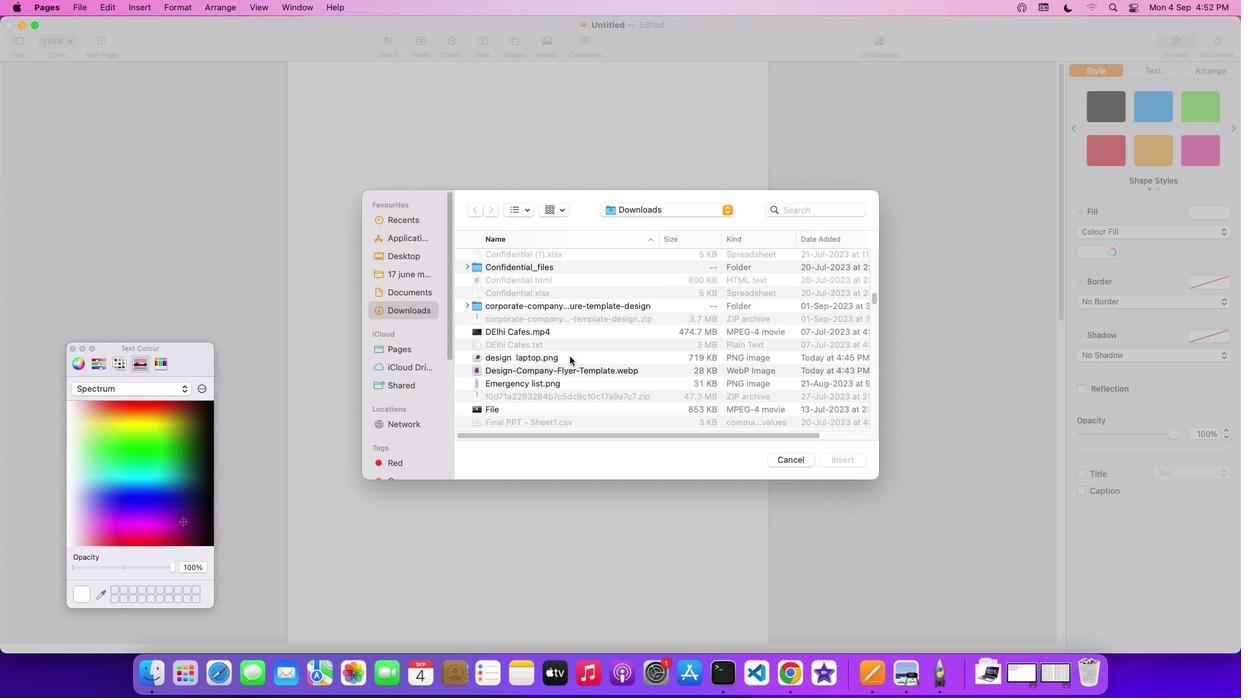 
Action: Mouse pressed left at (570, 356)
Screenshot: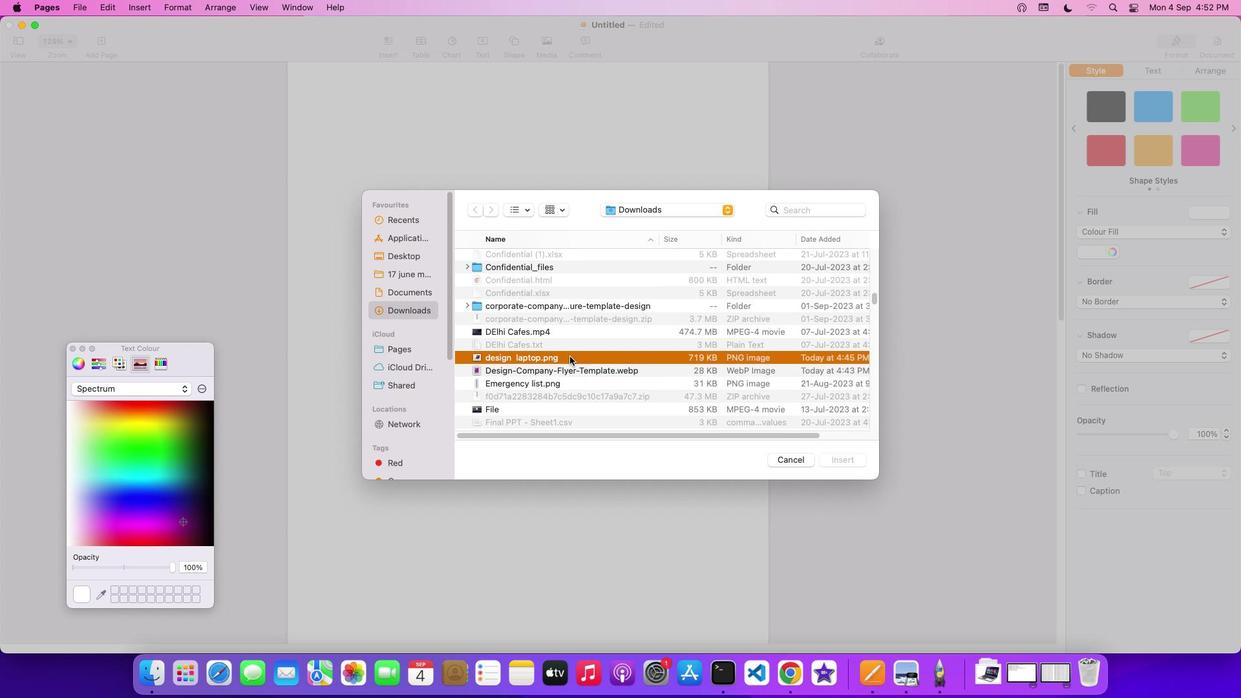 
Action: Mouse moved to (852, 461)
Screenshot: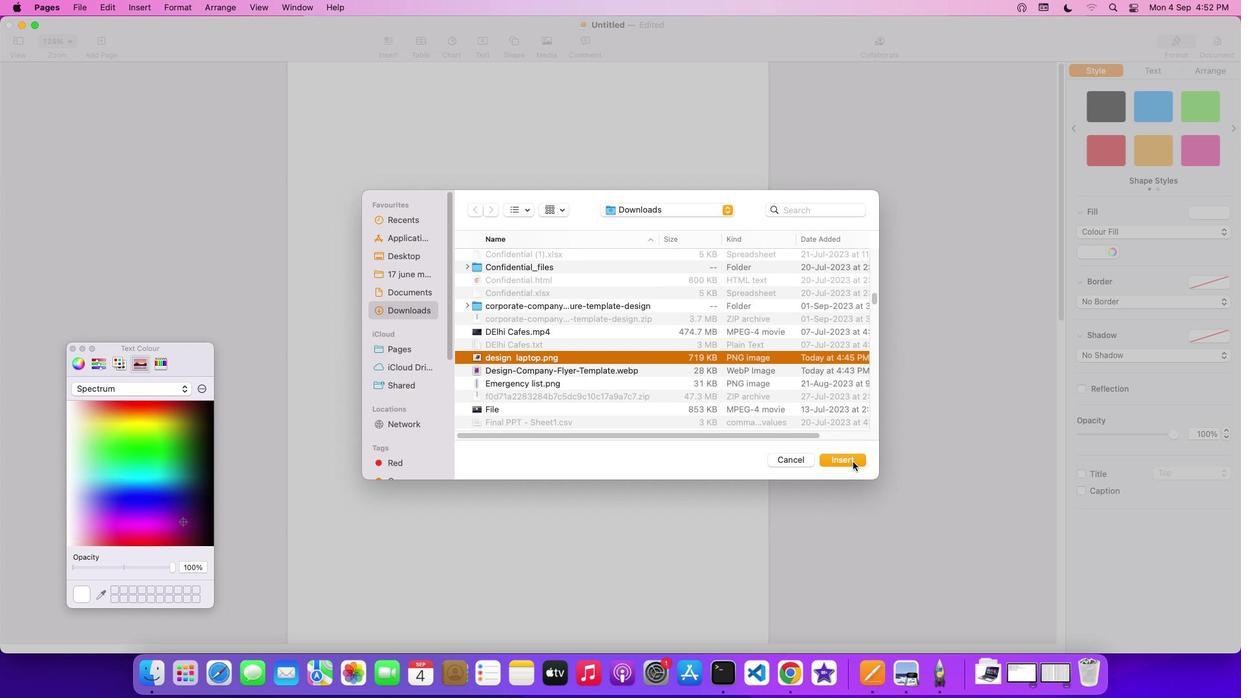 
Action: Mouse pressed left at (852, 461)
Screenshot: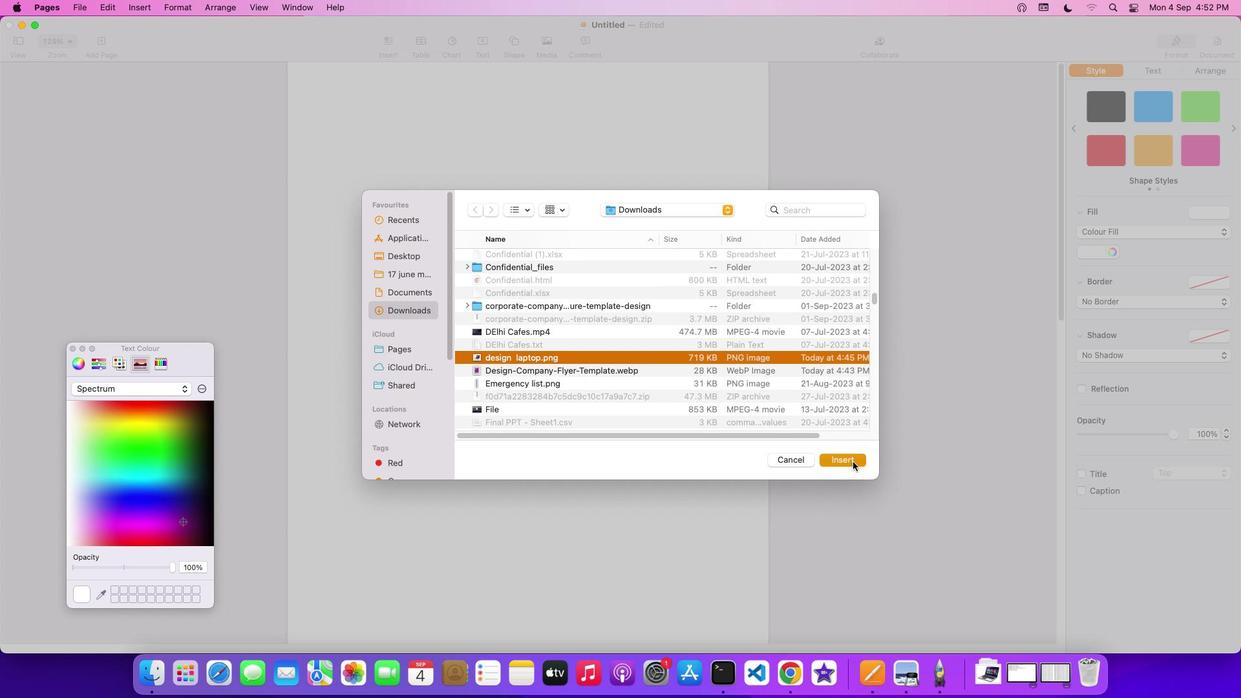 
Action: Mouse moved to (563, 199)
Screenshot: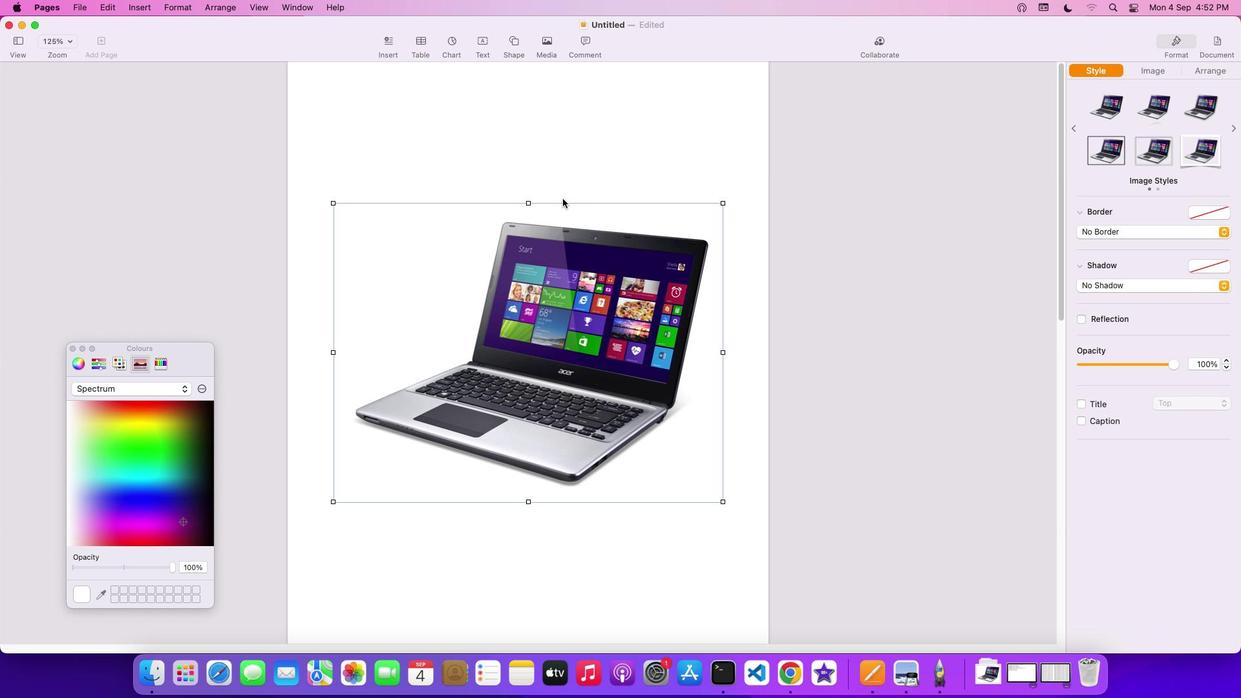 
Action: Mouse pressed left at (563, 199)
Screenshot: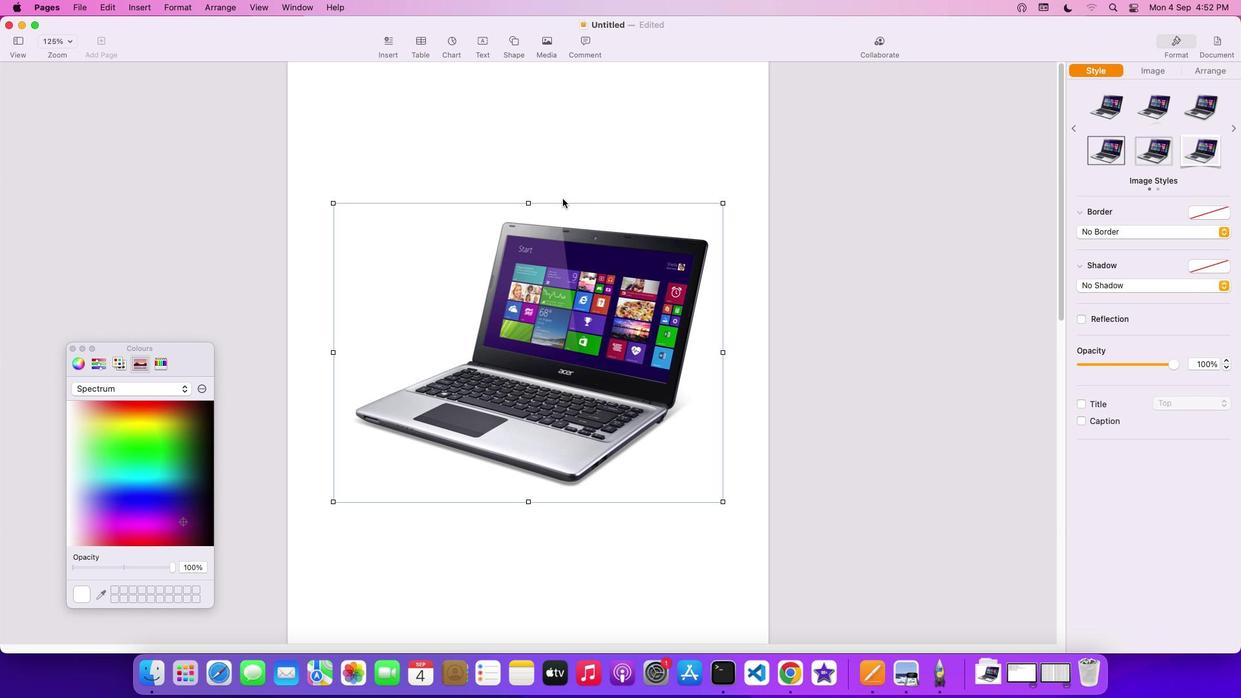 
Action: Mouse moved to (543, 316)
Screenshot: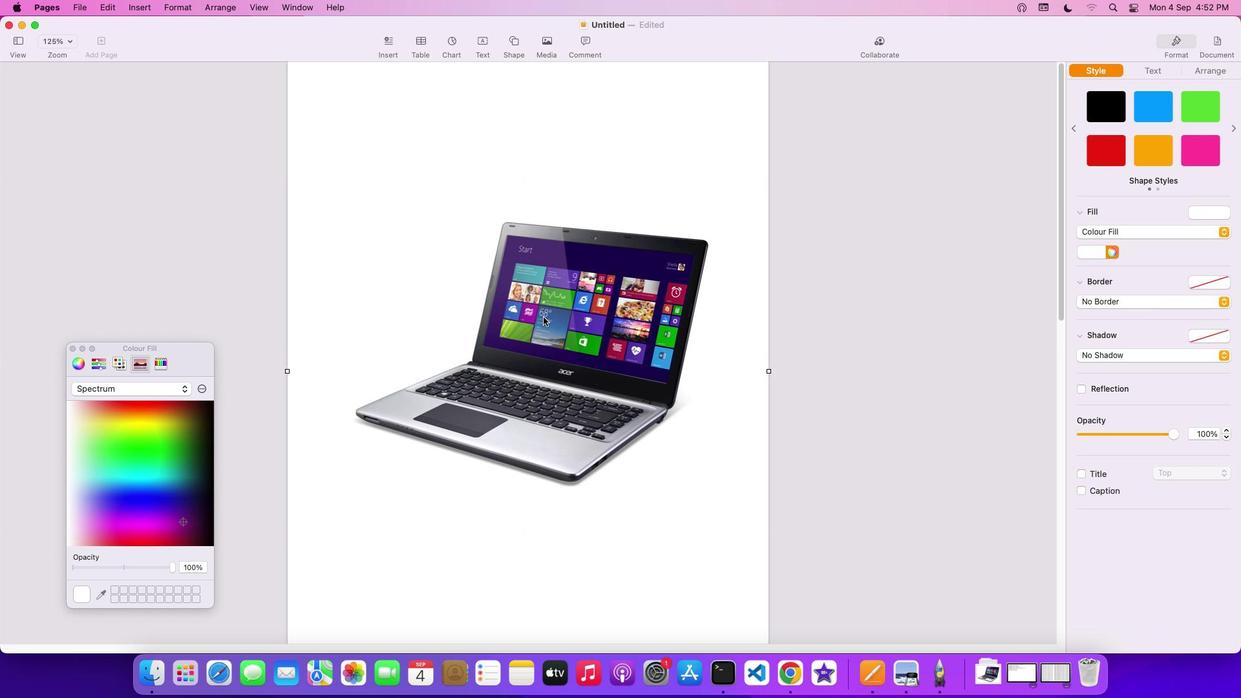 
Action: Mouse pressed left at (543, 316)
Screenshot: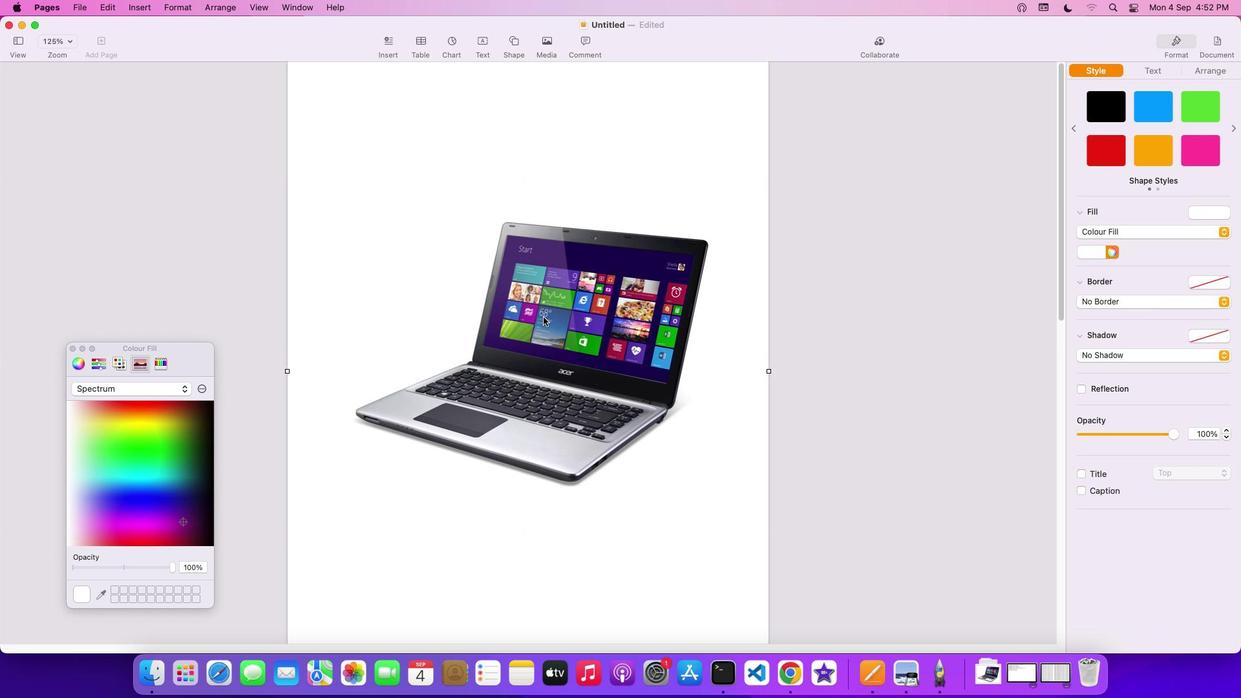 
Action: Mouse moved to (722, 352)
Screenshot: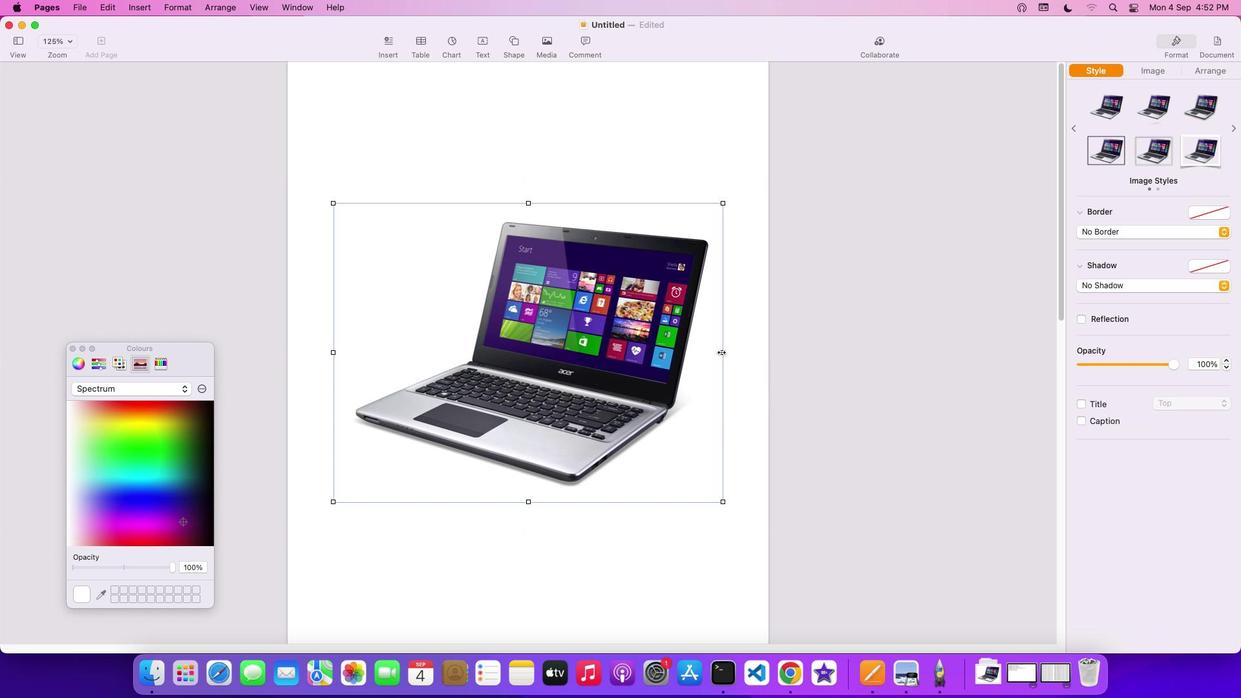 
Action: Mouse pressed left at (722, 352)
Screenshot: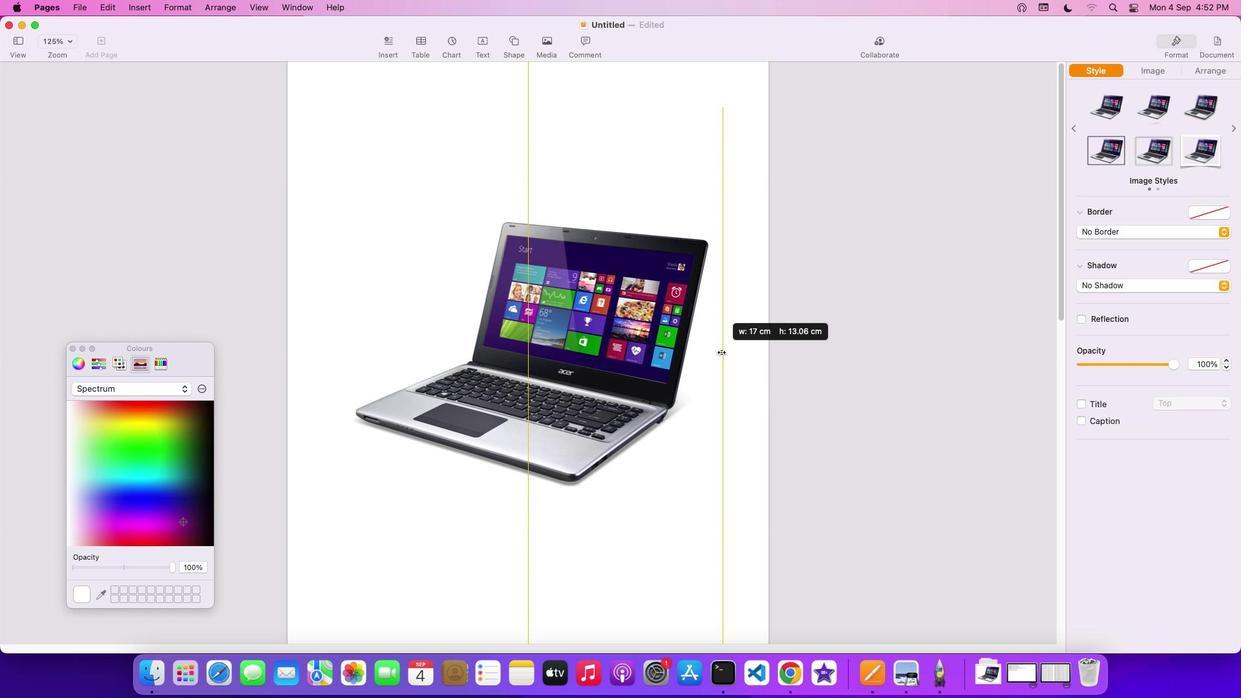 
Action: Mouse moved to (332, 351)
Screenshot: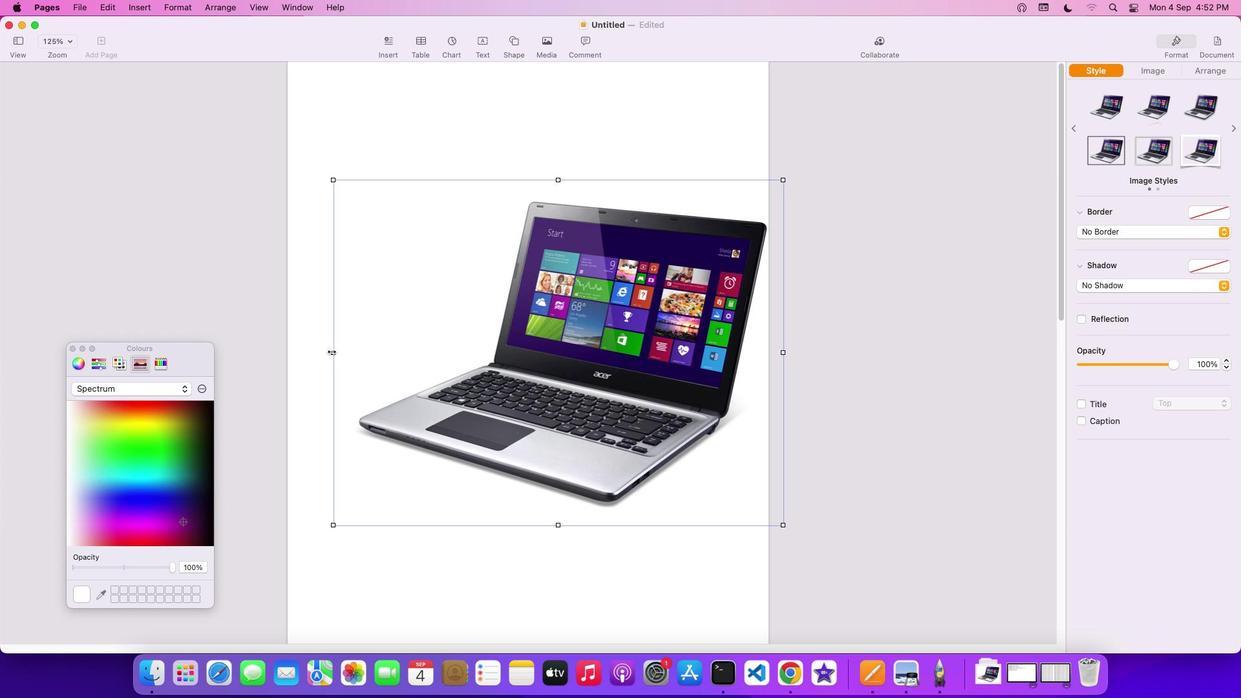
Action: Mouse pressed left at (332, 351)
Screenshot: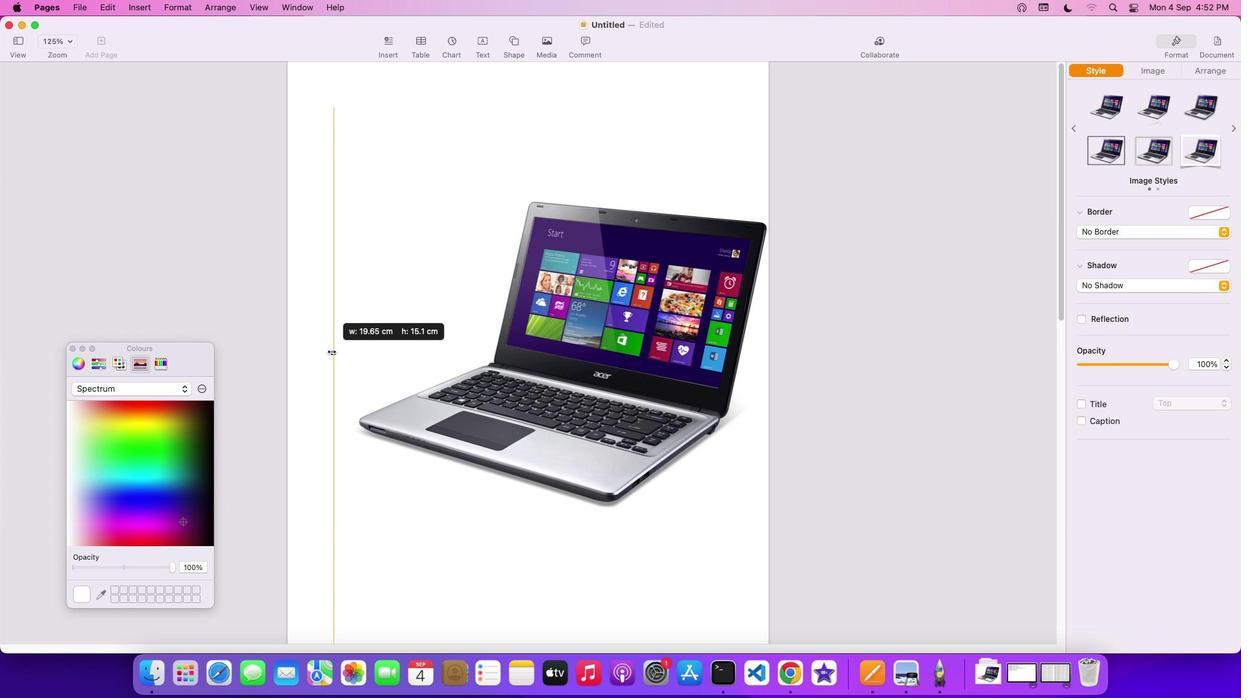 
Action: Mouse moved to (782, 352)
Screenshot: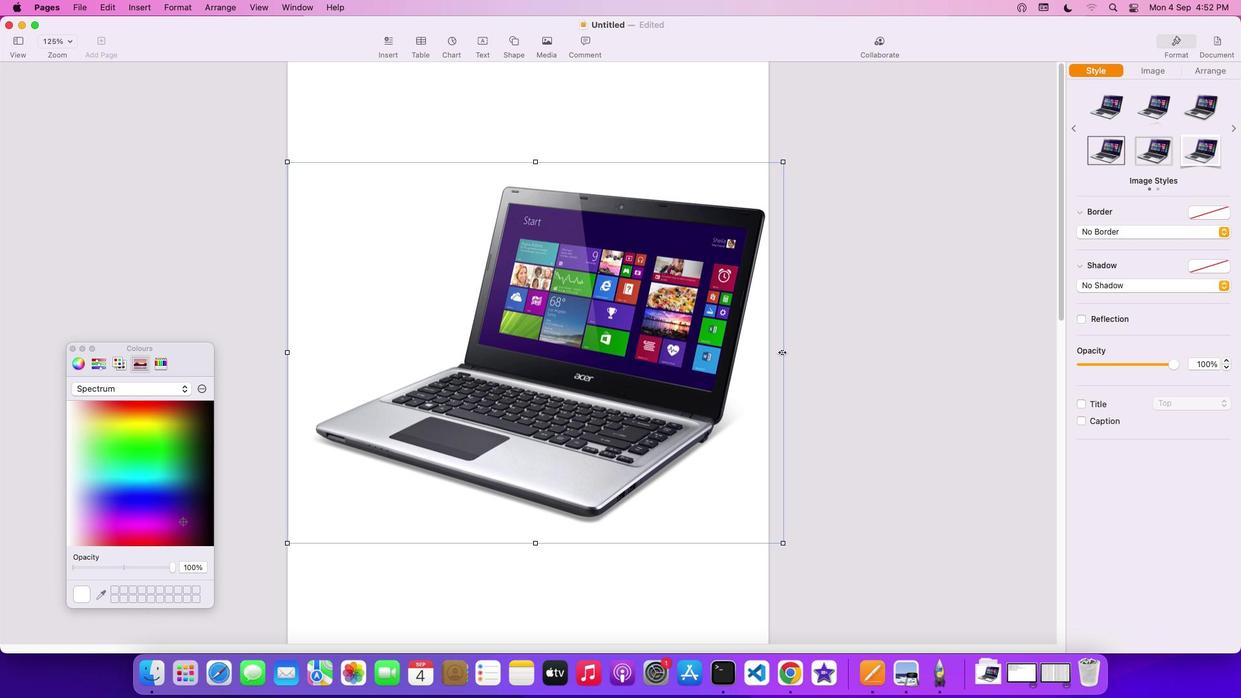 
Action: Mouse pressed left at (782, 352)
Screenshot: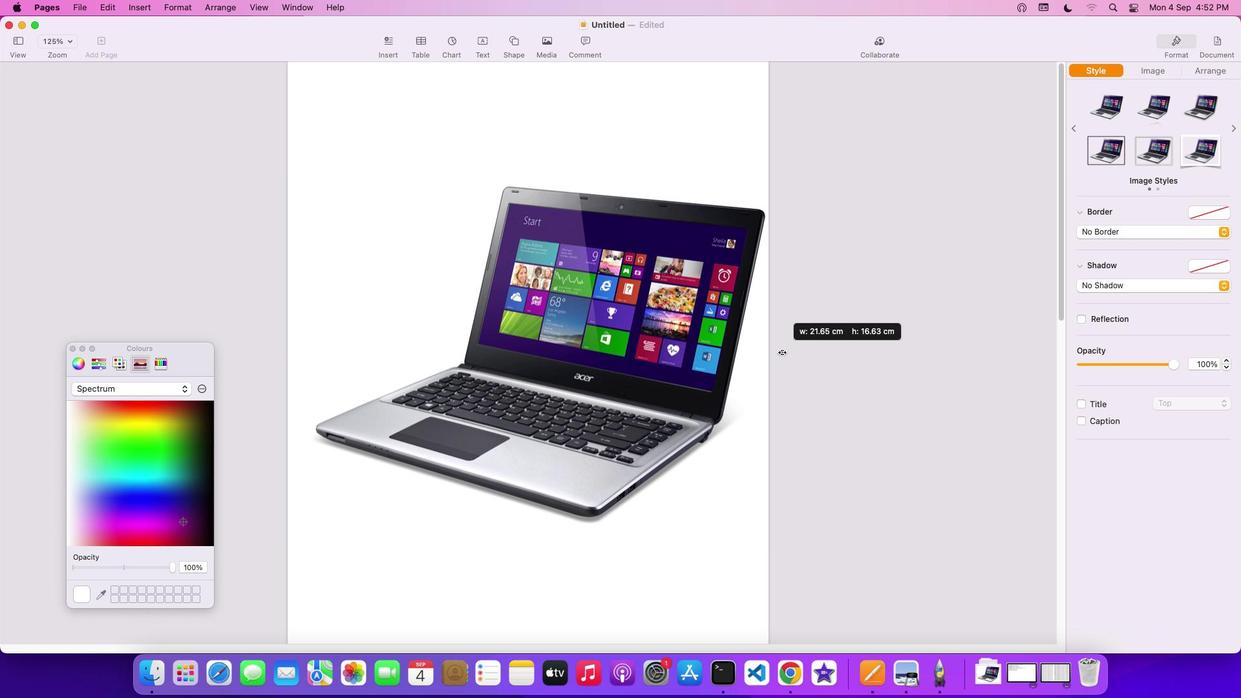 
Action: Mouse moved to (755, 351)
Screenshot: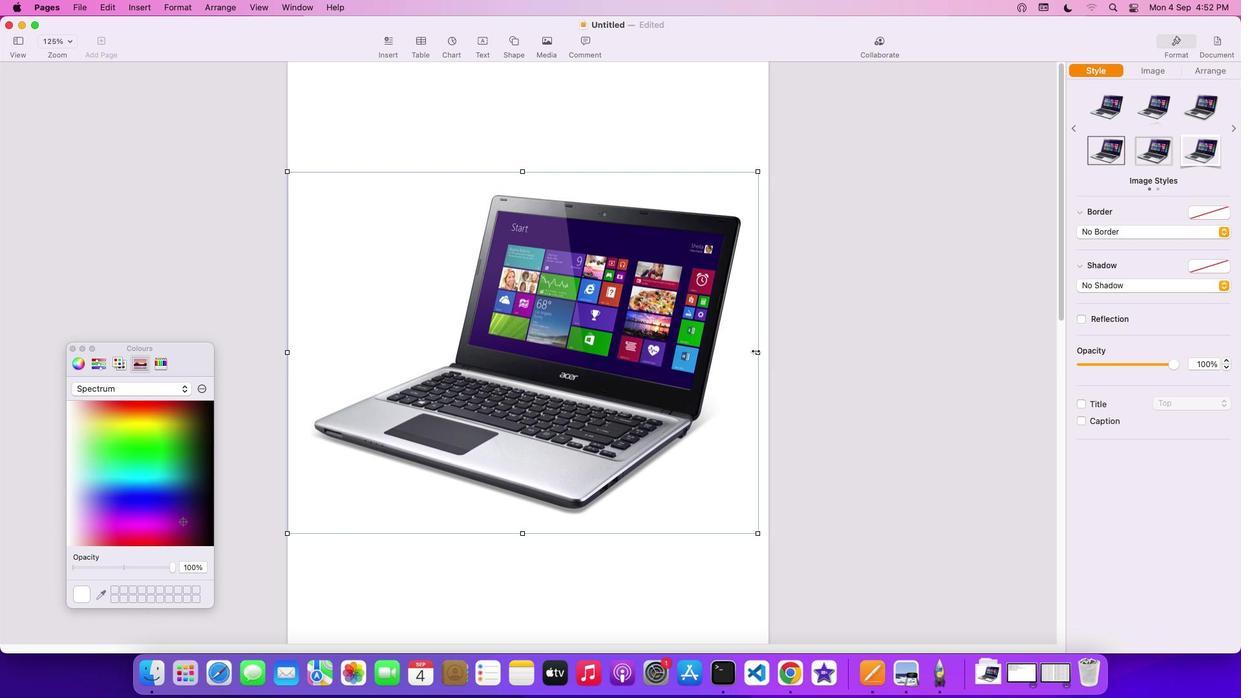 
Action: Mouse pressed left at (755, 351)
Screenshot: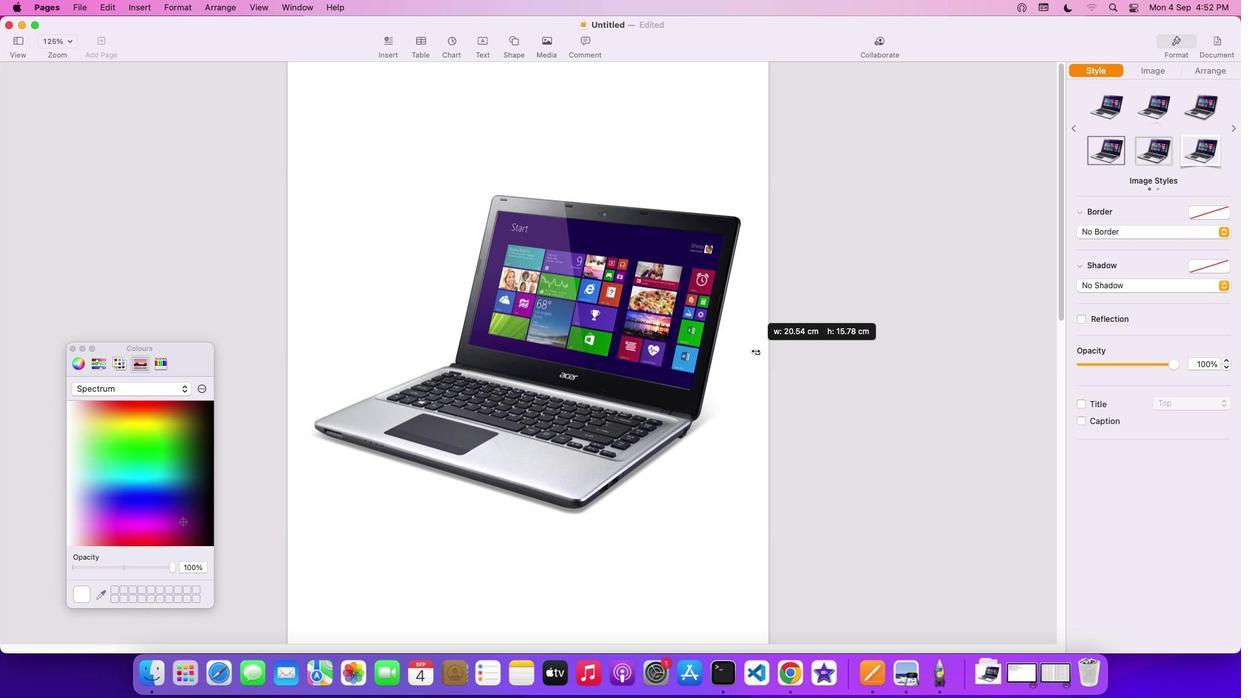 
Action: Mouse moved to (827, 350)
Screenshot: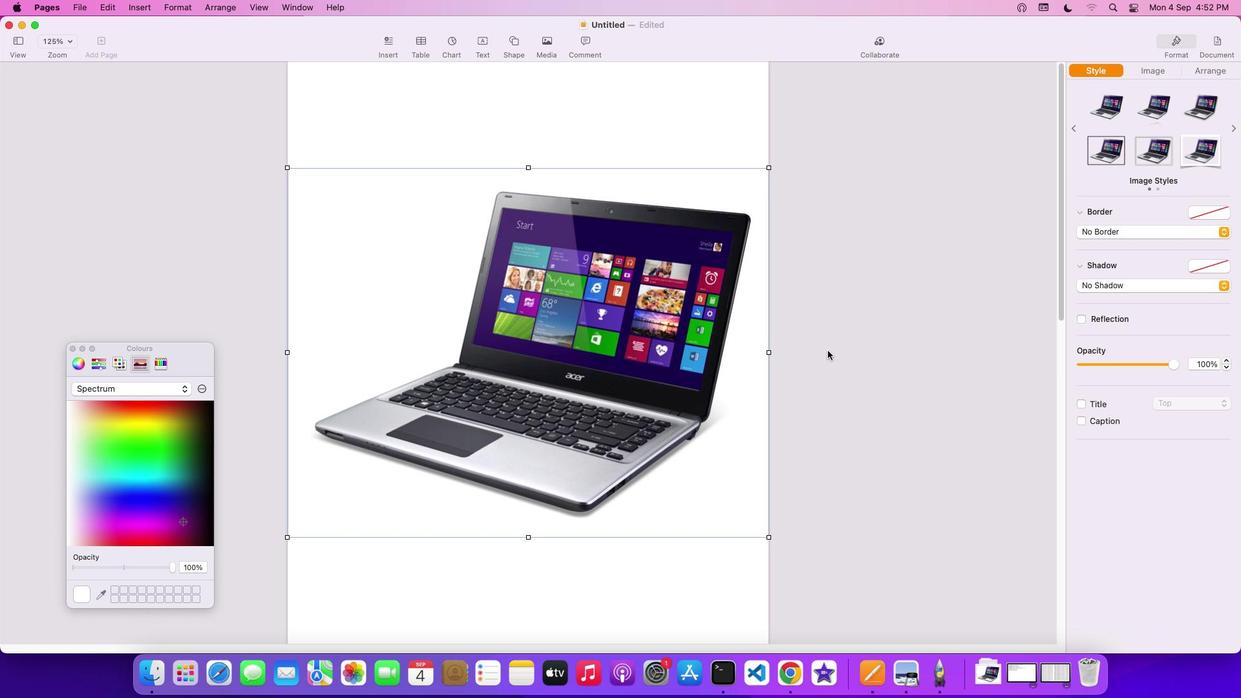 
Action: Mouse pressed left at (827, 350)
Screenshot: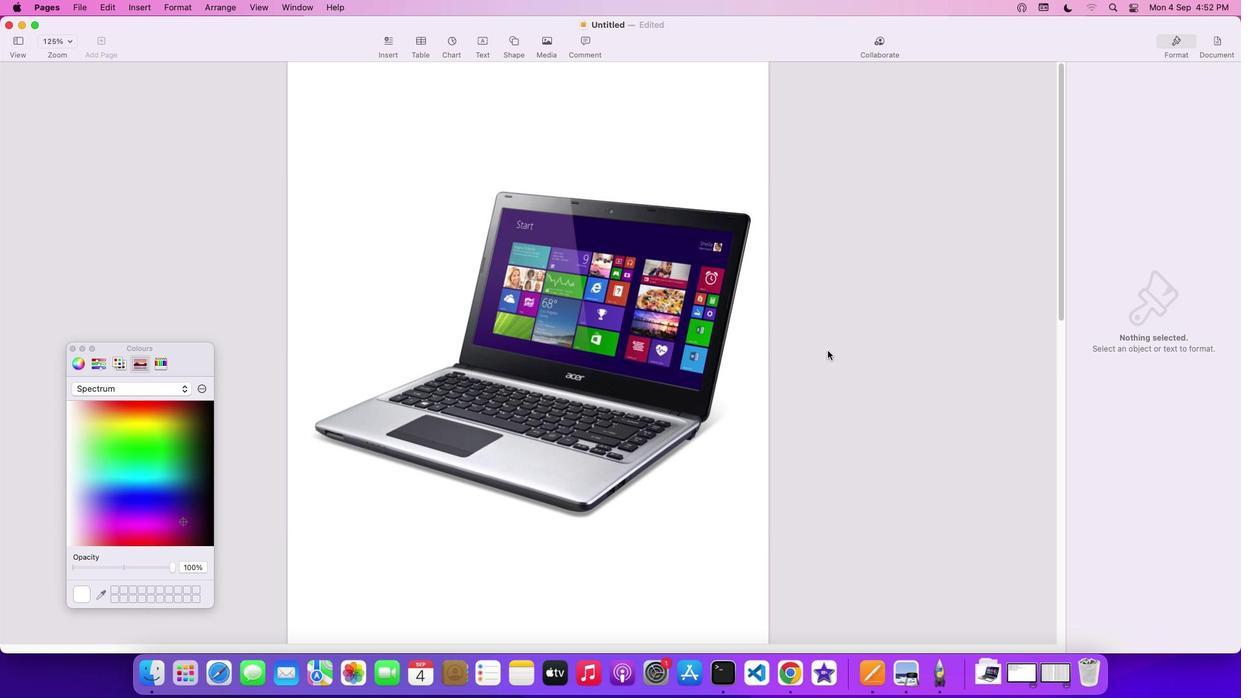 
Action: Mouse moved to (661, 356)
Screenshot: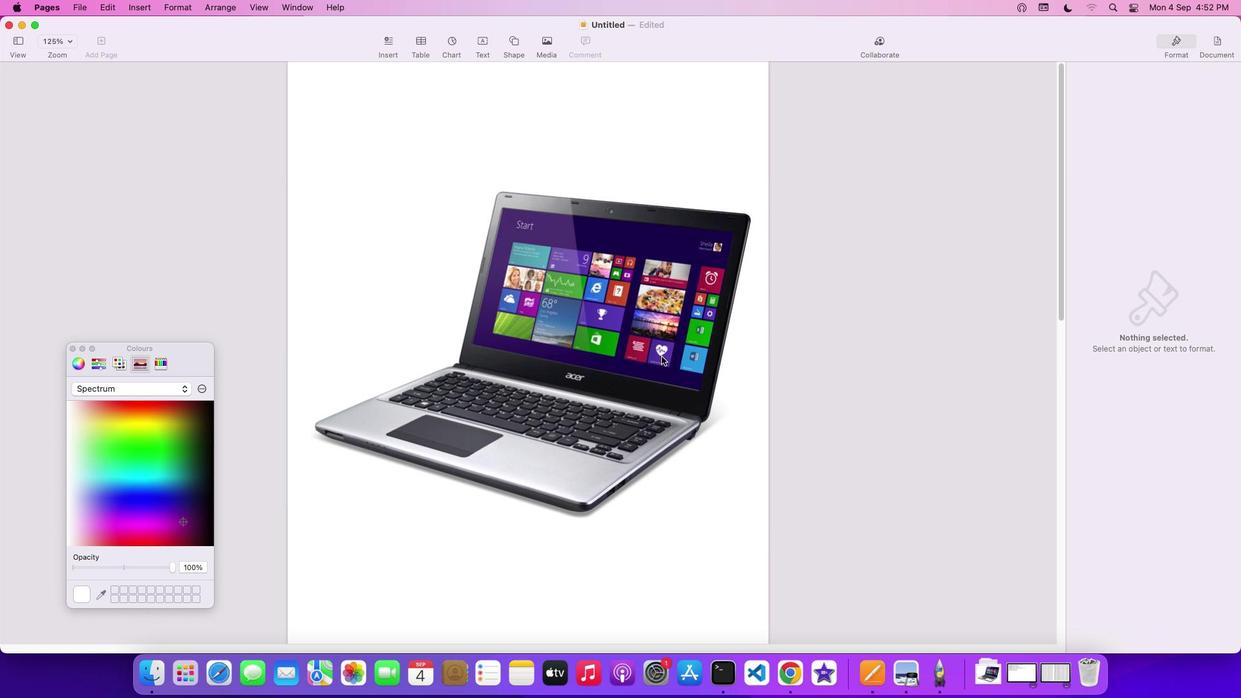 
Action: Mouse pressed left at (661, 356)
Screenshot: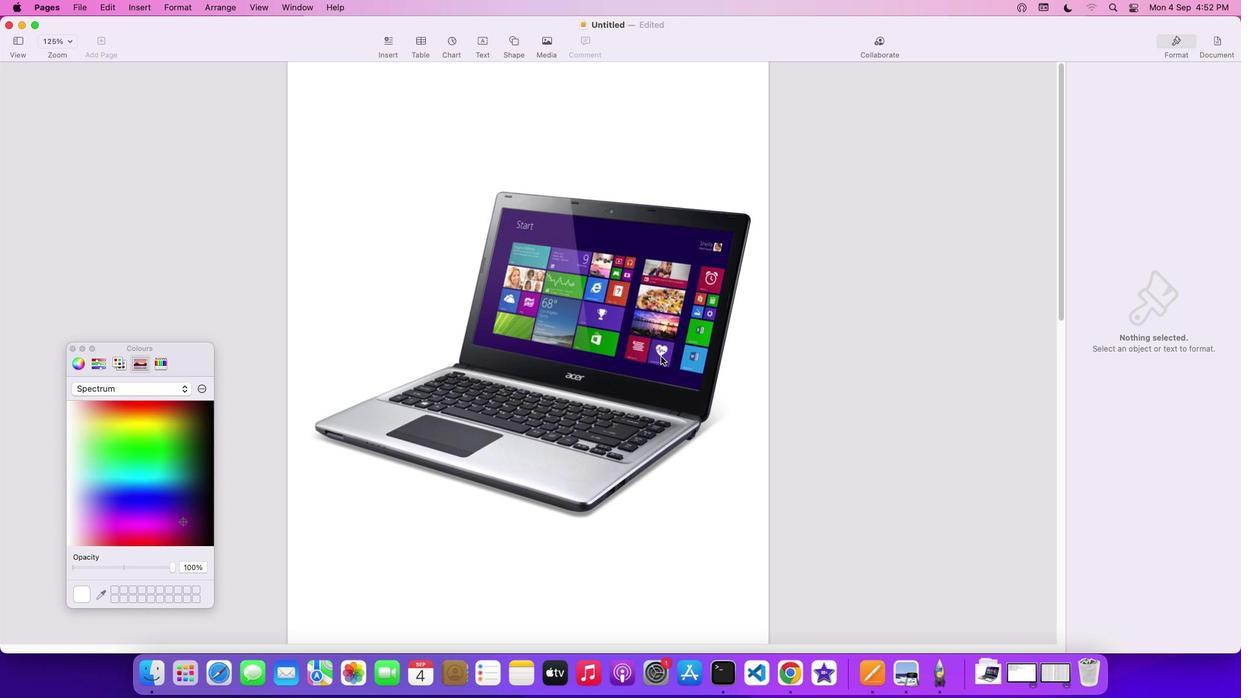 
Action: Mouse moved to (577, 338)
Screenshot: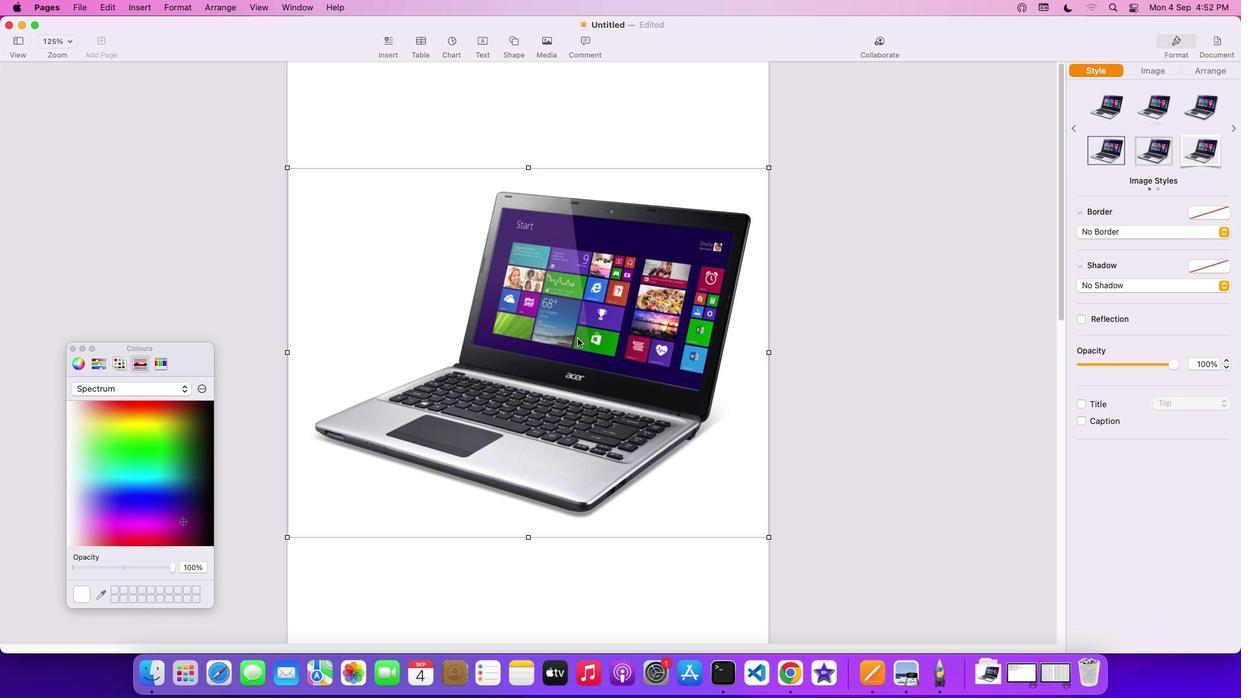 
Action: Mouse pressed left at (577, 338)
Screenshot: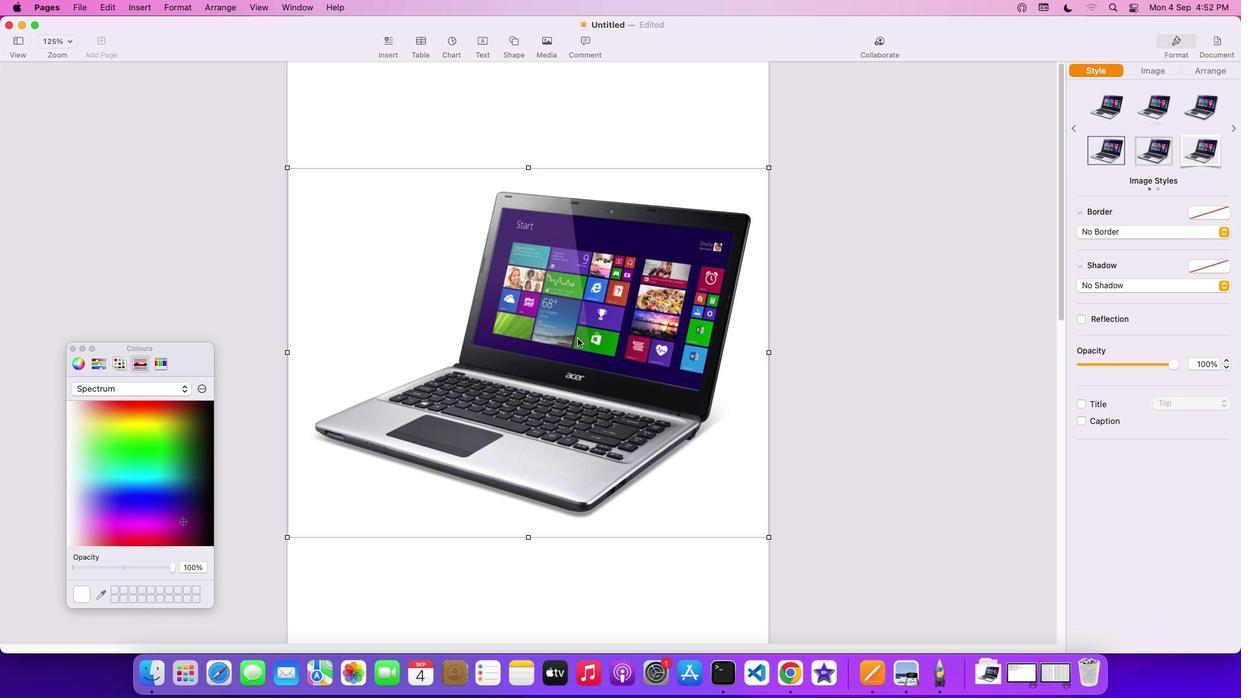 
Action: Mouse moved to (546, 296)
Screenshot: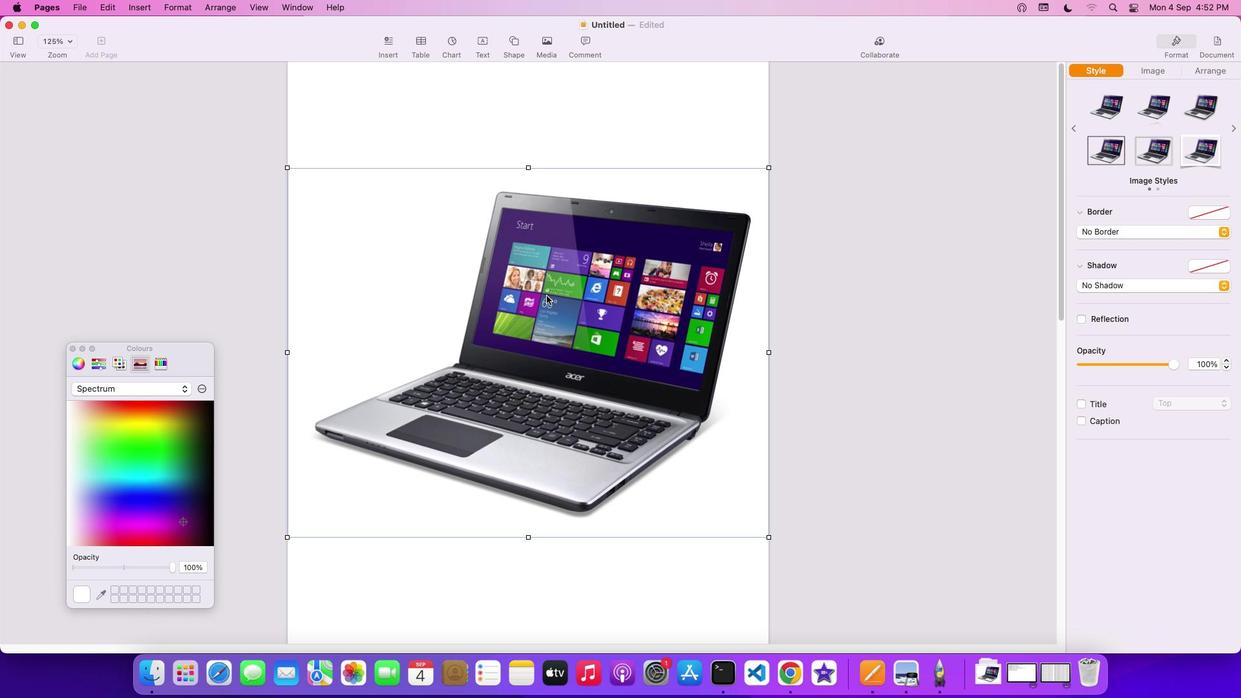 
Action: Mouse scrolled (546, 296) with delta (0, 0)
Screenshot: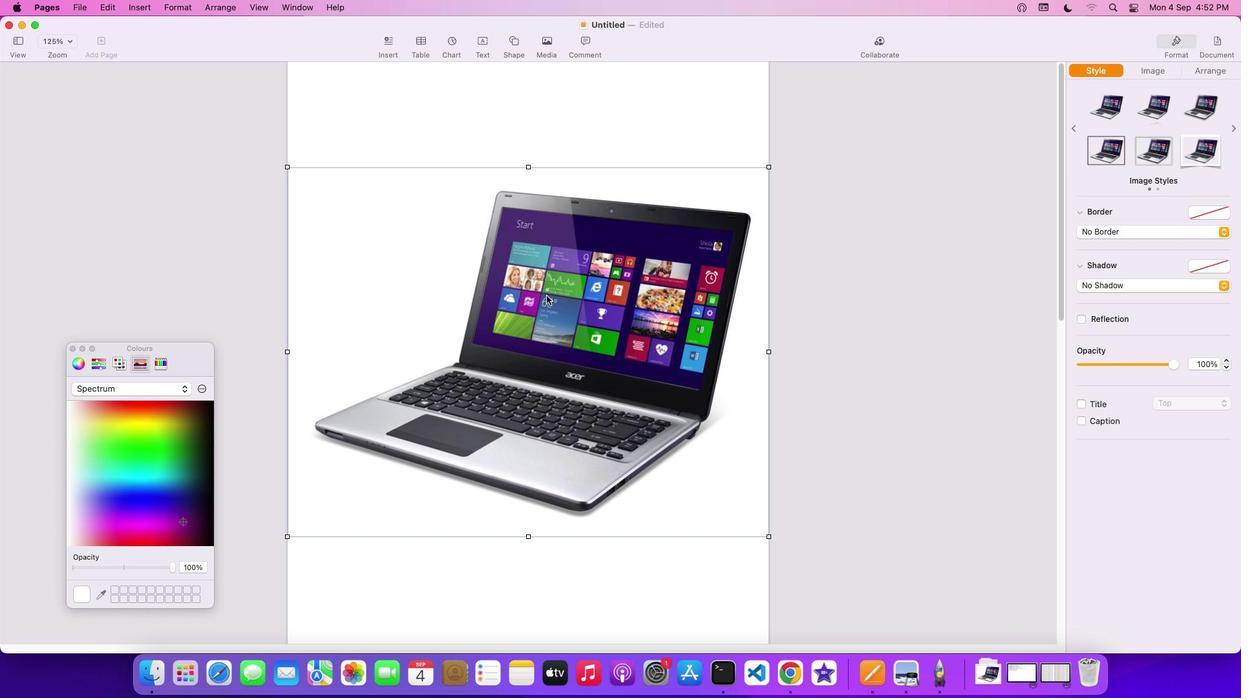 
Action: Mouse scrolled (546, 296) with delta (0, 0)
Screenshot: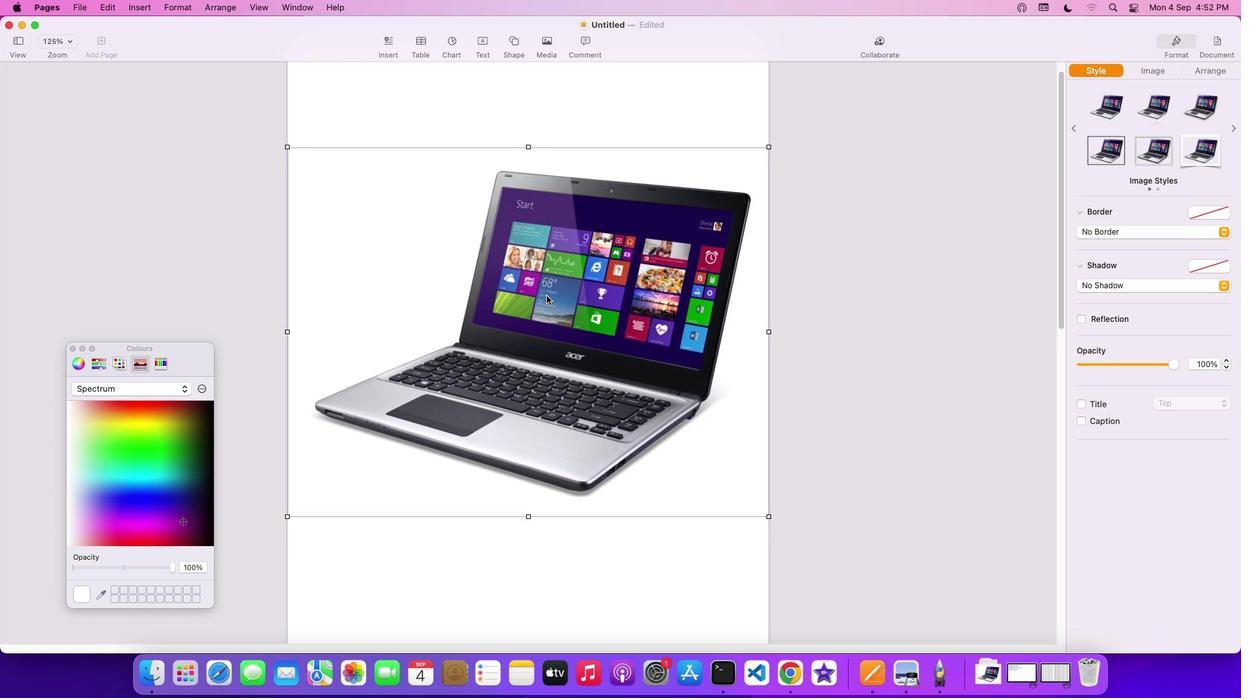 
Action: Mouse scrolled (546, 296) with delta (0, -1)
Screenshot: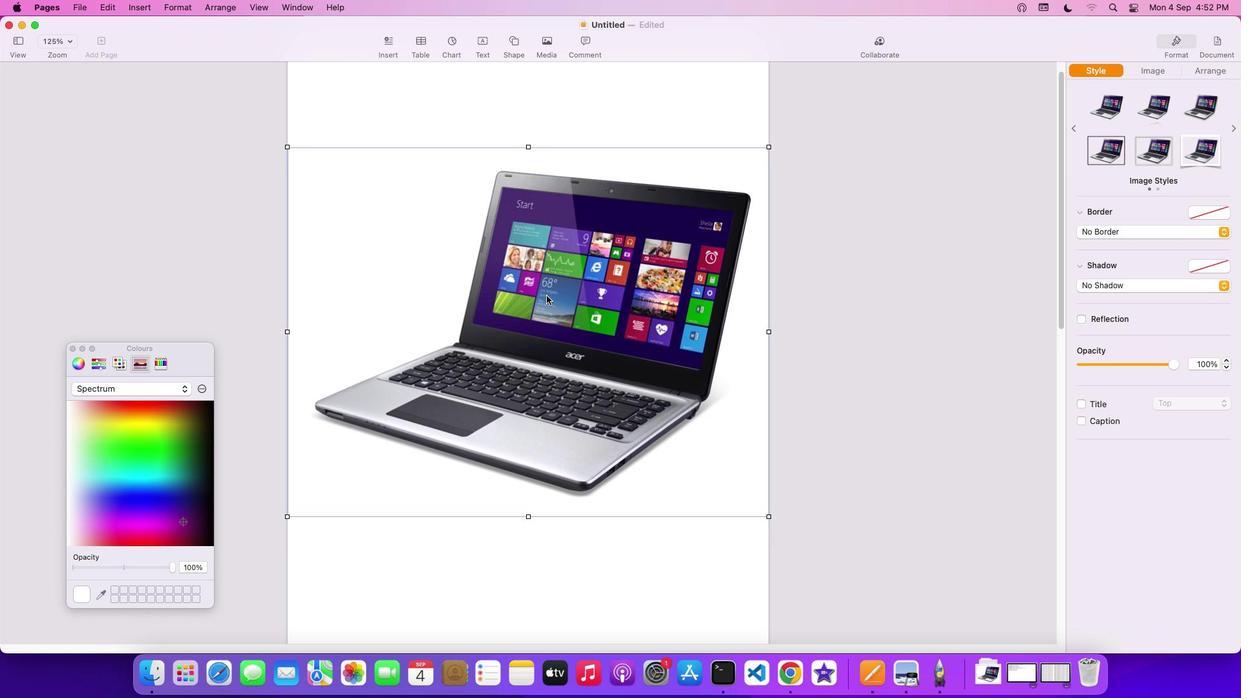 
Action: Mouse scrolled (546, 296) with delta (0, -1)
Screenshot: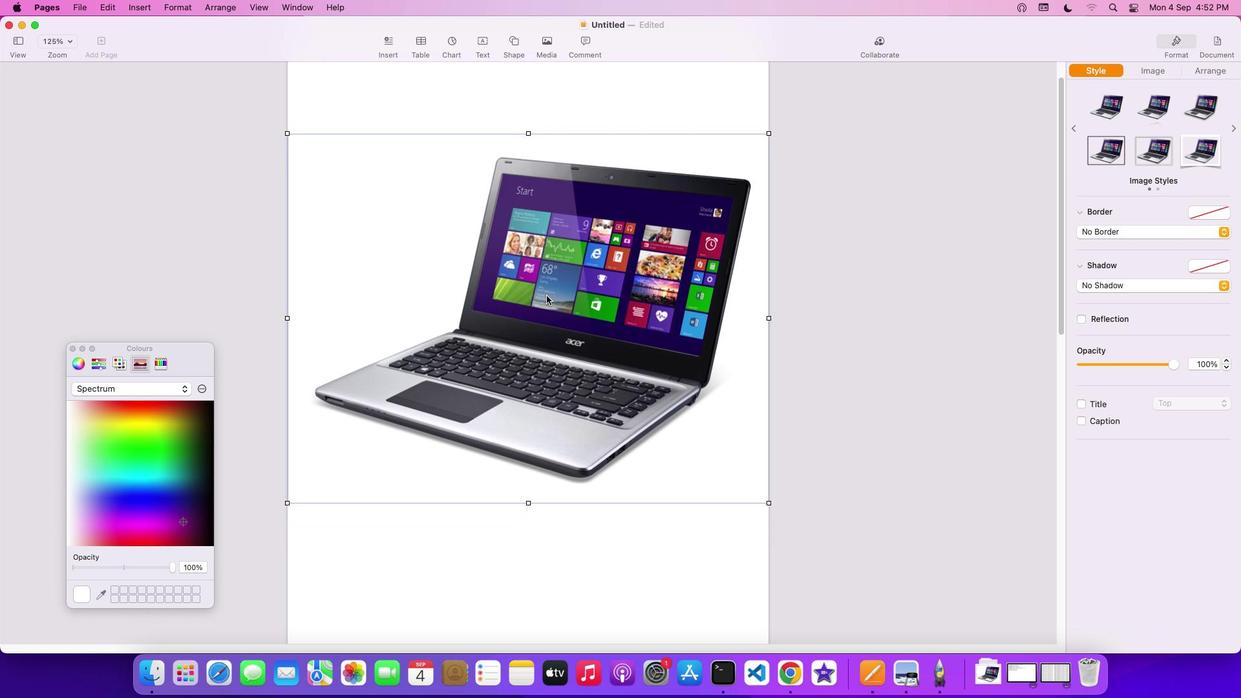 
Action: Mouse scrolled (546, 296) with delta (0, 0)
Screenshot: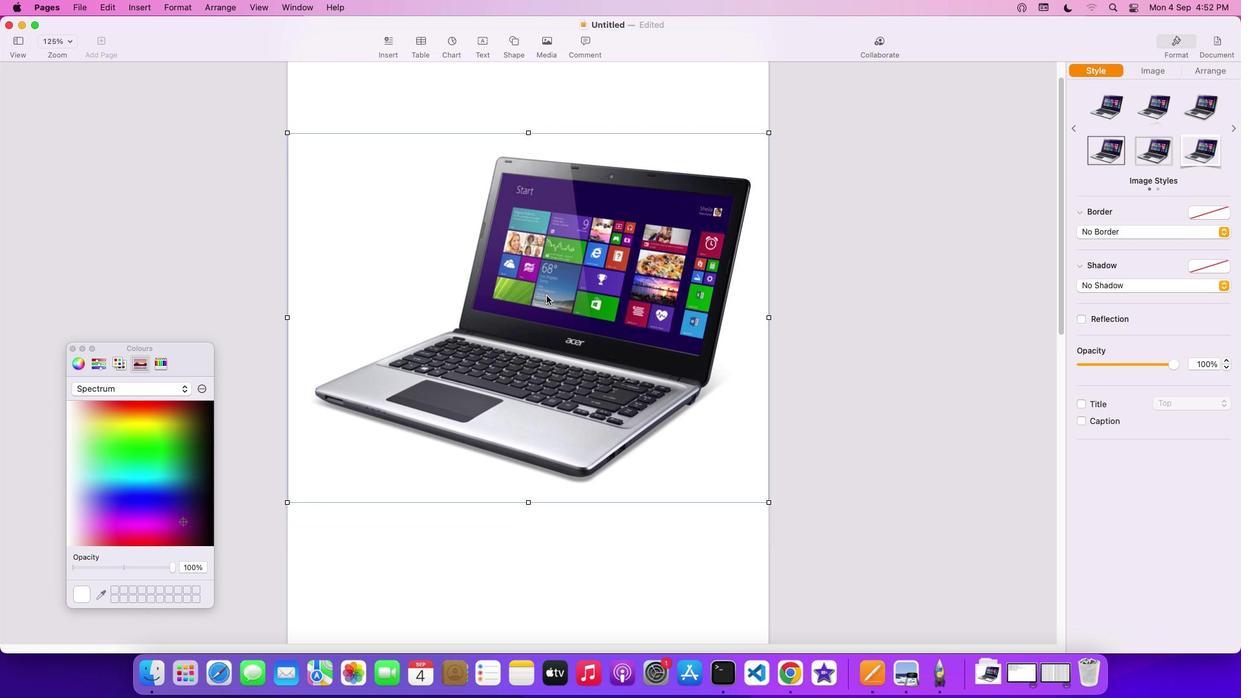 
Action: Mouse scrolled (546, 296) with delta (0, 0)
Screenshot: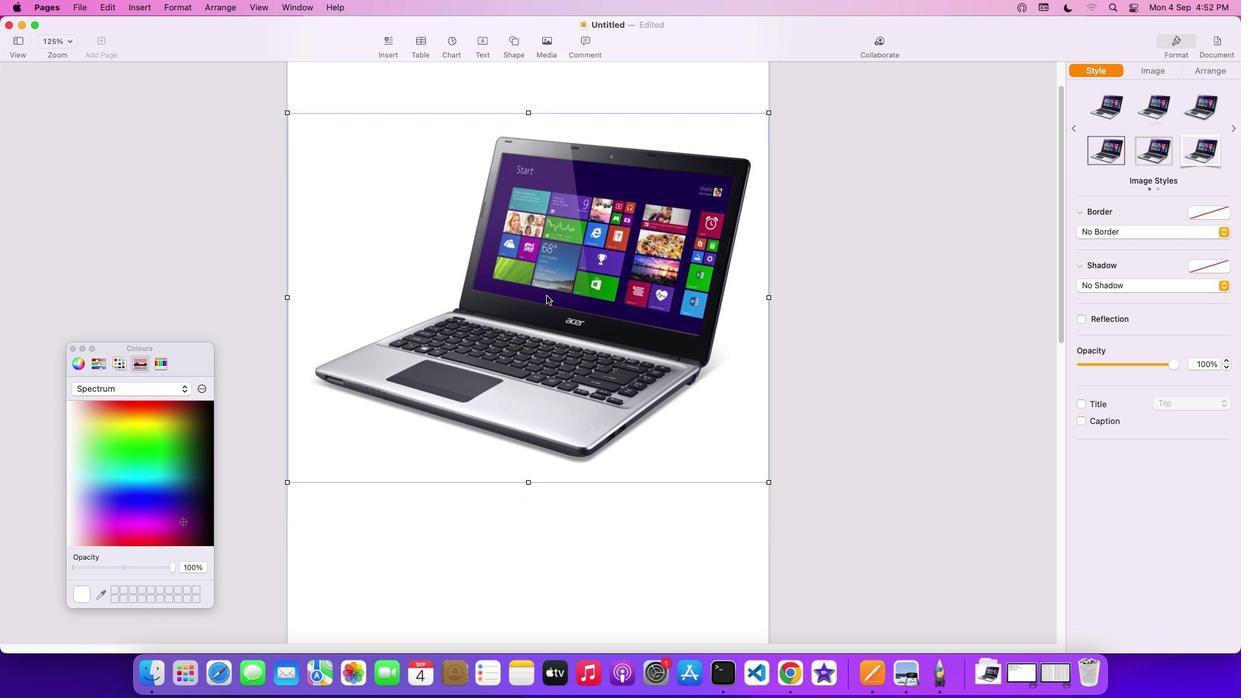 
Action: Mouse scrolled (546, 296) with delta (0, -1)
Screenshot: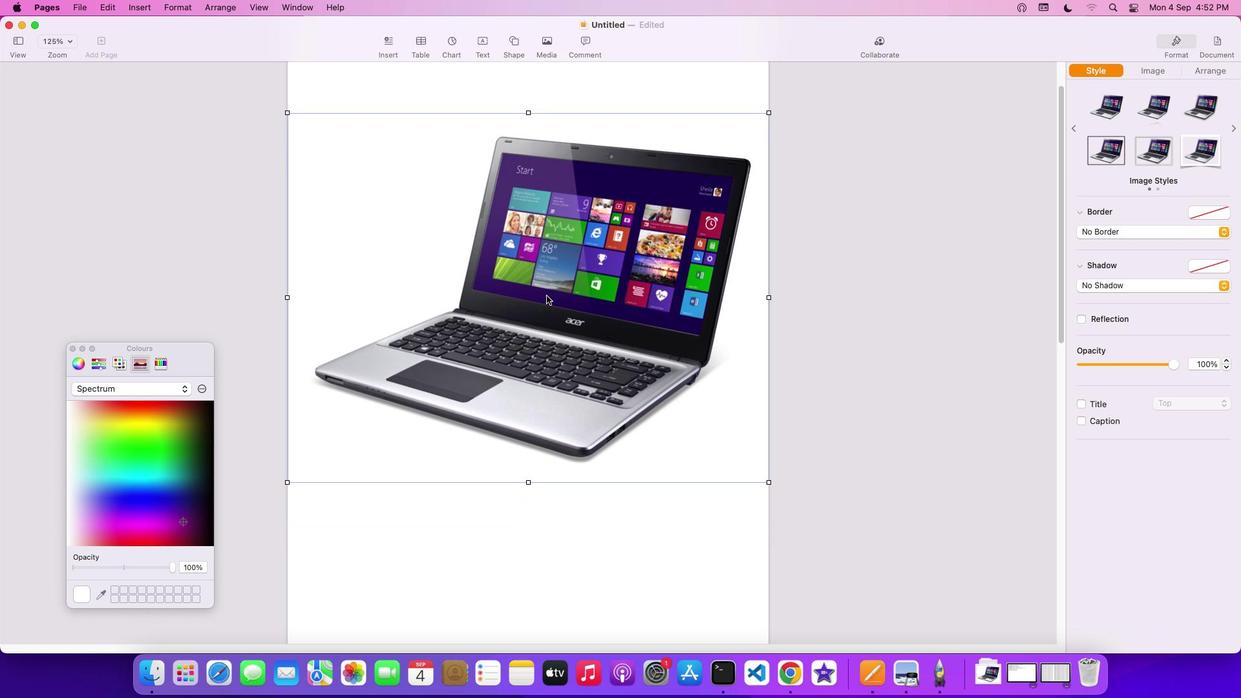 
Action: Mouse scrolled (546, 296) with delta (0, 0)
Screenshot: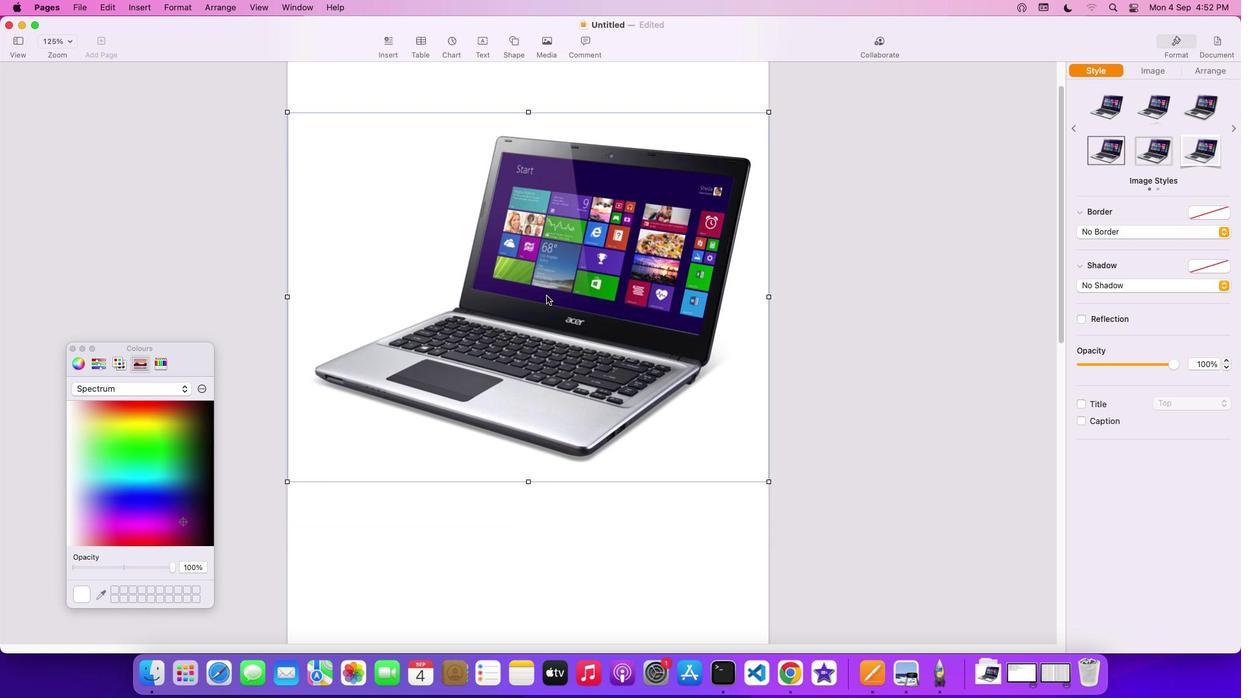 
Action: Mouse scrolled (546, 296) with delta (0, 0)
Screenshot: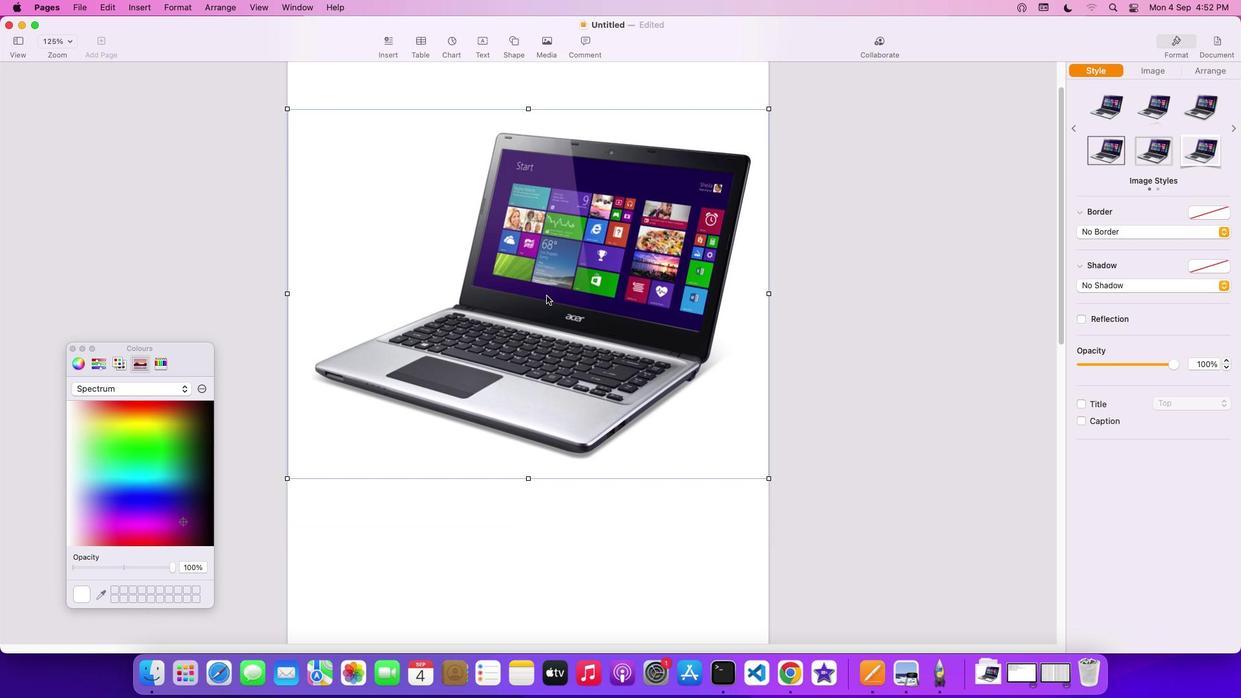 
Action: Mouse scrolled (546, 296) with delta (0, 0)
Screenshot: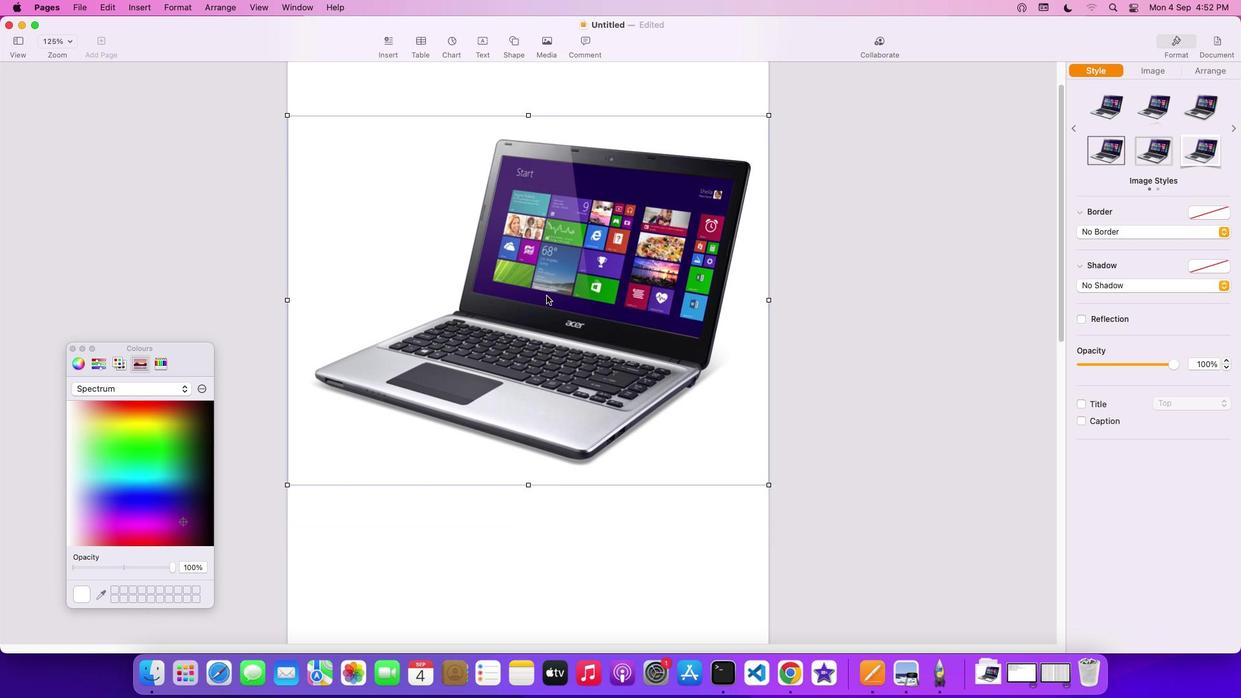 
Action: Mouse scrolled (546, 296) with delta (0, 0)
Screenshot: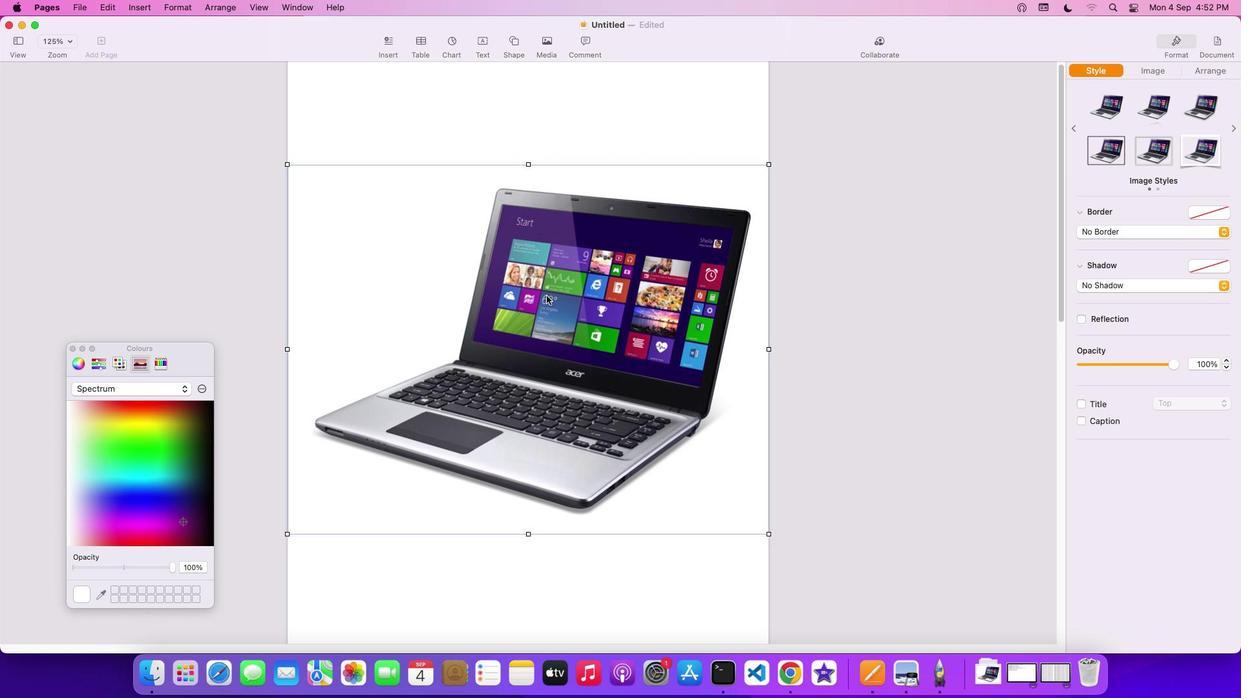 
Action: Mouse scrolled (546, 296) with delta (0, 1)
Screenshot: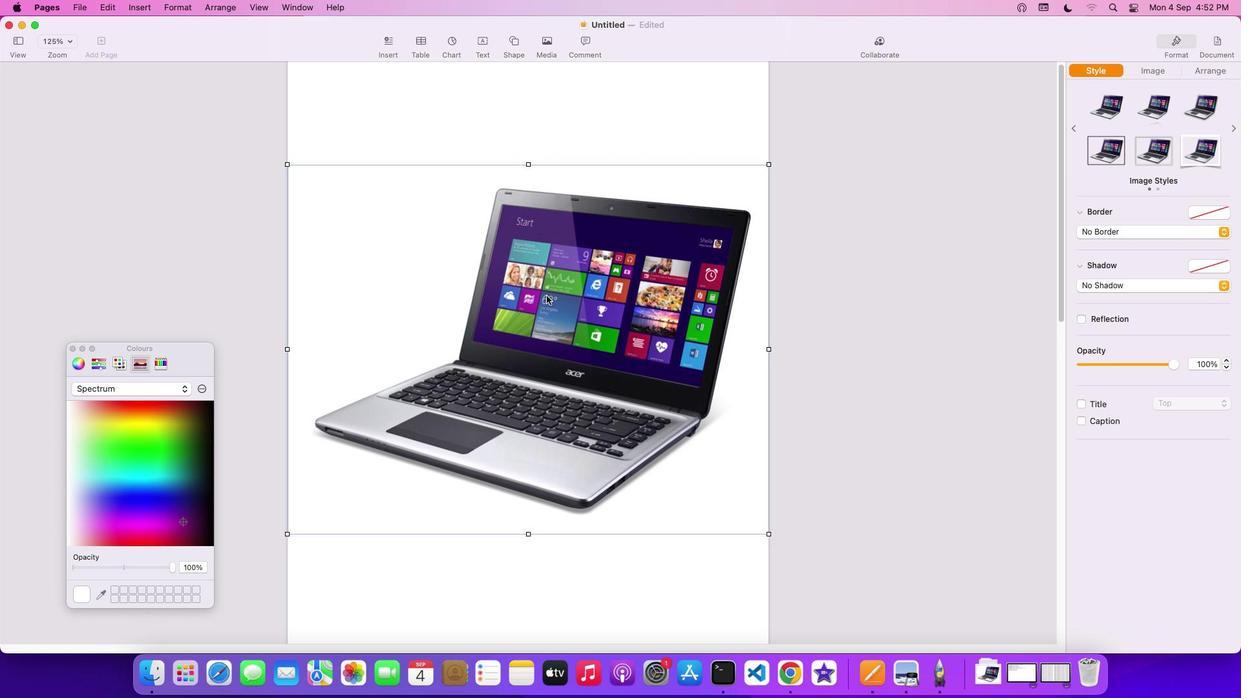 
Action: Mouse scrolled (546, 296) with delta (0, 3)
Screenshot: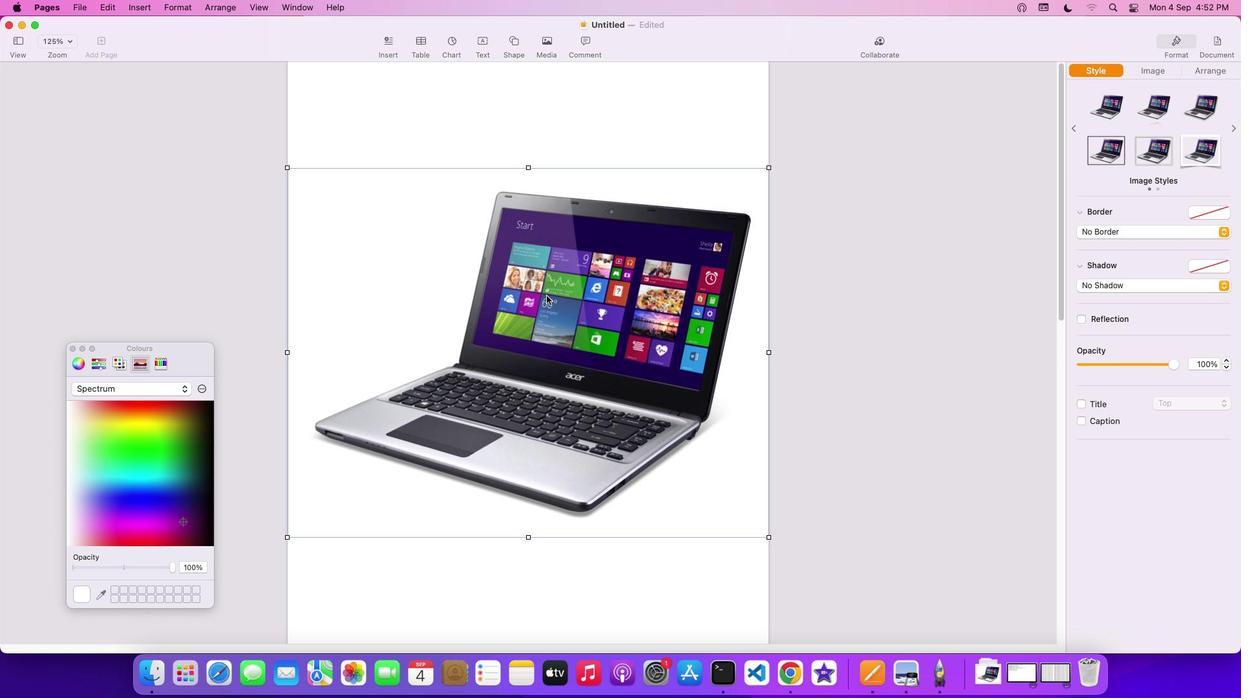 
Action: Mouse scrolled (546, 296) with delta (0, 0)
Screenshot: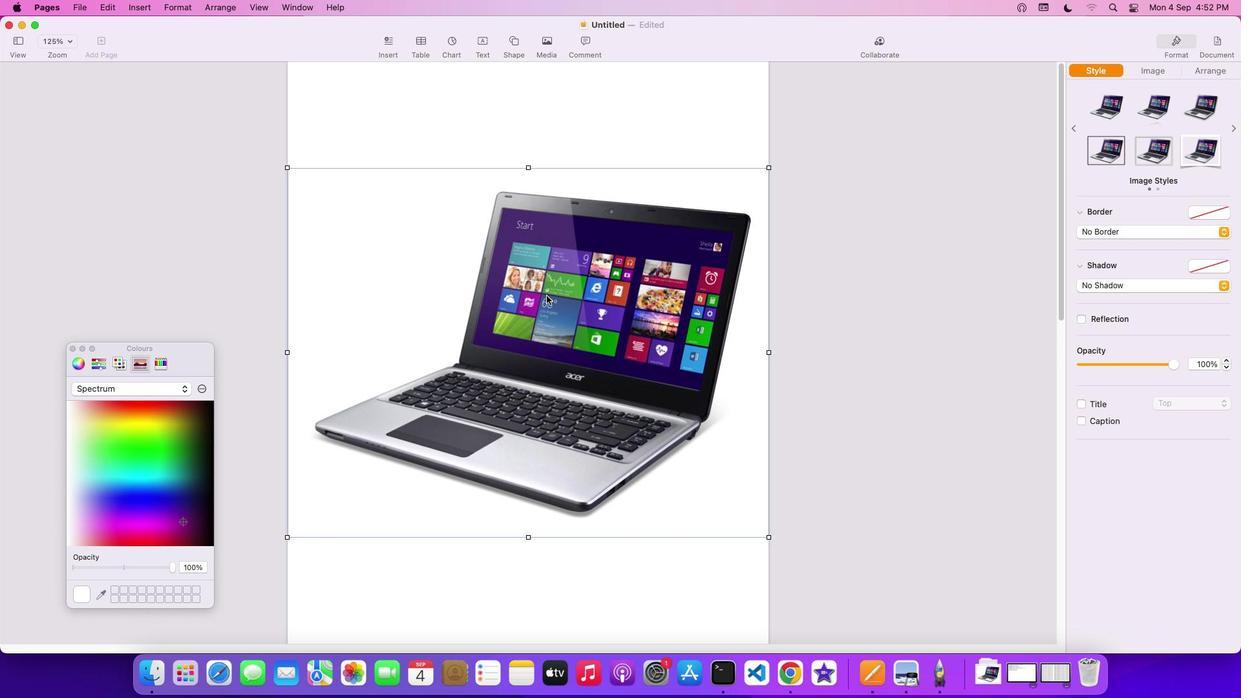 
Action: Mouse scrolled (546, 296) with delta (0, 0)
Screenshot: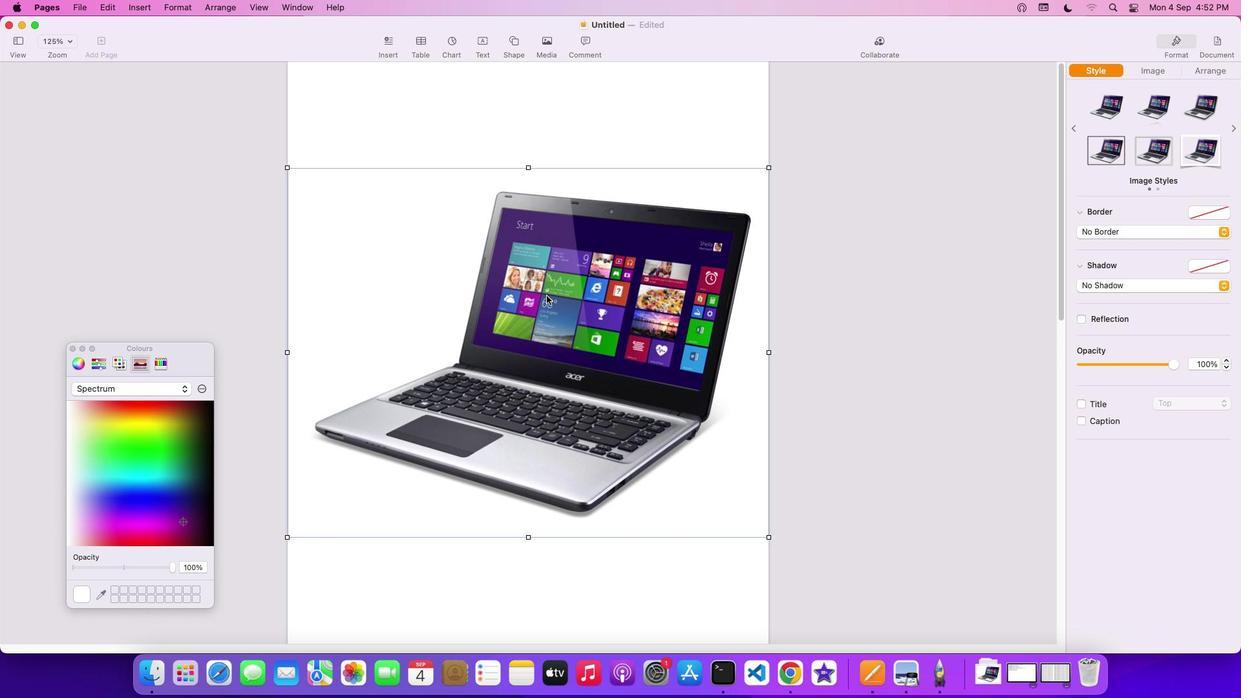 
Action: Mouse scrolled (546, 296) with delta (0, 1)
Screenshot: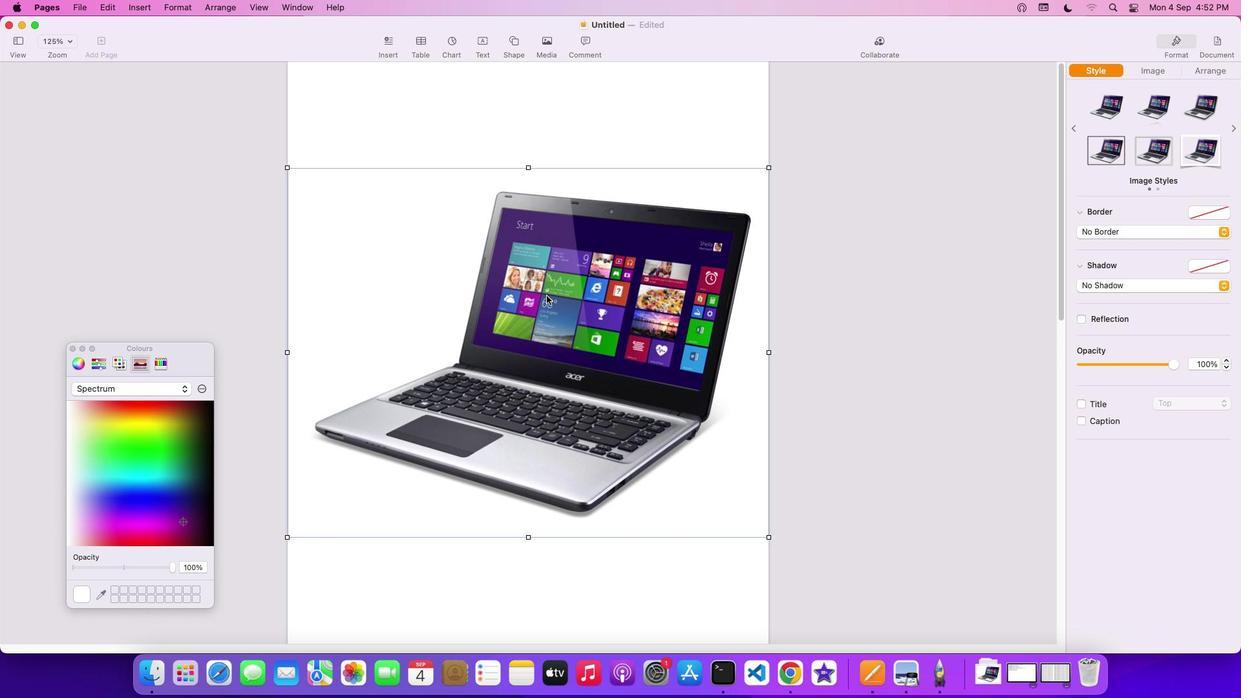 
Action: Mouse scrolled (546, 296) with delta (0, 3)
Screenshot: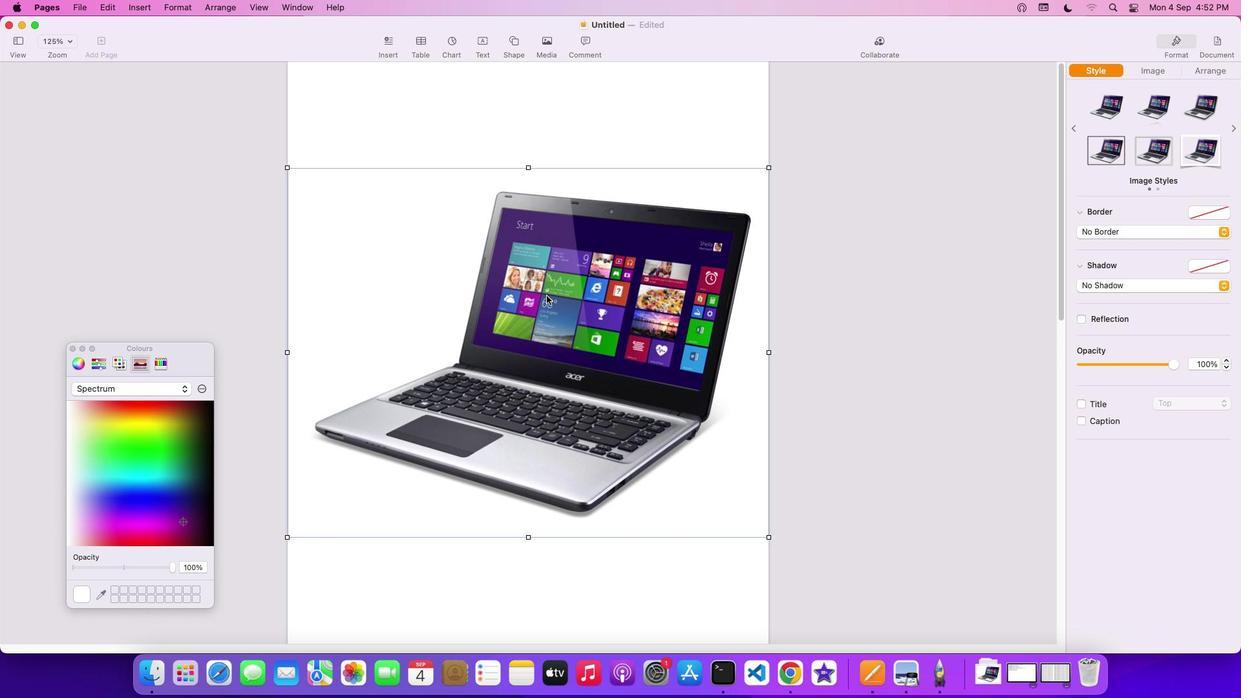 
Action: Mouse scrolled (546, 296) with delta (0, 0)
Screenshot: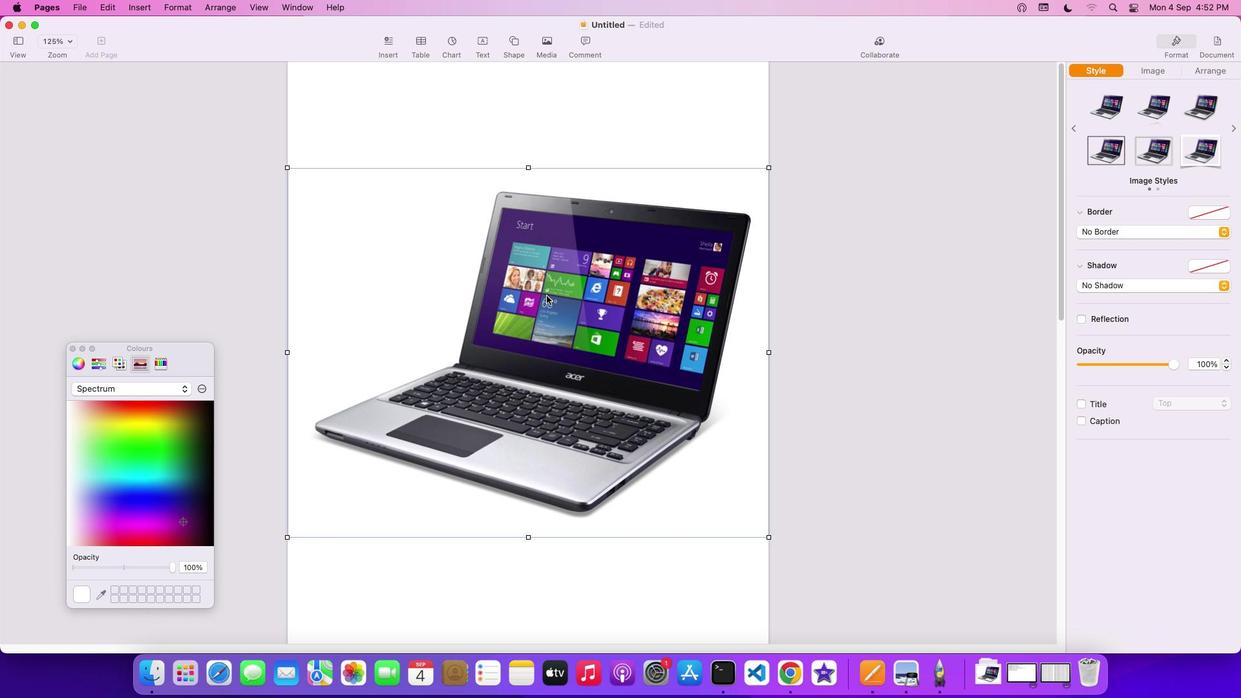 
Action: Mouse scrolled (546, 296) with delta (0, 0)
Screenshot: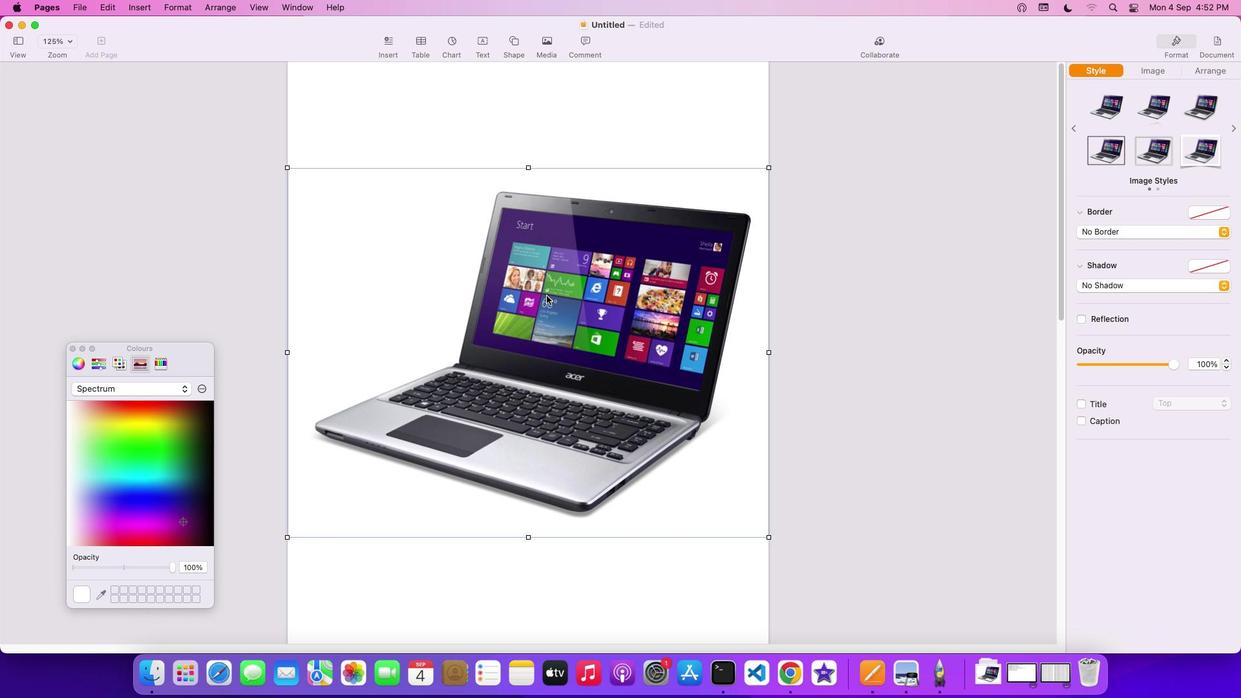 
Action: Mouse scrolled (546, 296) with delta (0, 1)
Screenshot: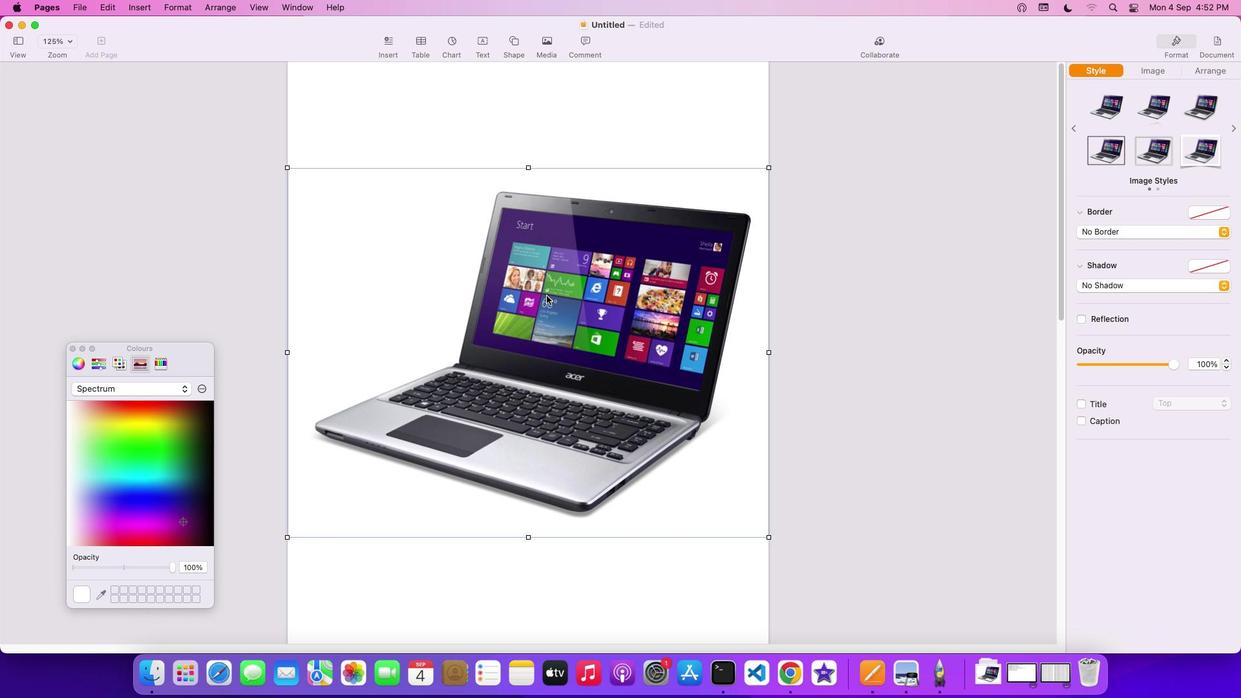
Action: Mouse moved to (508, 340)
Screenshot: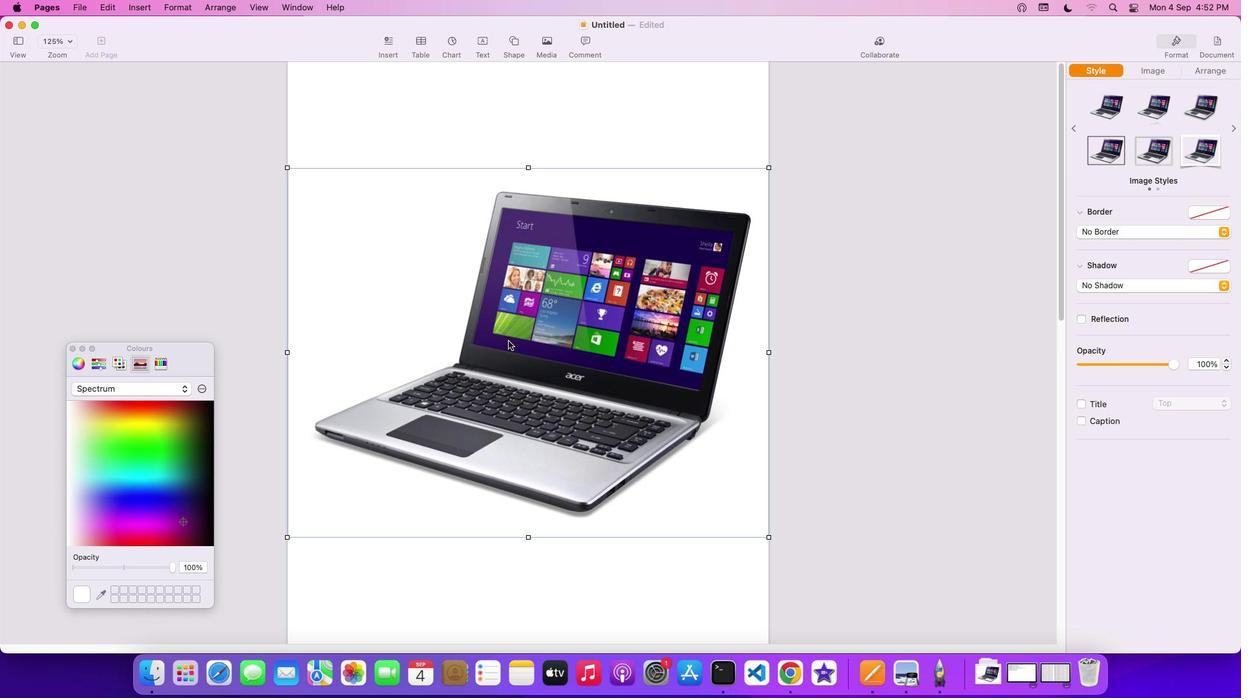 
Action: Mouse pressed left at (508, 340)
Screenshot: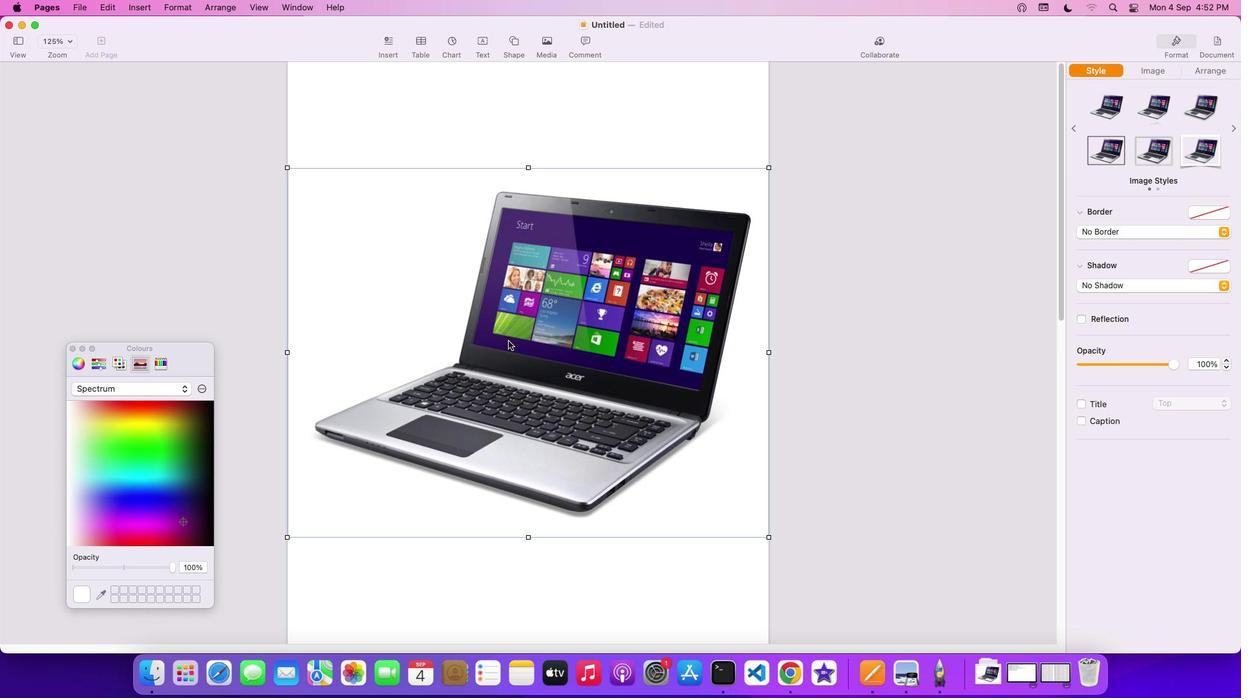 
Action: Mouse moved to (258, 173)
Screenshot: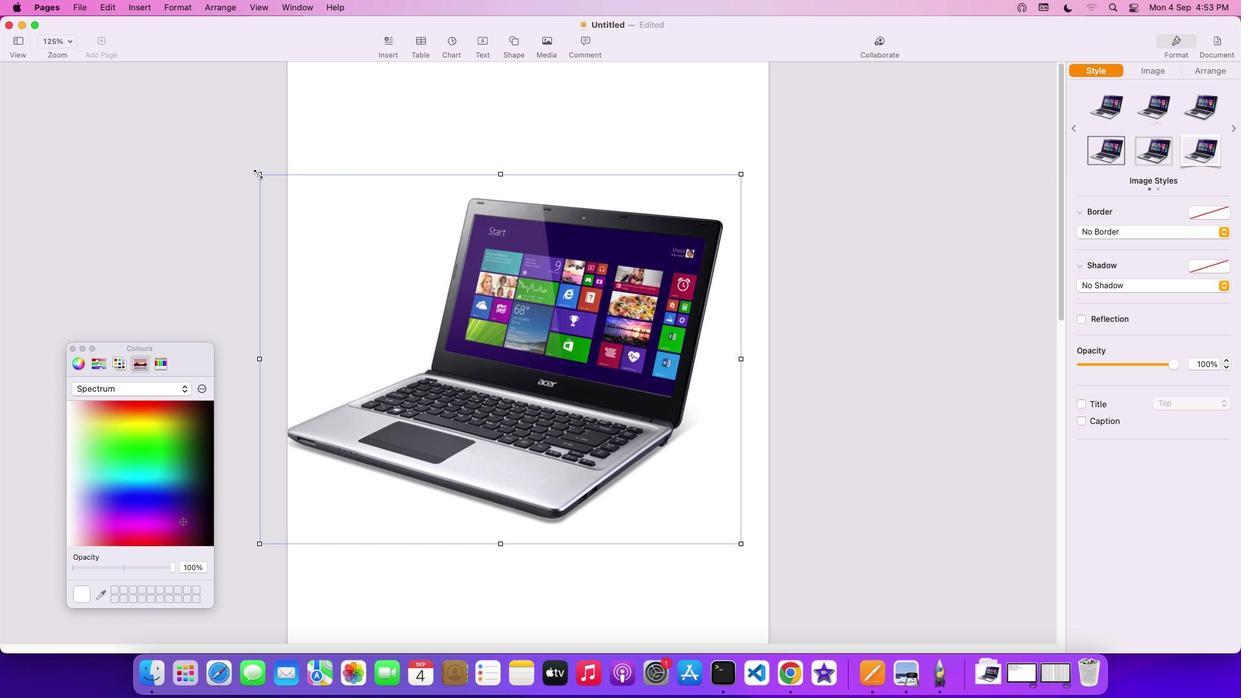 
Action: Mouse pressed left at (258, 173)
Screenshot: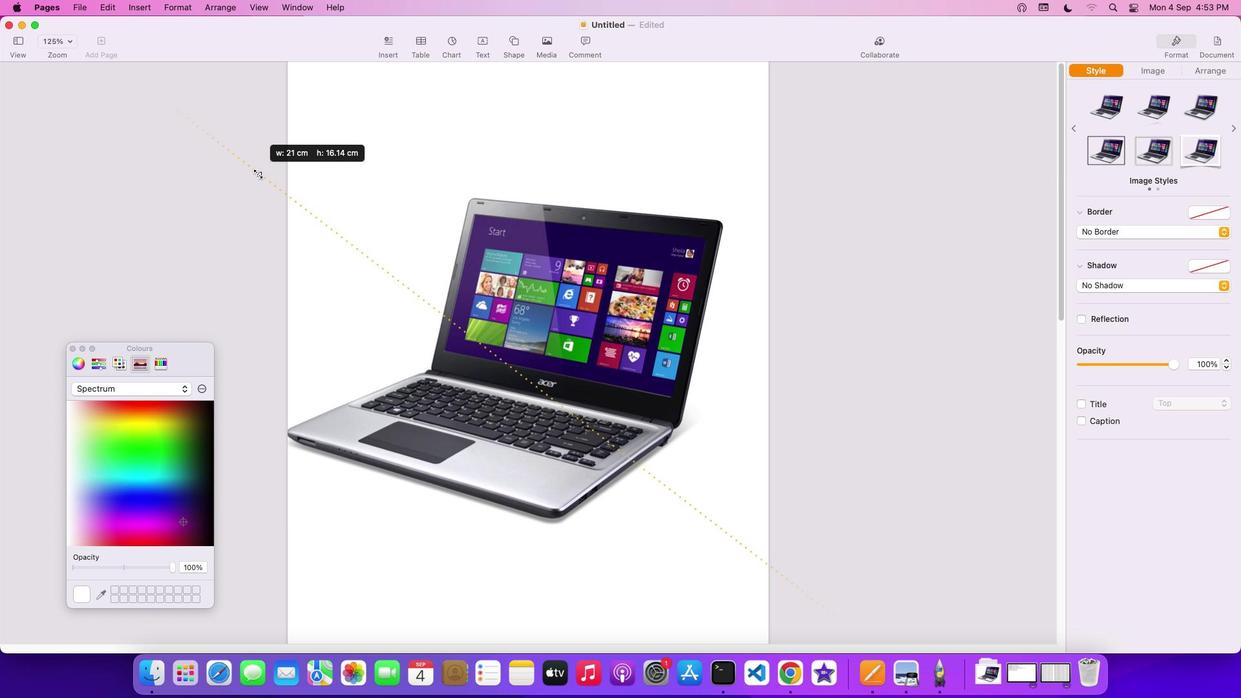 
Action: Mouse moved to (740, 171)
Screenshot: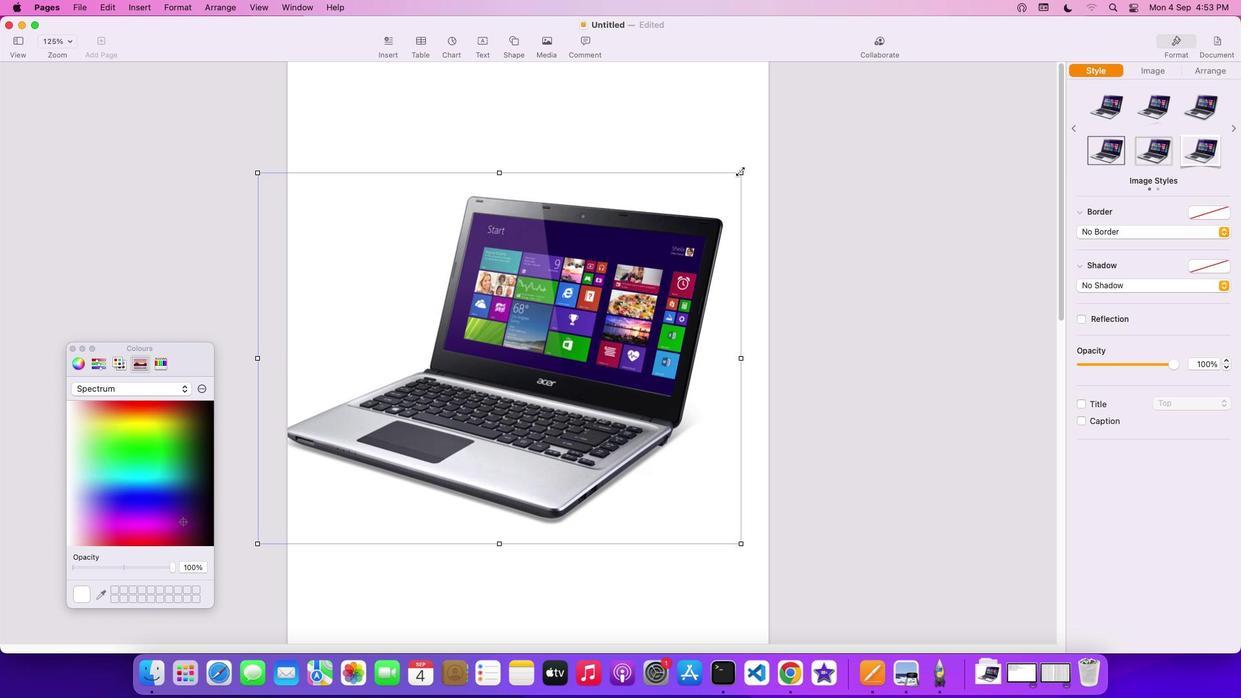 
Action: Mouse pressed left at (740, 171)
Screenshot: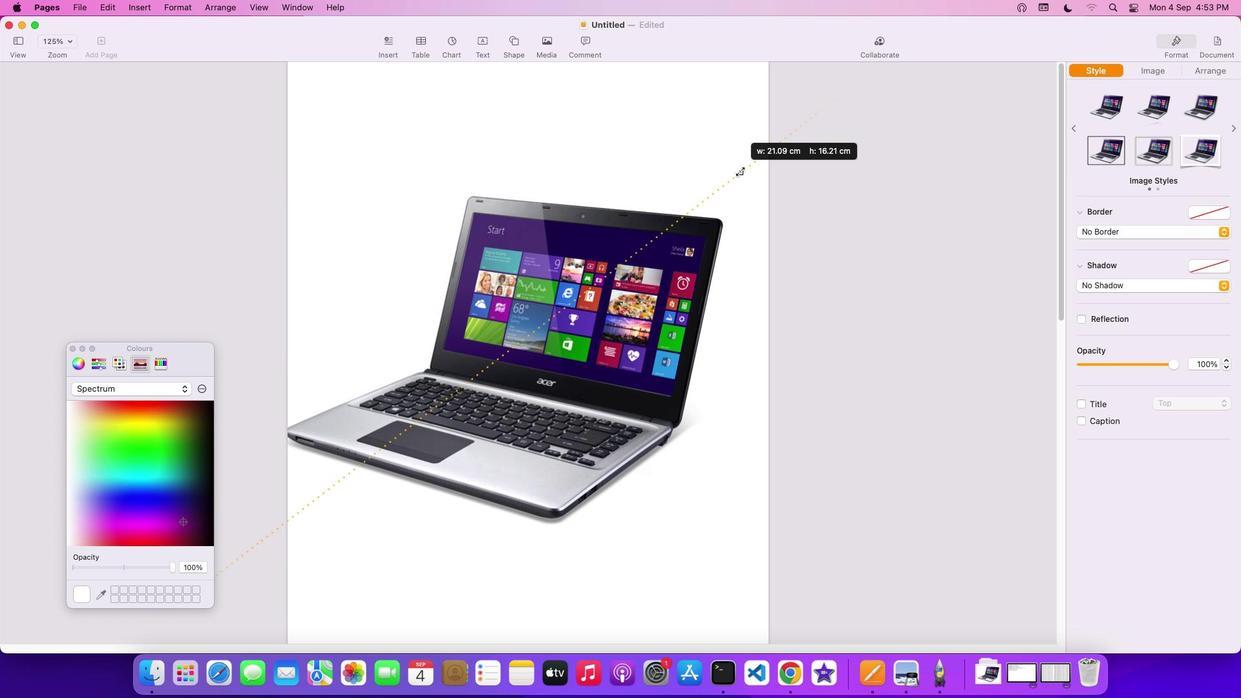 
Action: Mouse moved to (627, 321)
Screenshot: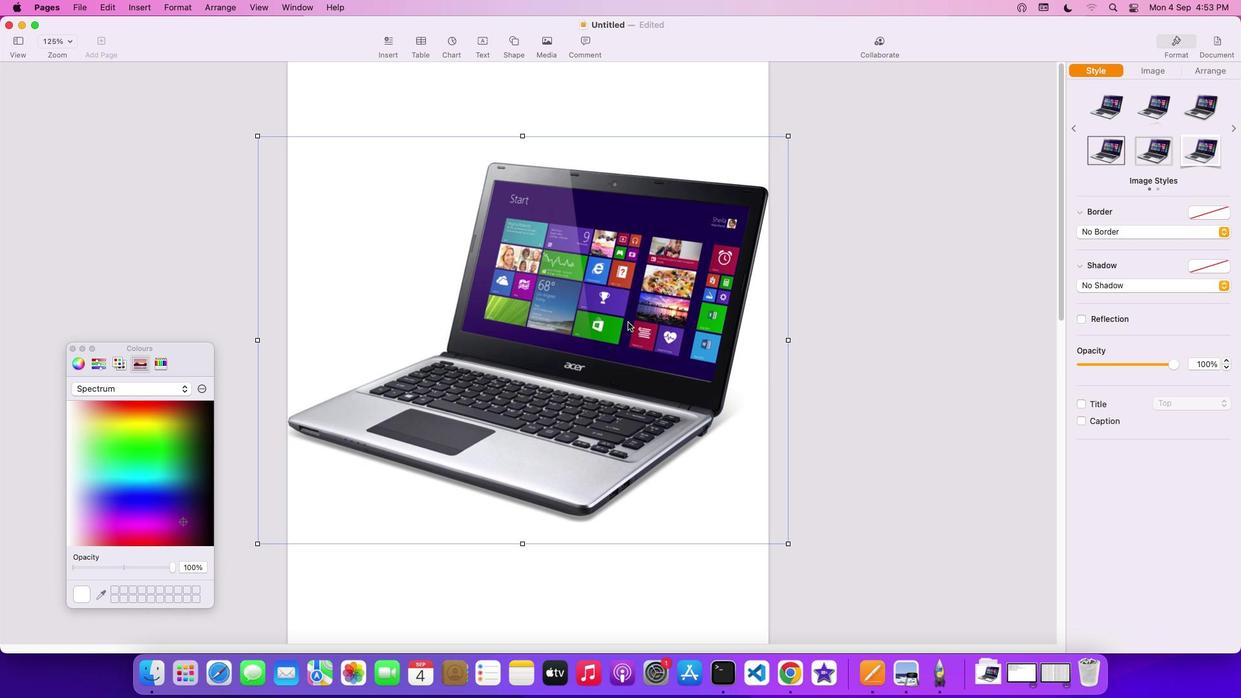 
Action: Mouse pressed left at (627, 321)
Screenshot: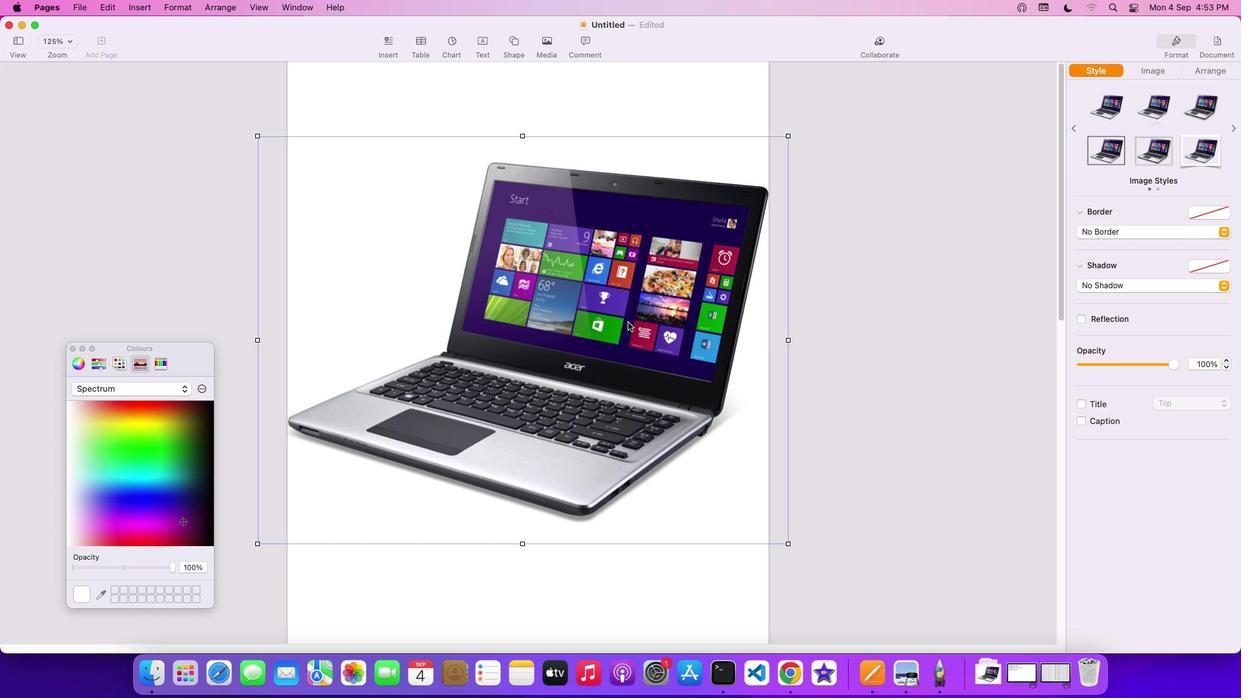 
Action: Mouse moved to (340, 220)
Screenshot: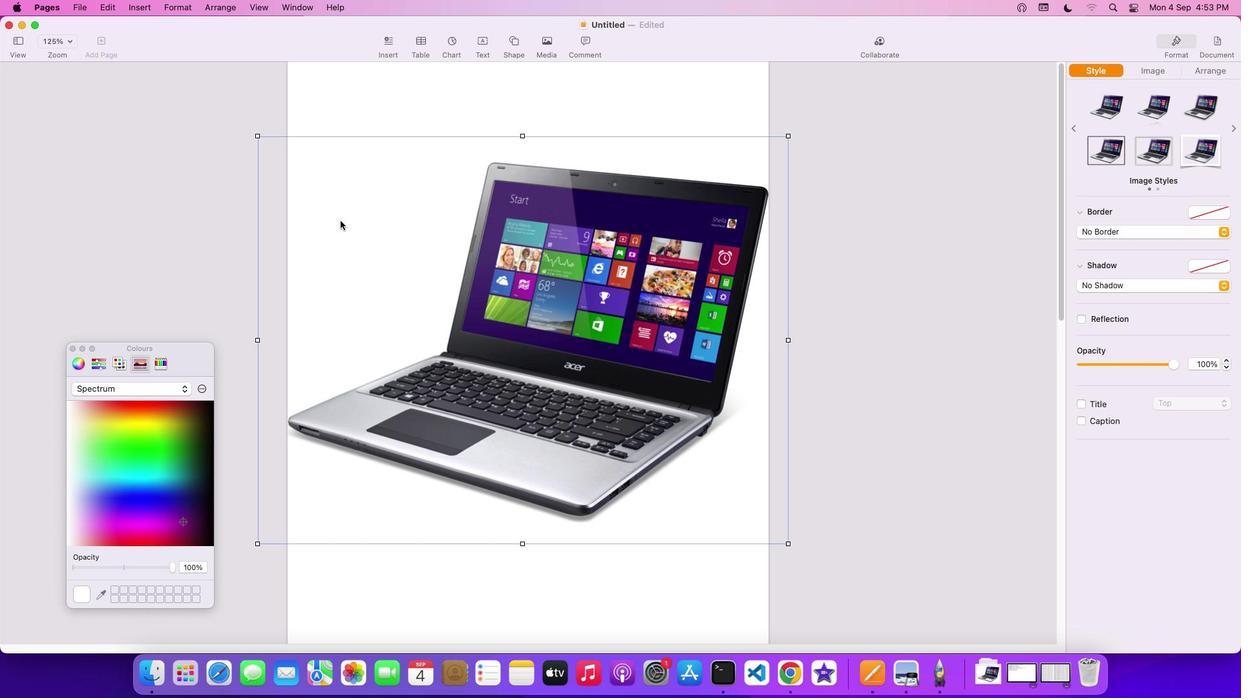 
Action: Mouse pressed left at (340, 220)
Screenshot: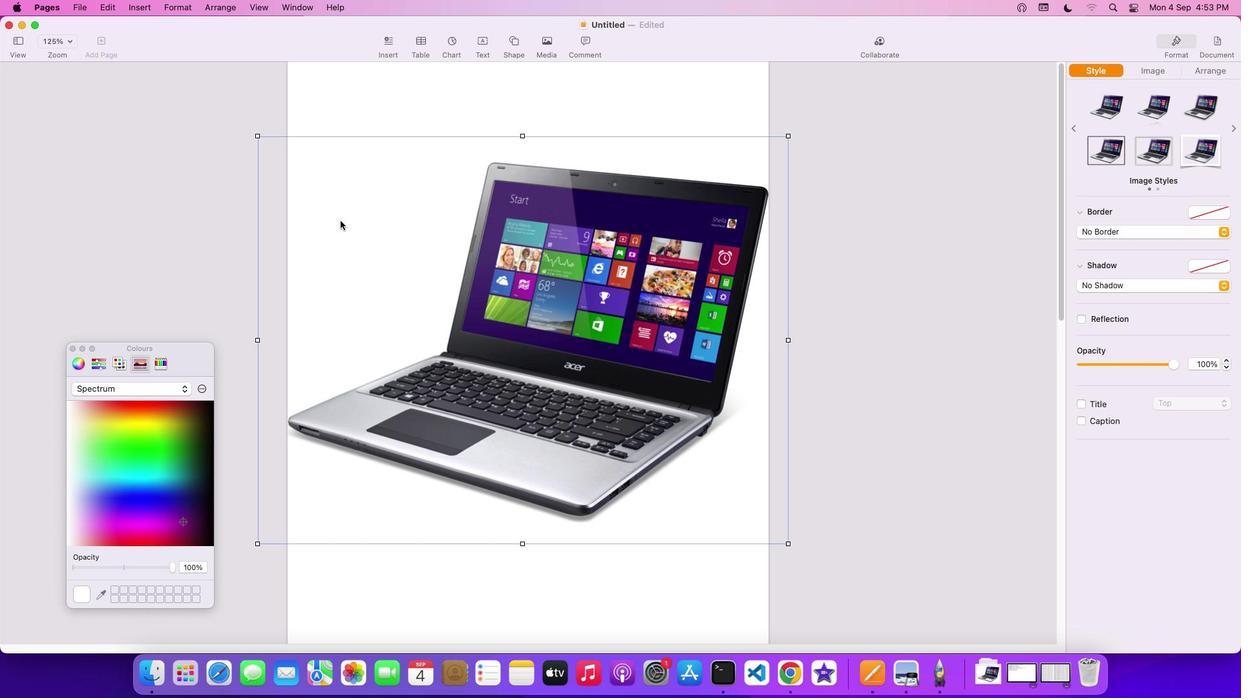 
Action: Mouse moved to (416, 97)
Screenshot: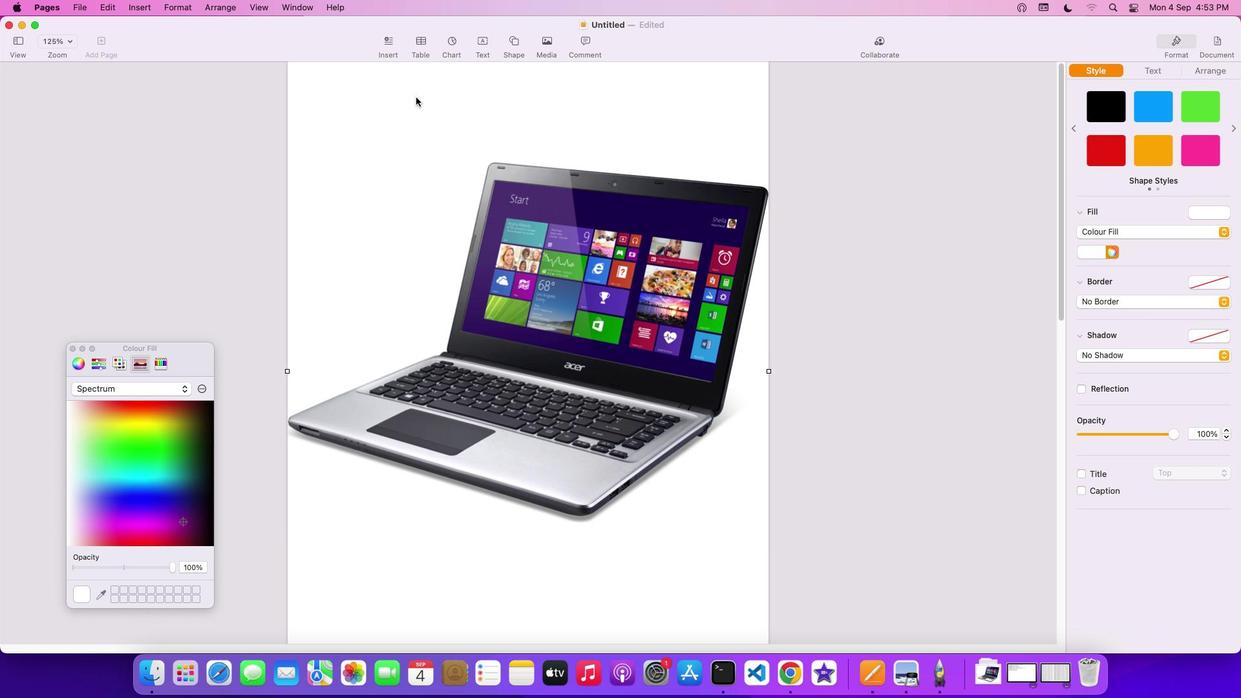 
Action: Mouse pressed left at (416, 97)
Screenshot: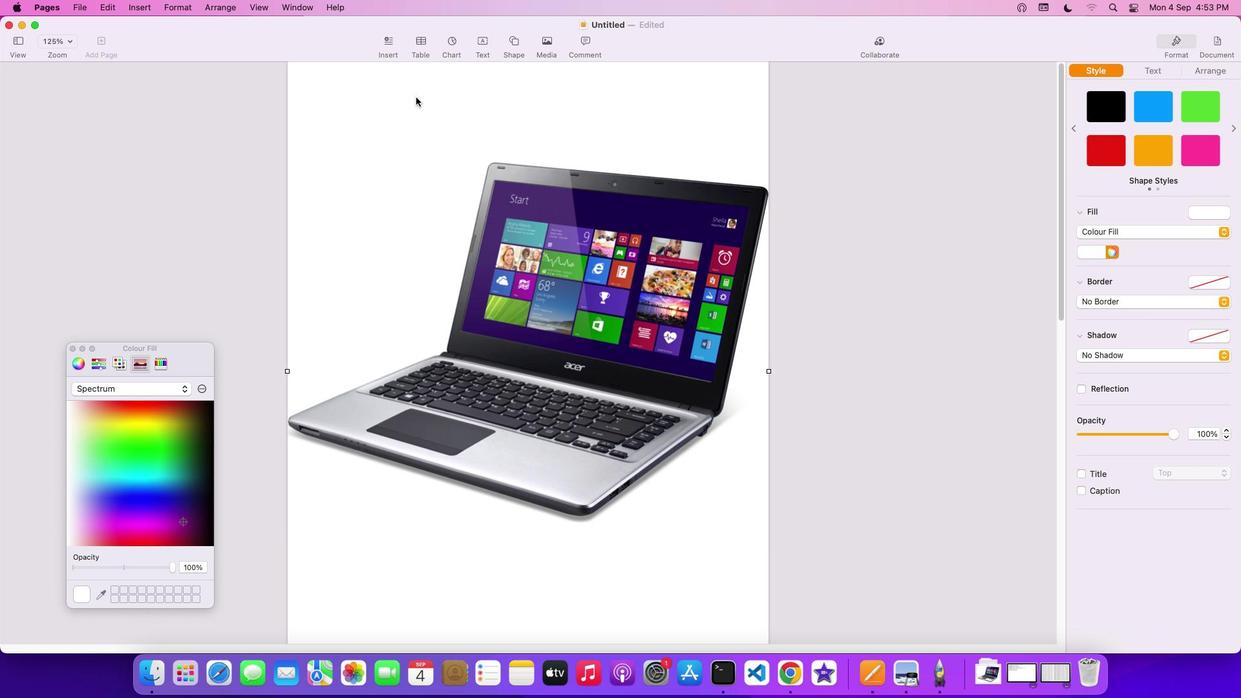 
Action: Mouse moved to (614, 103)
Screenshot: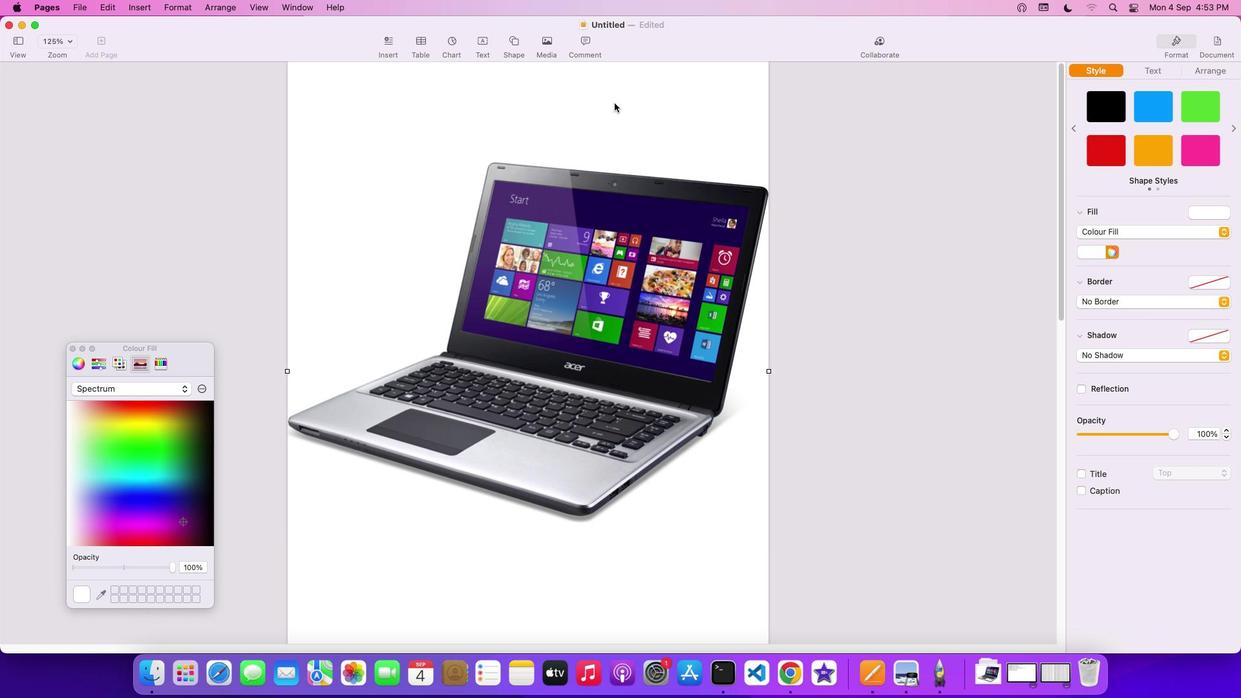 
Action: Mouse pressed left at (614, 103)
Screenshot: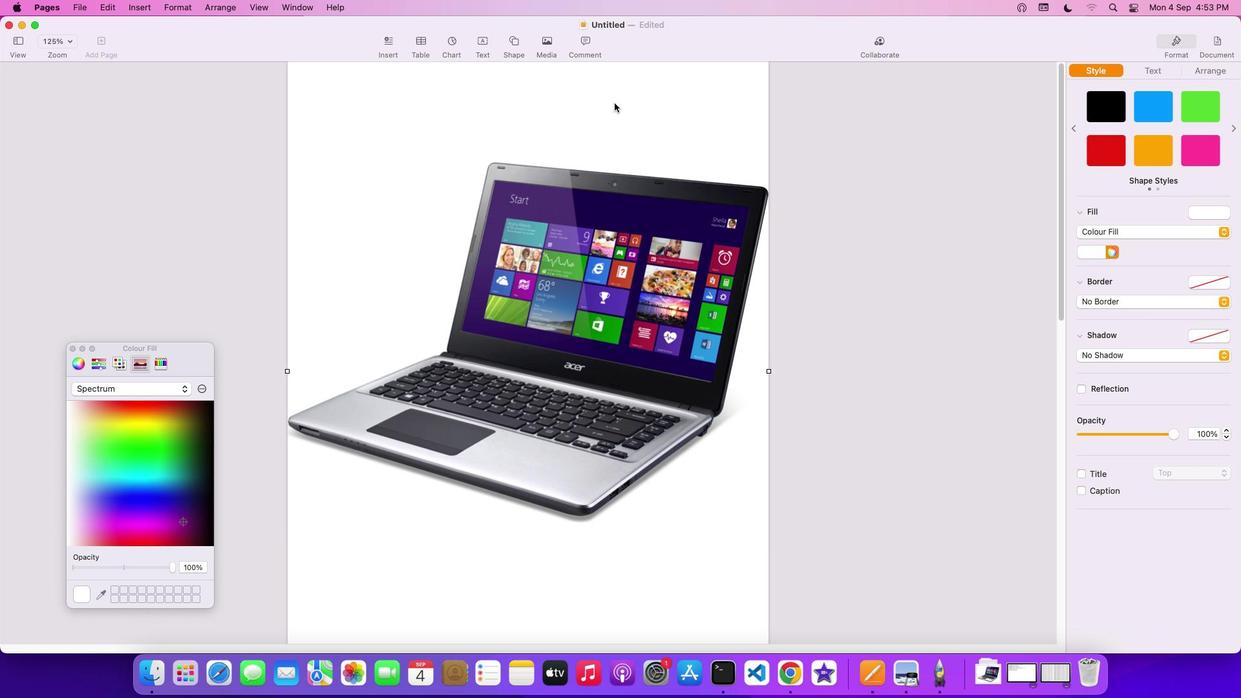 
Action: Mouse moved to (670, 150)
Screenshot: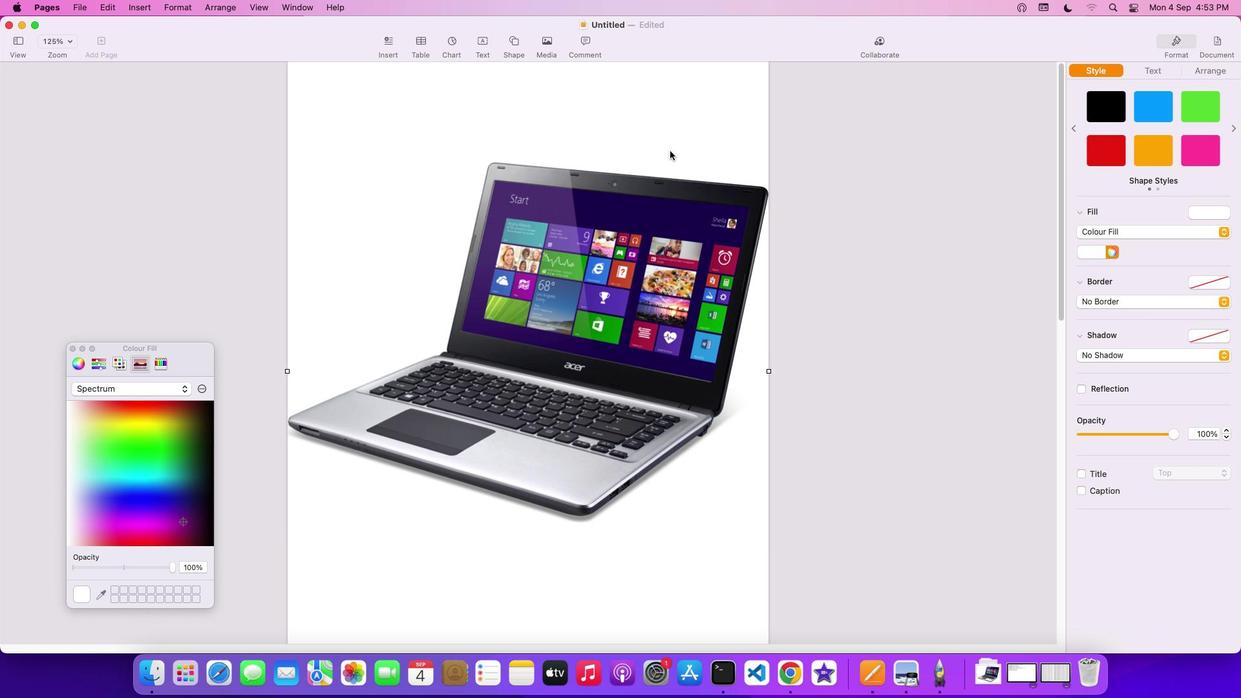 
Action: Mouse pressed left at (670, 150)
Screenshot: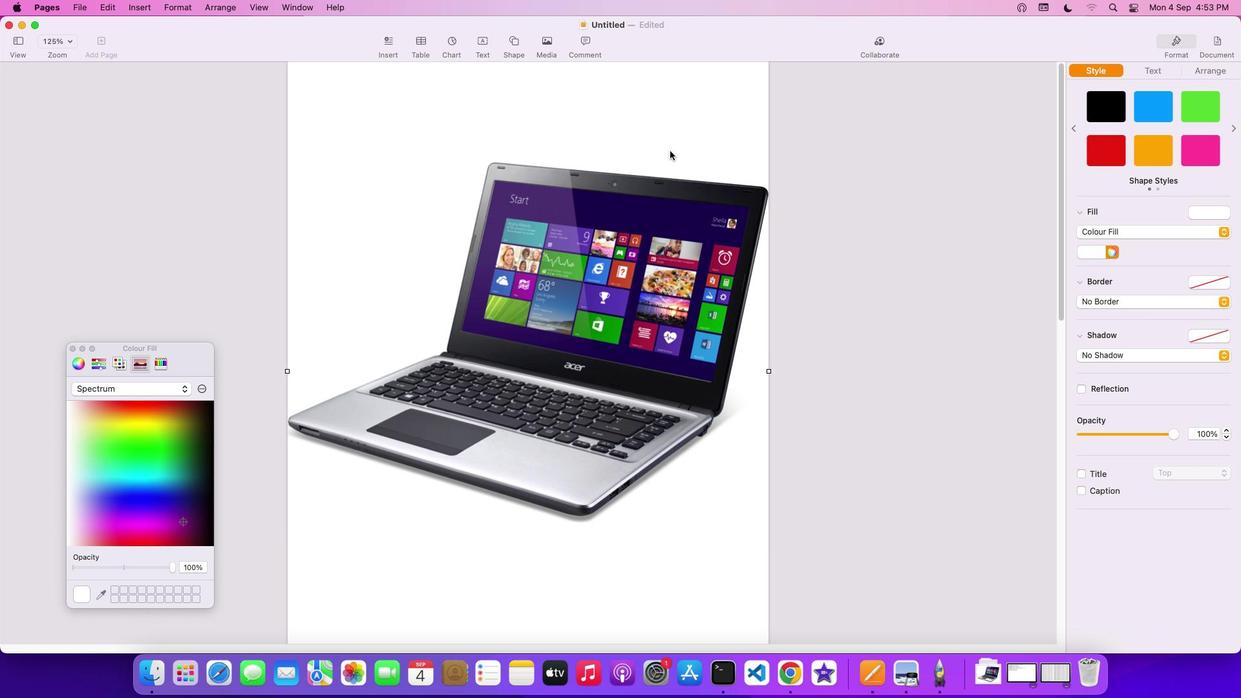 
Action: Mouse moved to (592, 116)
Screenshot: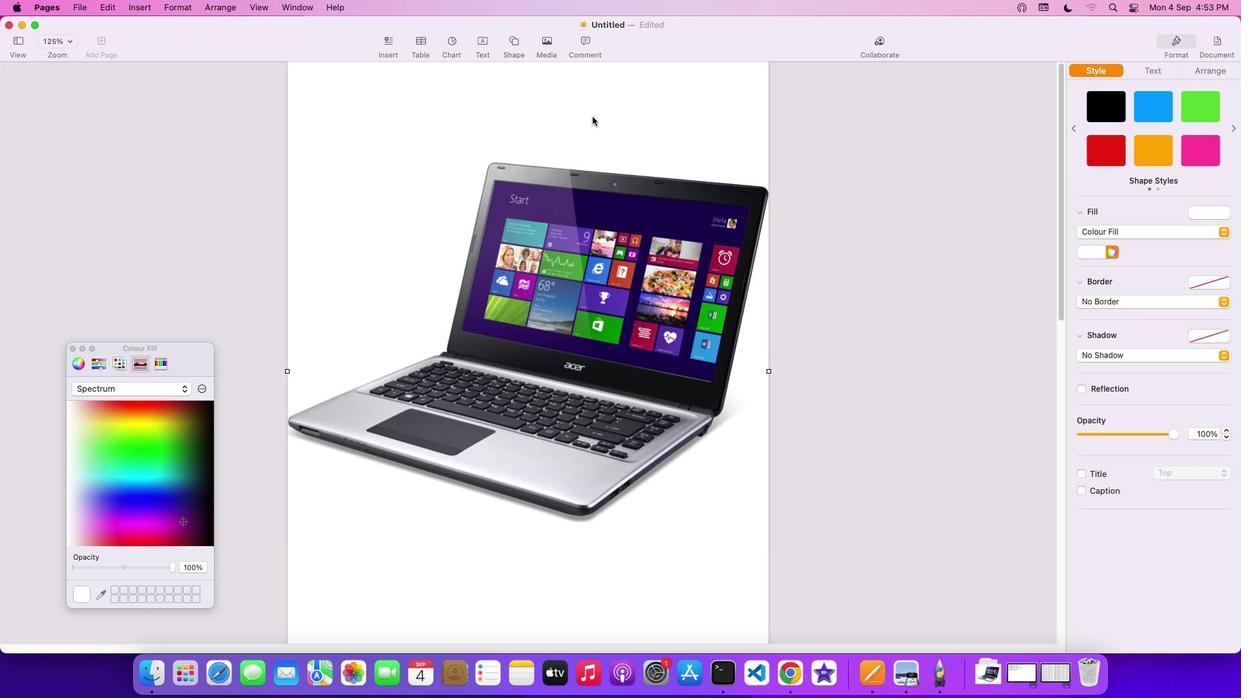 
Action: Mouse pressed left at (592, 116)
Screenshot: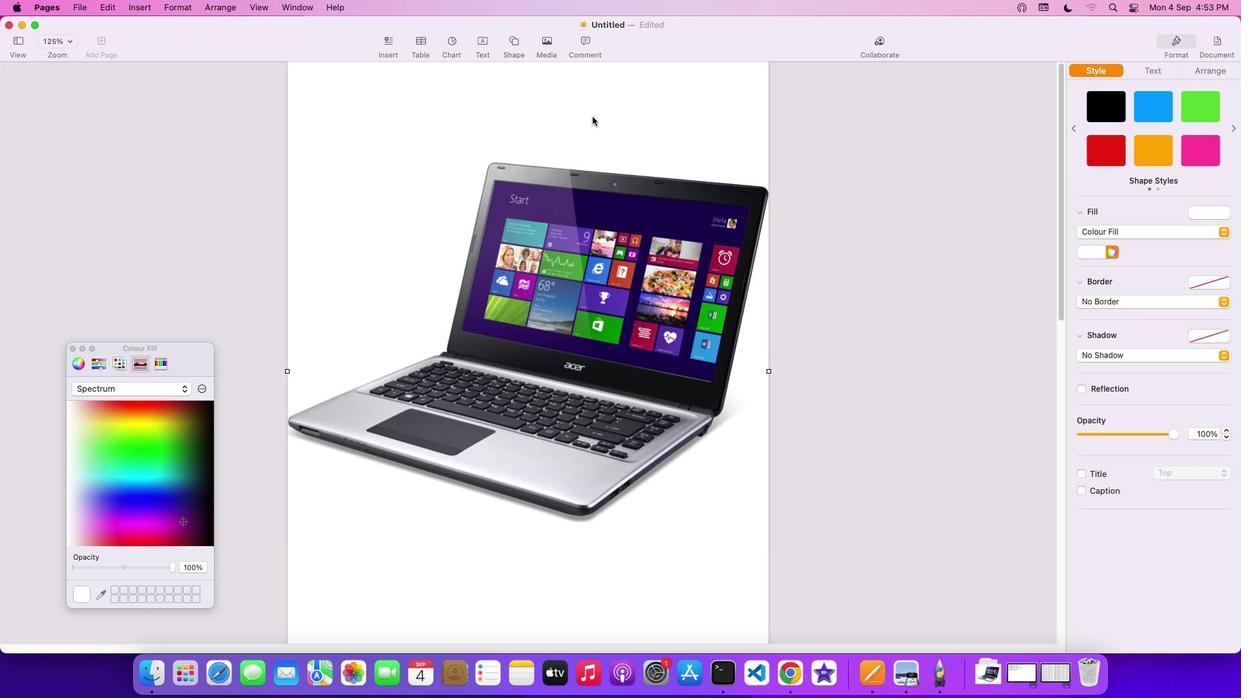 
Action: Mouse moved to (1222, 228)
Screenshot: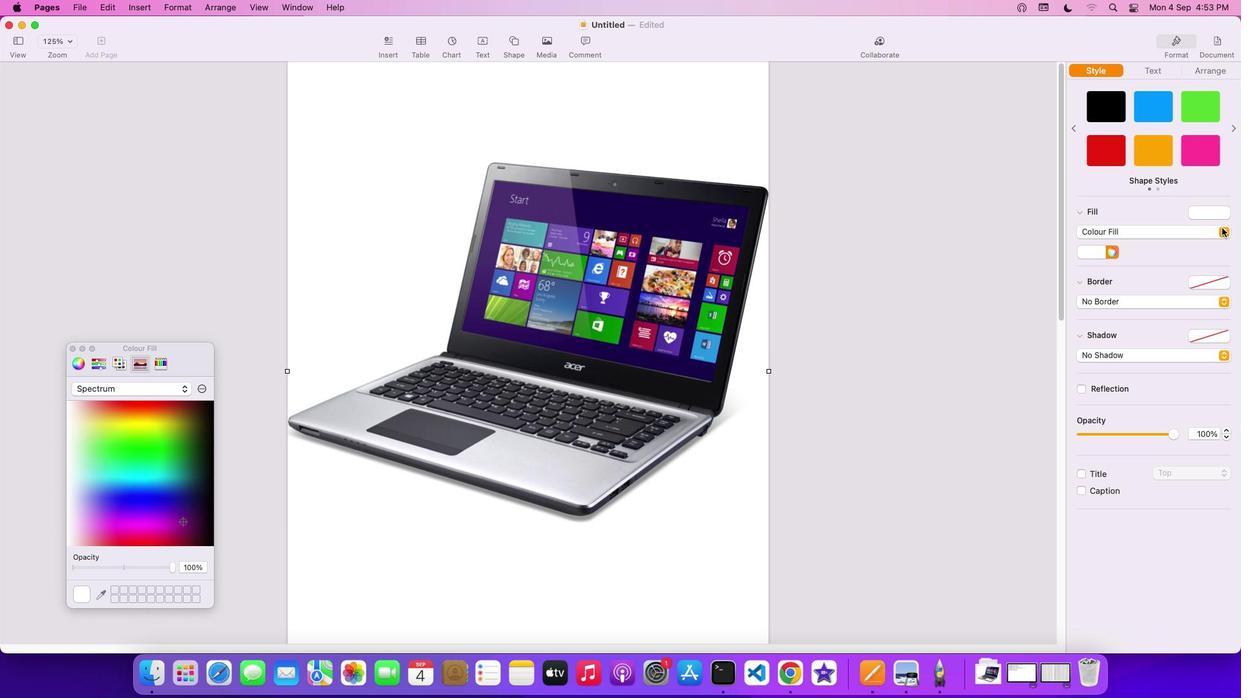 
Action: Mouse pressed left at (1222, 228)
Screenshot: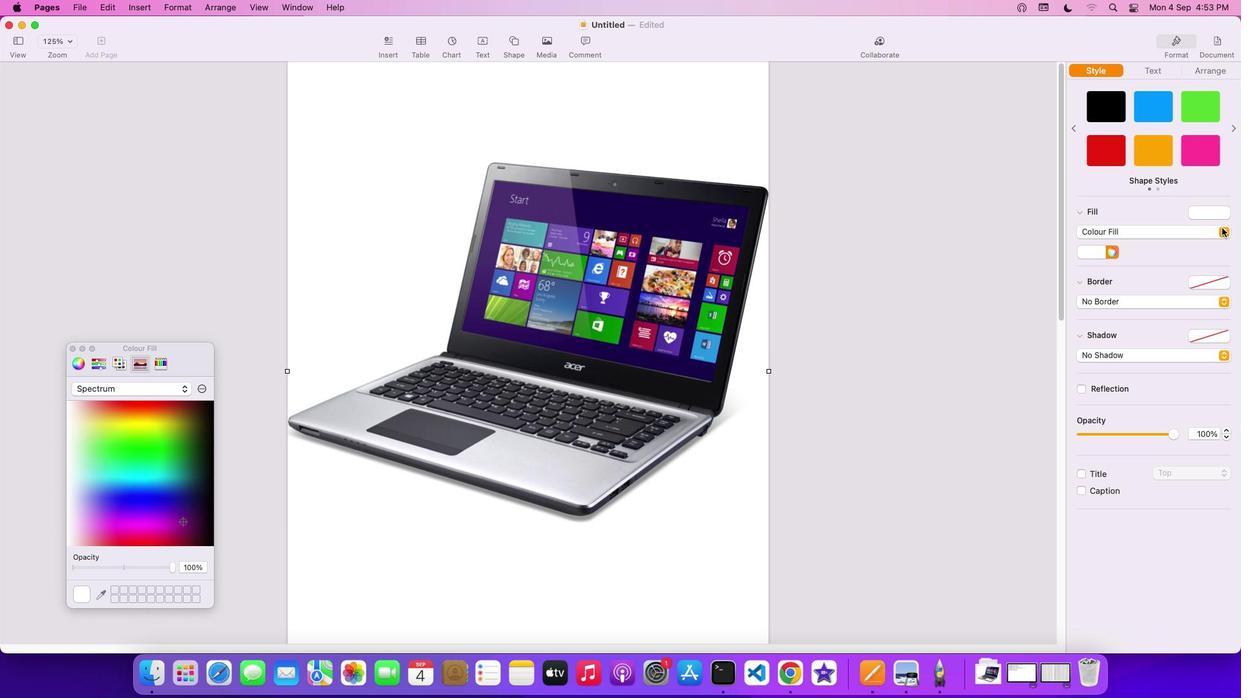 
Action: Mouse moved to (1201, 240)
Screenshot: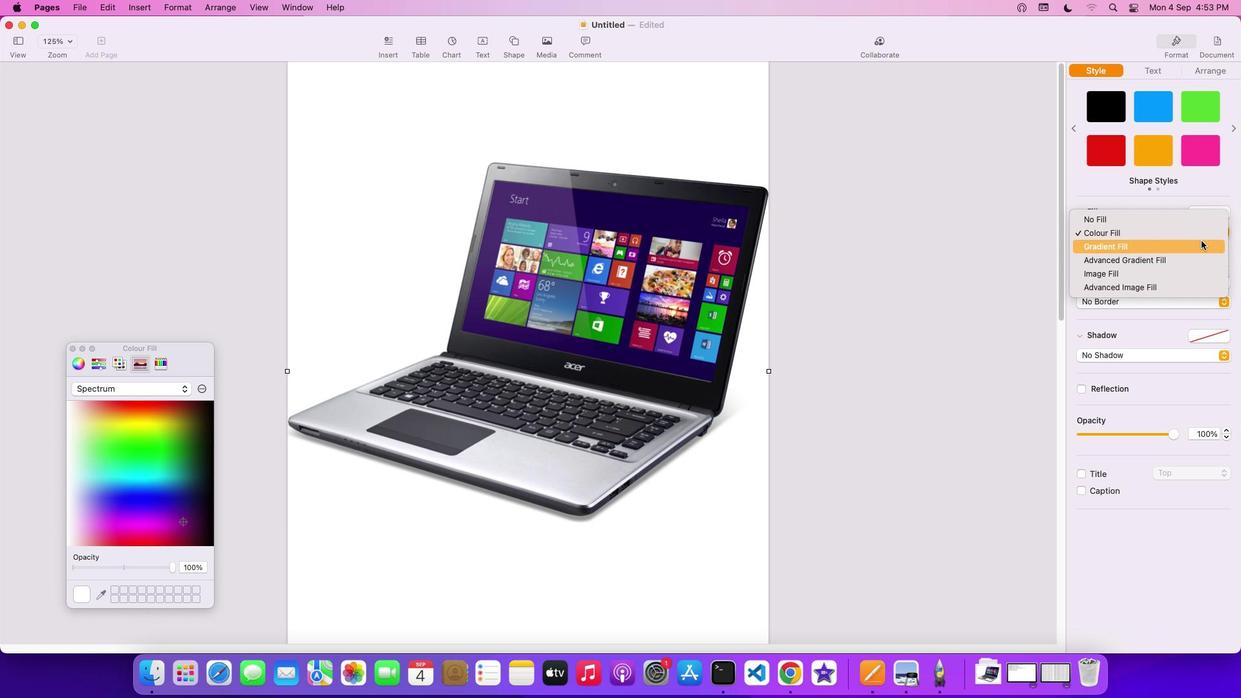 
Action: Mouse pressed left at (1201, 240)
Screenshot: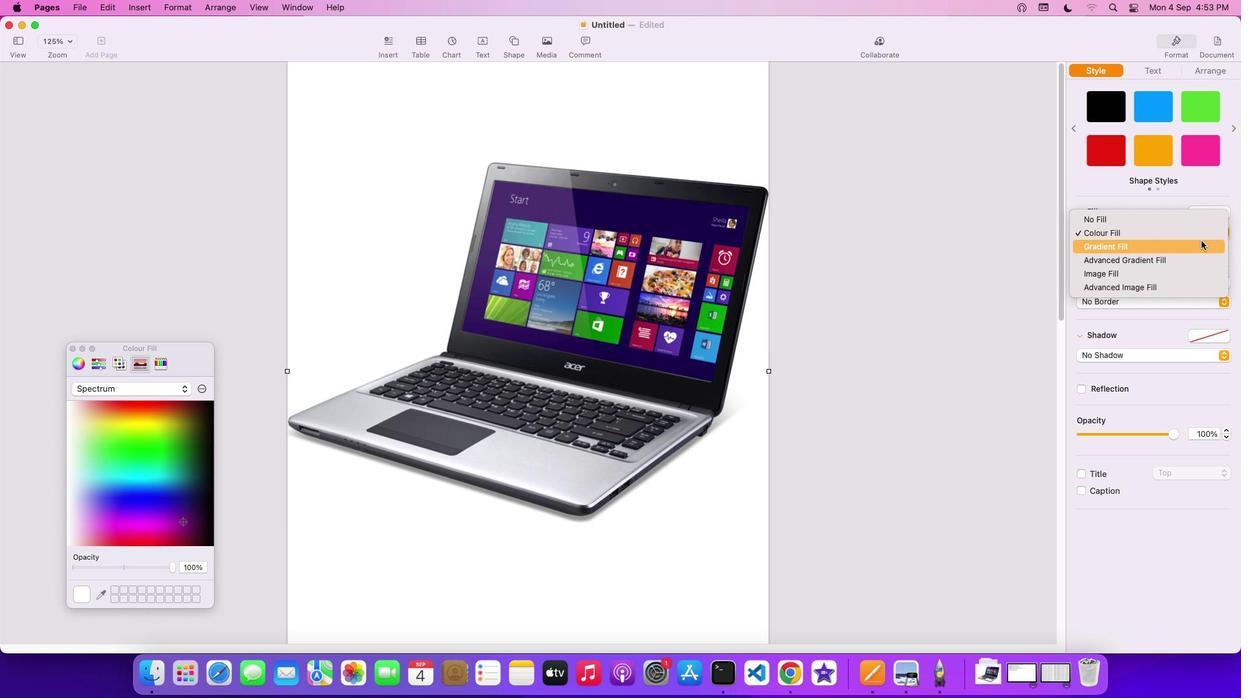 
Action: Mouse moved to (1221, 212)
Screenshot: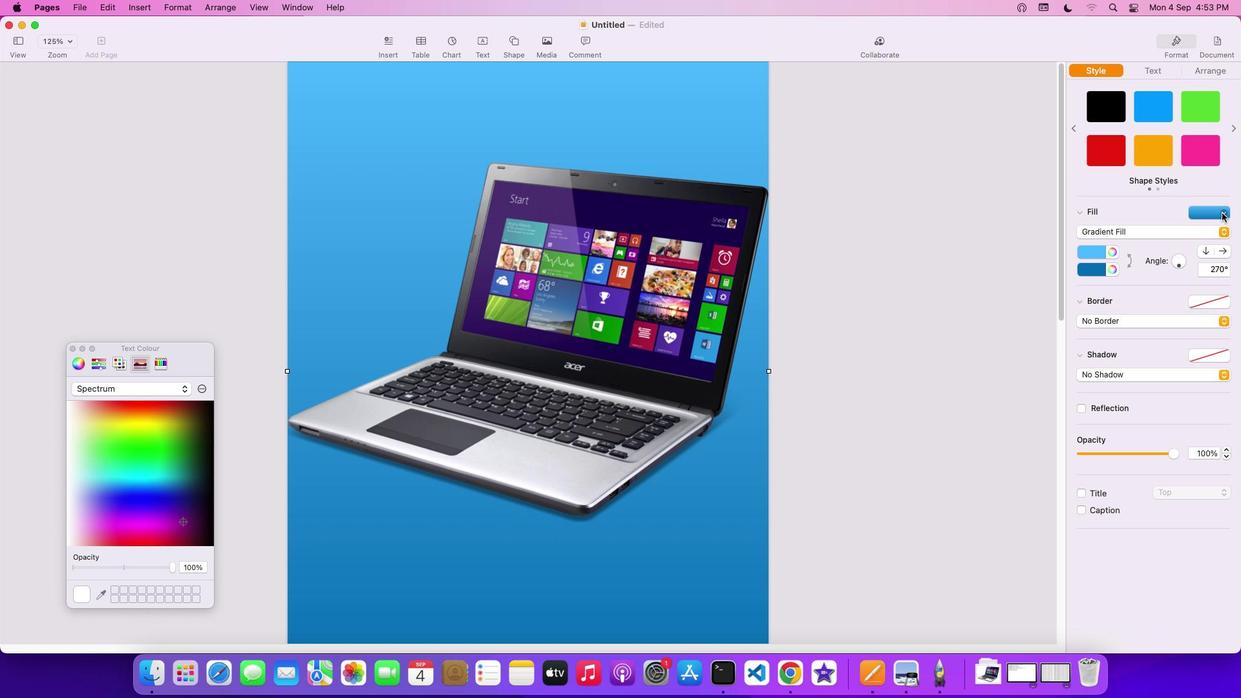 
Action: Mouse pressed left at (1221, 212)
Screenshot: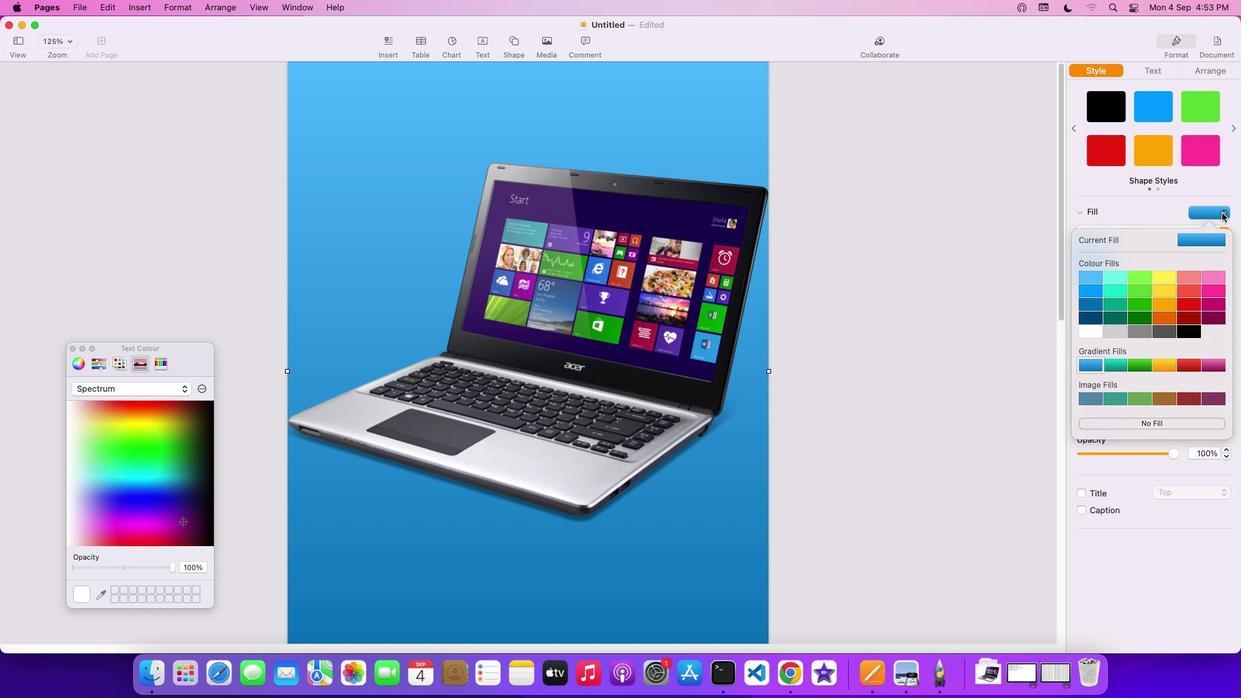 
Action: Mouse moved to (1207, 290)
Screenshot: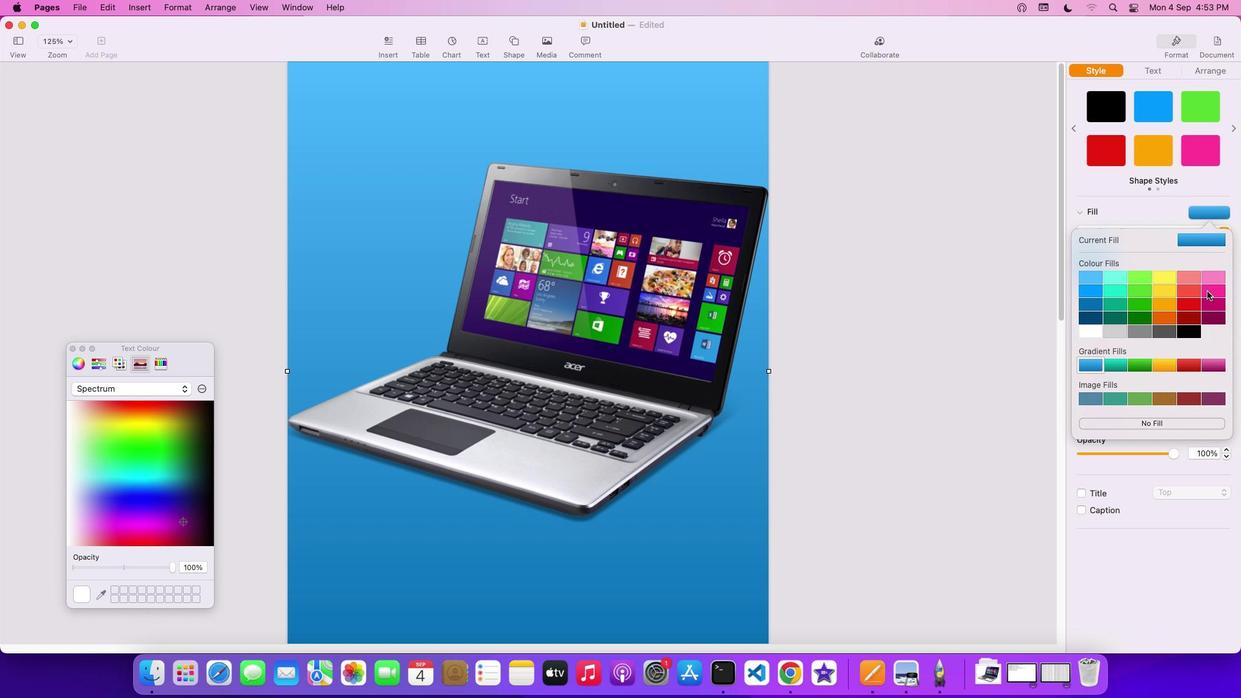 
Action: Mouse pressed left at (1207, 290)
Screenshot: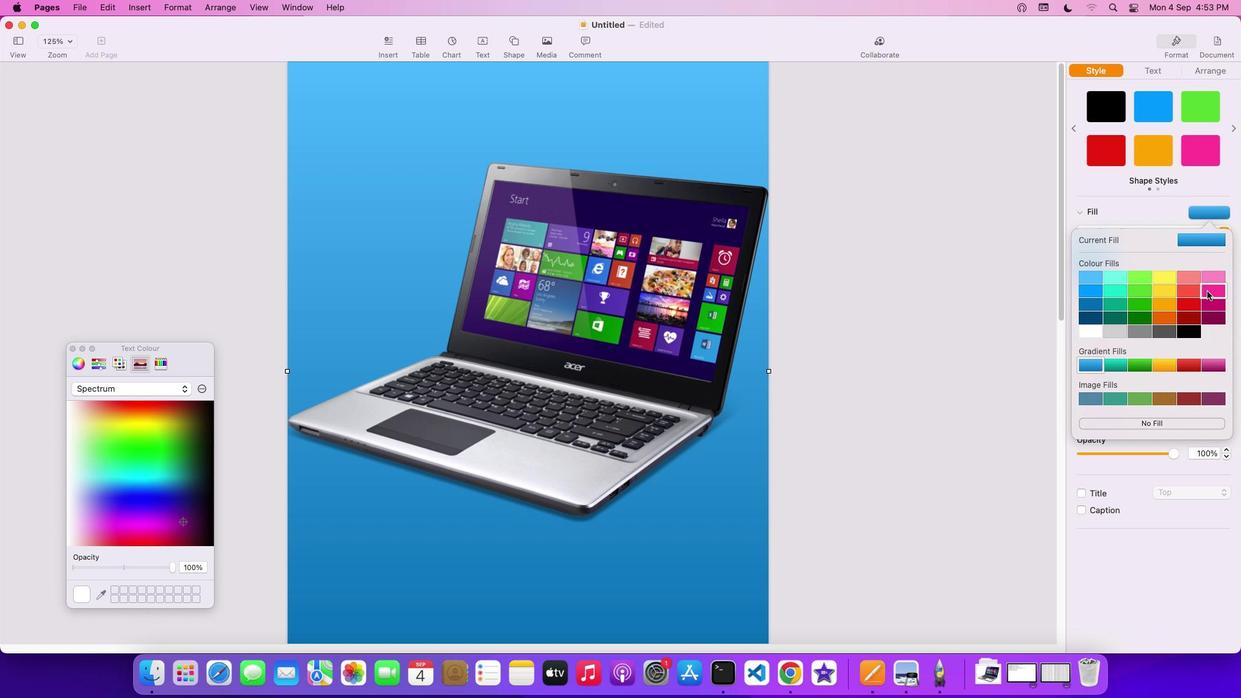 
Action: Mouse moved to (1223, 232)
Screenshot: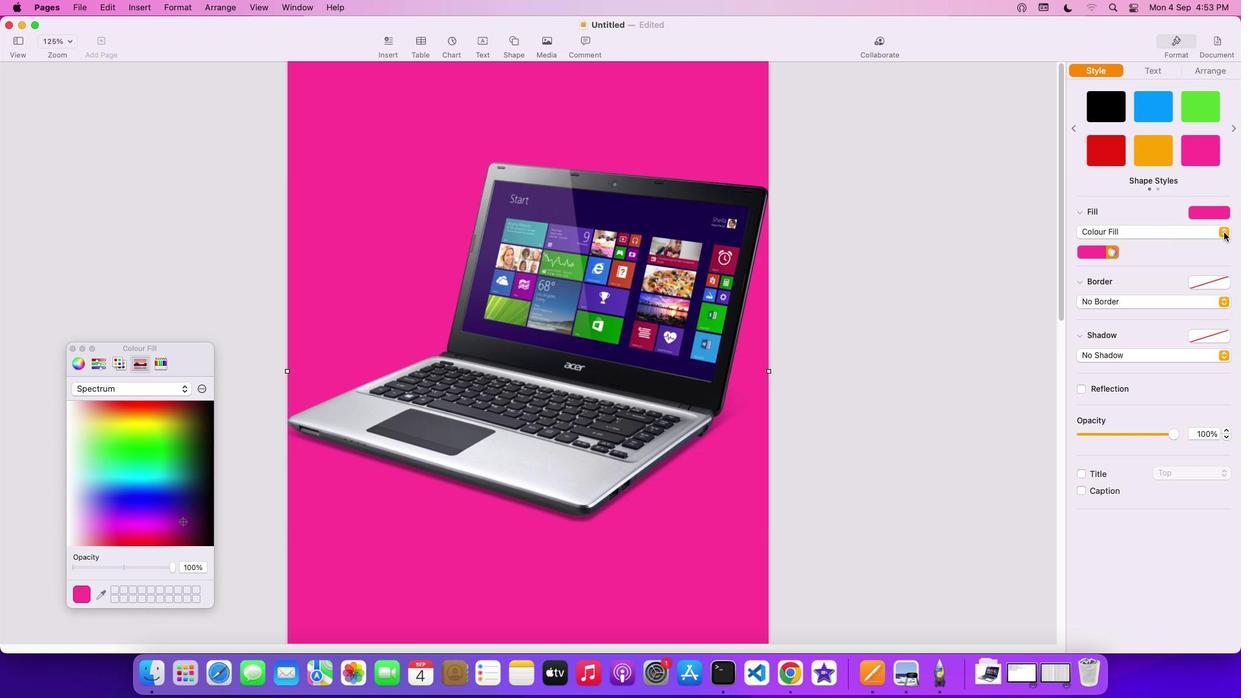 
Action: Mouse pressed left at (1223, 232)
Screenshot: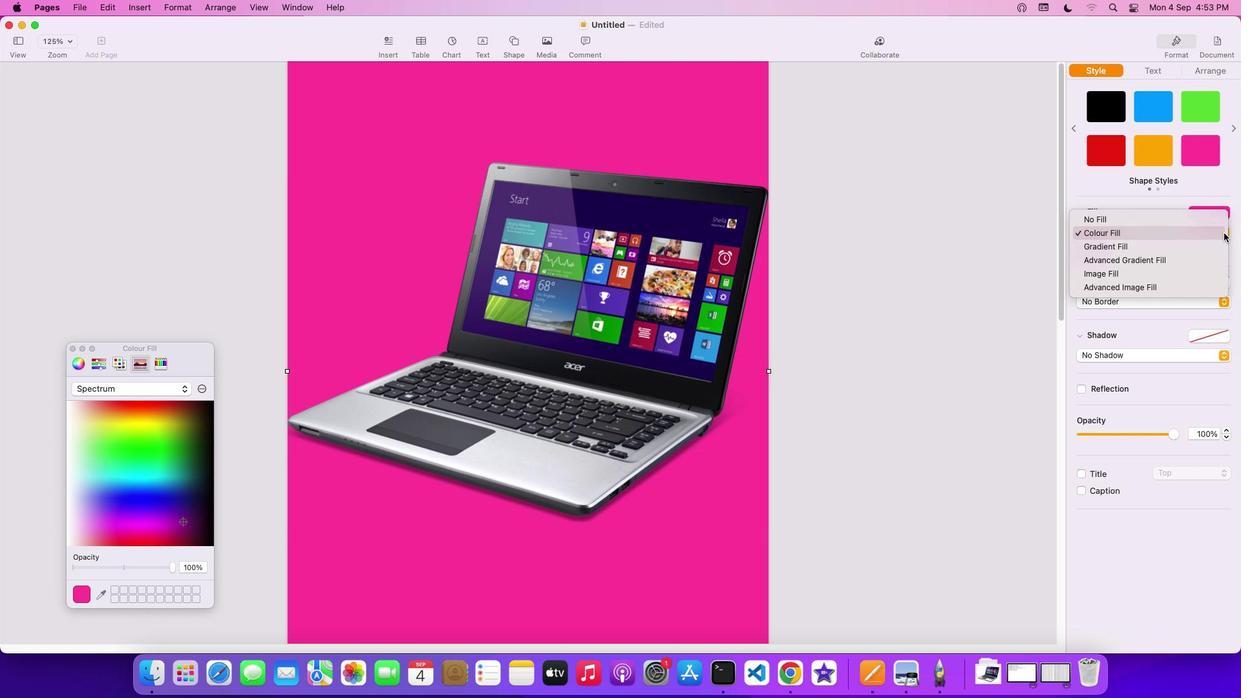 
Action: Mouse moved to (1216, 246)
Screenshot: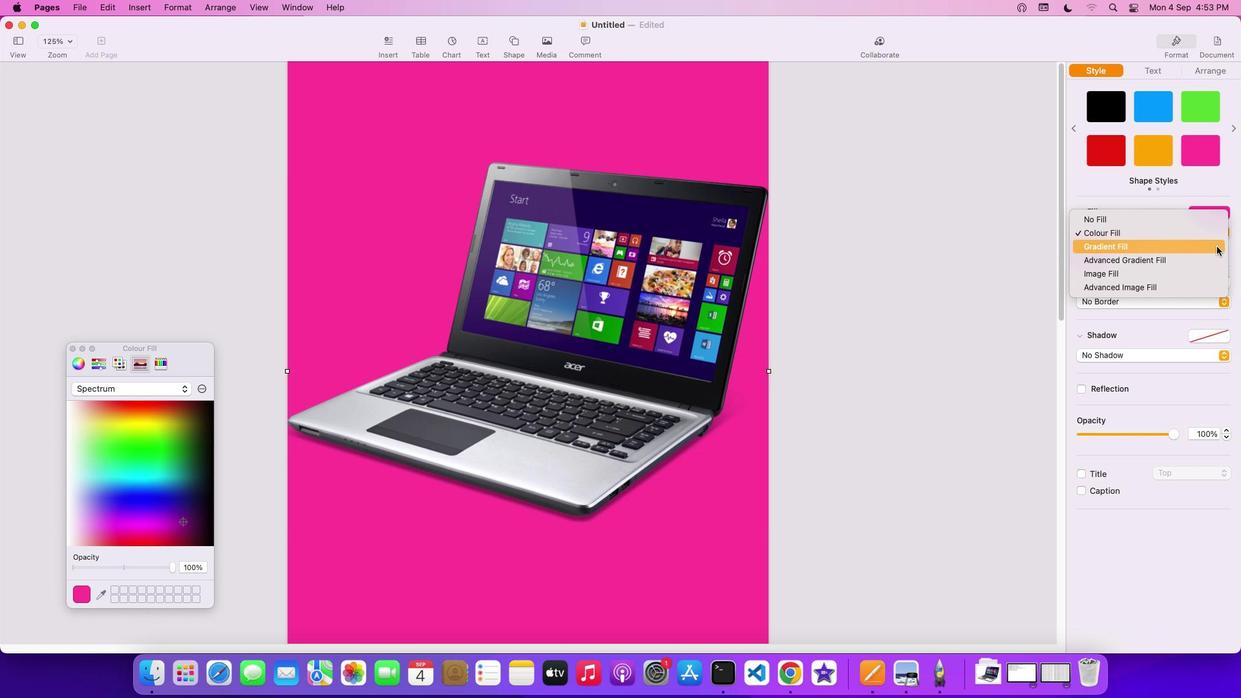 
Action: Mouse pressed left at (1216, 246)
Screenshot: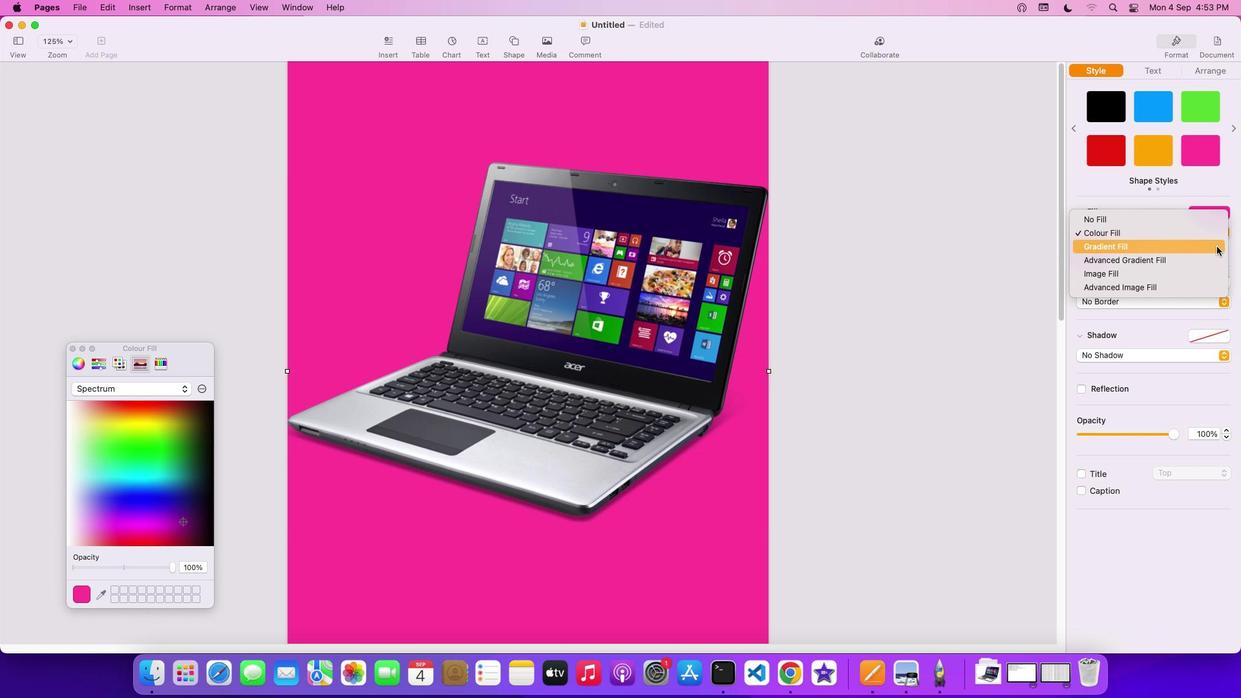 
Action: Mouse moved to (1113, 252)
Screenshot: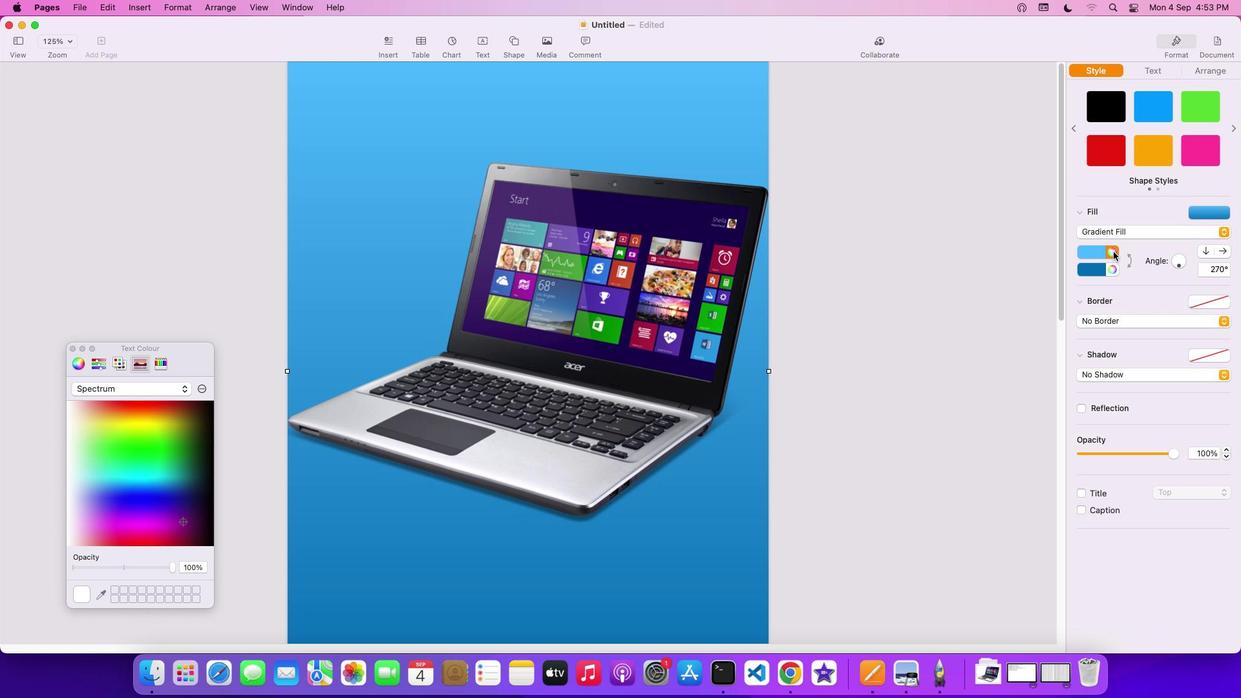 
Action: Mouse pressed left at (1113, 252)
Screenshot: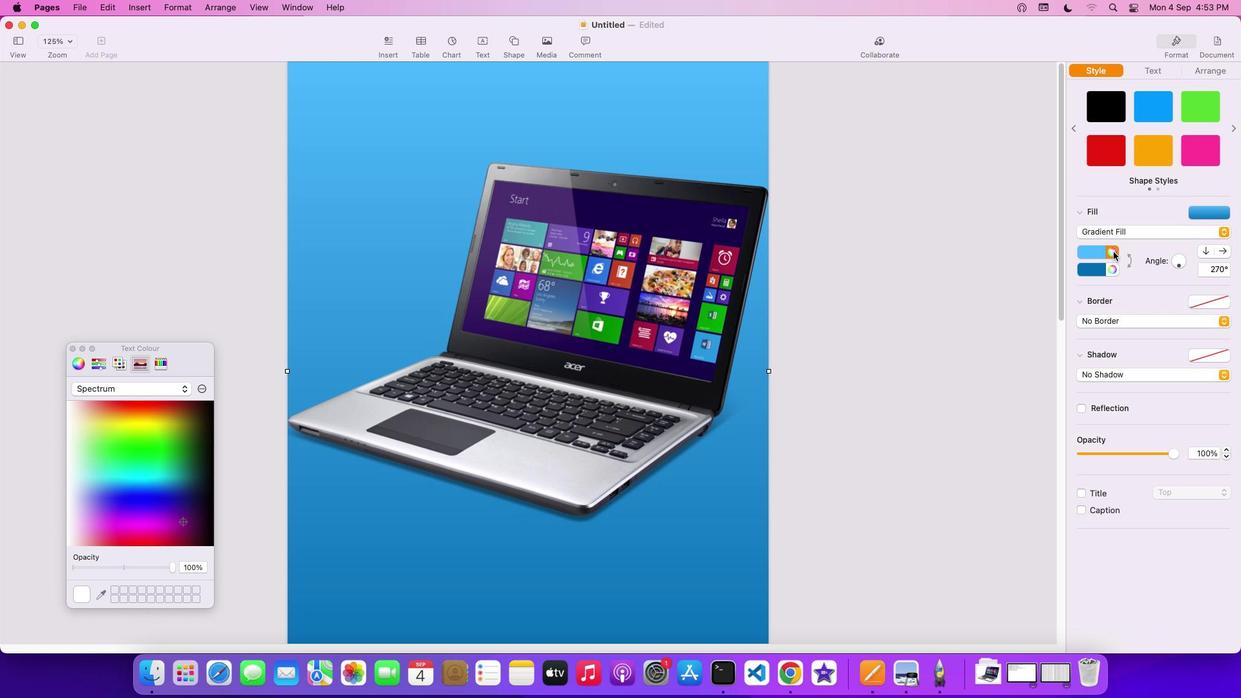 
Action: Mouse moved to (182, 520)
Screenshot: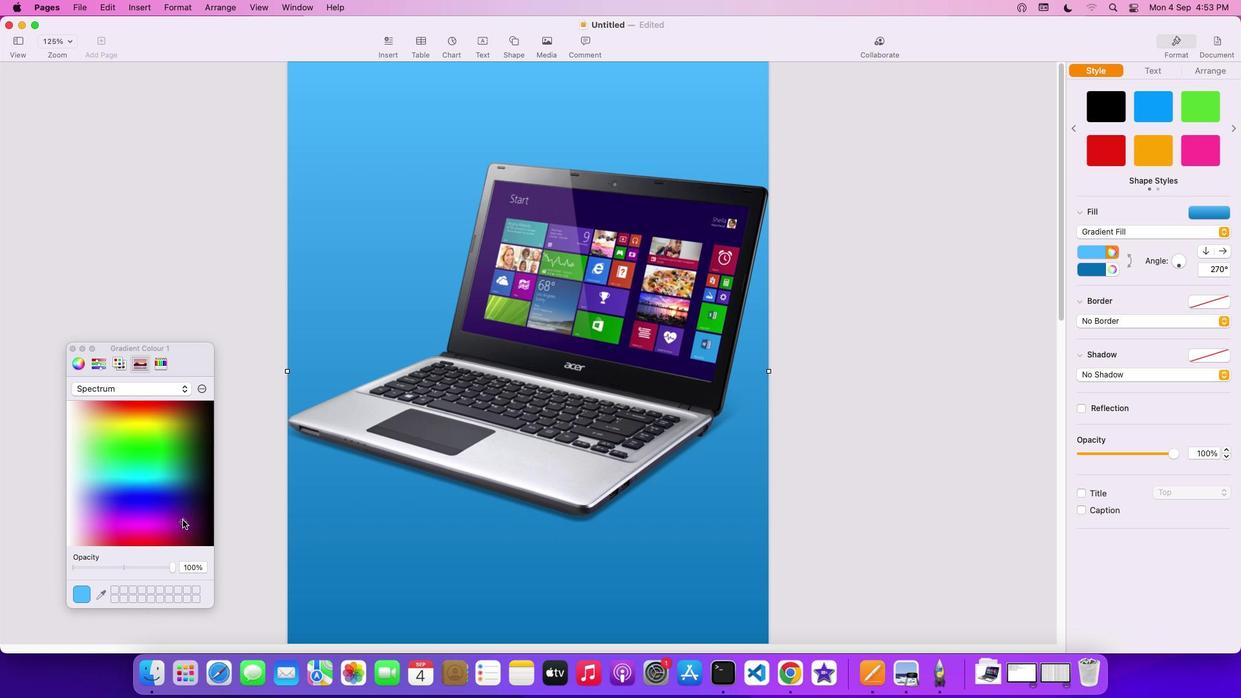 
Action: Mouse pressed left at (182, 520)
Screenshot: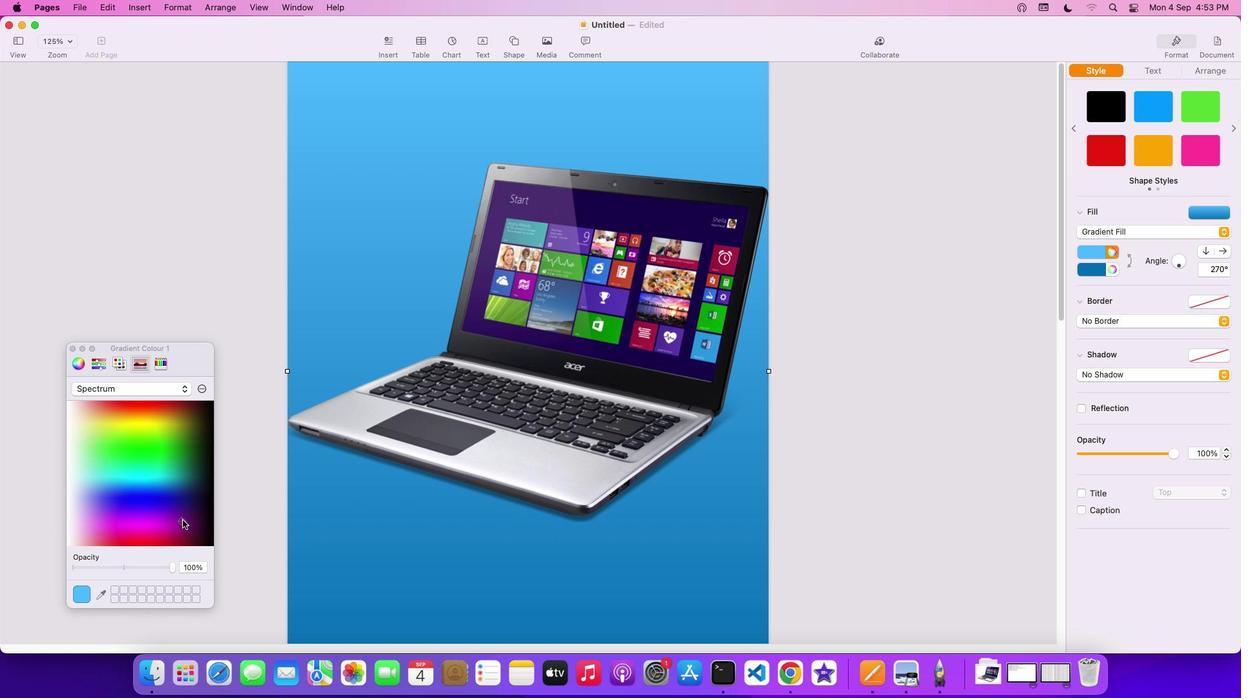 
Action: Mouse moved to (1113, 268)
Screenshot: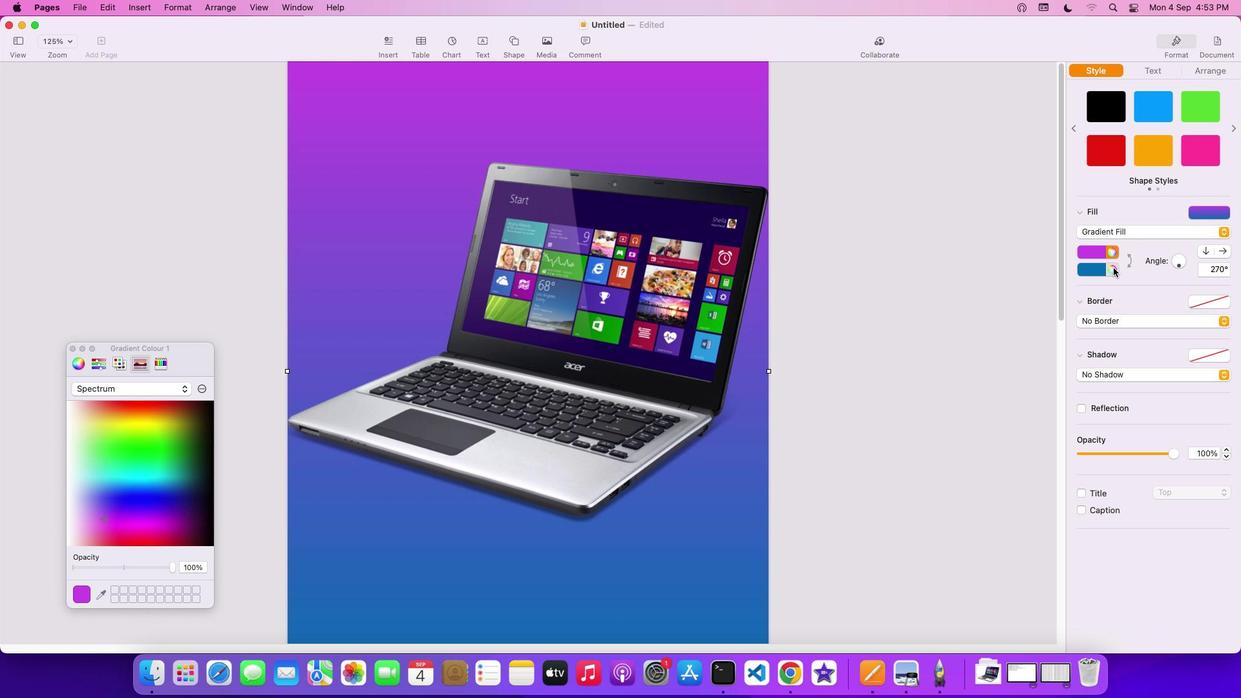 
Action: Mouse pressed left at (1113, 268)
Screenshot: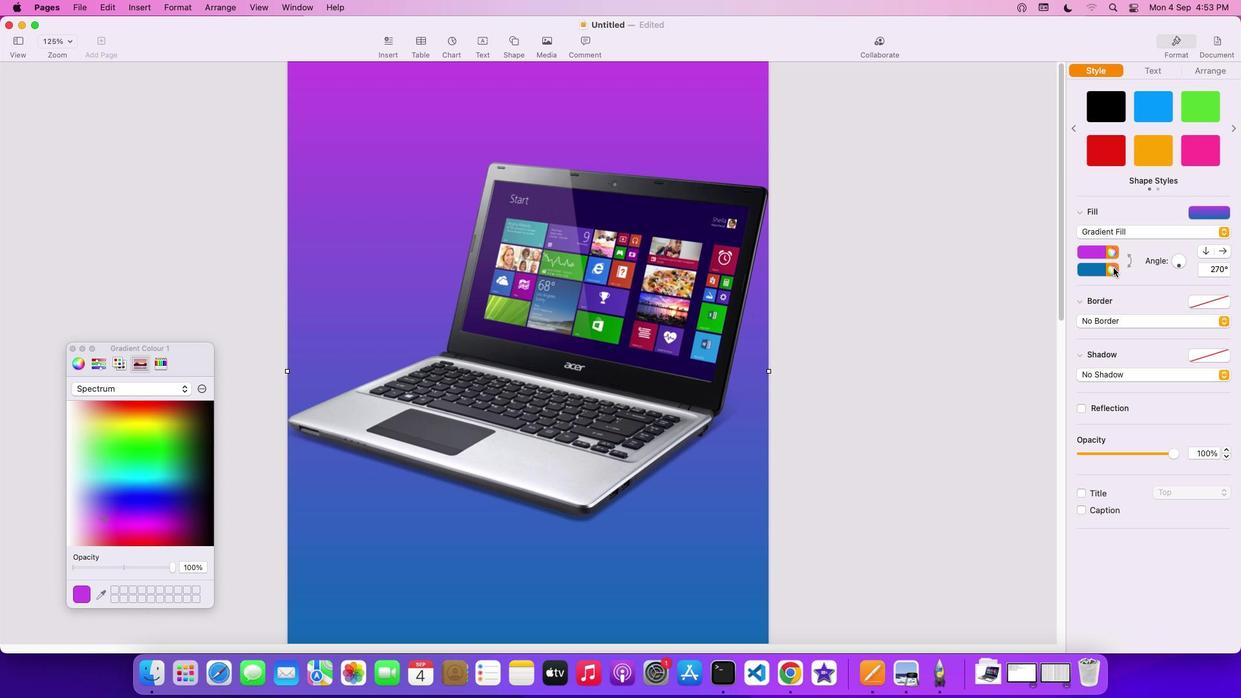 
Action: Mouse moved to (1111, 266)
Screenshot: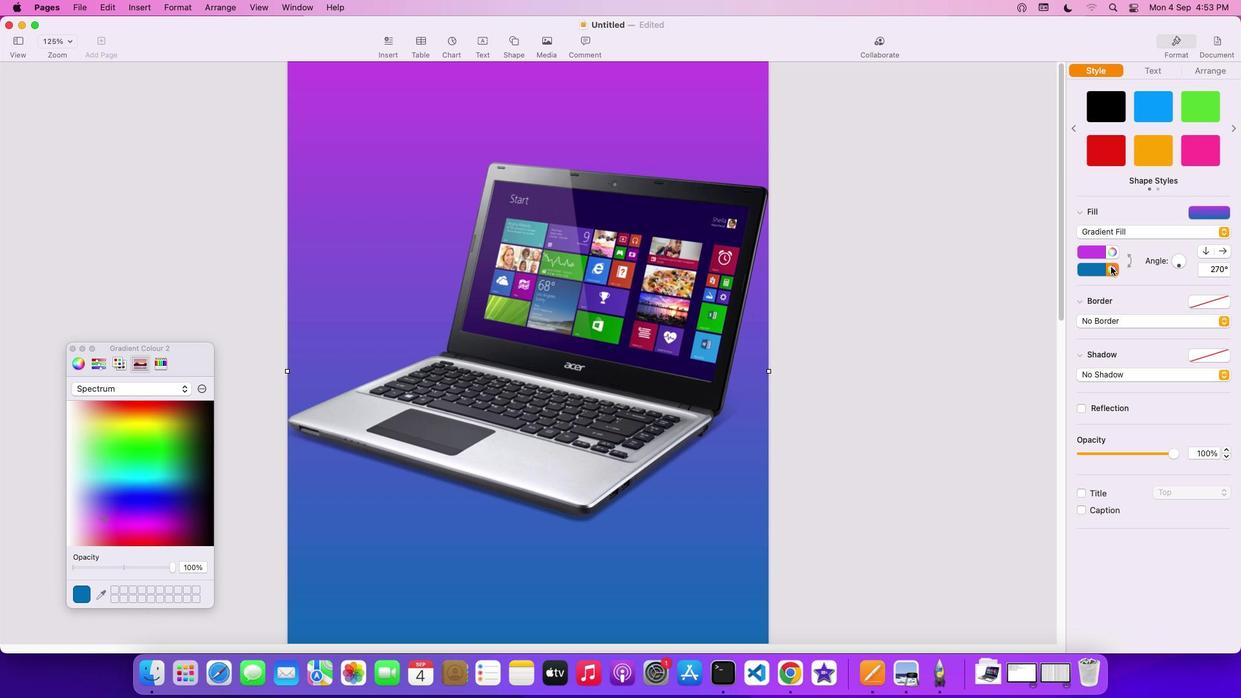 
Action: Mouse pressed left at (1111, 266)
Screenshot: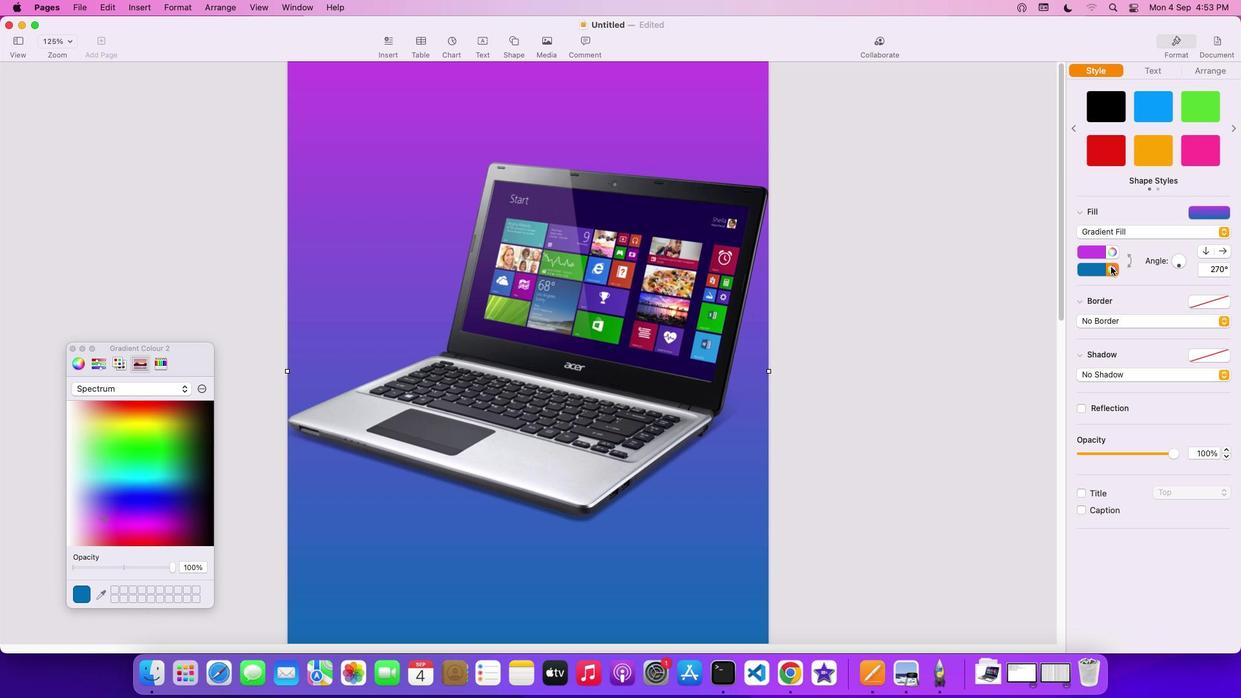 
Action: Mouse moved to (1113, 268)
Screenshot: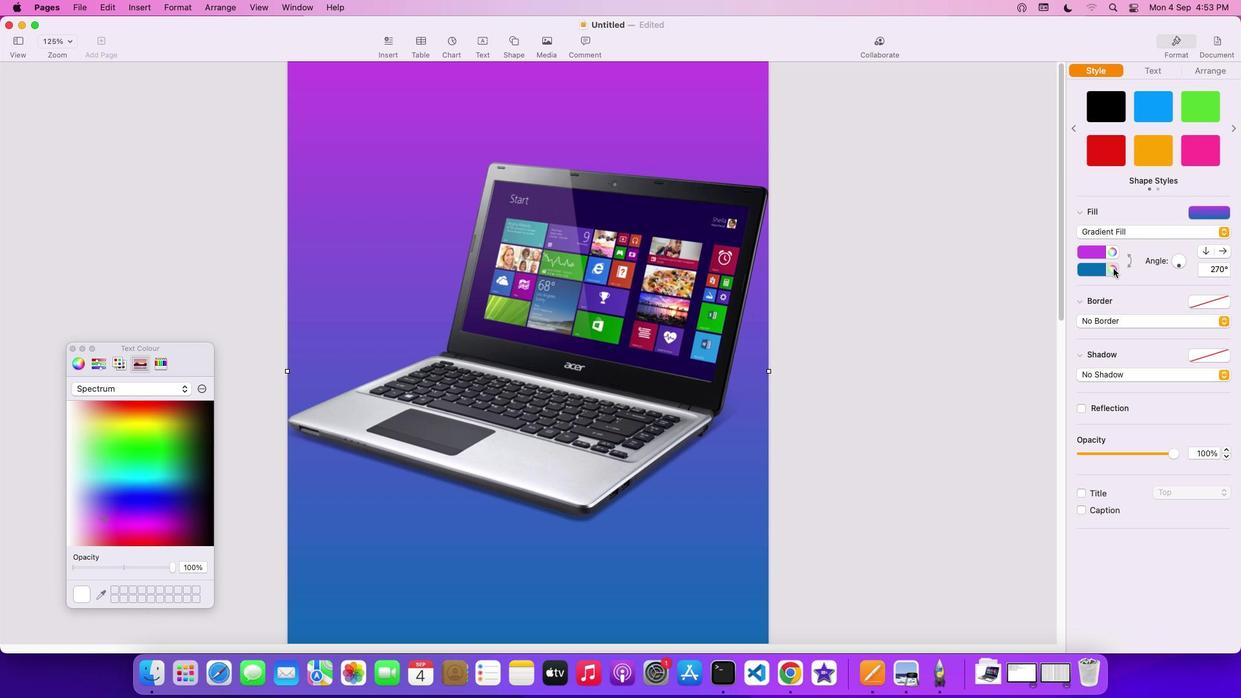 
Action: Mouse pressed left at (1113, 268)
Screenshot: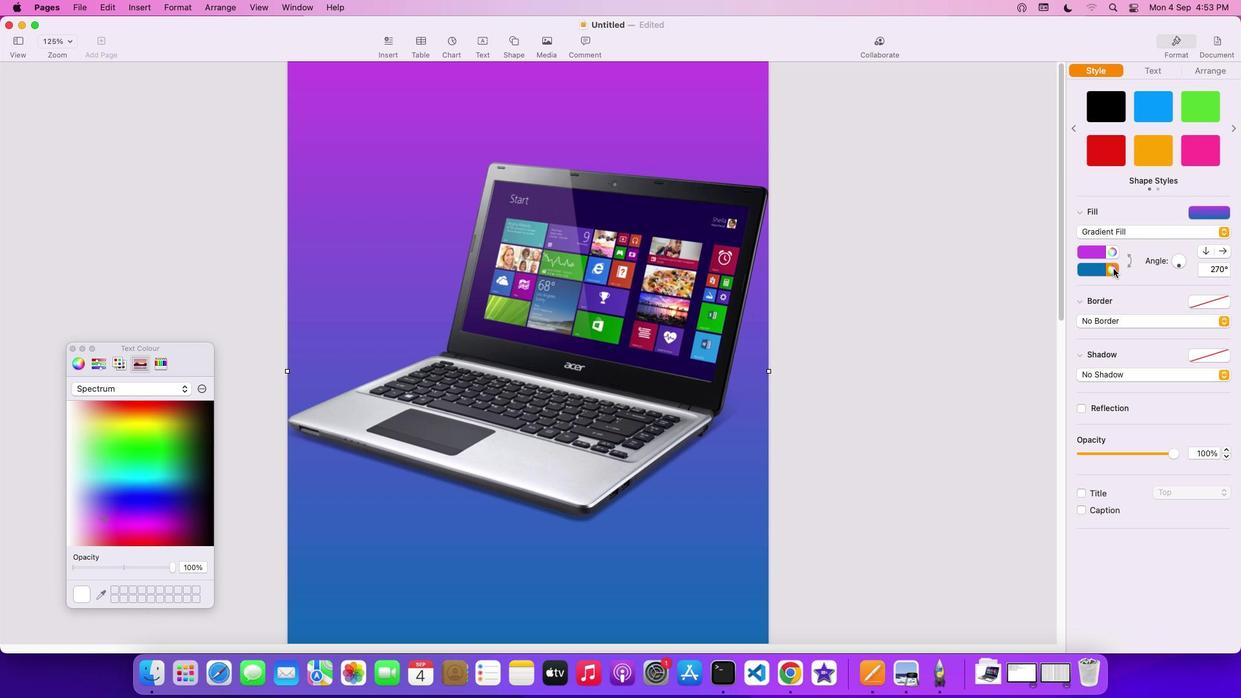 
Action: Mouse moved to (104, 520)
Screenshot: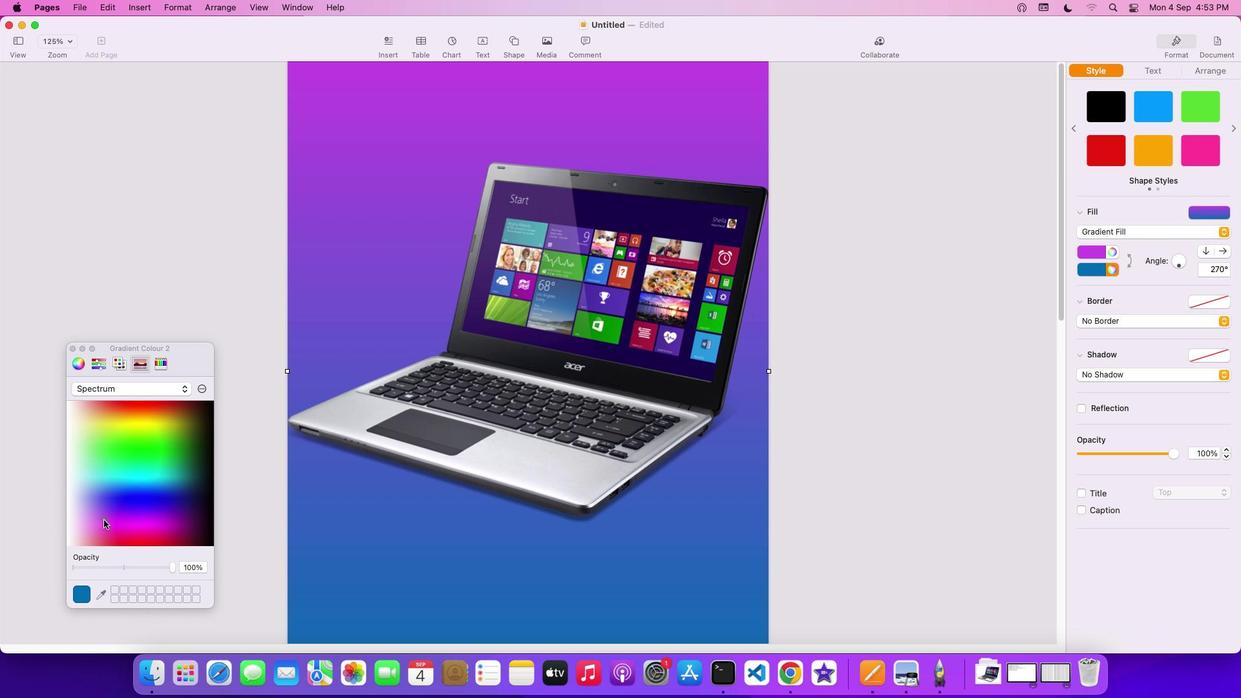 
Action: Mouse pressed left at (104, 520)
Screenshot: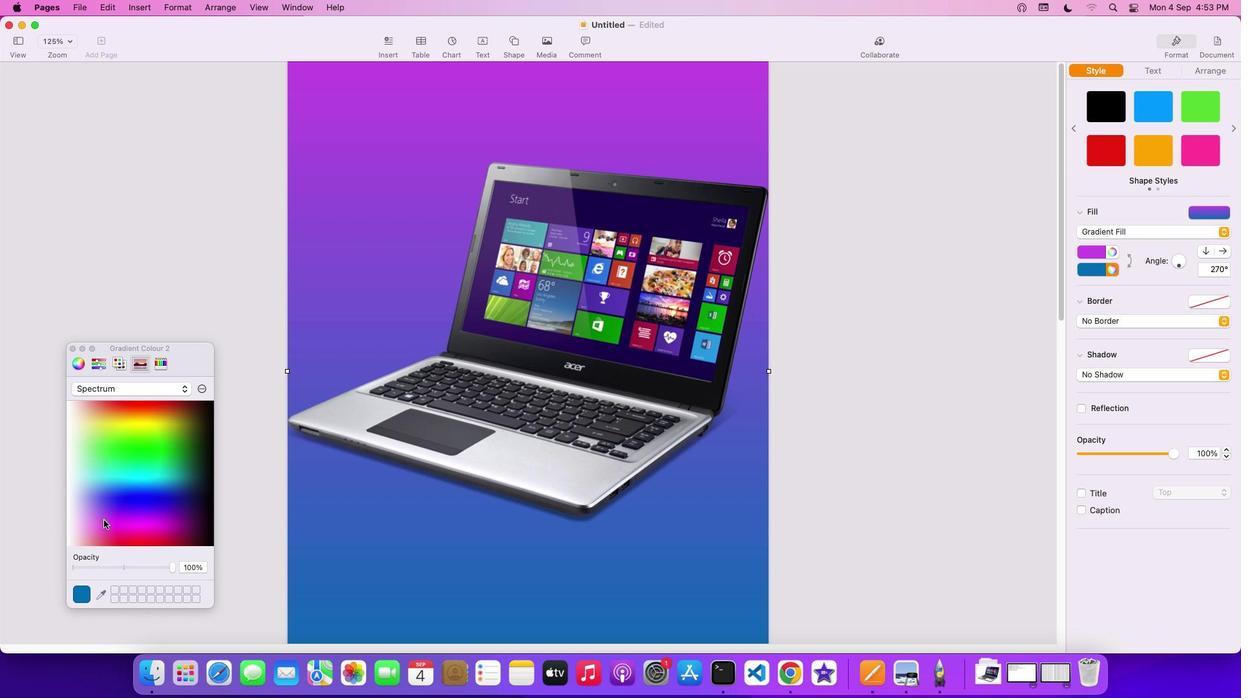 
Action: Mouse moved to (1228, 232)
Screenshot: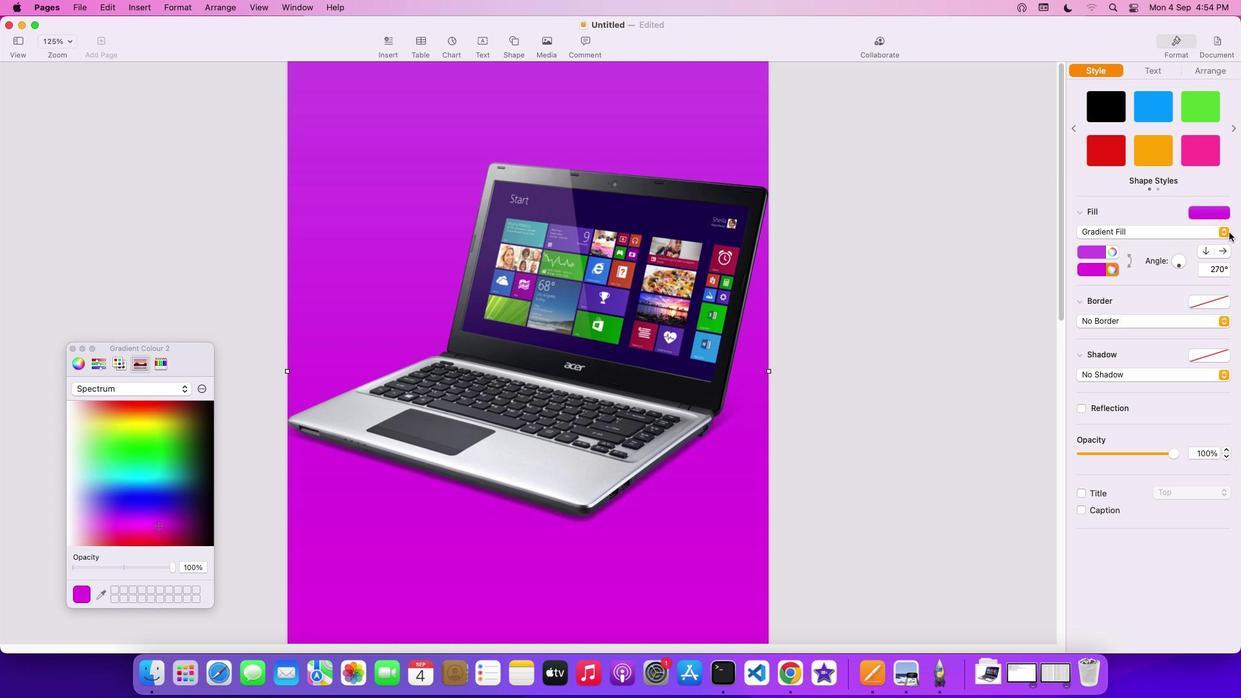 
Action: Mouse pressed left at (1228, 232)
Screenshot: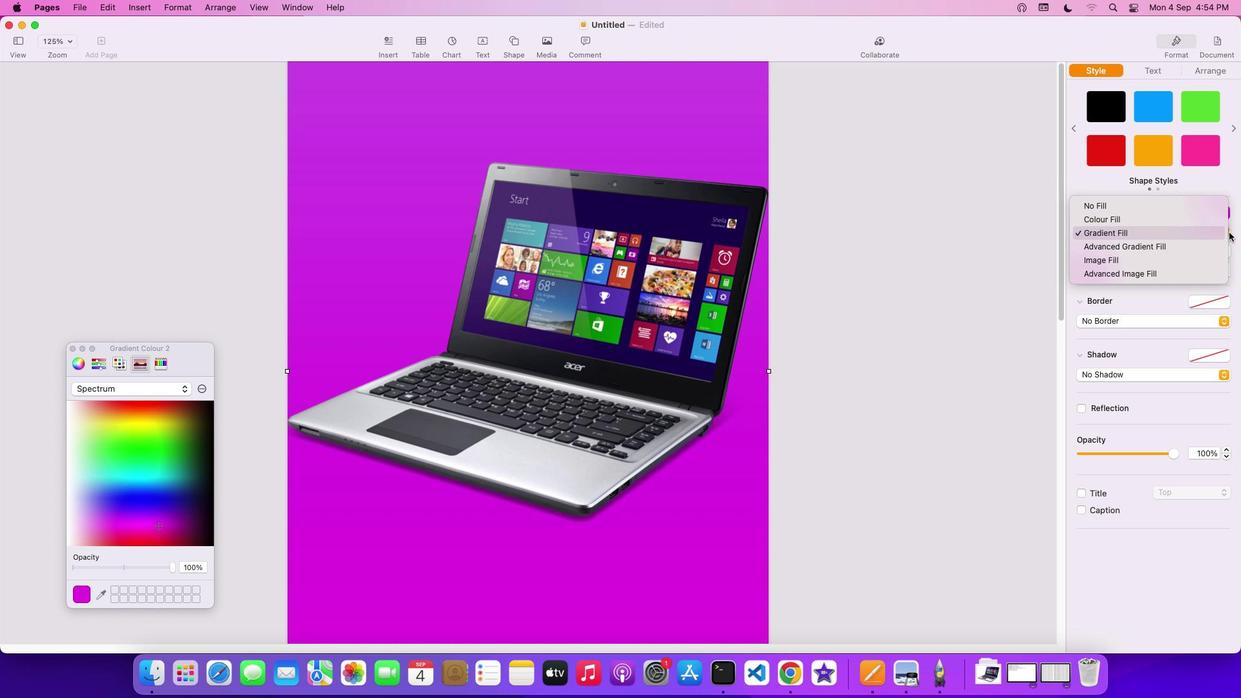 
Action: Mouse moved to (1184, 241)
Screenshot: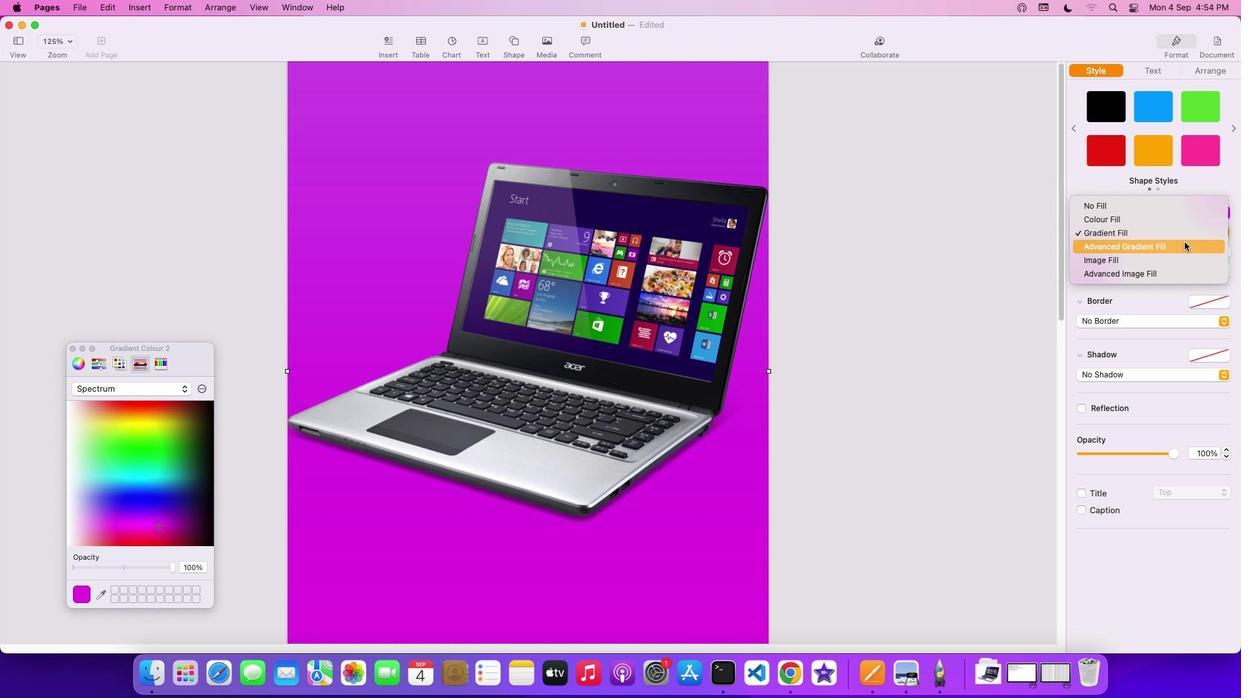 
Action: Mouse pressed left at (1184, 241)
Screenshot: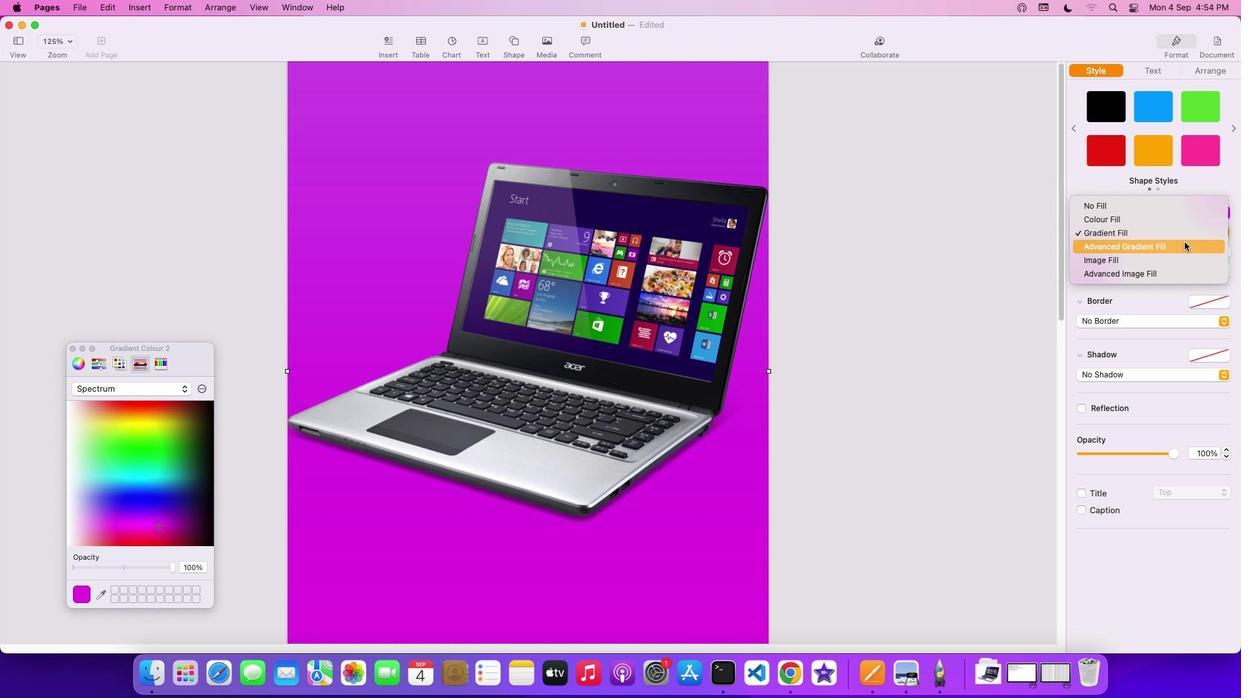 
Action: Mouse moved to (1085, 265)
